 Task: Format the document by changing font styles, sizes, colors, and apply bullet points. Insert a table as well.
Action: Mouse moved to (725, 331)
Screenshot: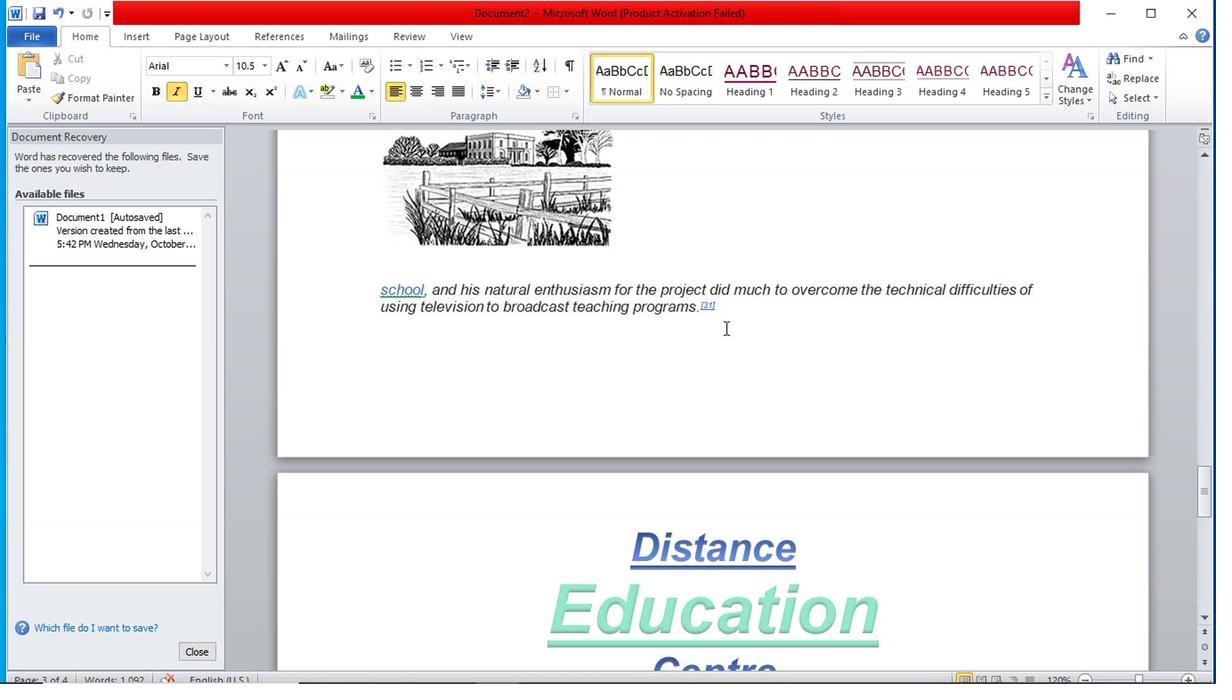 
Action: Mouse scrolled (725, 330) with delta (0, 0)
Screenshot: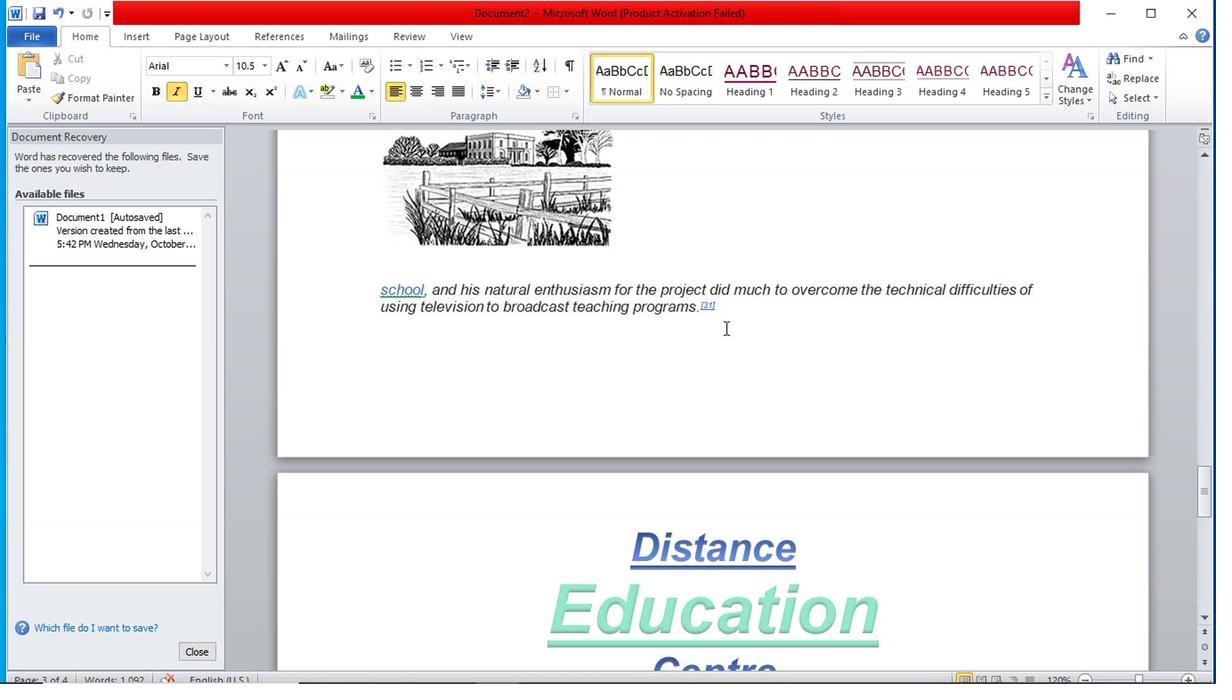 
Action: Mouse scrolled (725, 330) with delta (0, 0)
Screenshot: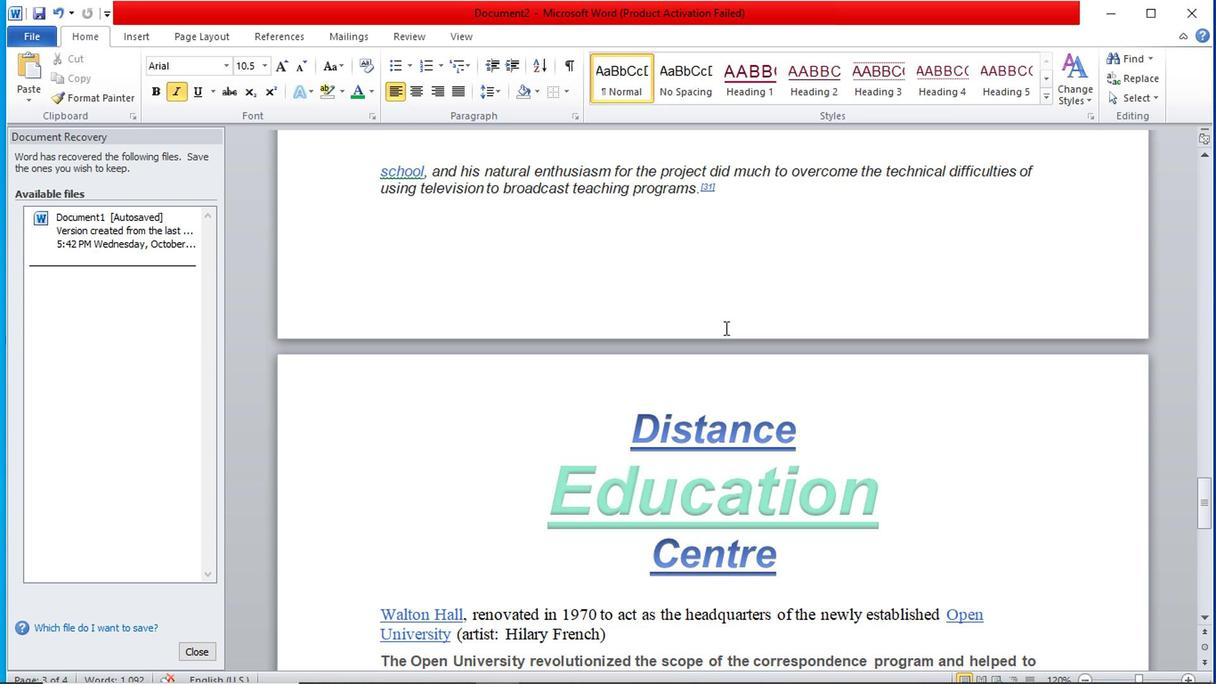 
Action: Mouse scrolled (725, 330) with delta (0, 0)
Screenshot: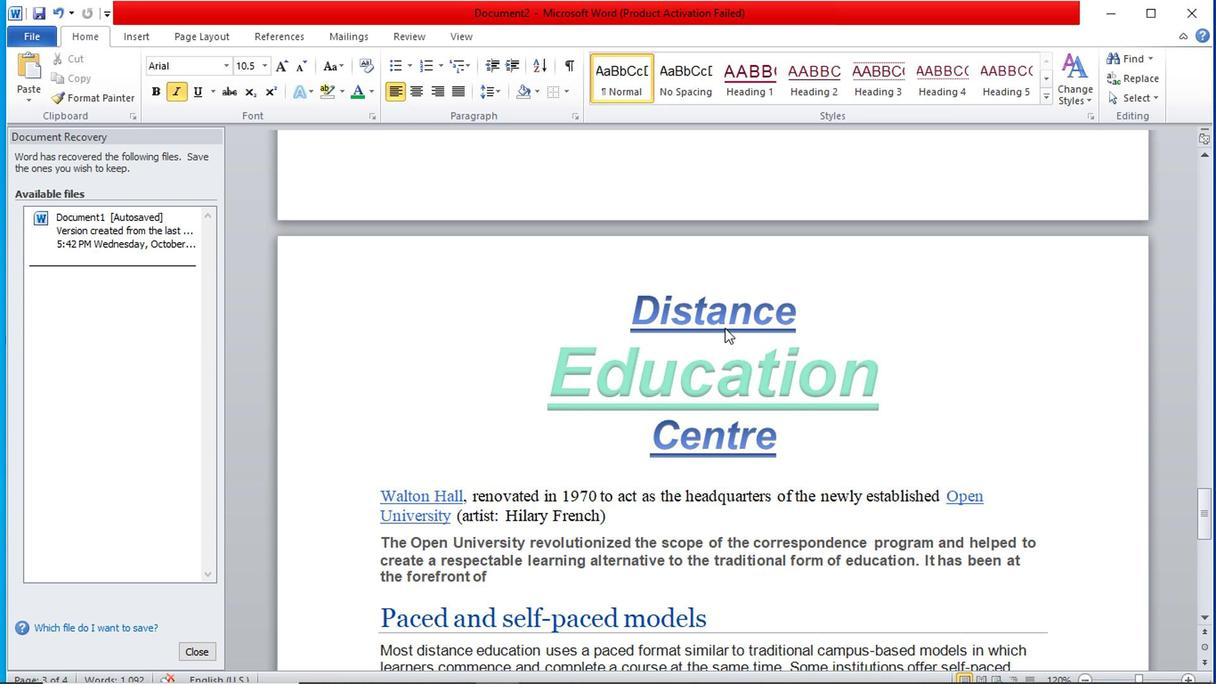 
Action: Mouse scrolled (725, 330) with delta (0, 0)
Screenshot: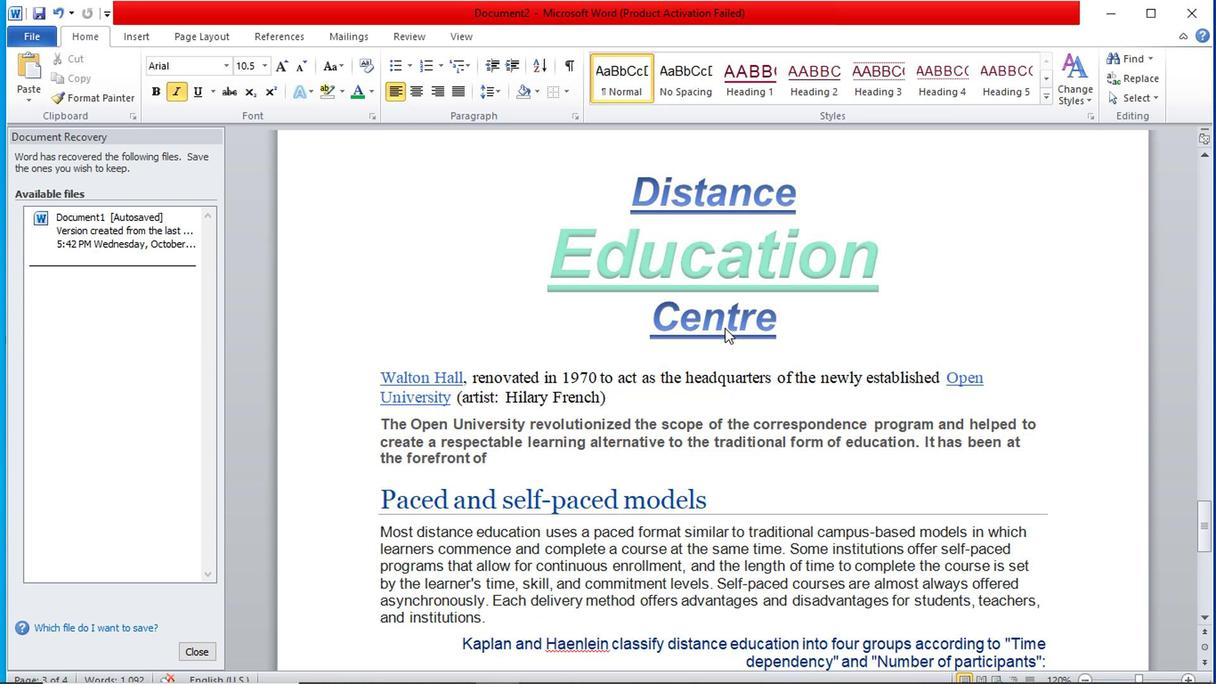 
Action: Mouse scrolled (725, 330) with delta (0, 0)
Screenshot: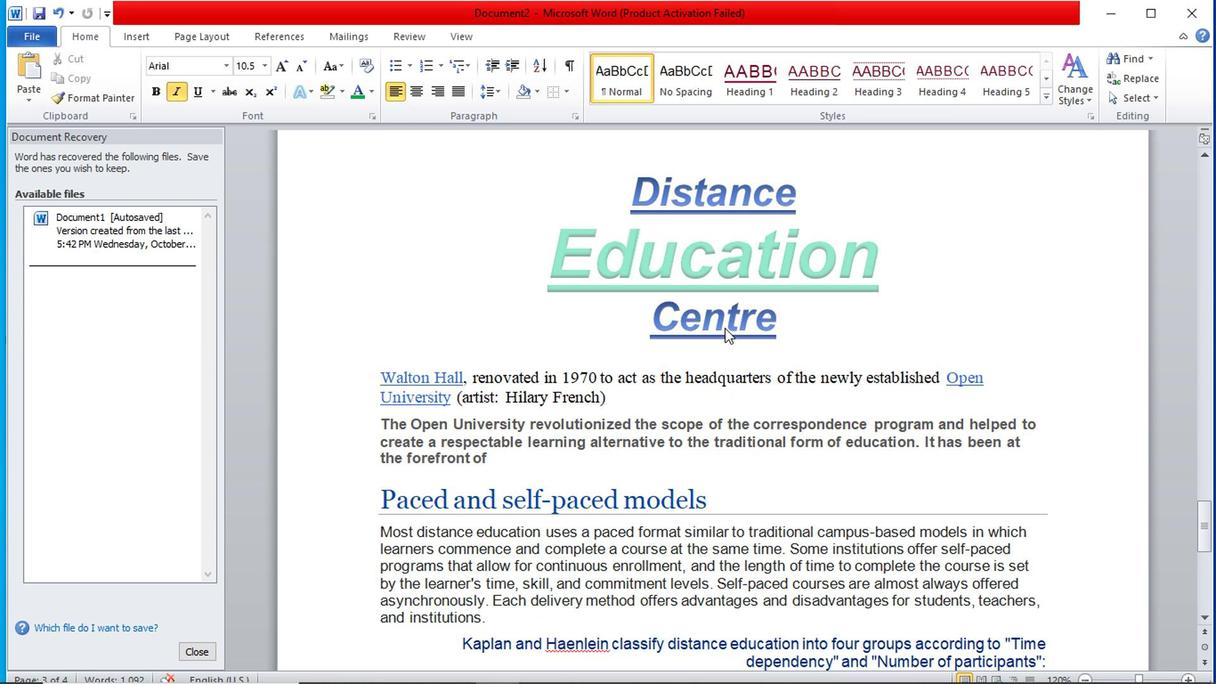 
Action: Mouse moved to (657, 359)
Screenshot: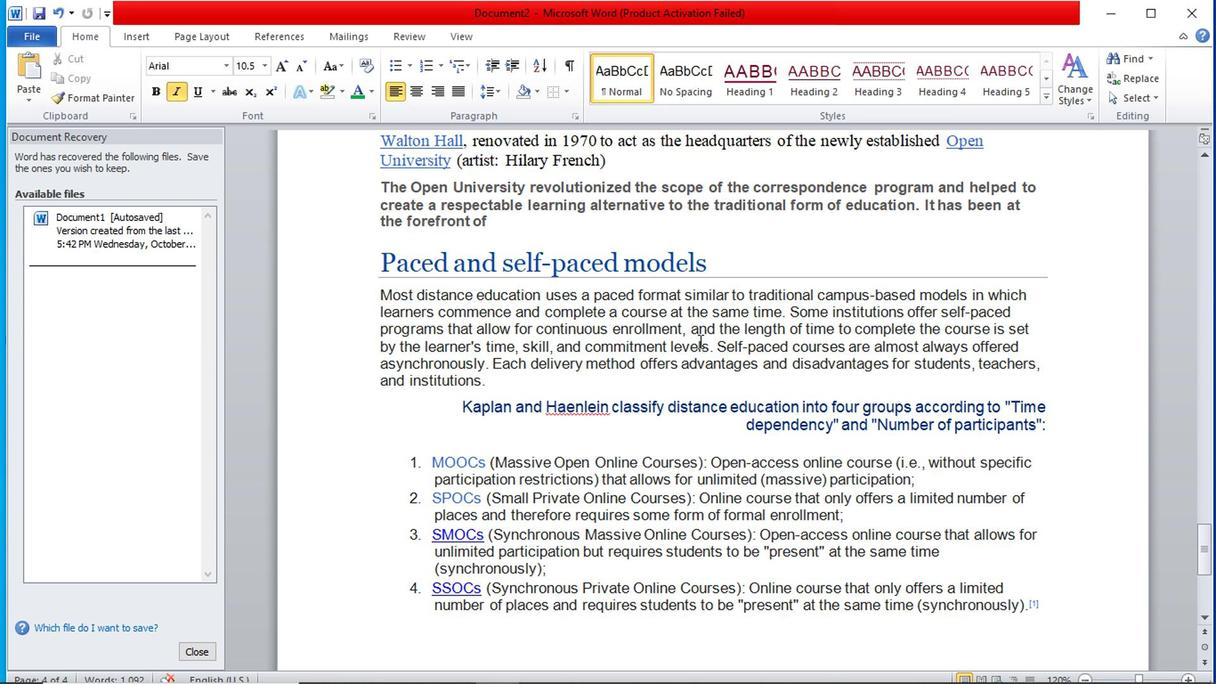 
Action: Mouse scrolled (657, 358) with delta (0, -1)
Screenshot: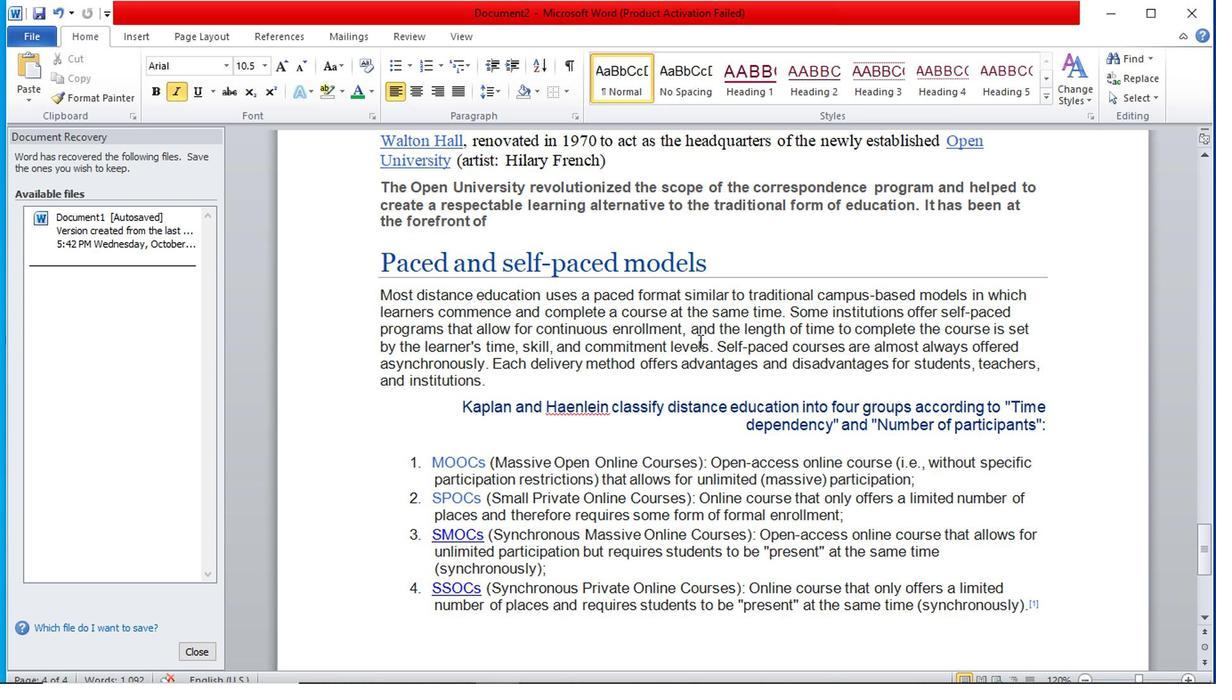 
Action: Mouse moved to (506, 271)
Screenshot: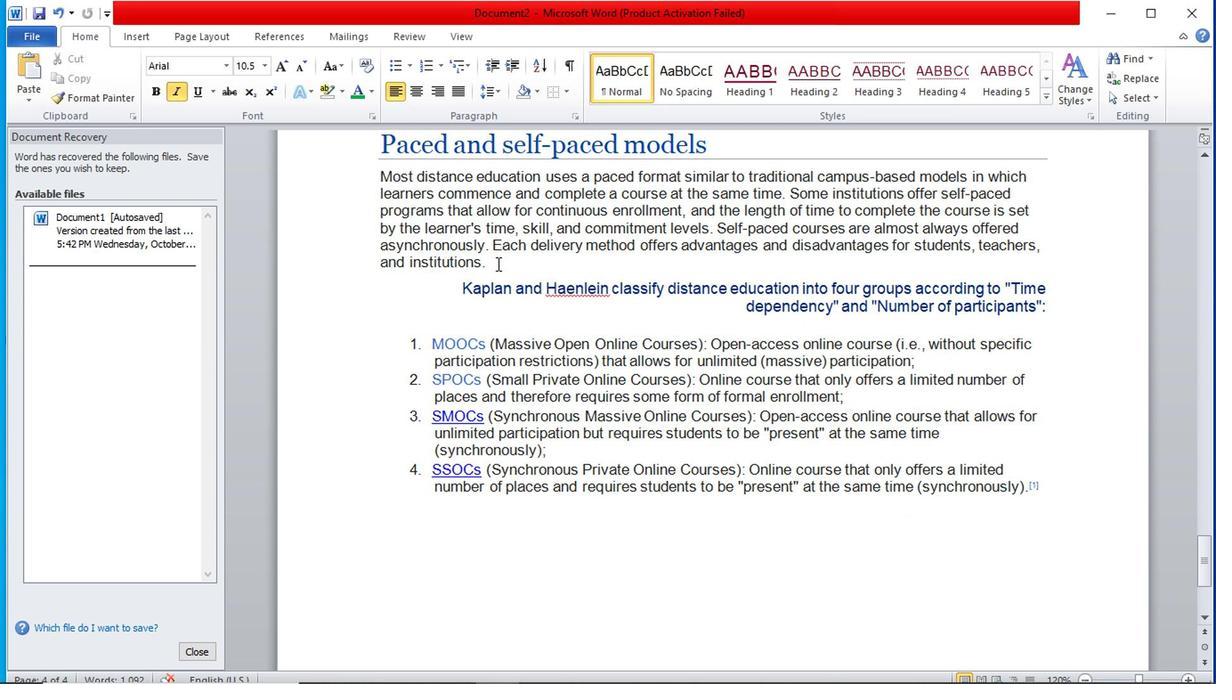 
Action: Mouse pressed left at (506, 271)
Screenshot: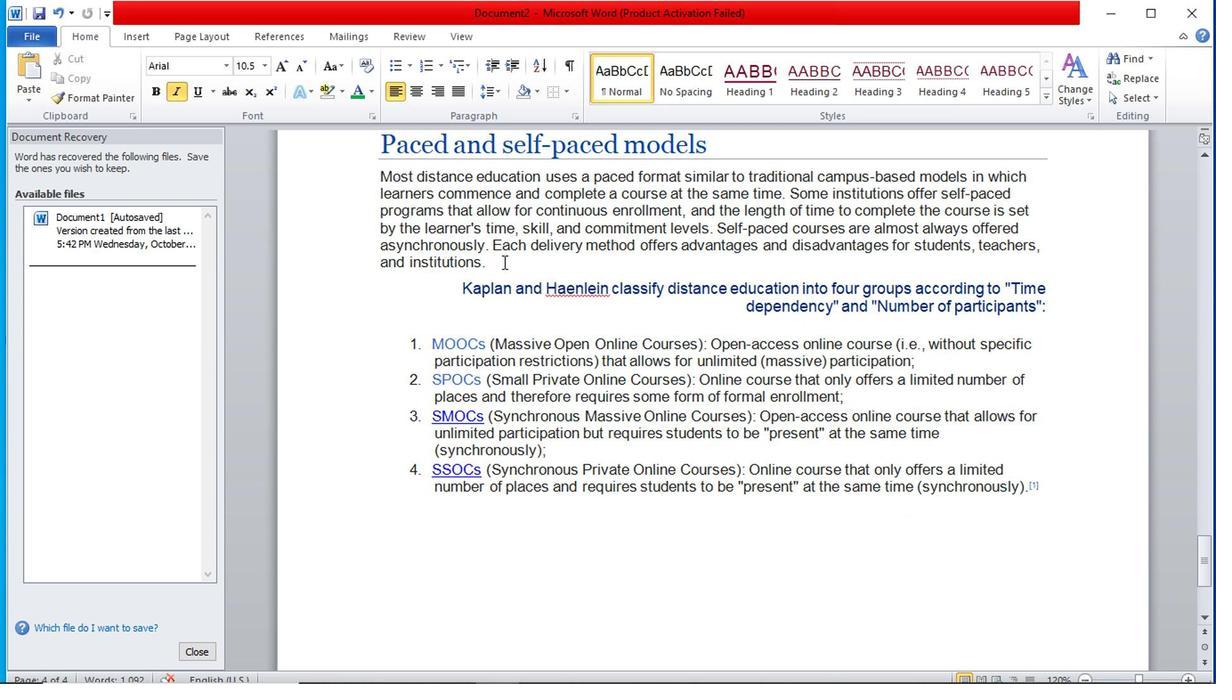 
Action: Key pressed <Key.enter>
Screenshot: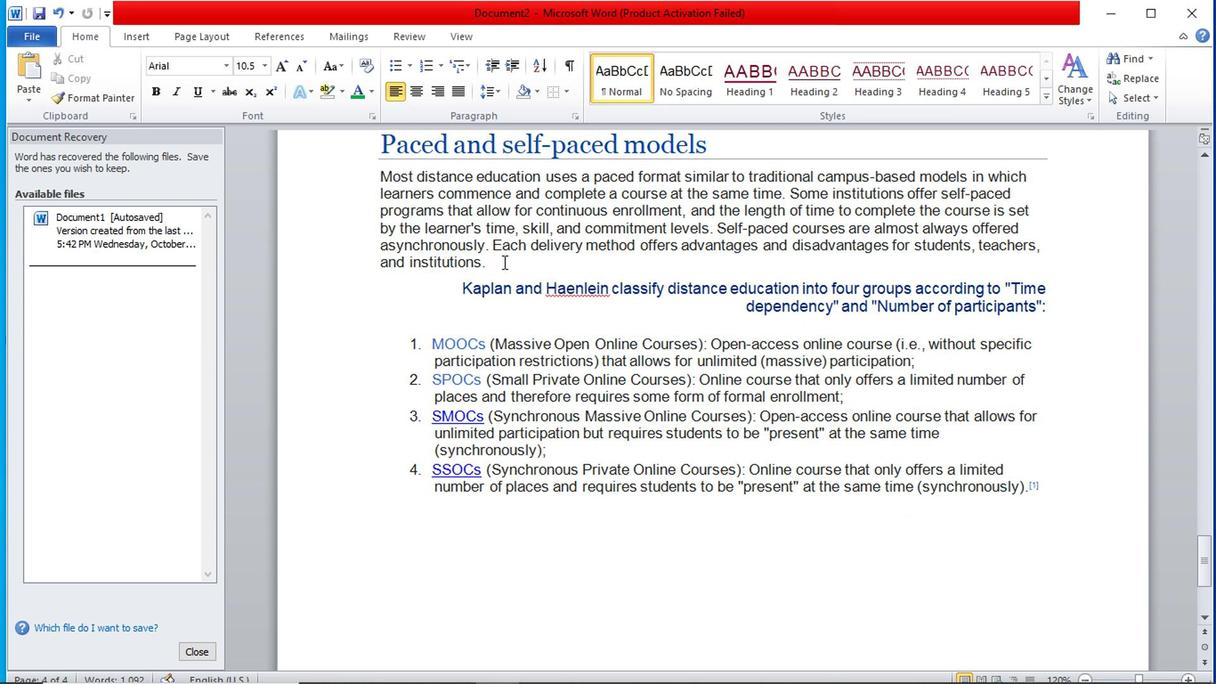 
Action: Mouse moved to (549, 300)
Screenshot: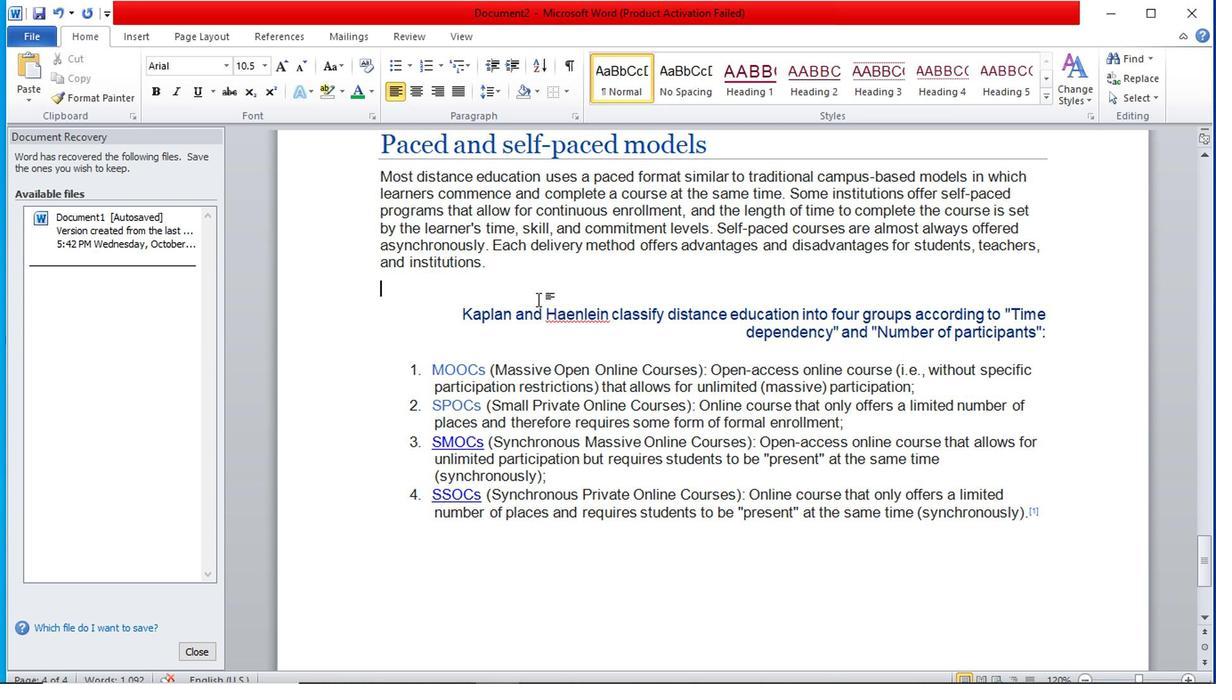 
Action: Key pressed <Key.backspace>
Screenshot: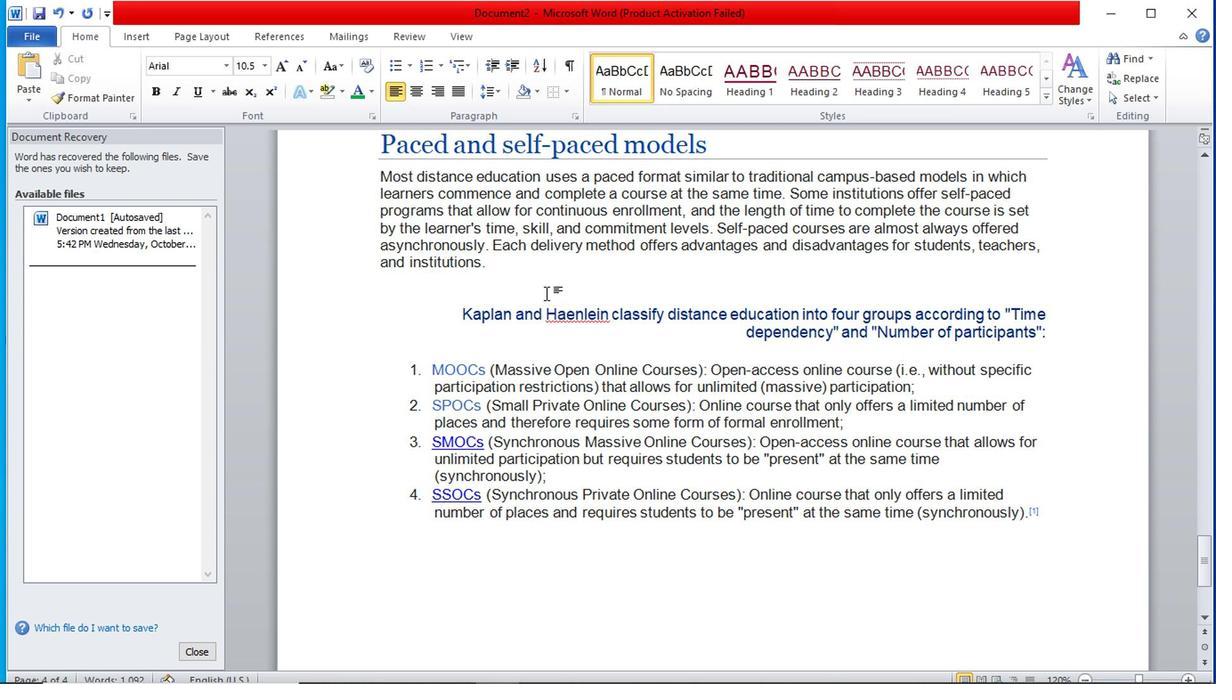 
Action: Mouse moved to (454, 289)
Screenshot: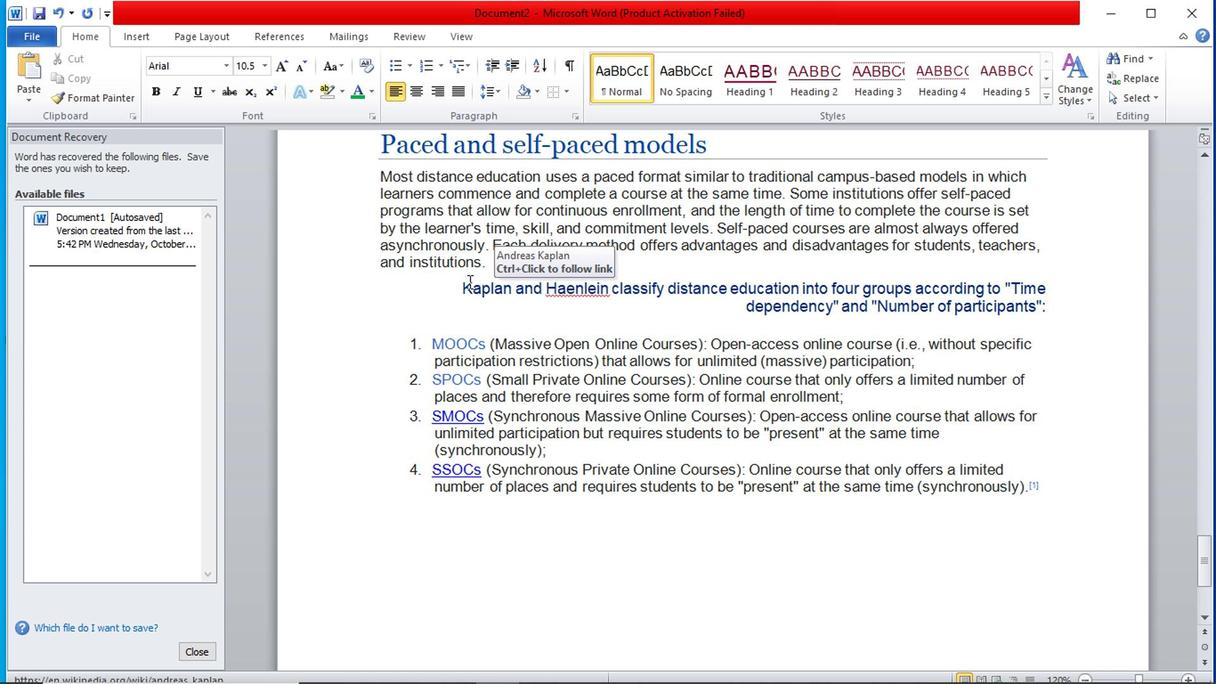
Action: Mouse pressed left at (454, 289)
Screenshot: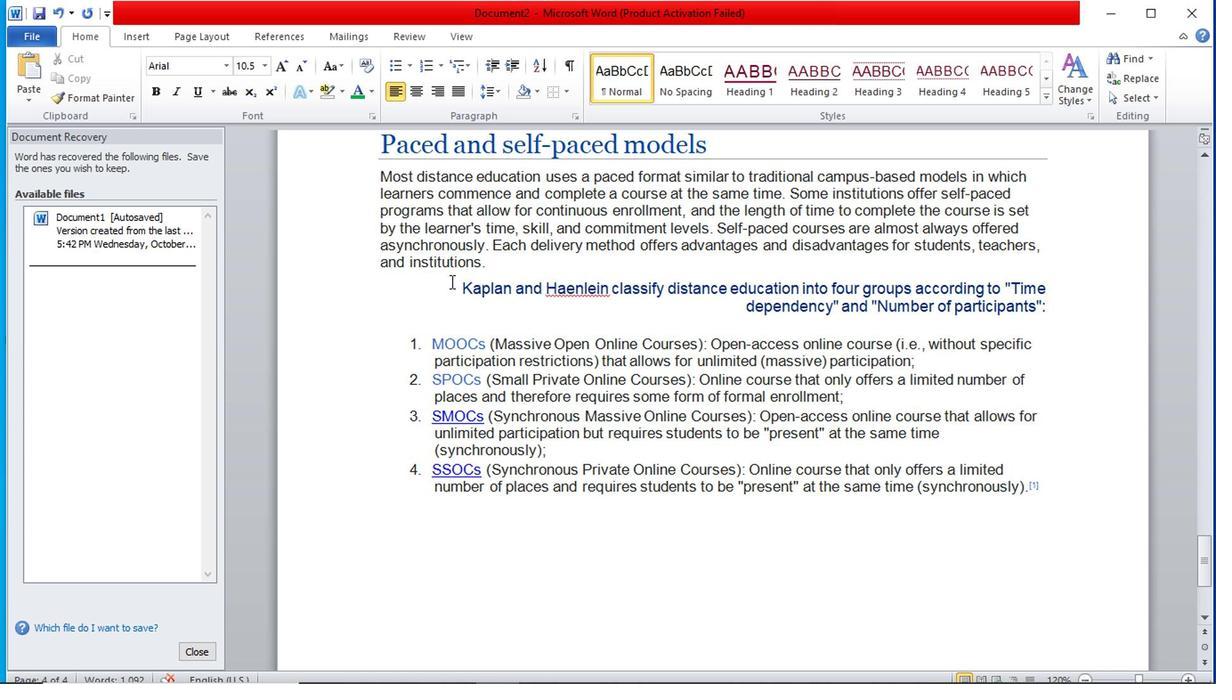 
Action: Mouse moved to (382, 112)
Screenshot: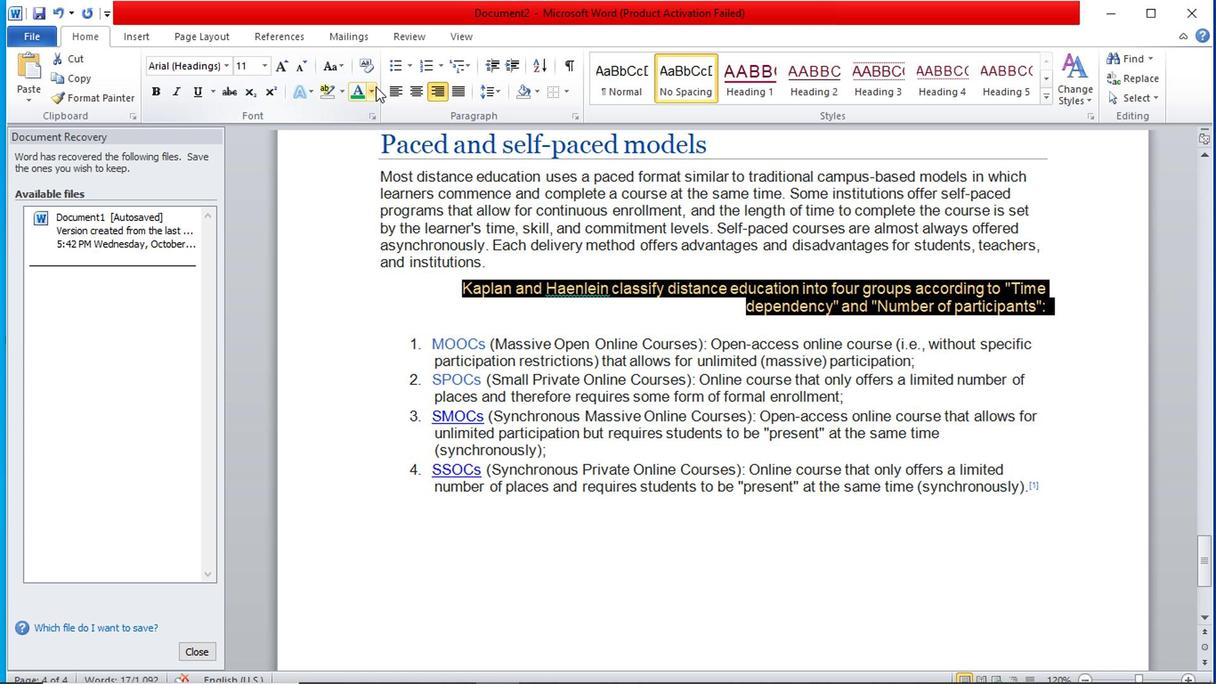 
Action: Mouse pressed left at (382, 112)
Screenshot: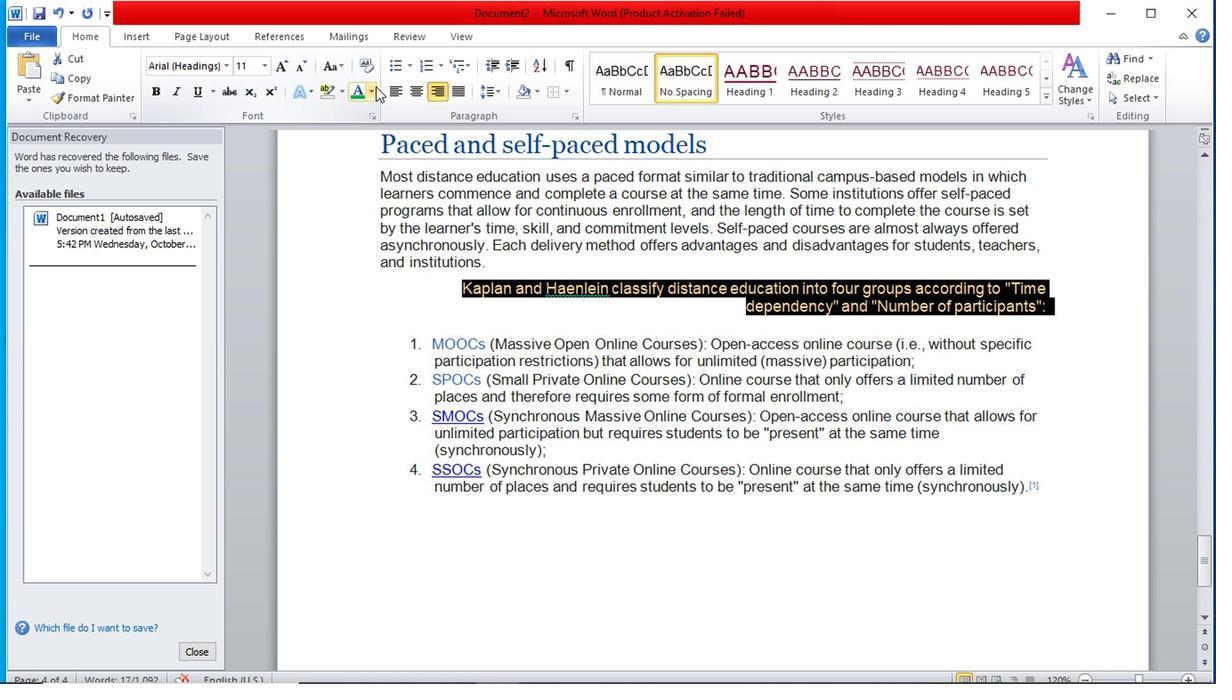 
Action: Mouse moved to (799, 109)
Screenshot: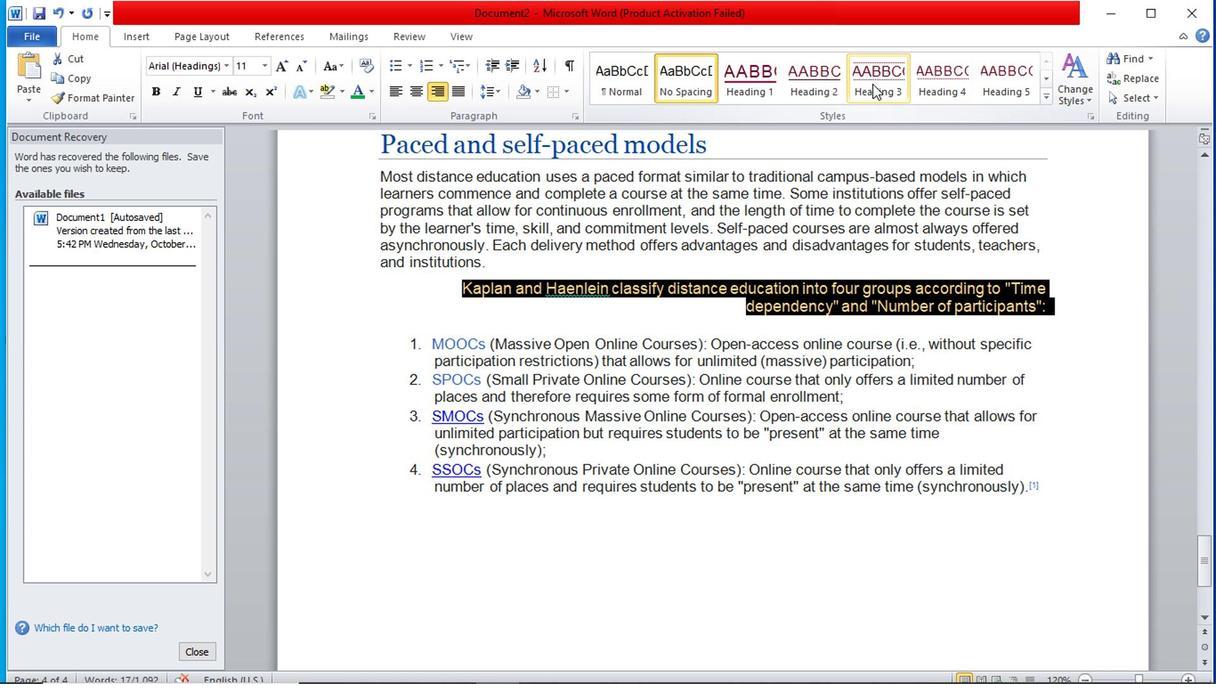 
Action: Mouse pressed left at (799, 109)
Screenshot: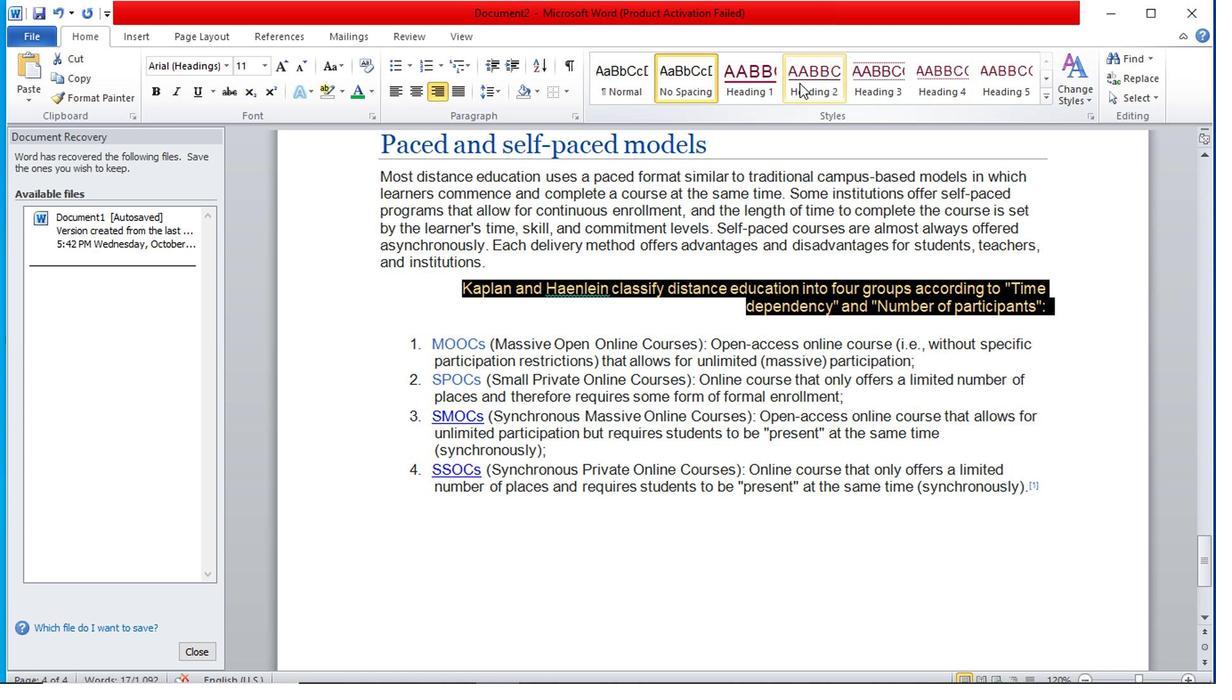 
Action: Mouse moved to (759, 115)
Screenshot: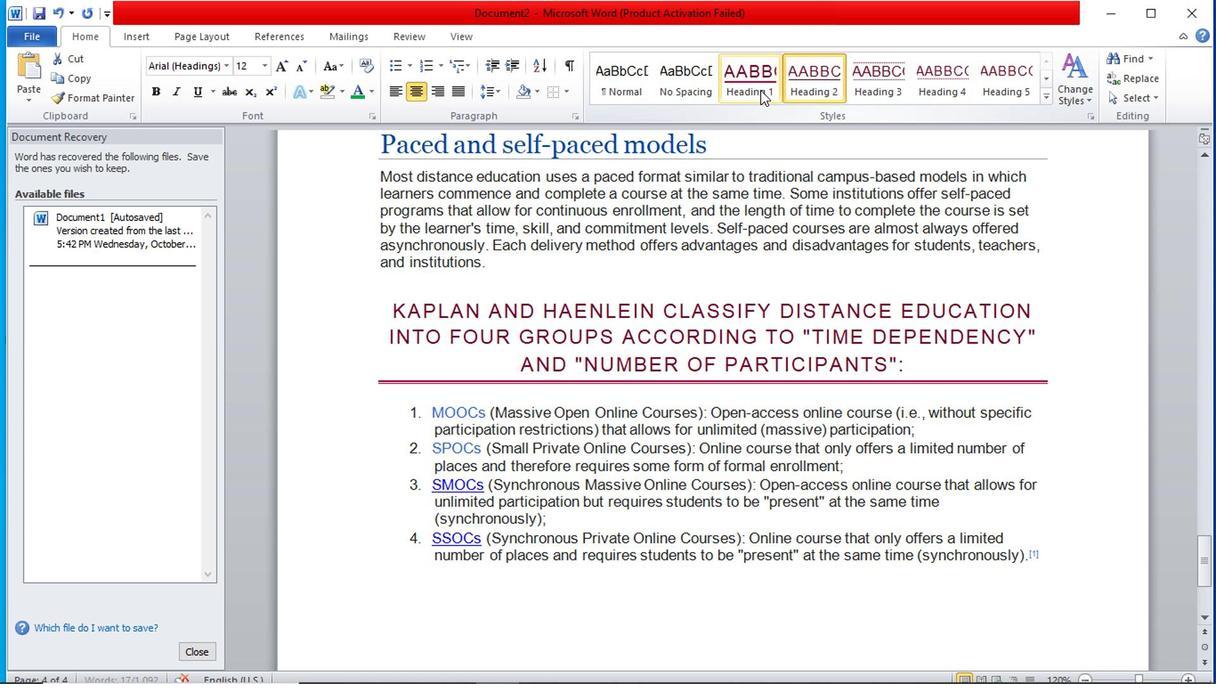 
Action: Mouse pressed left at (759, 115)
Screenshot: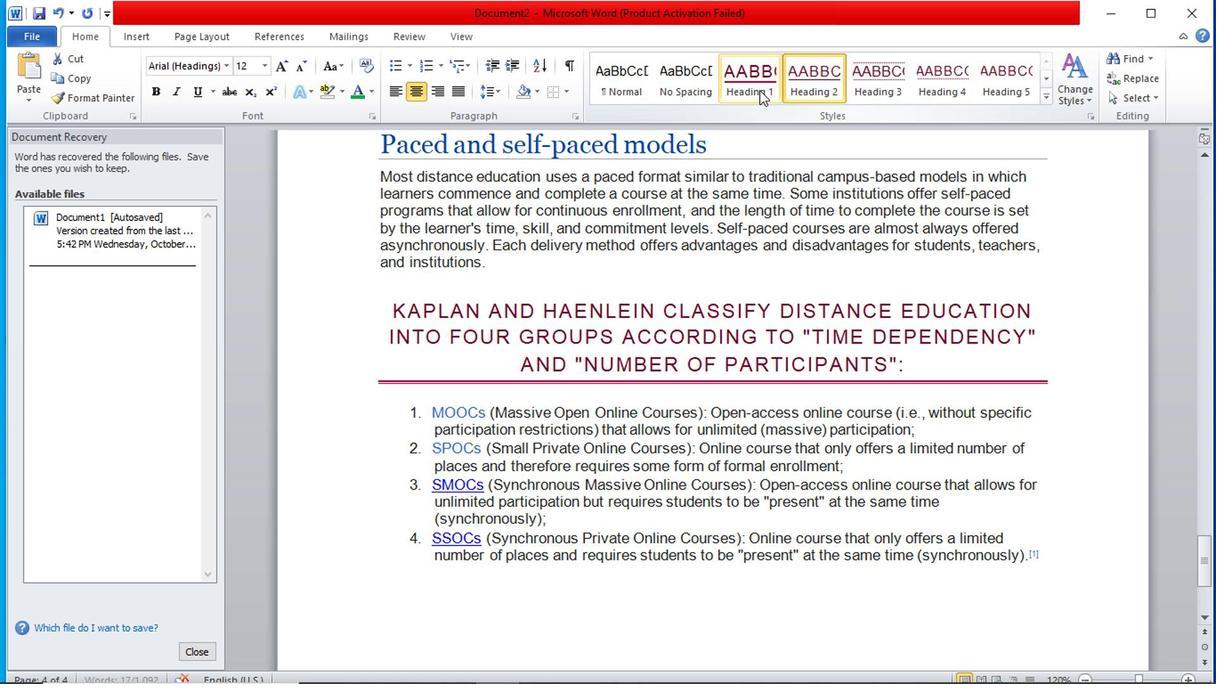 
Action: Mouse moved to (680, 113)
Screenshot: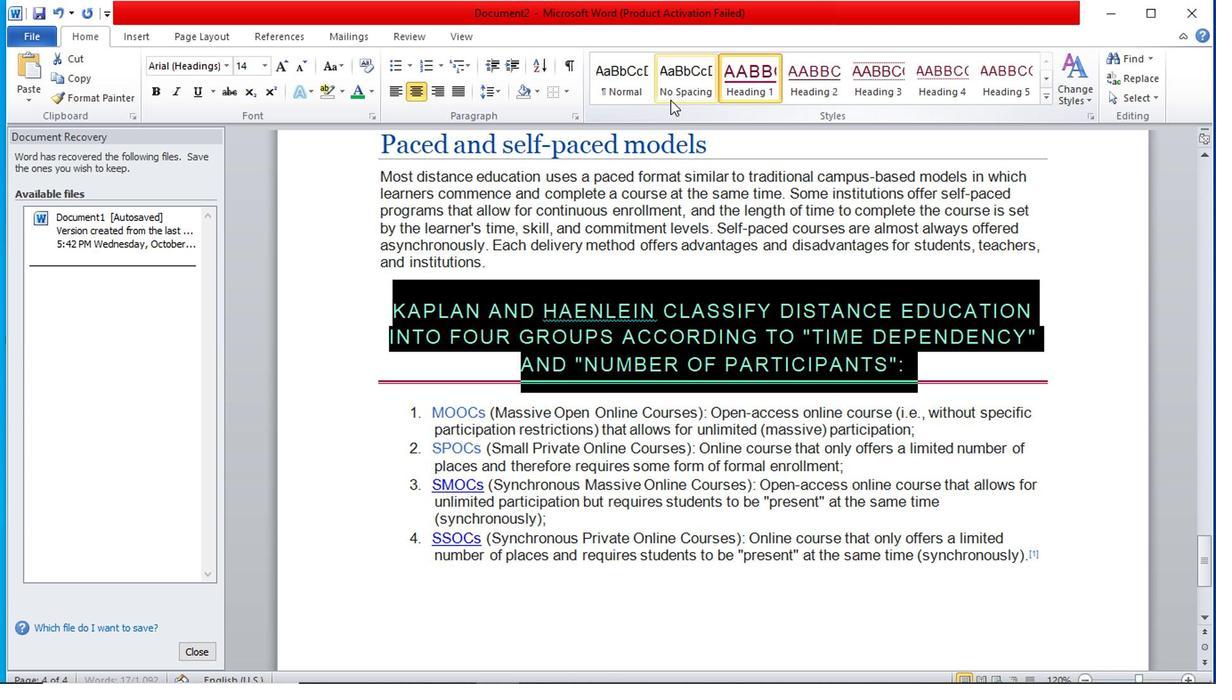 
Action: Mouse pressed left at (680, 113)
Screenshot: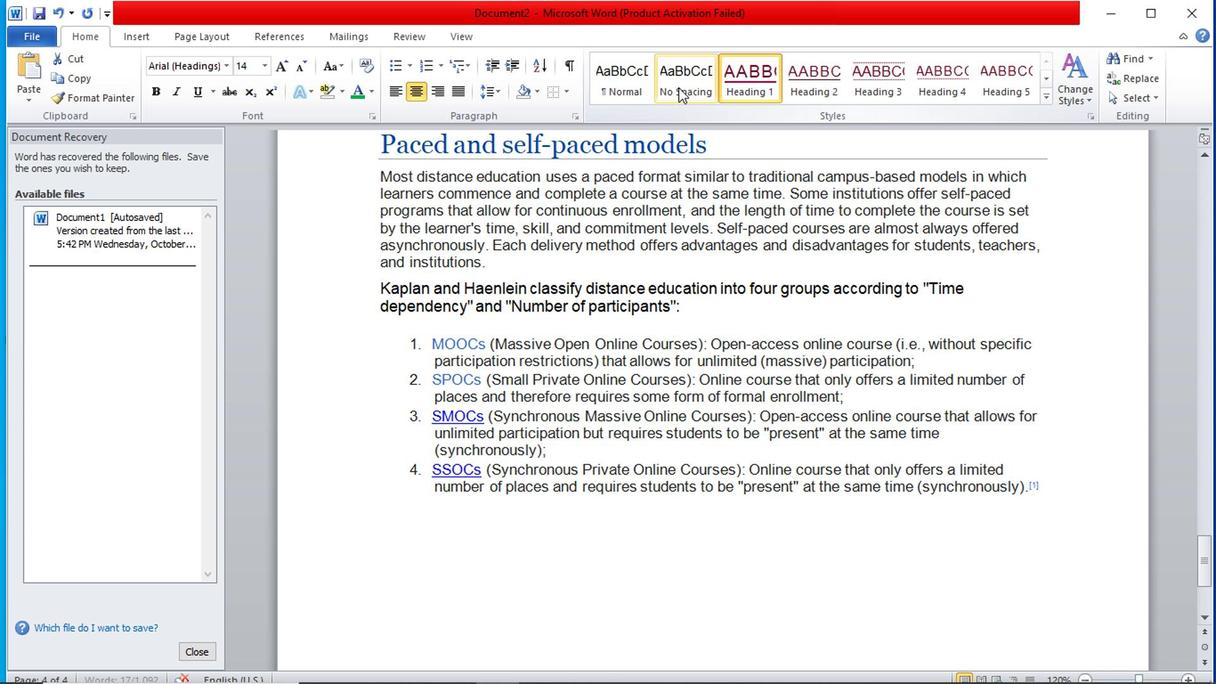 
Action: Mouse moved to (757, 118)
Screenshot: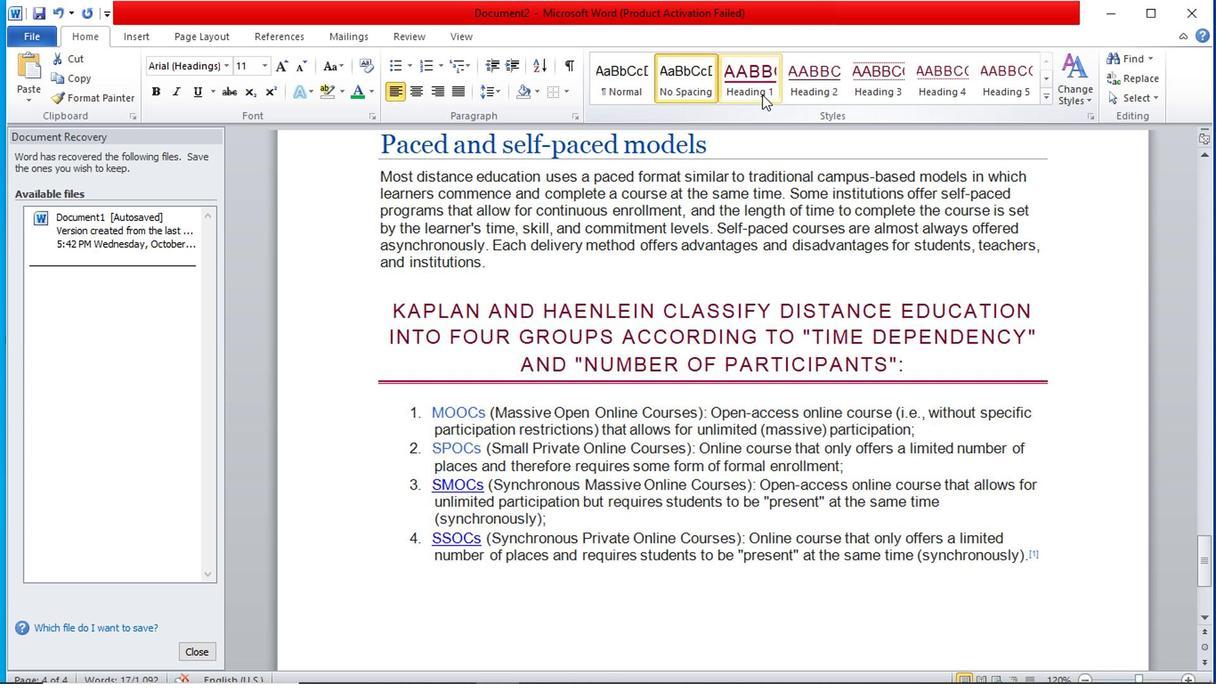 
Action: Mouse pressed left at (757, 118)
Screenshot: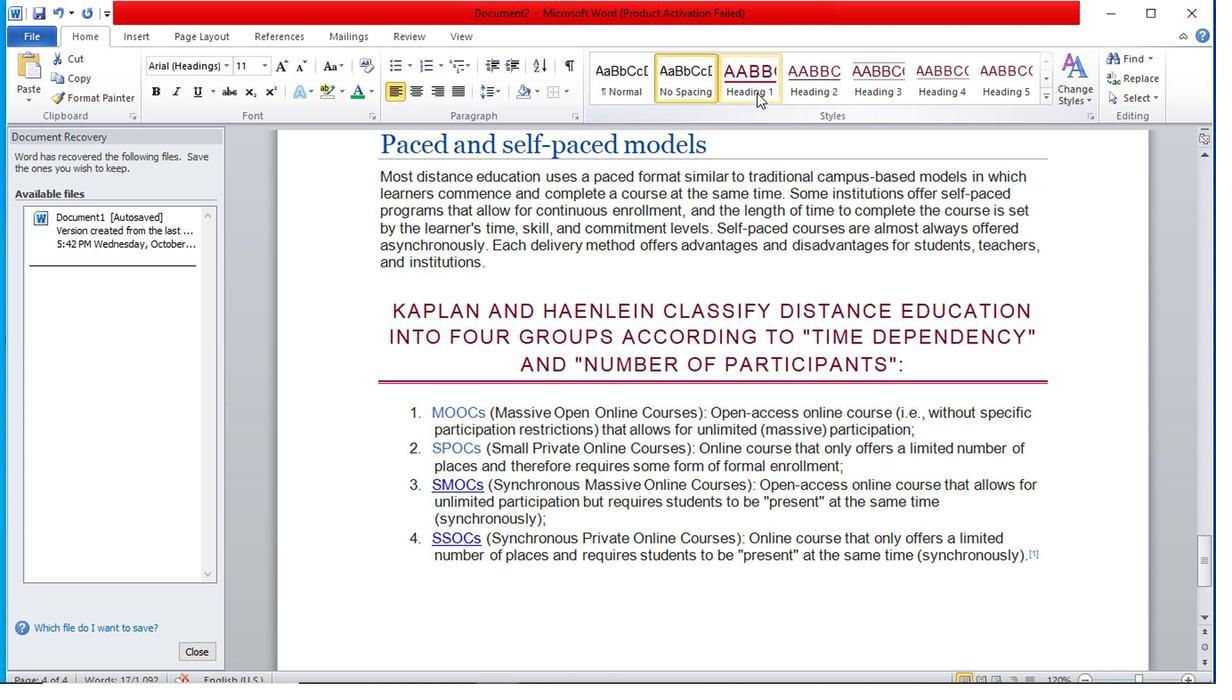 
Action: Mouse moved to (1065, 334)
Screenshot: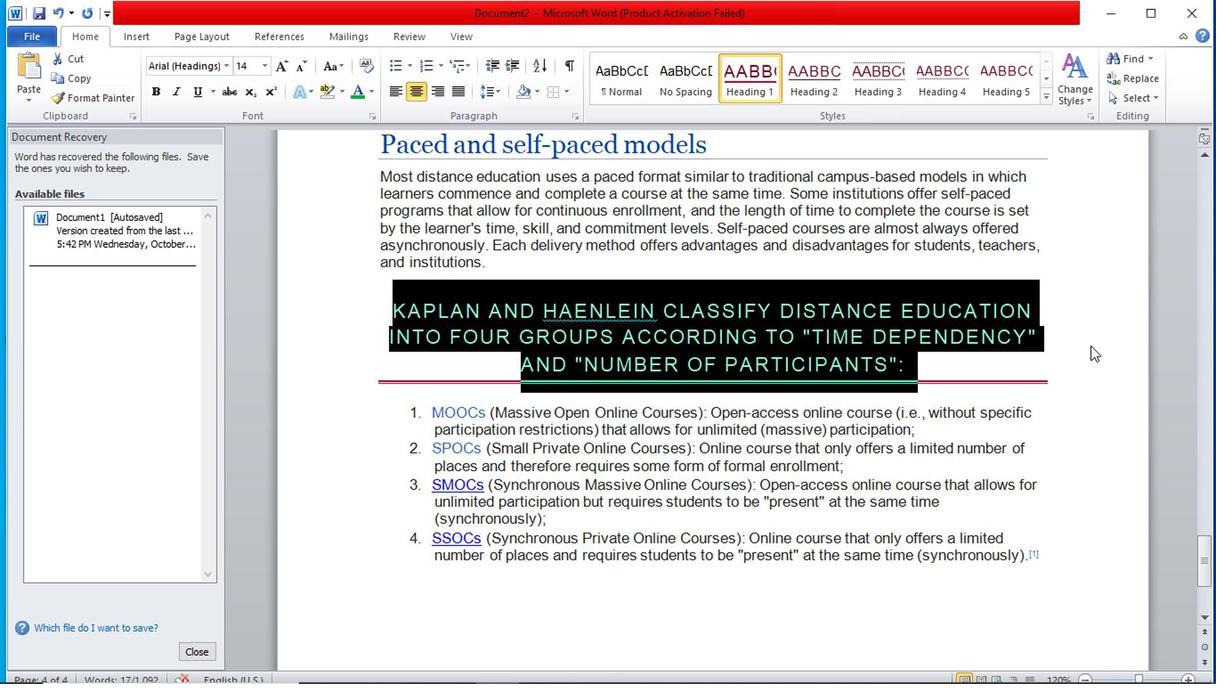 
Action: Mouse pressed left at (1065, 334)
Screenshot: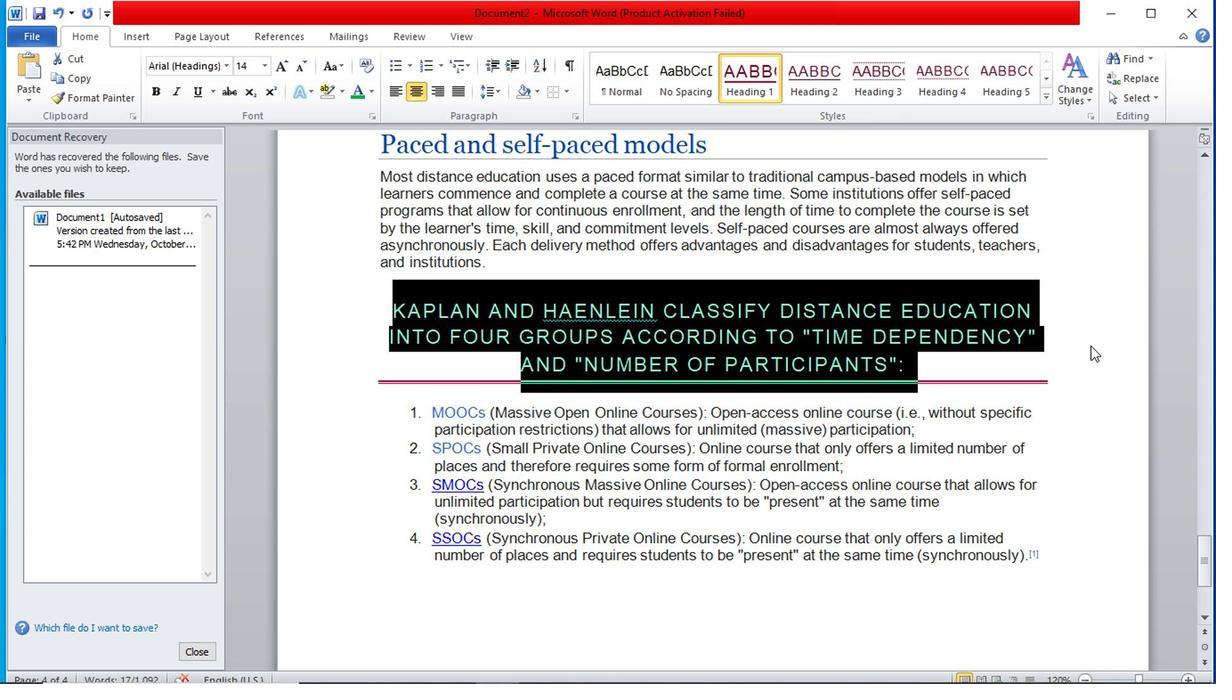 
Action: Mouse moved to (391, 312)
Screenshot: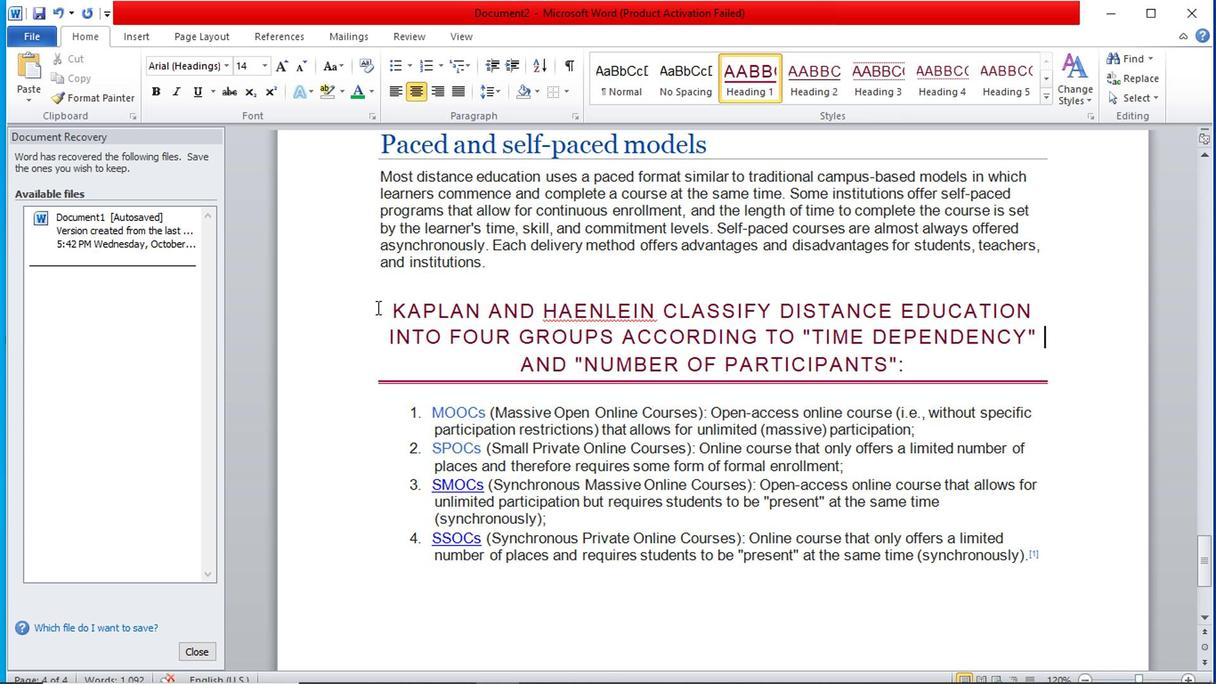 
Action: Mouse pressed left at (391, 312)
Screenshot: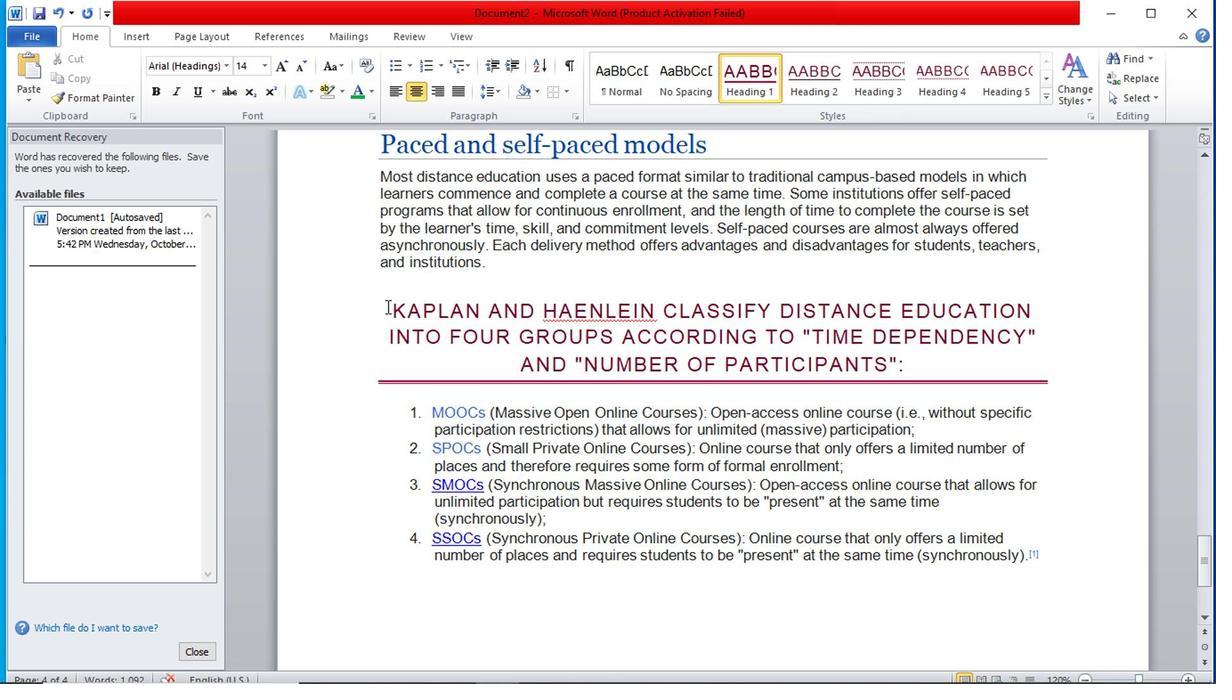 
Action: Mouse moved to (811, 101)
Screenshot: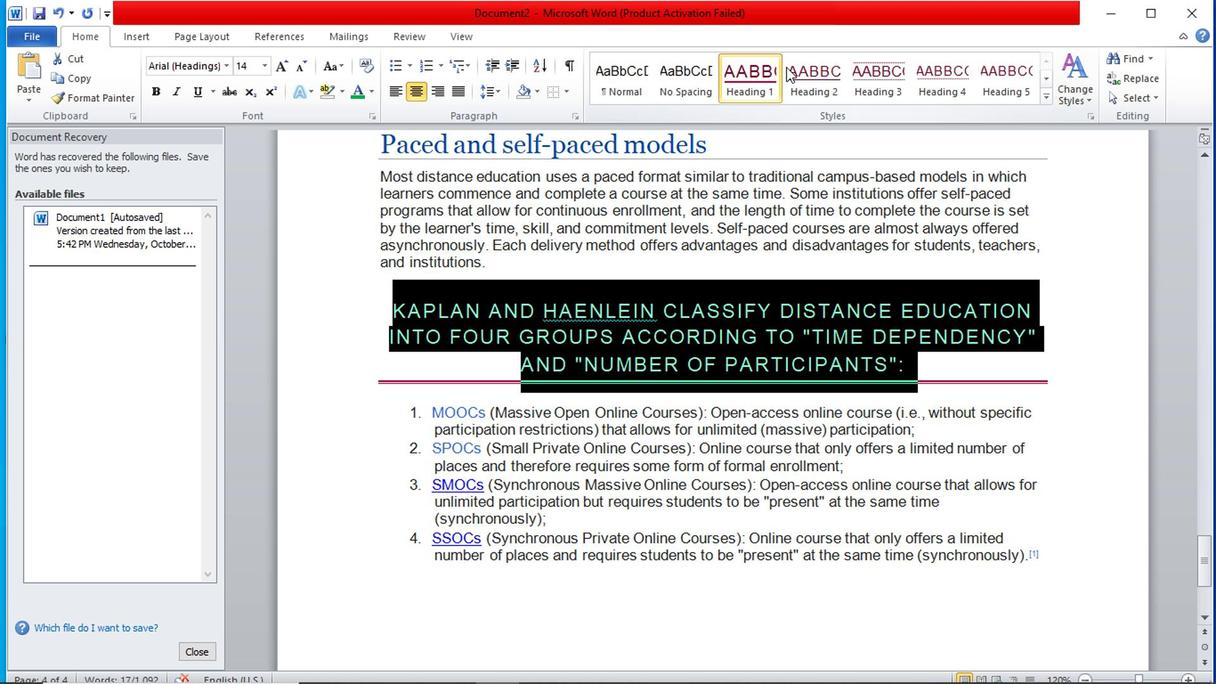 
Action: Mouse pressed left at (811, 101)
Screenshot: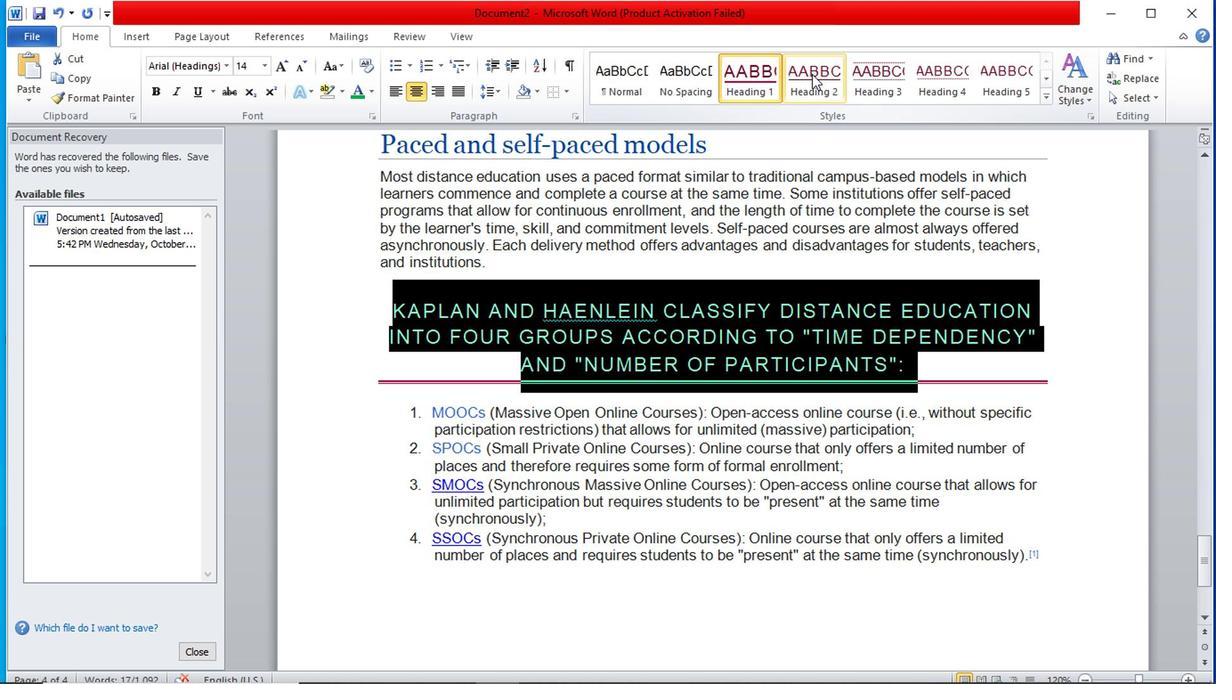 
Action: Mouse moved to (1043, 347)
Screenshot: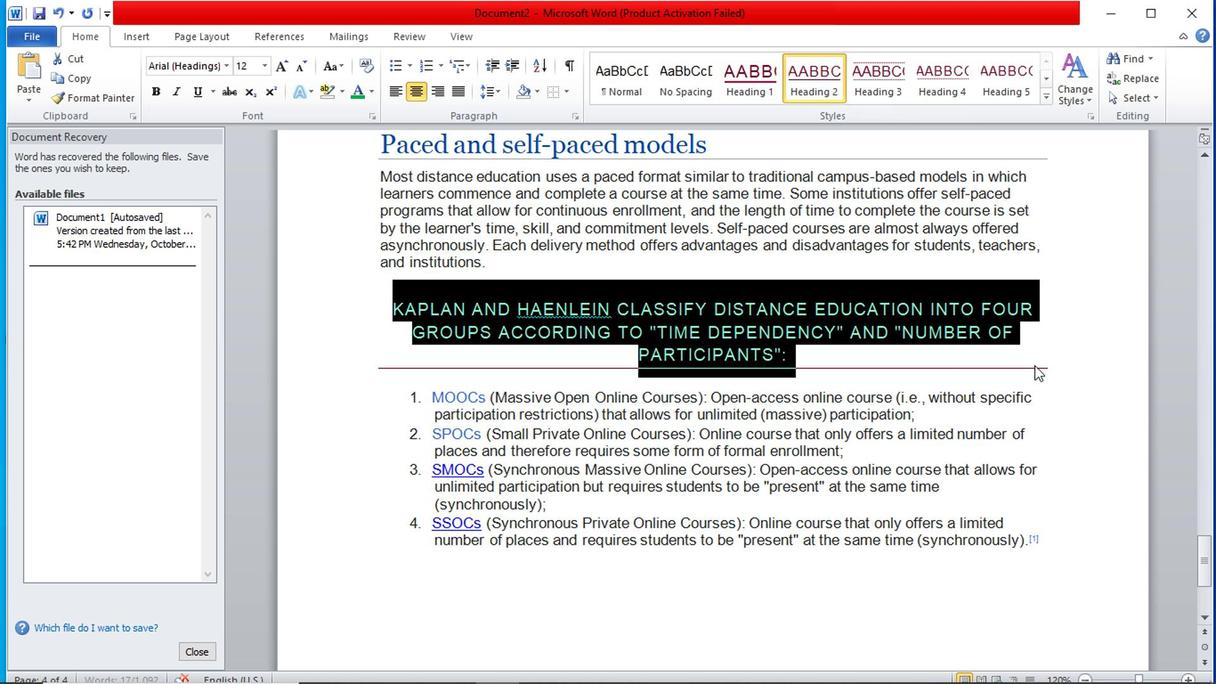 
Action: Mouse pressed left at (1043, 347)
Screenshot: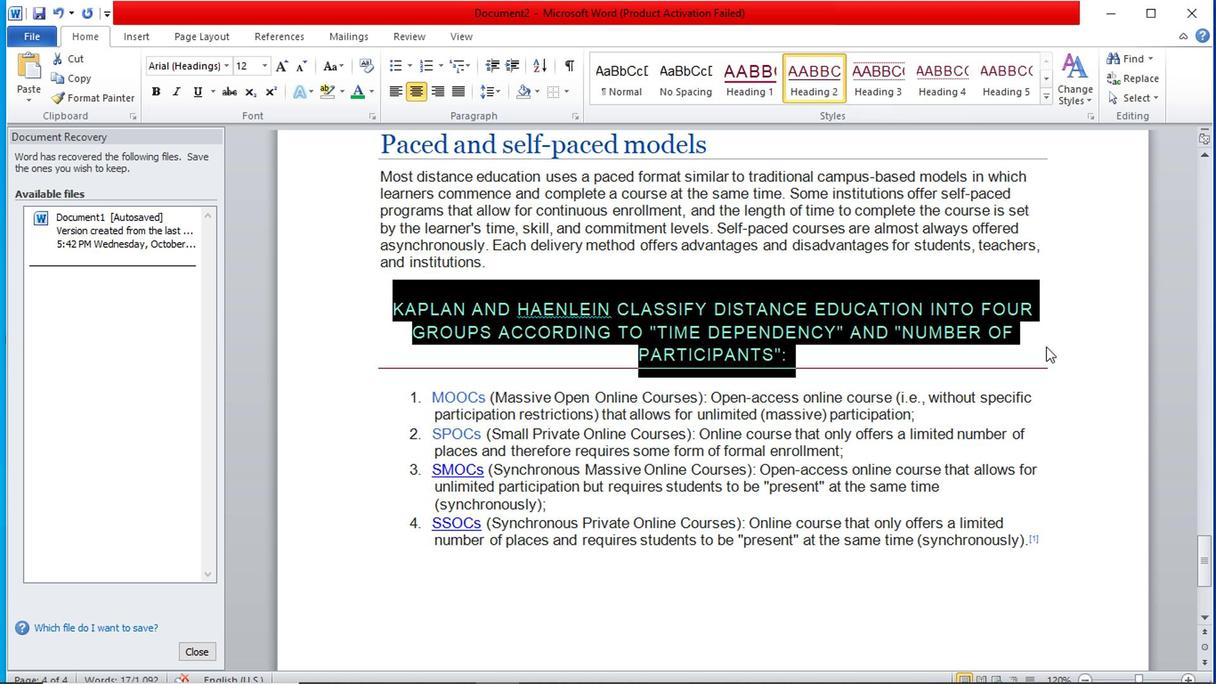 
Action: Mouse moved to (383, 313)
Screenshot: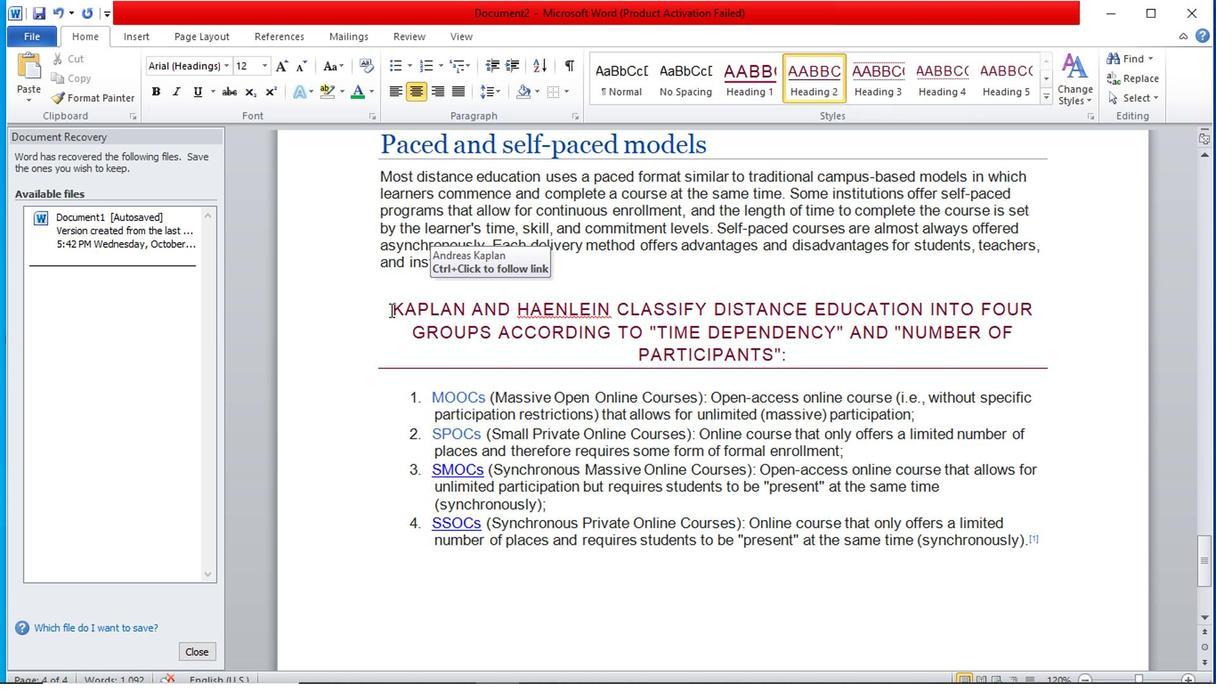 
Action: Mouse pressed left at (383, 313)
Screenshot: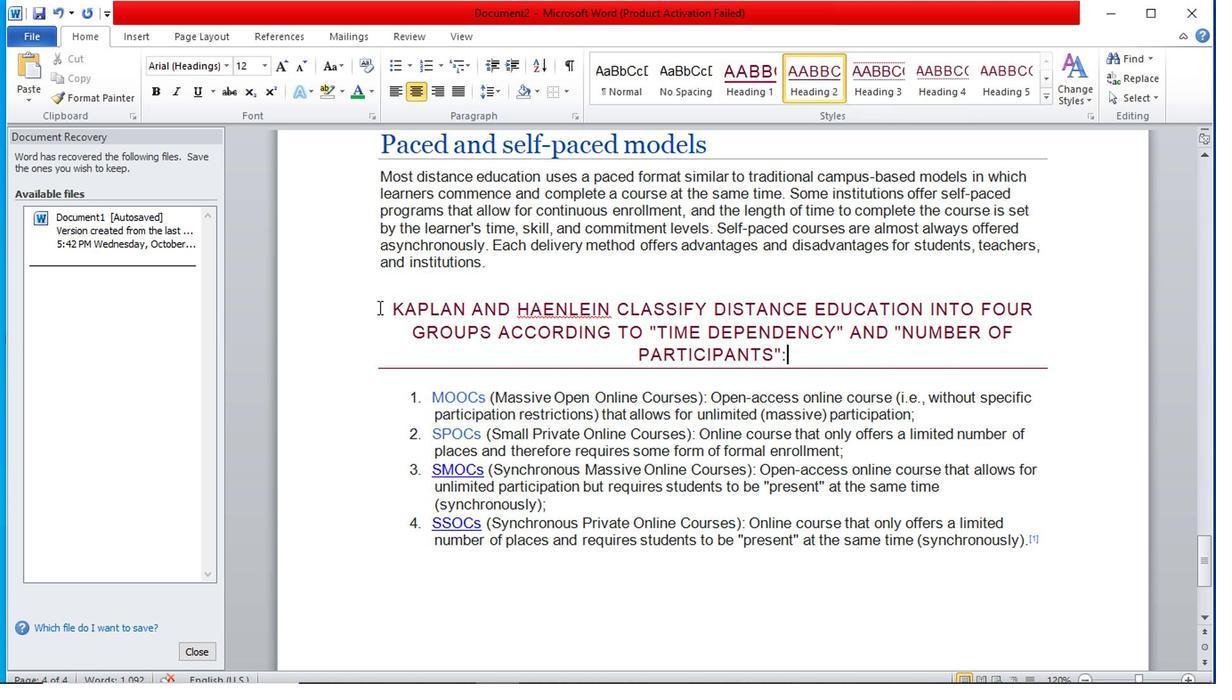 
Action: Mouse moved to (373, 351)
Screenshot: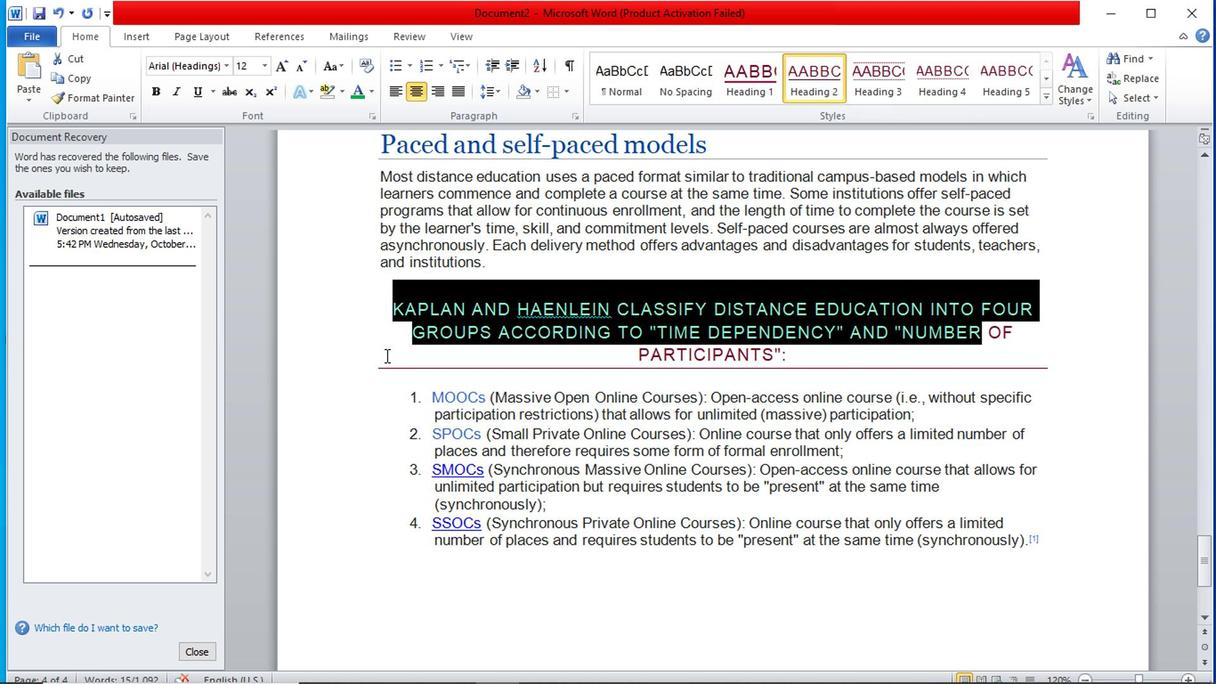 
Action: Mouse pressed left at (373, 351)
Screenshot: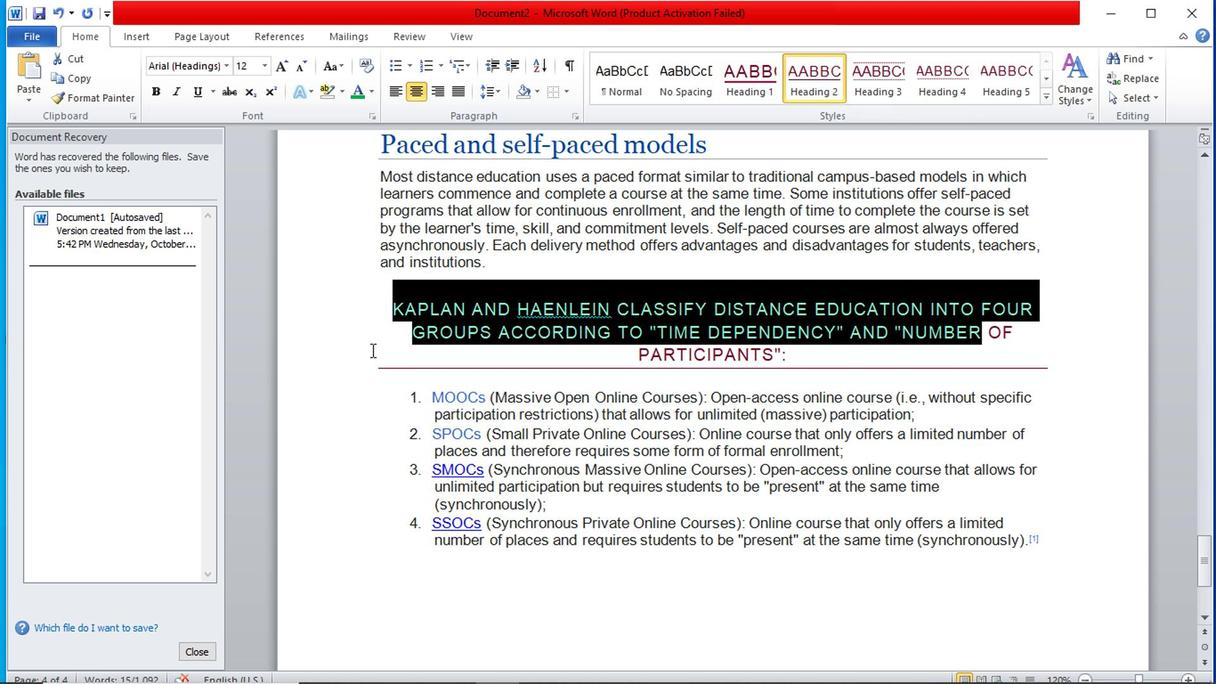 
Action: Mouse moved to (263, 297)
Screenshot: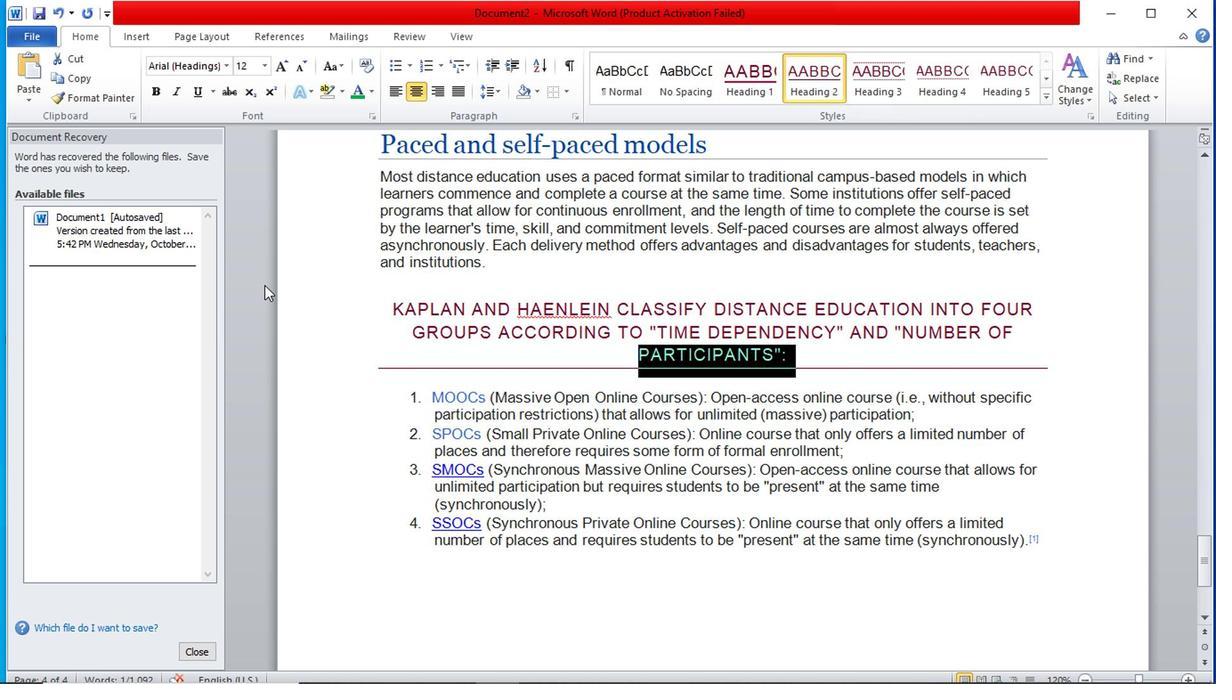 
Action: Mouse pressed left at (263, 297)
Screenshot: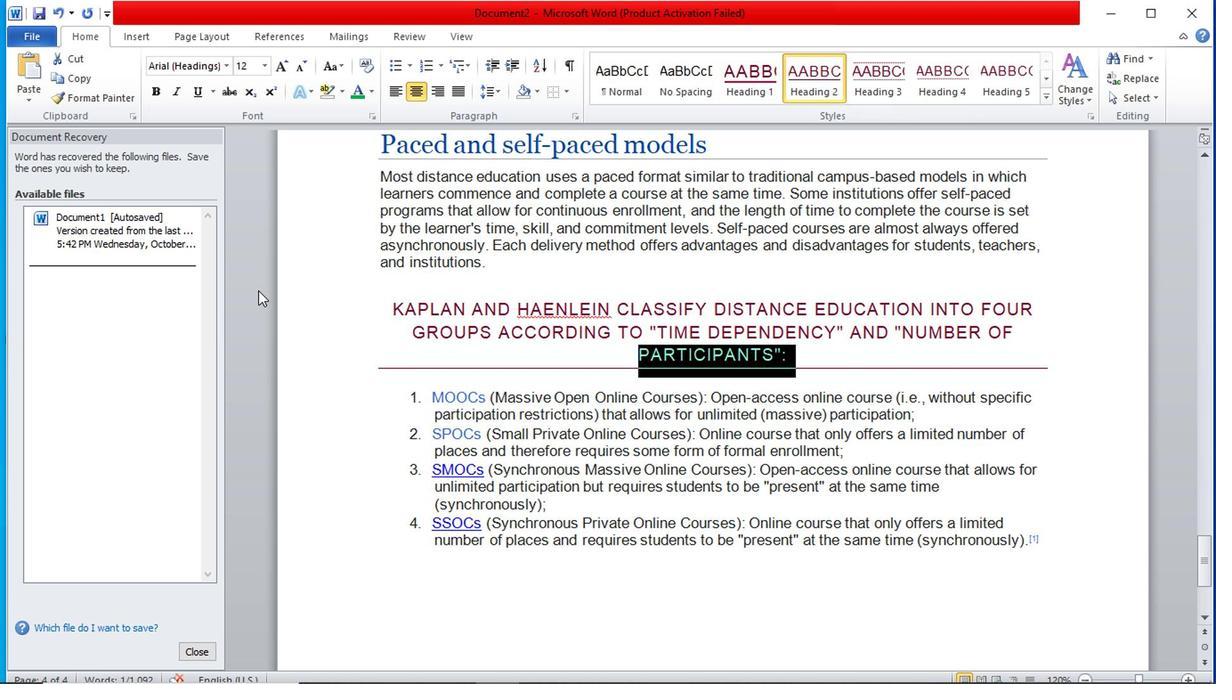 
Action: Mouse moved to (1147, 327)
Screenshot: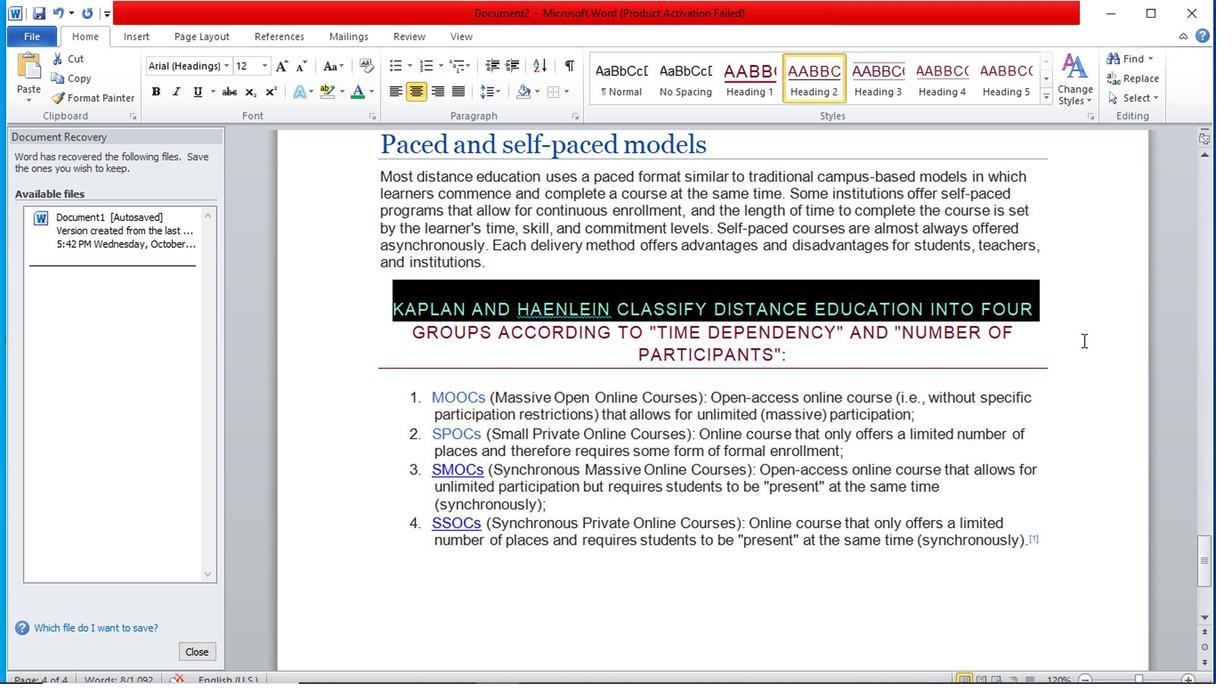 
Action: Mouse pressed left at (1147, 327)
Screenshot: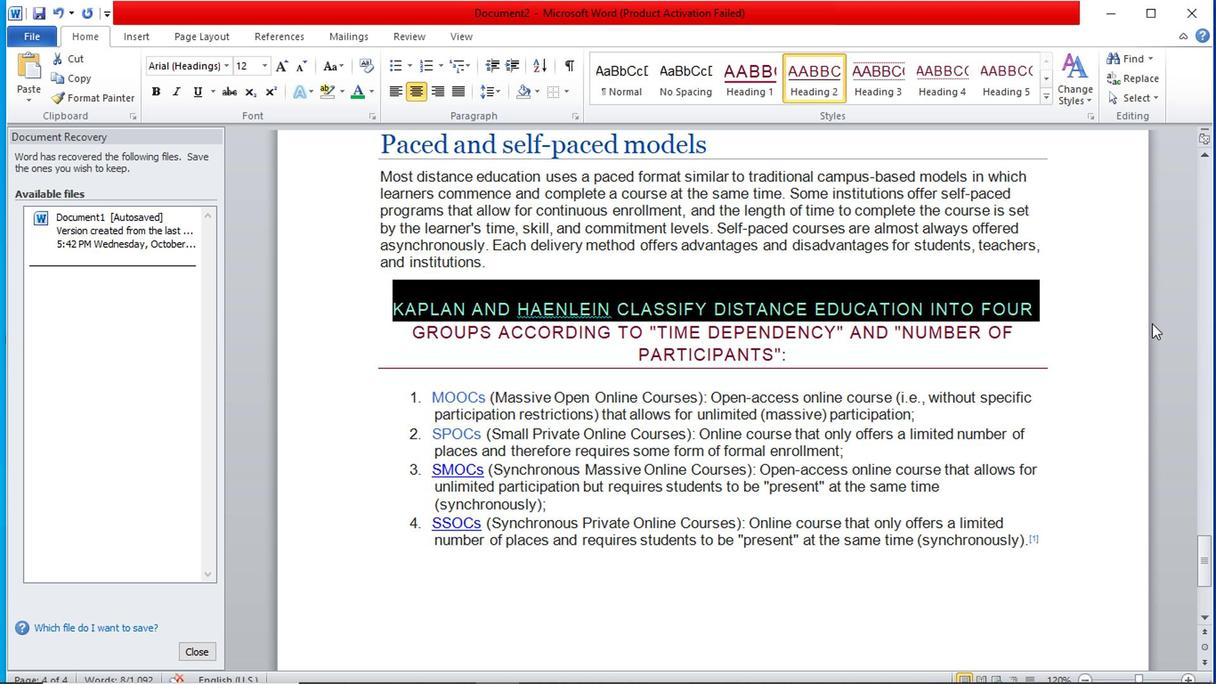 
Action: Mouse moved to (389, 316)
Screenshot: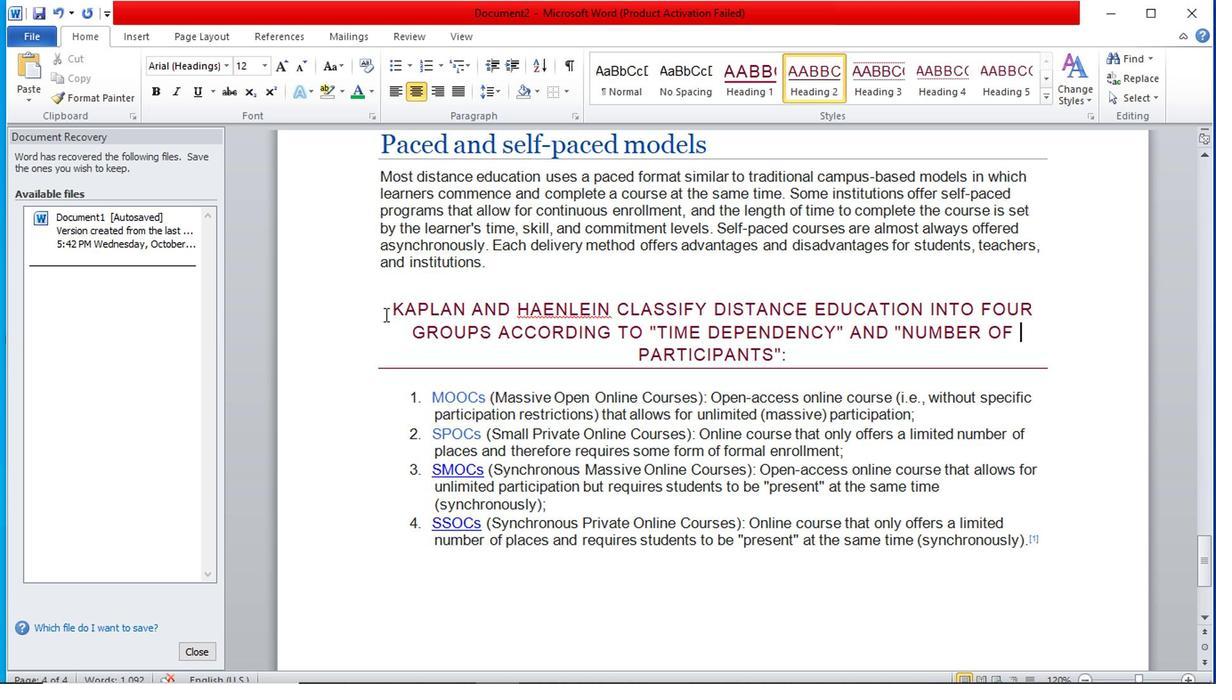 
Action: Mouse pressed left at (389, 316)
Screenshot: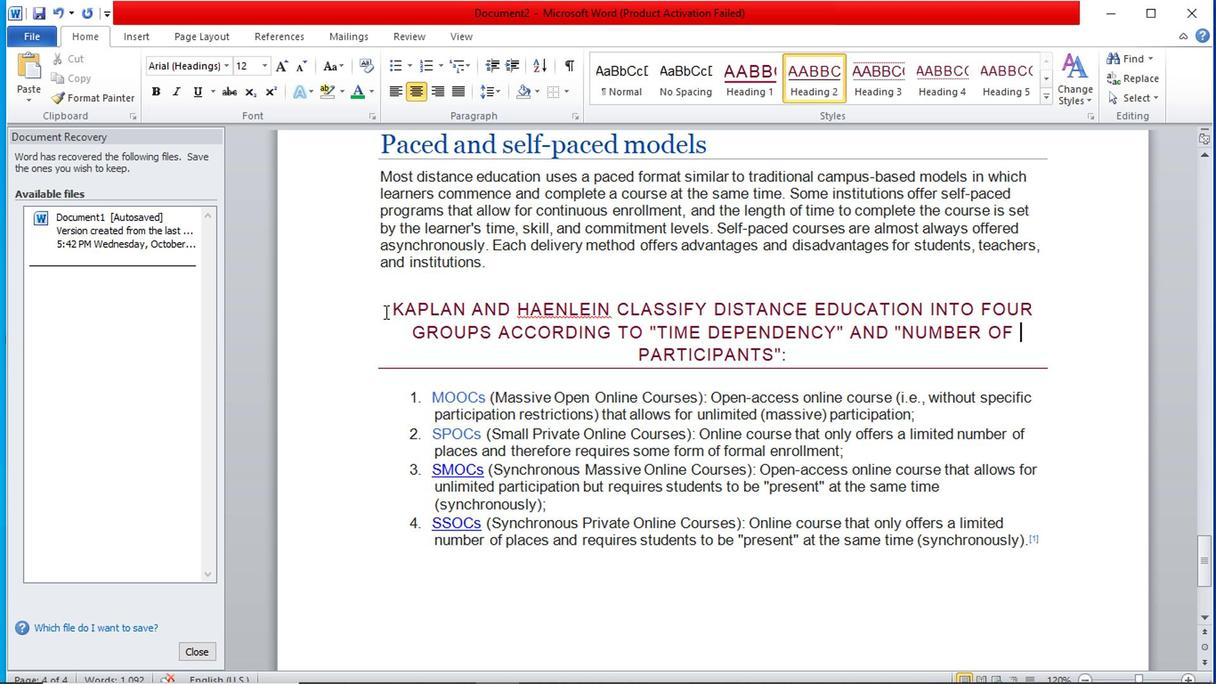 
Action: Mouse moved to (372, 115)
Screenshot: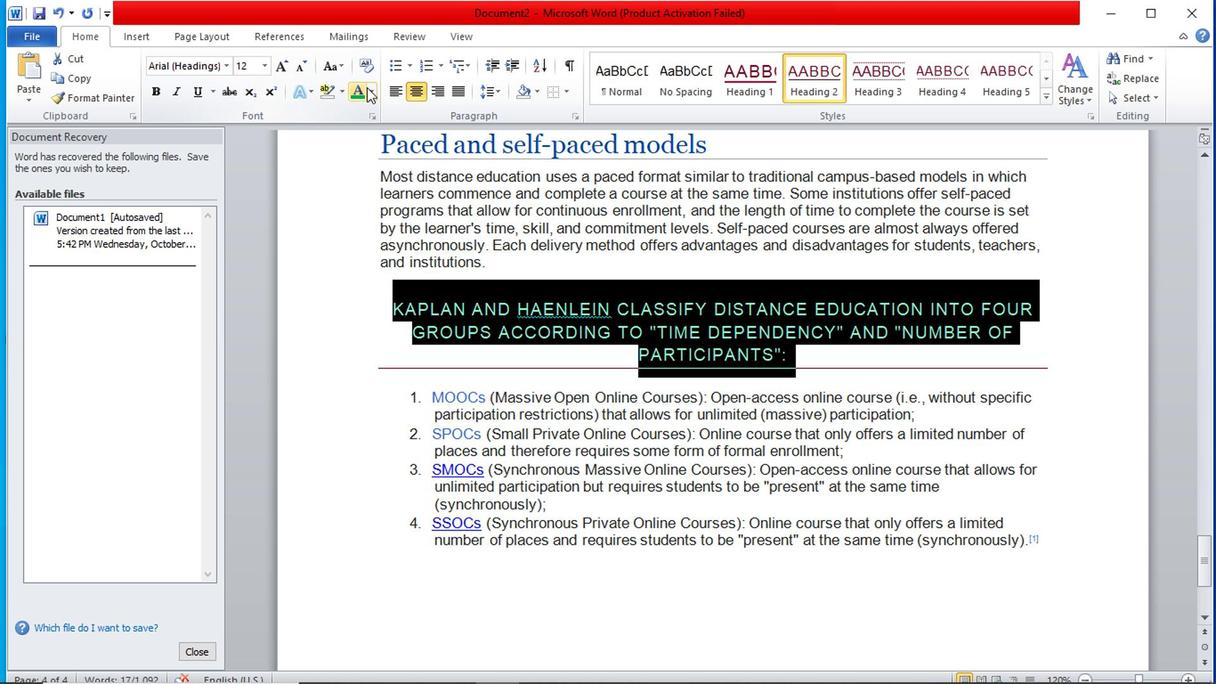 
Action: Mouse pressed left at (372, 115)
Screenshot: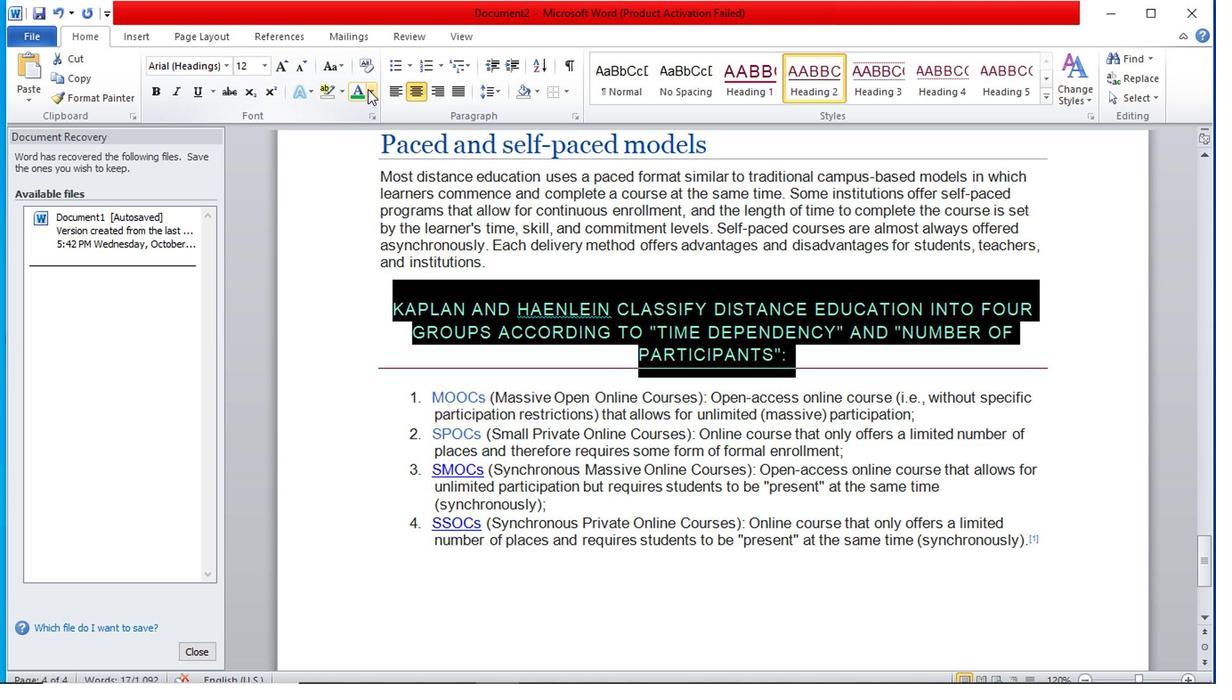 
Action: Mouse moved to (408, 282)
Screenshot: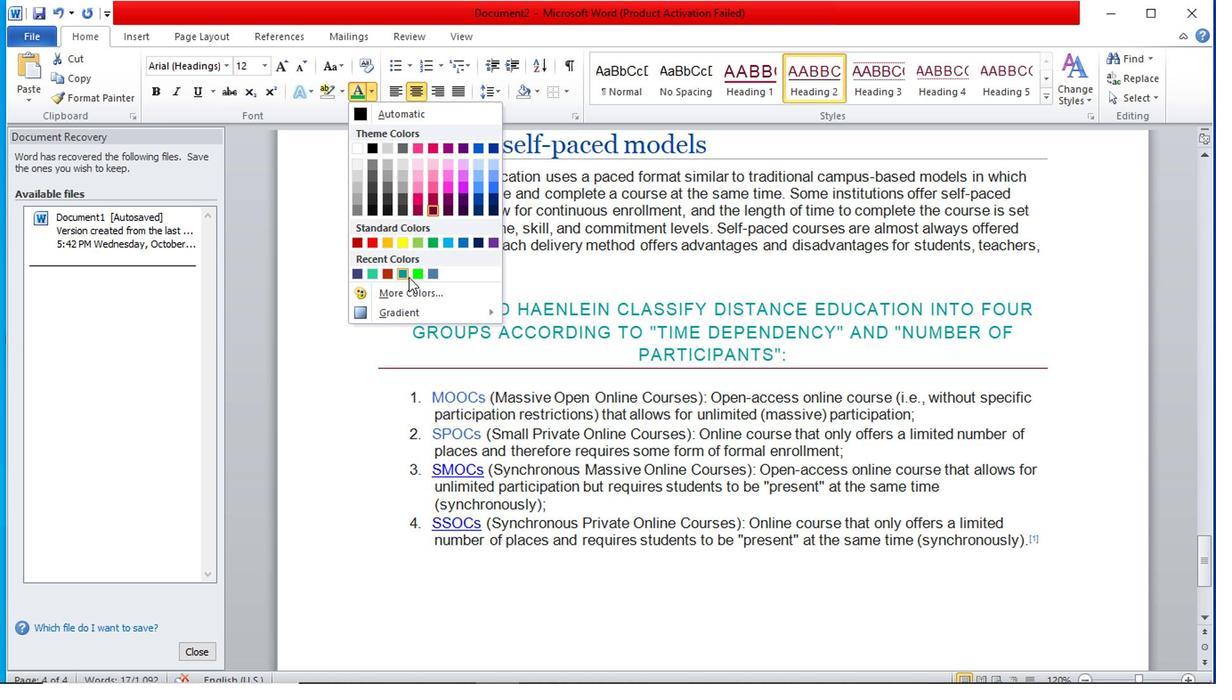 
Action: Mouse pressed left at (408, 282)
Screenshot: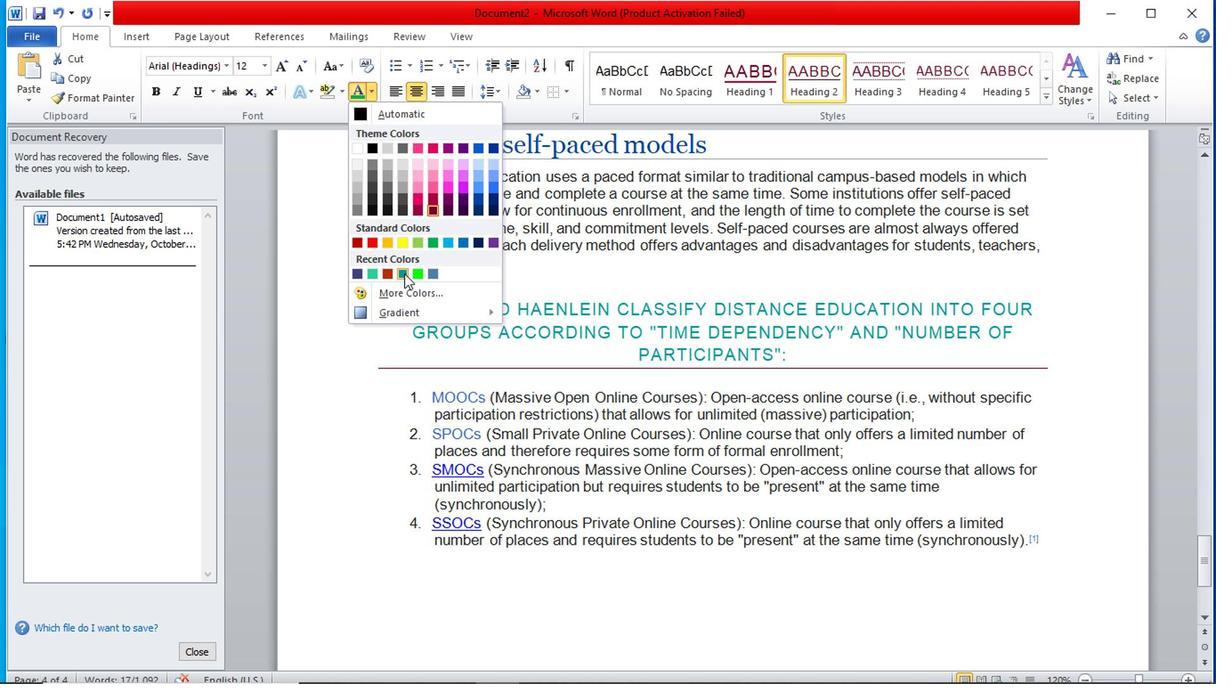 
Action: Mouse moved to (1095, 351)
Screenshot: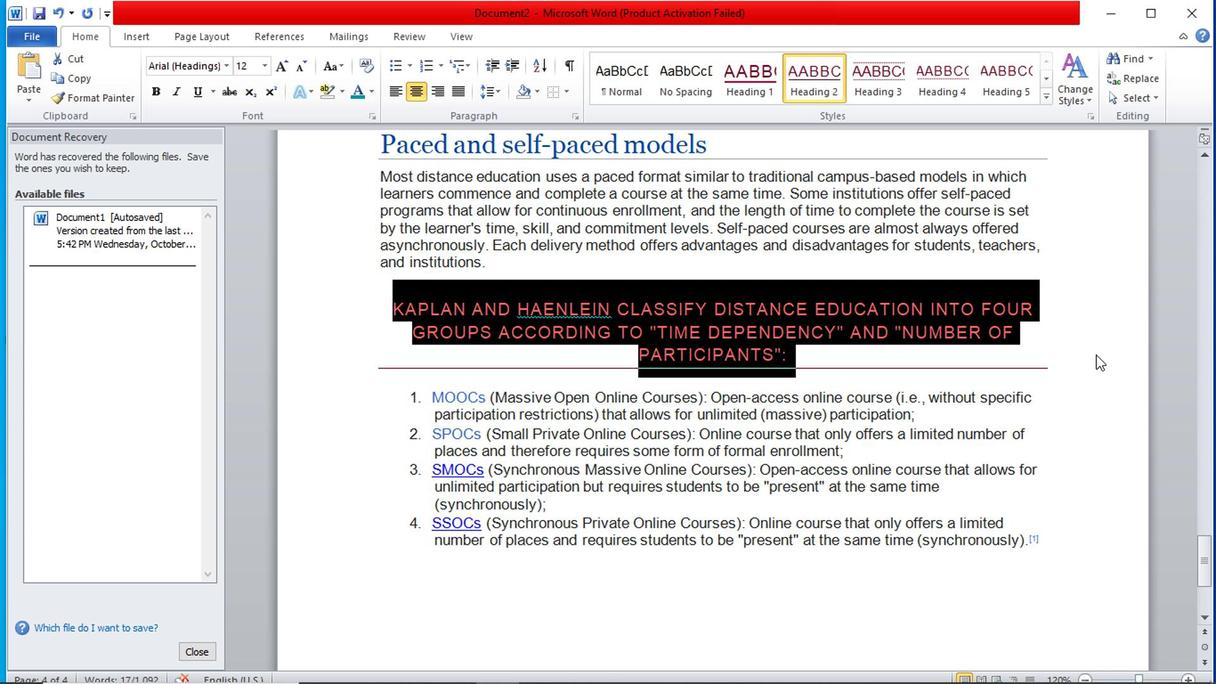 
Action: Mouse pressed left at (1095, 351)
Screenshot: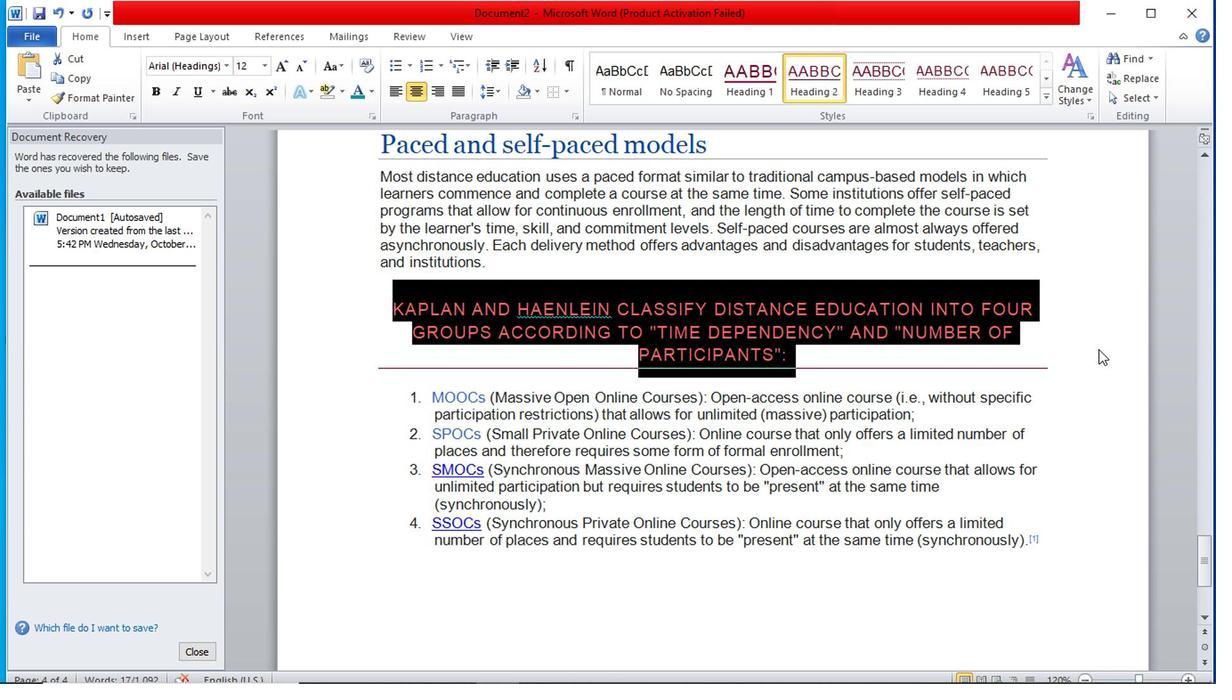 
Action: Mouse moved to (870, 365)
Screenshot: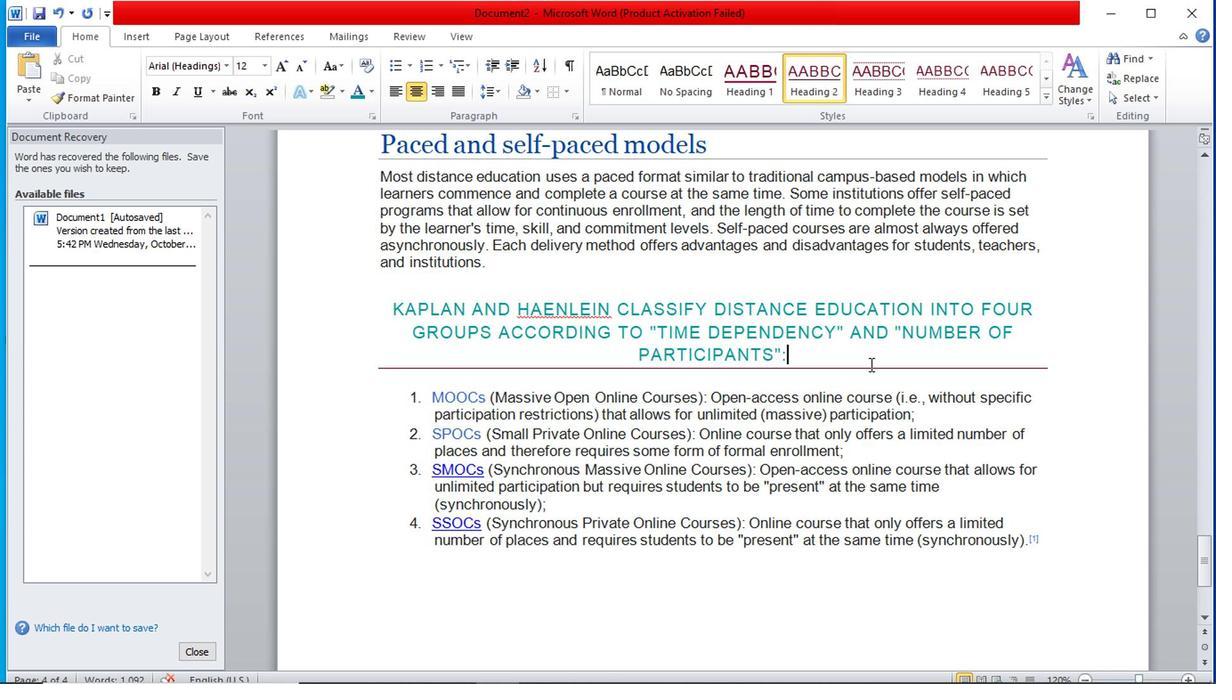 
Action: Mouse scrolled (870, 363) with delta (0, -1)
Screenshot: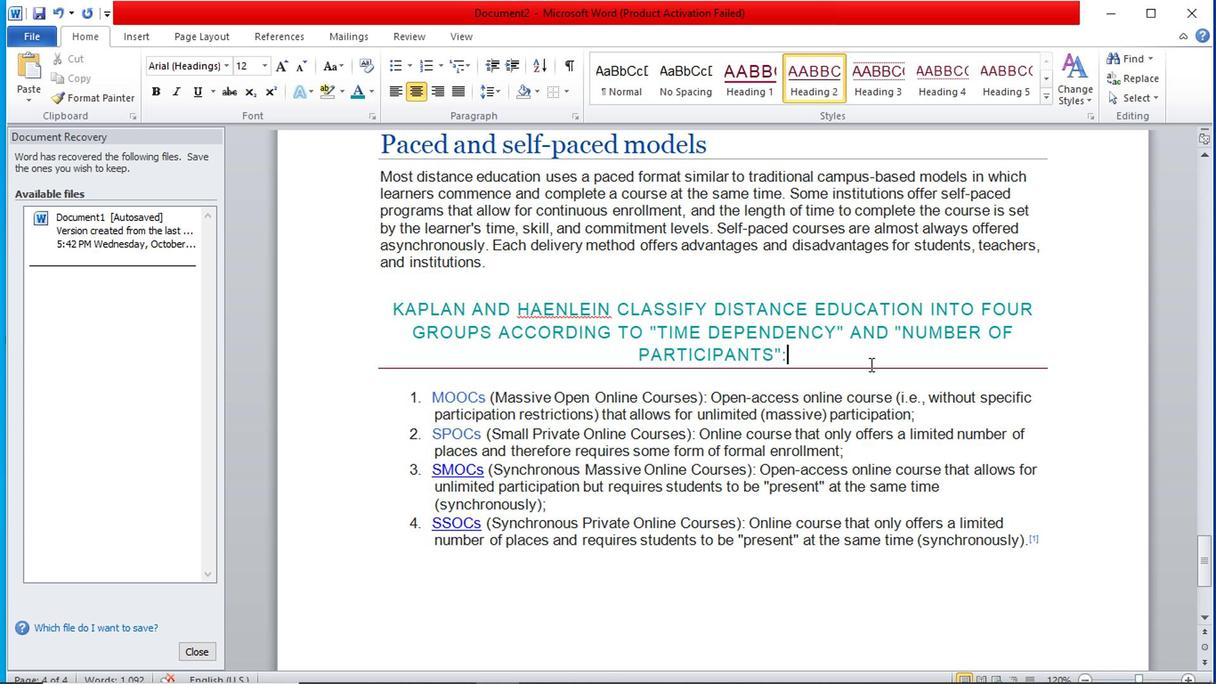 
Action: Mouse moved to (384, 202)
Screenshot: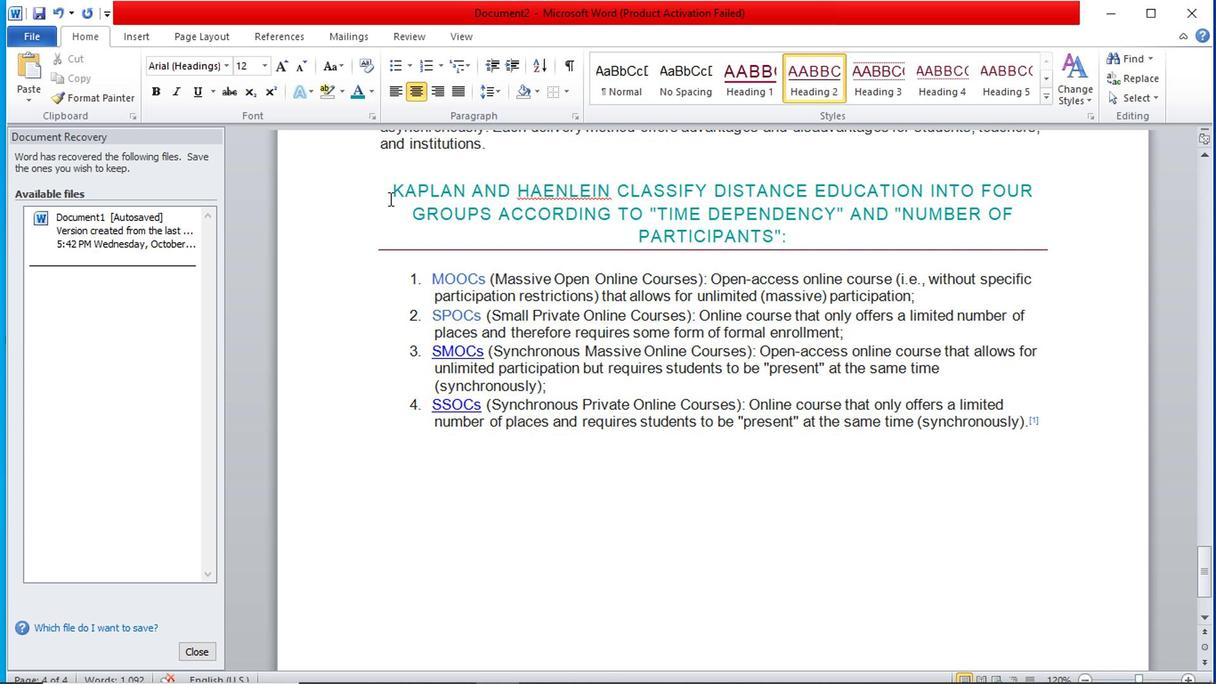 
Action: Mouse pressed left at (384, 202)
Screenshot: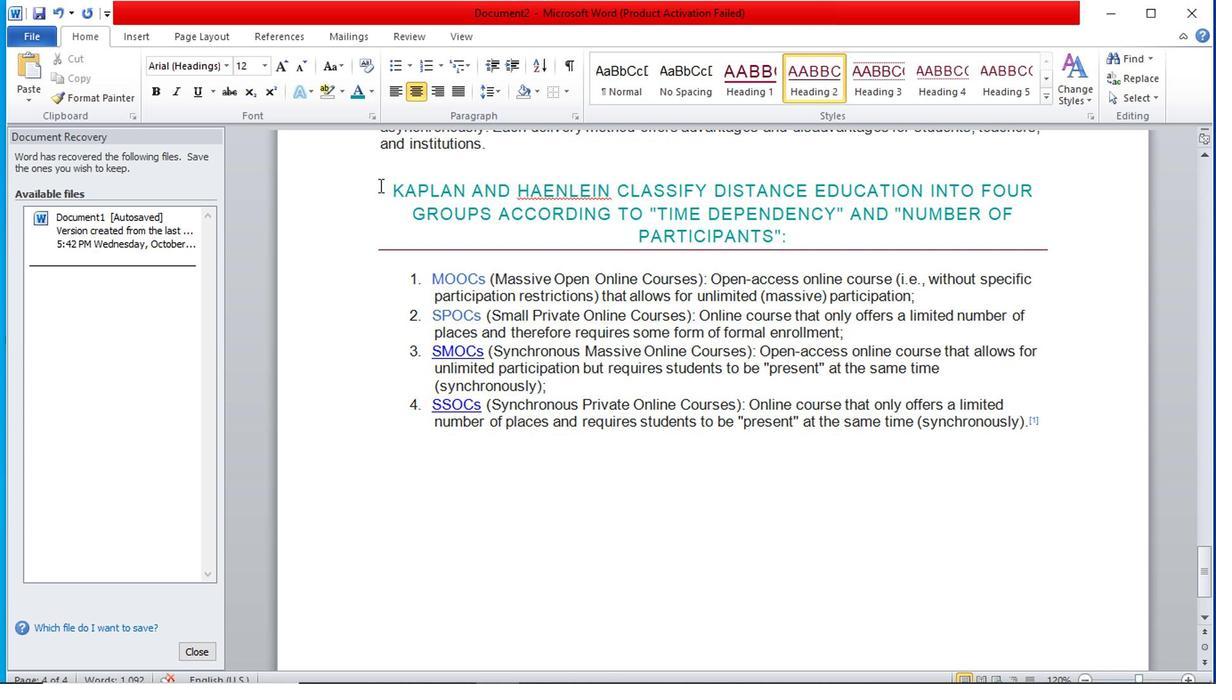 
Action: Mouse moved to (920, 119)
Screenshot: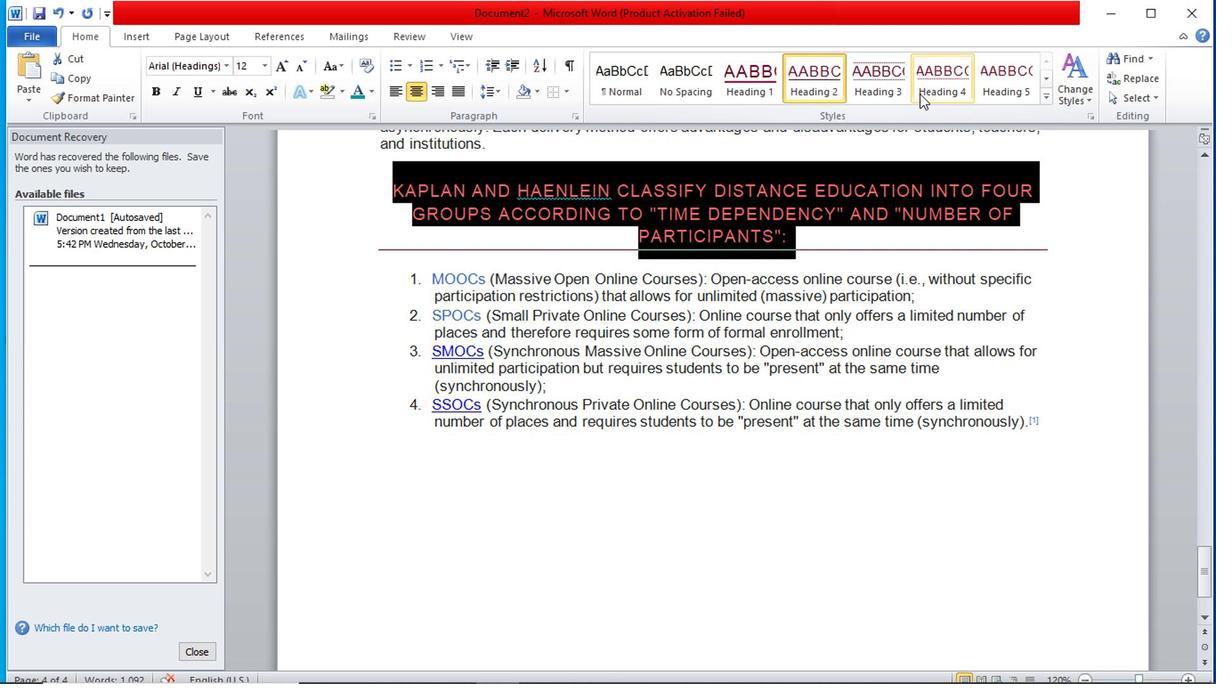 
Action: Mouse pressed left at (920, 119)
Screenshot: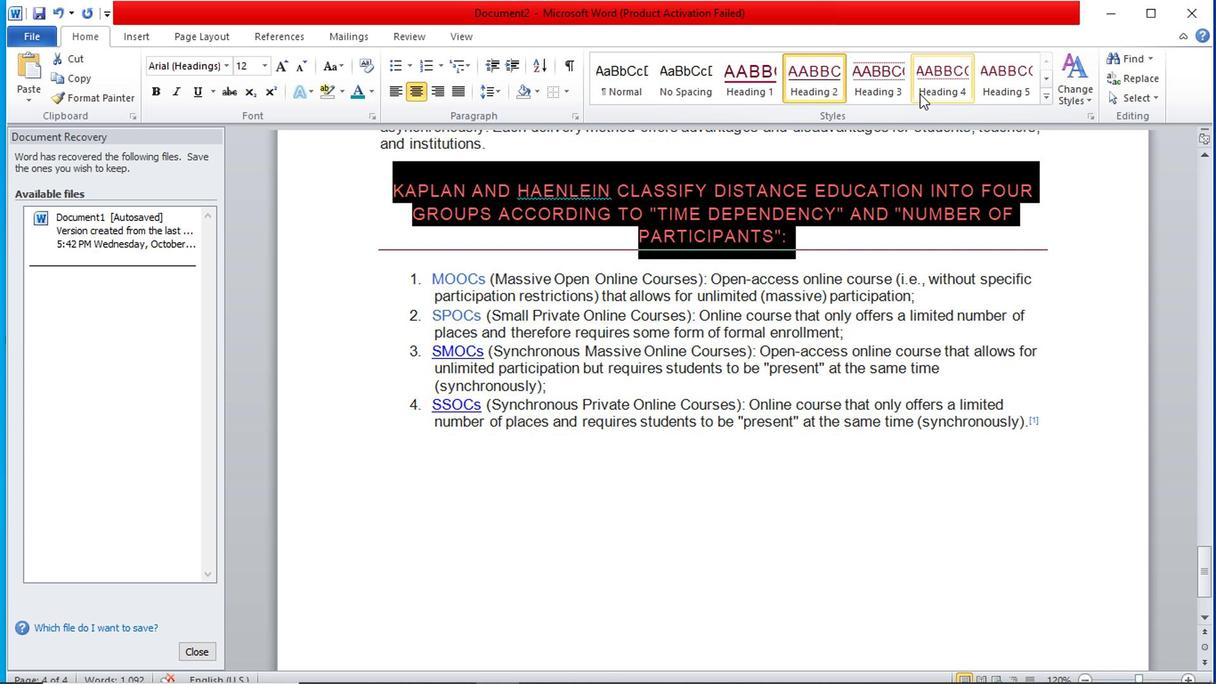 
Action: Mouse moved to (1060, 219)
Screenshot: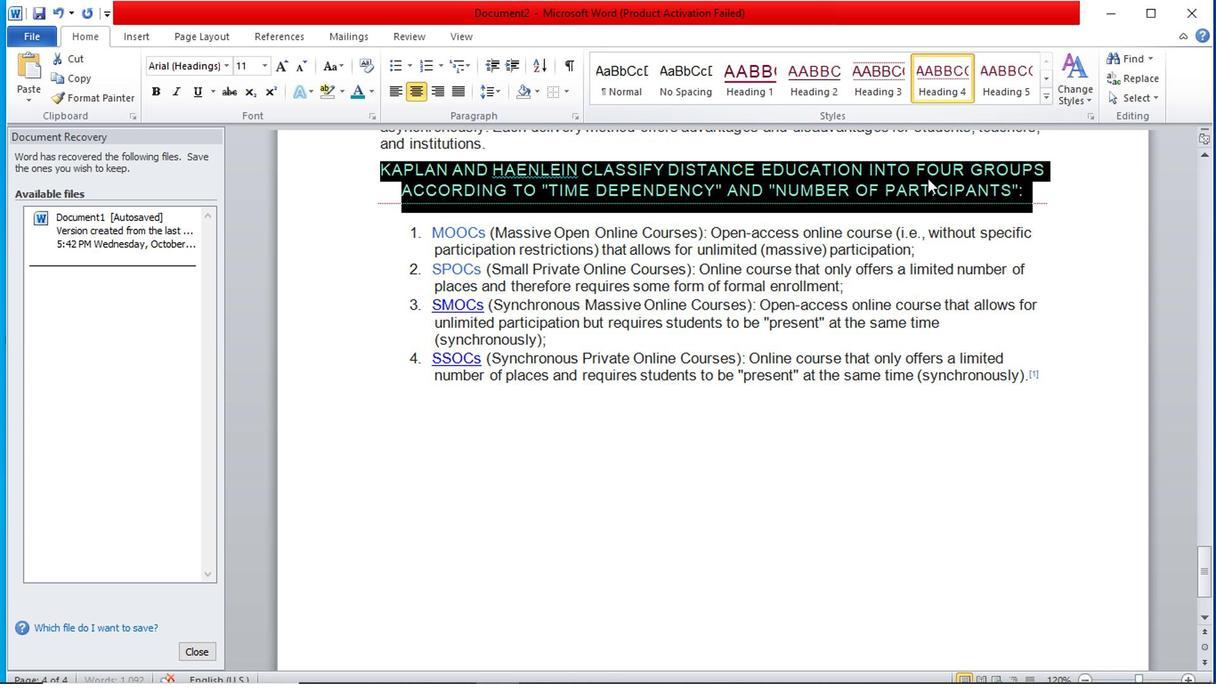 
Action: Mouse pressed left at (1060, 219)
Screenshot: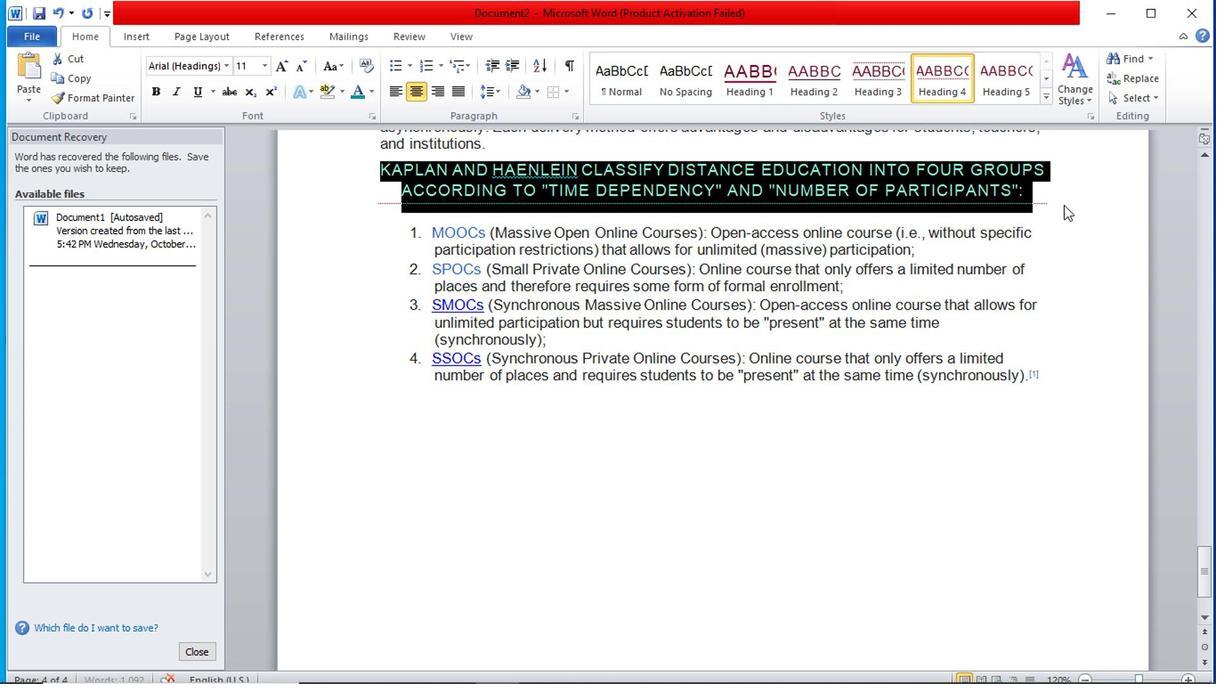
Action: Mouse moved to (465, 266)
Screenshot: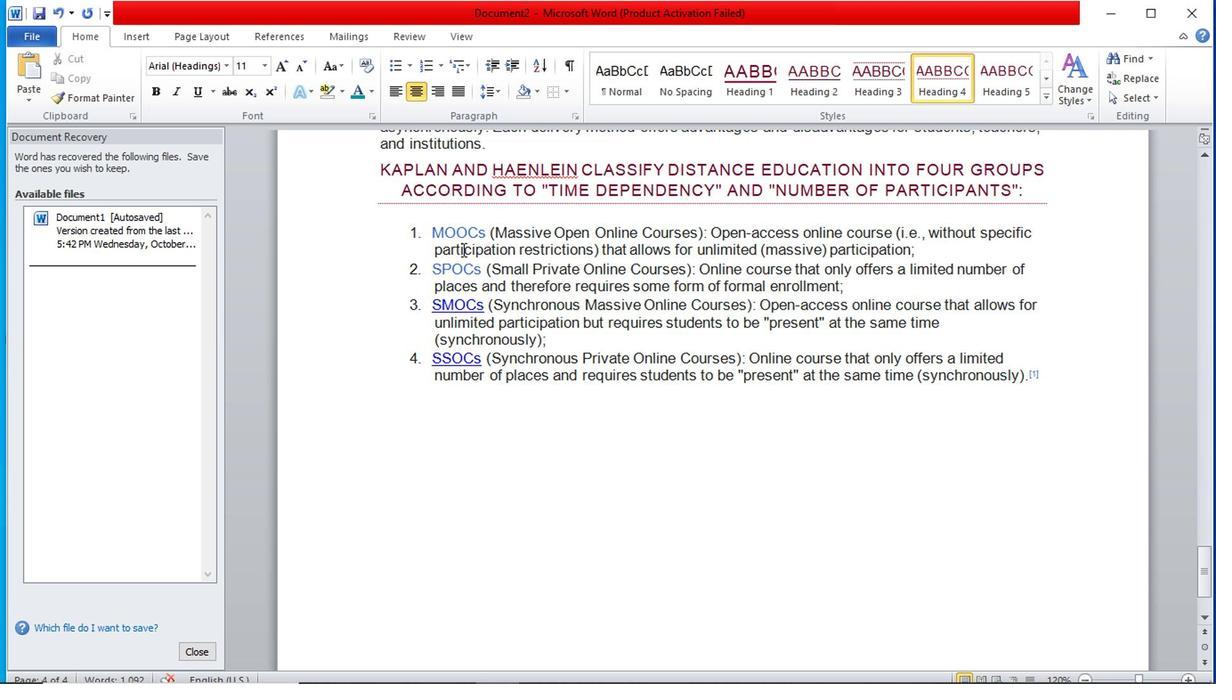
Action: Mouse scrolled (465, 266) with delta (0, 0)
Screenshot: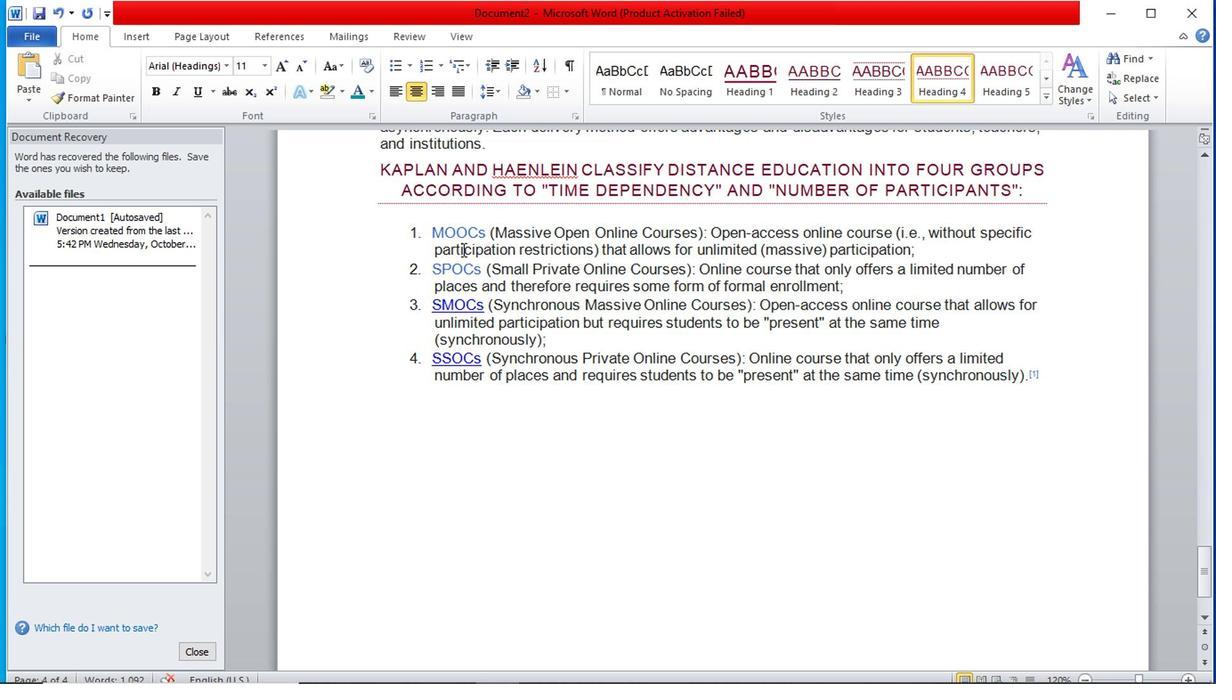 
Action: Mouse moved to (465, 268)
Screenshot: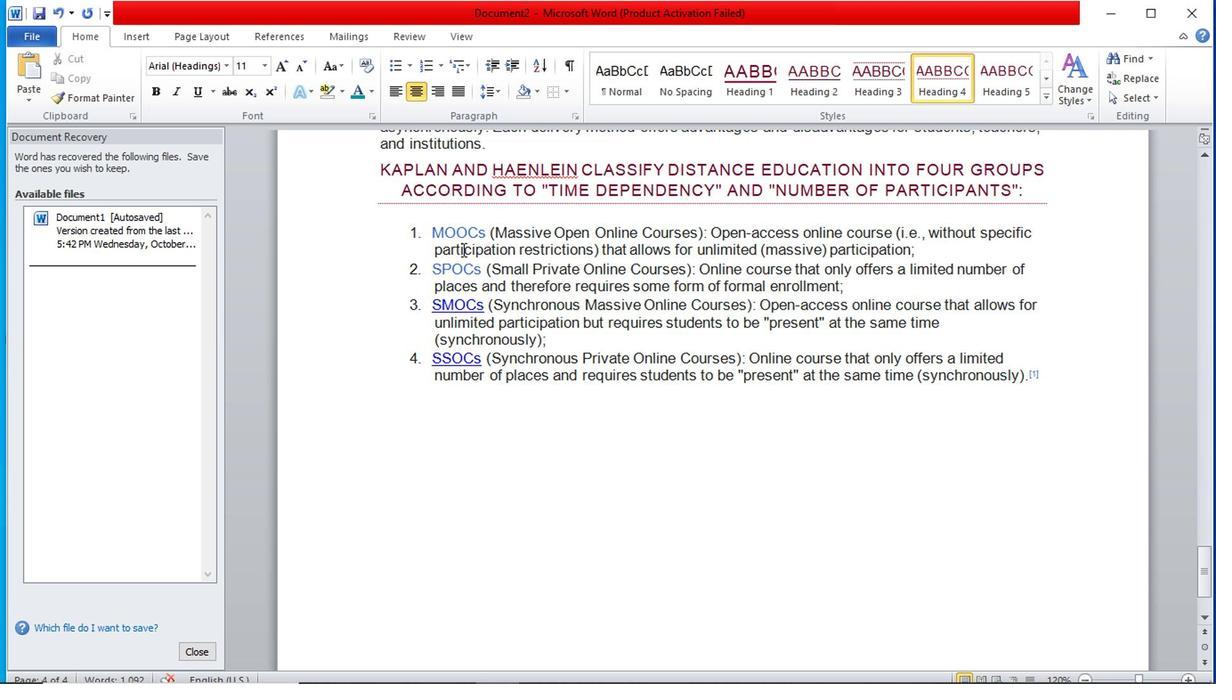 
Action: Mouse scrolled (465, 269) with delta (0, 0)
Screenshot: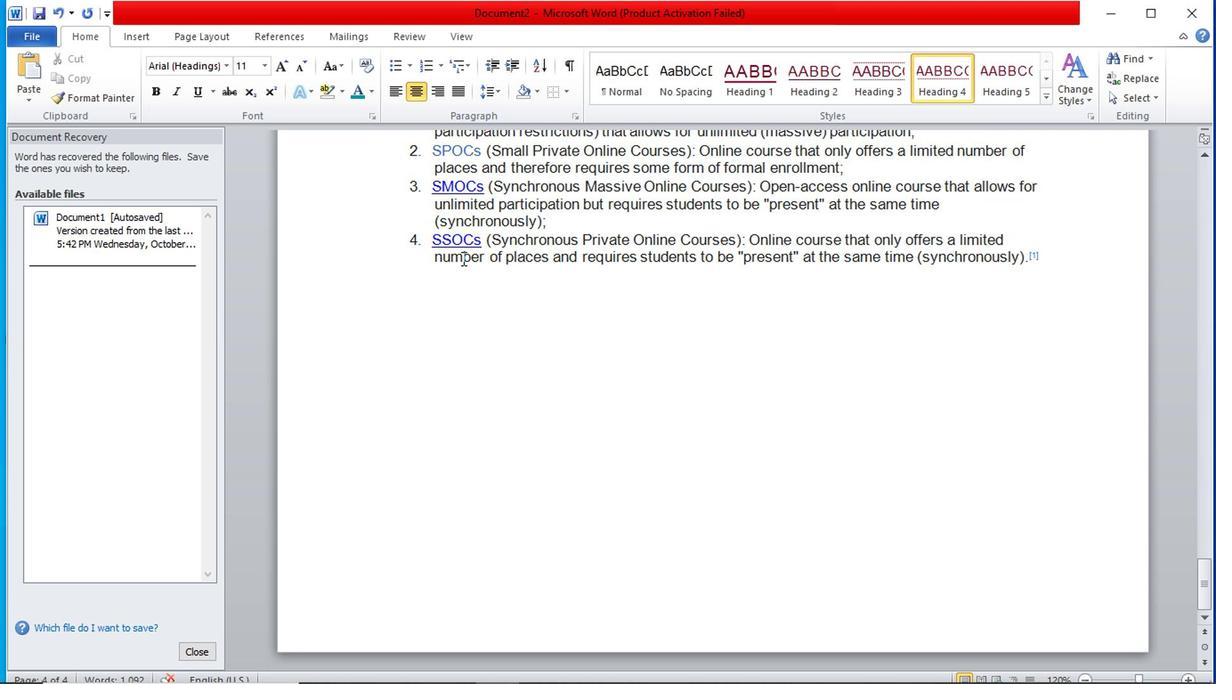 
Action: Mouse moved to (476, 266)
Screenshot: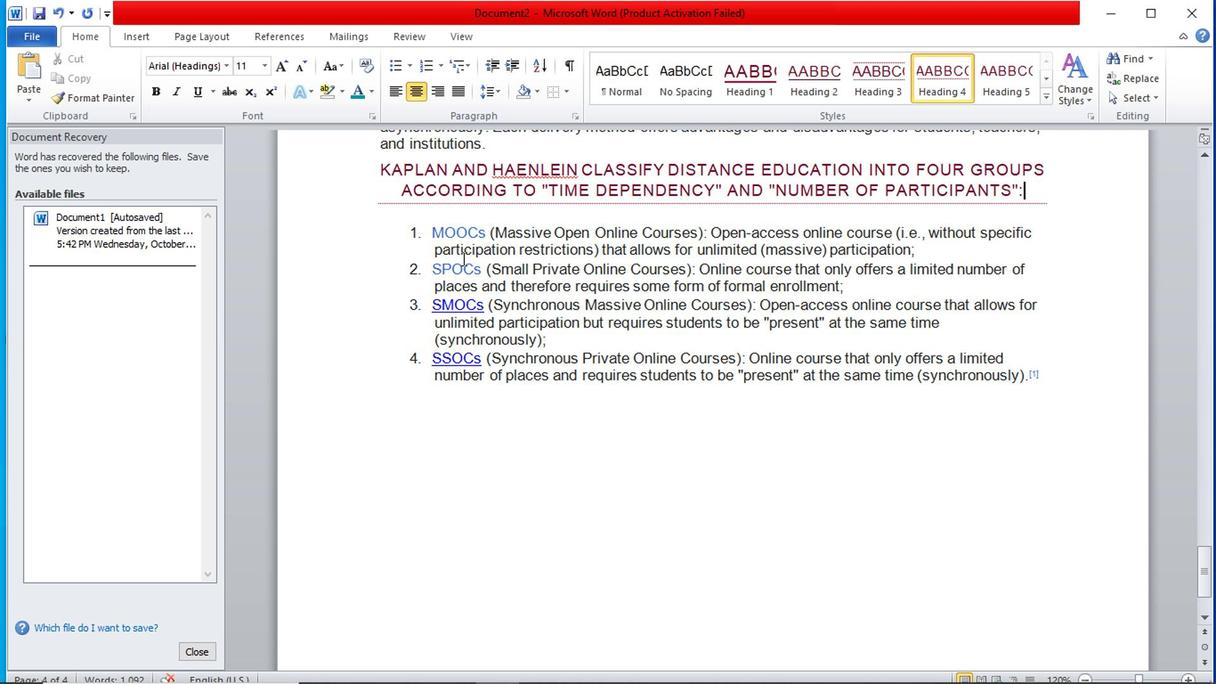 
Action: Mouse scrolled (476, 266) with delta (0, 0)
Screenshot: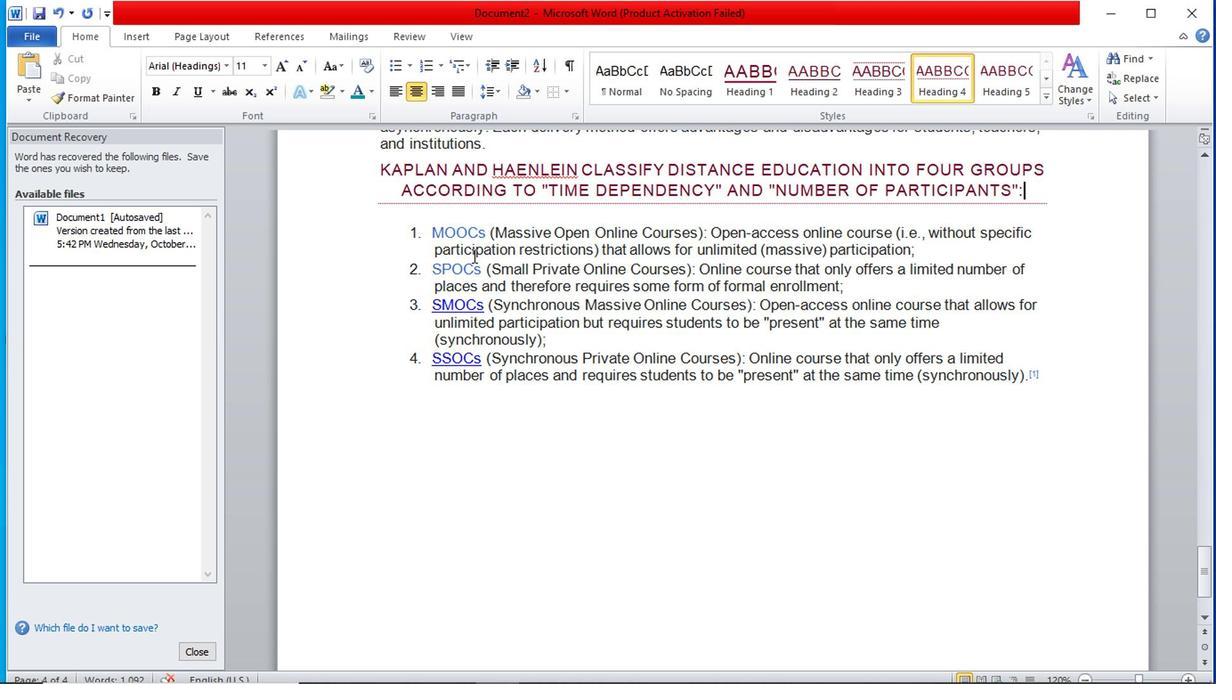
Action: Mouse moved to (505, 273)
Screenshot: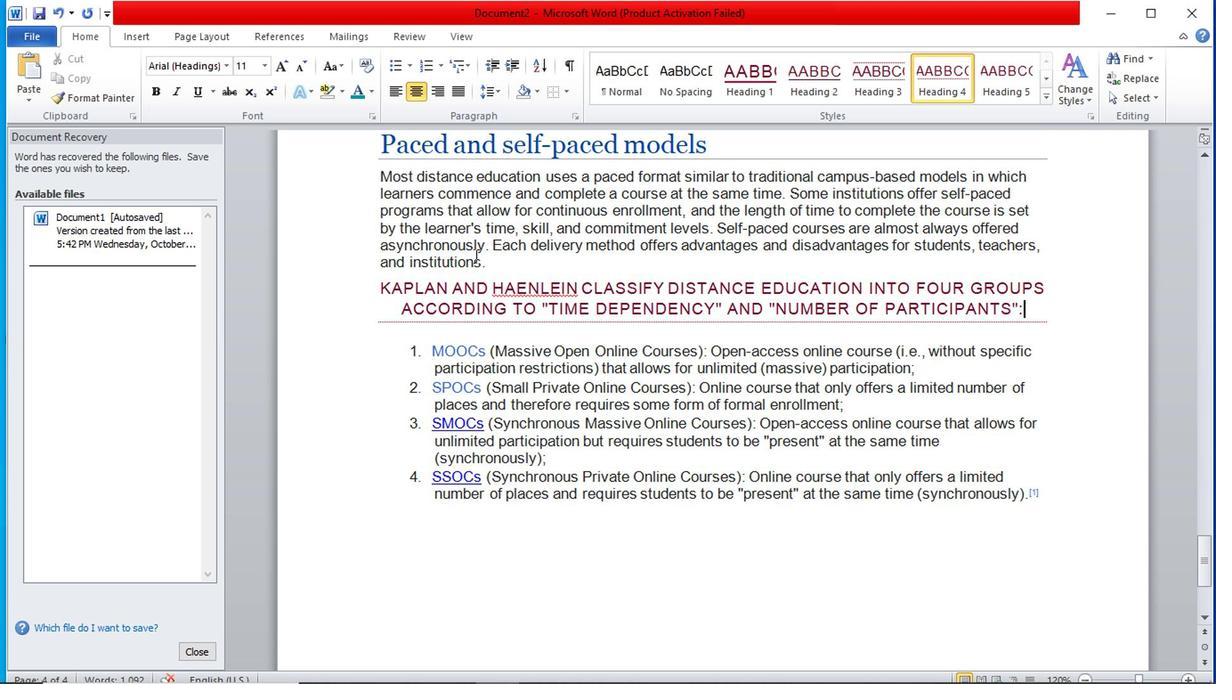 
Action: Mouse pressed left at (505, 273)
Screenshot: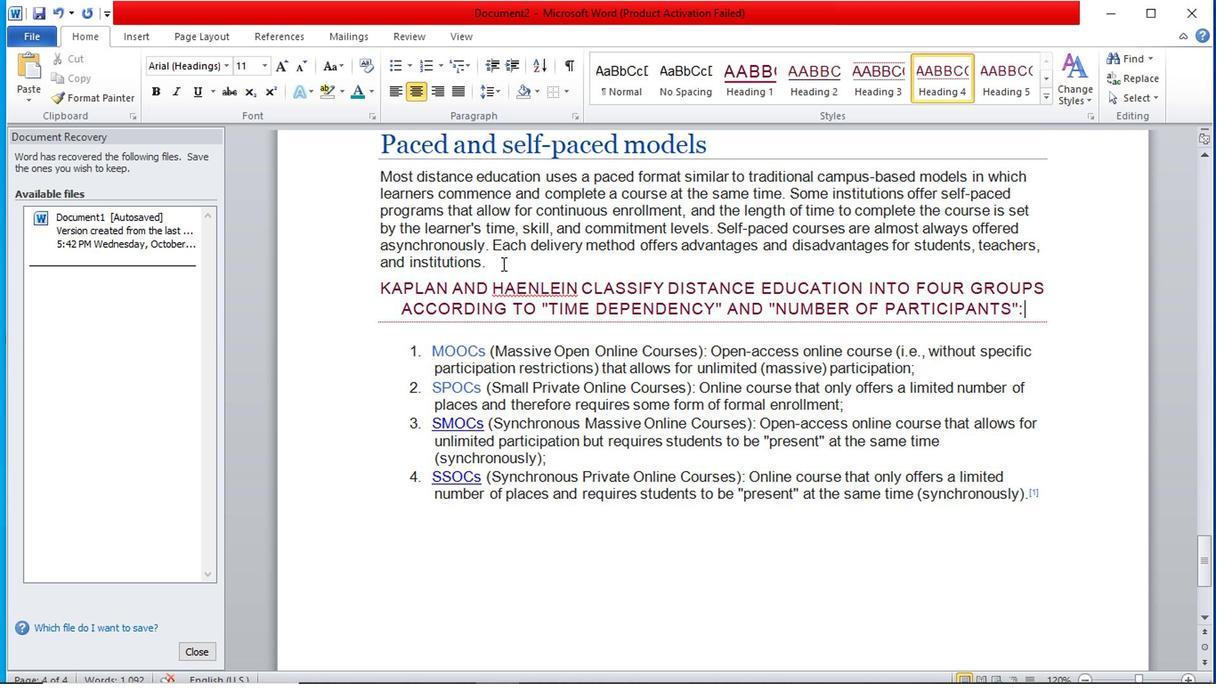 
Action: Key pressed <Key.enter>
Screenshot: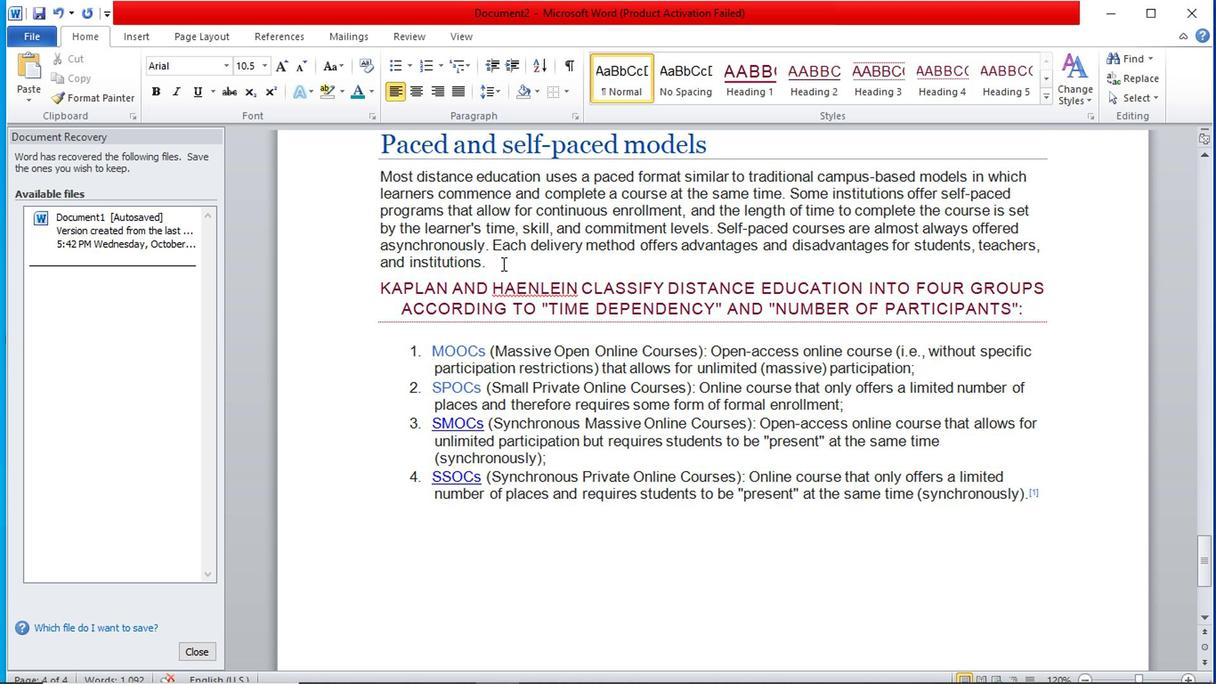 
Action: Mouse moved to (362, 319)
Screenshot: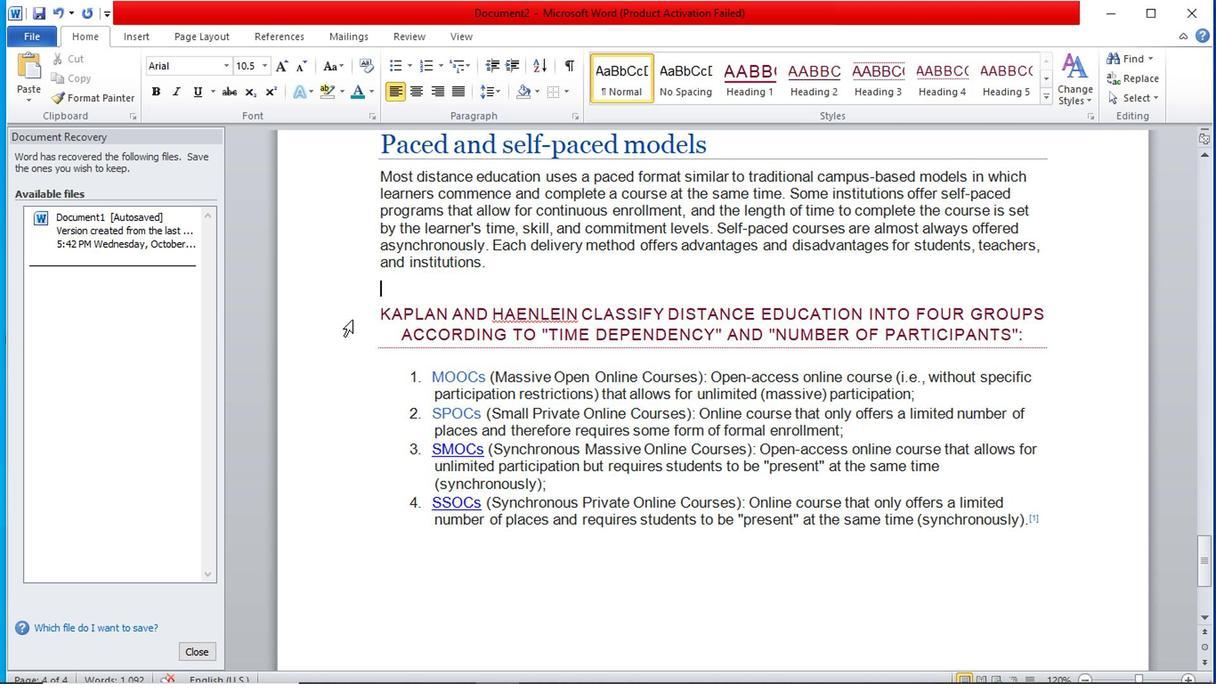 
Action: Mouse pressed left at (362, 319)
Screenshot: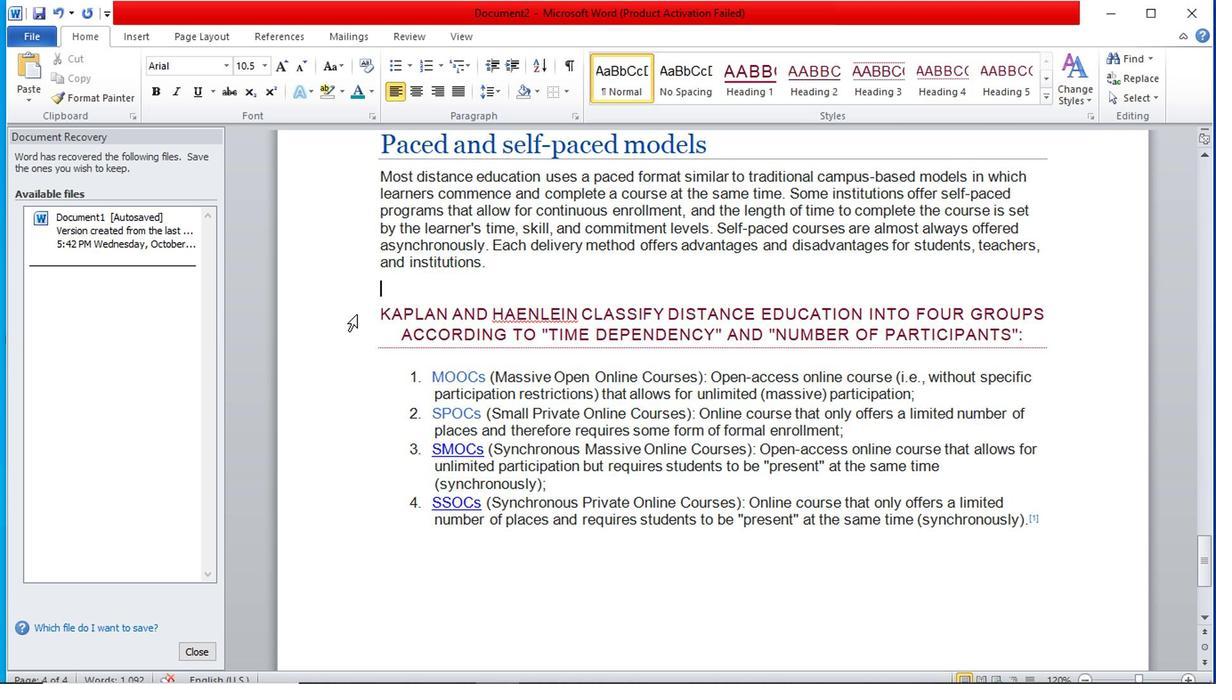 
Action: Mouse moved to (162, 115)
Screenshot: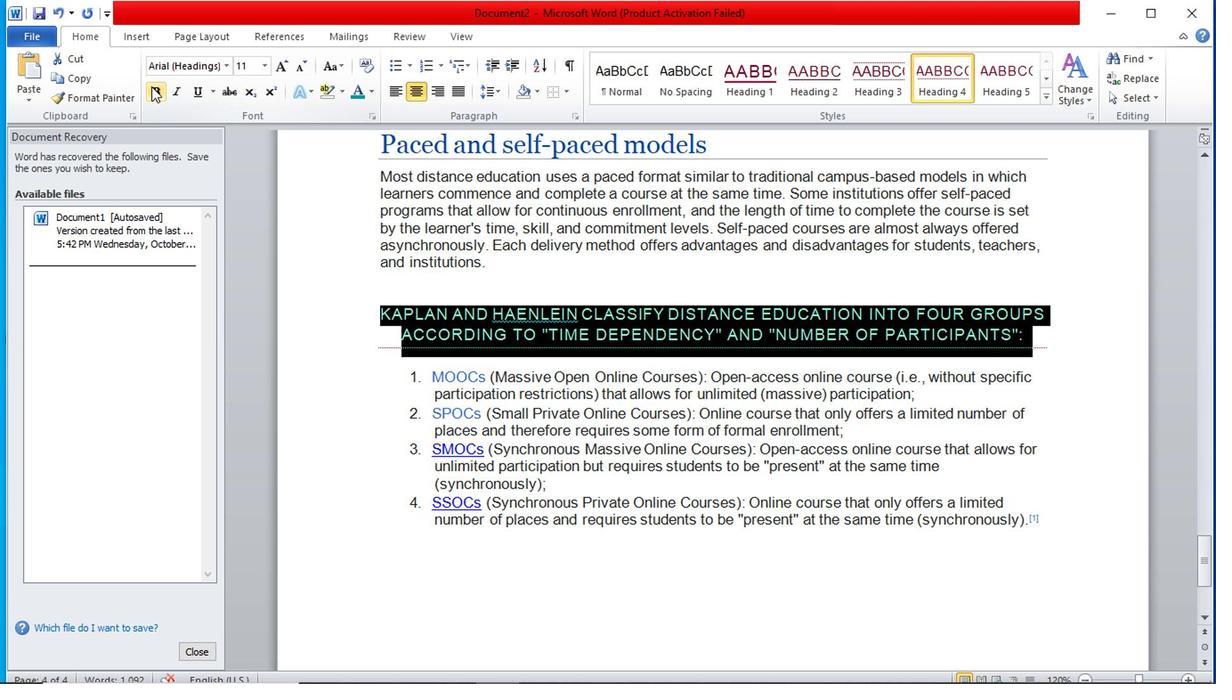 
Action: Mouse pressed left at (162, 115)
Screenshot: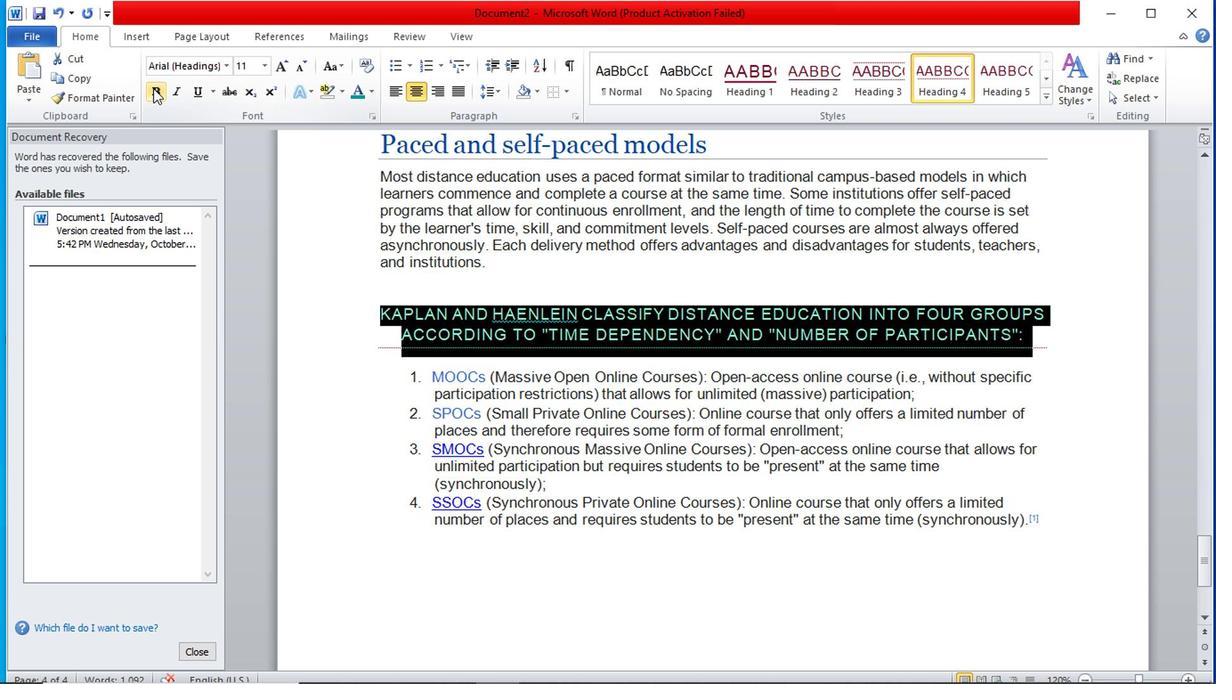 
Action: Mouse moved to (1032, 377)
Screenshot: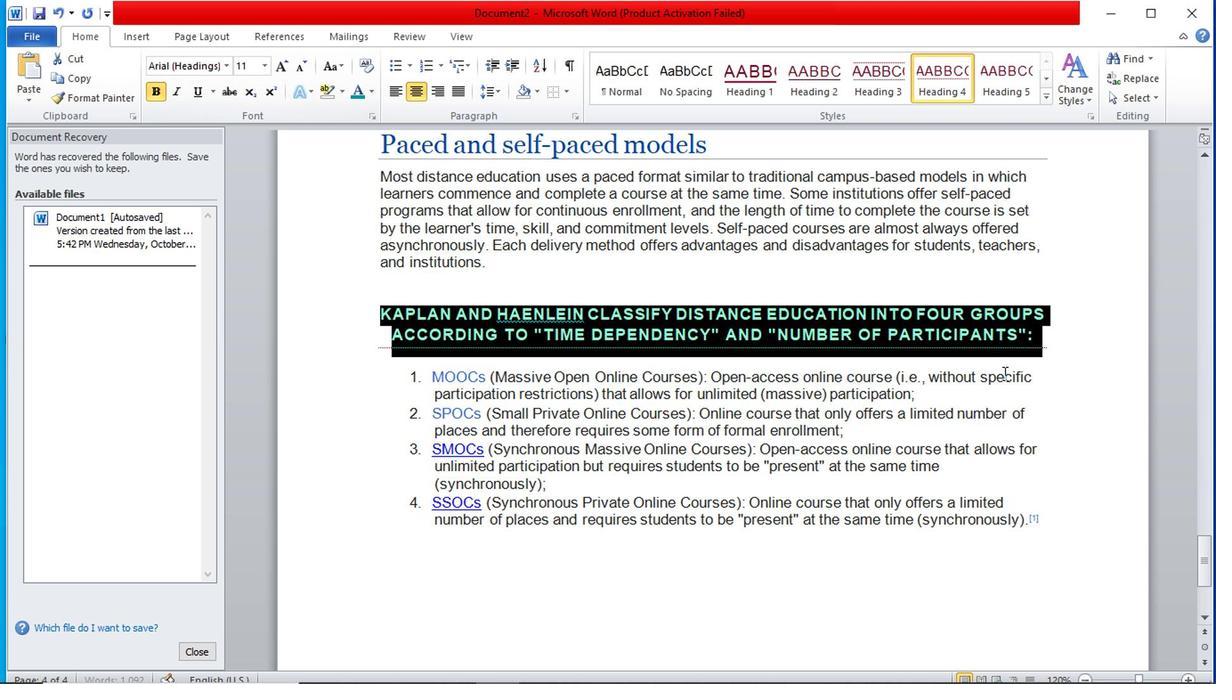 
Action: Mouse pressed left at (1032, 377)
Screenshot: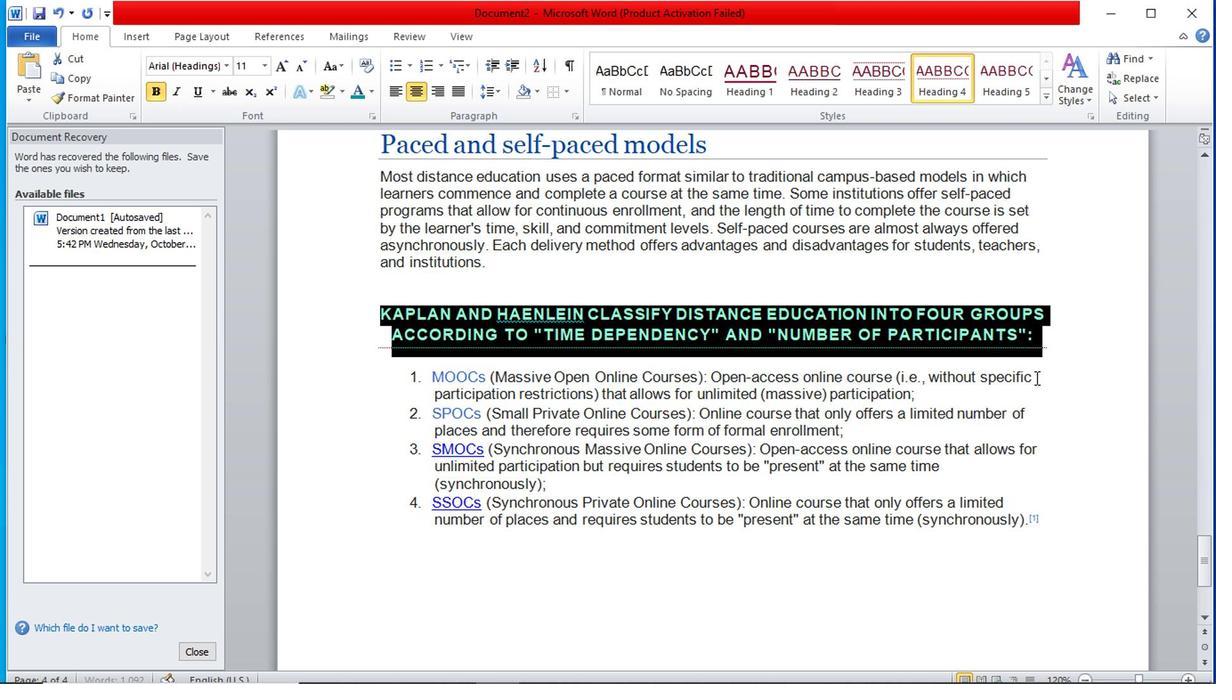 
Action: Mouse moved to (385, 318)
Screenshot: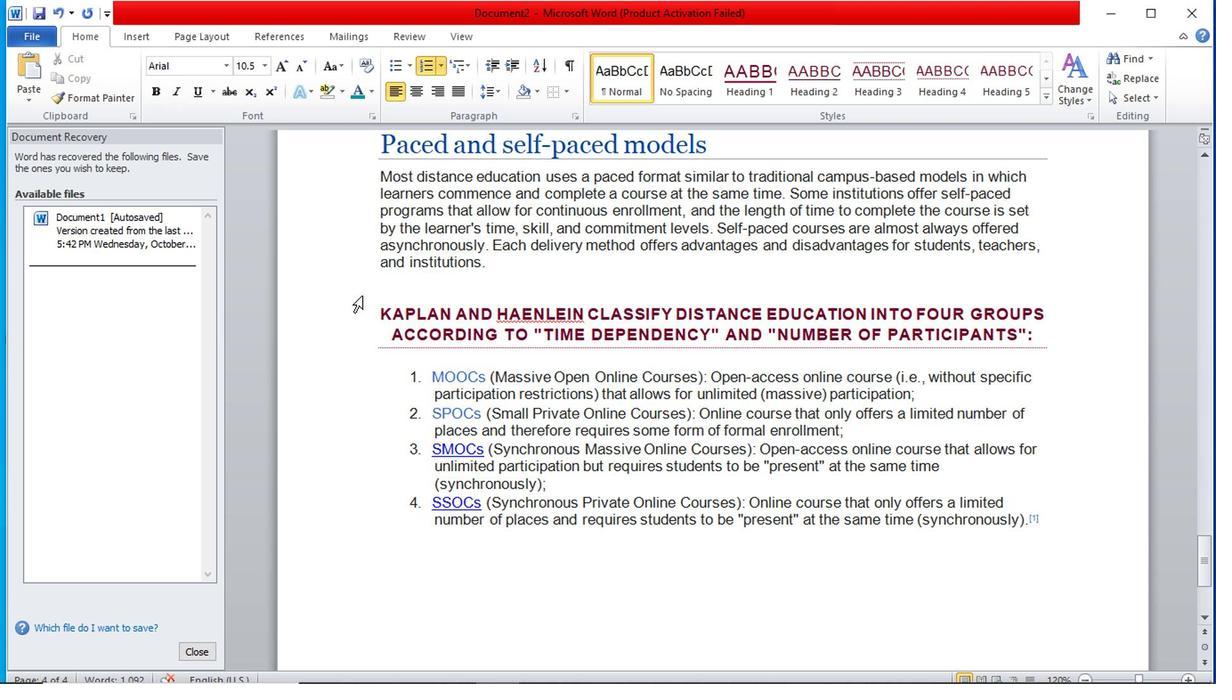 
Action: Mouse pressed left at (385, 318)
Screenshot: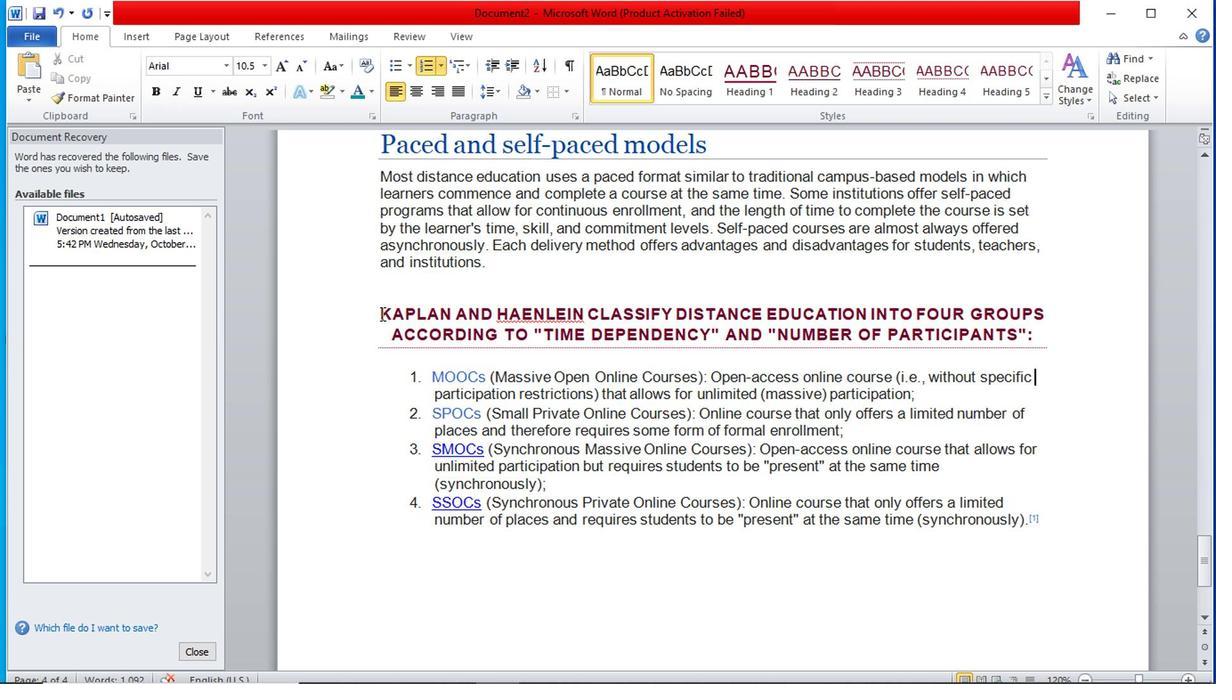 
Action: Mouse moved to (179, 122)
Screenshot: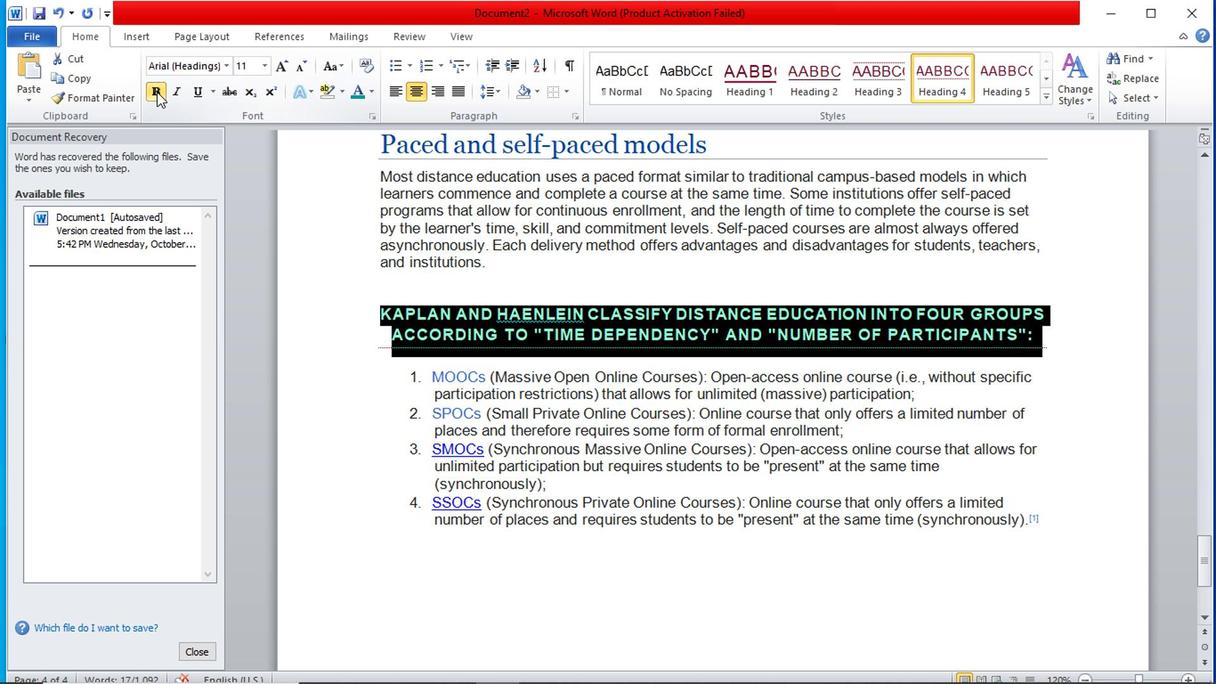 
Action: Mouse pressed left at (179, 122)
Screenshot: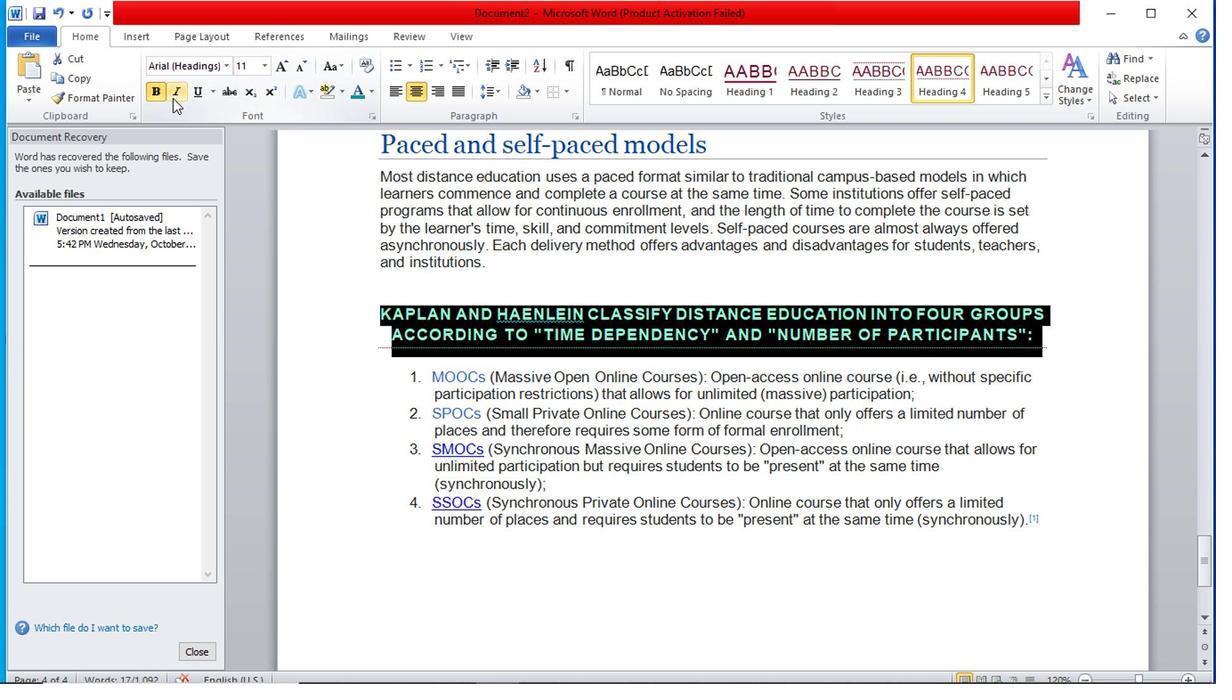 
Action: Mouse moved to (1031, 413)
Screenshot: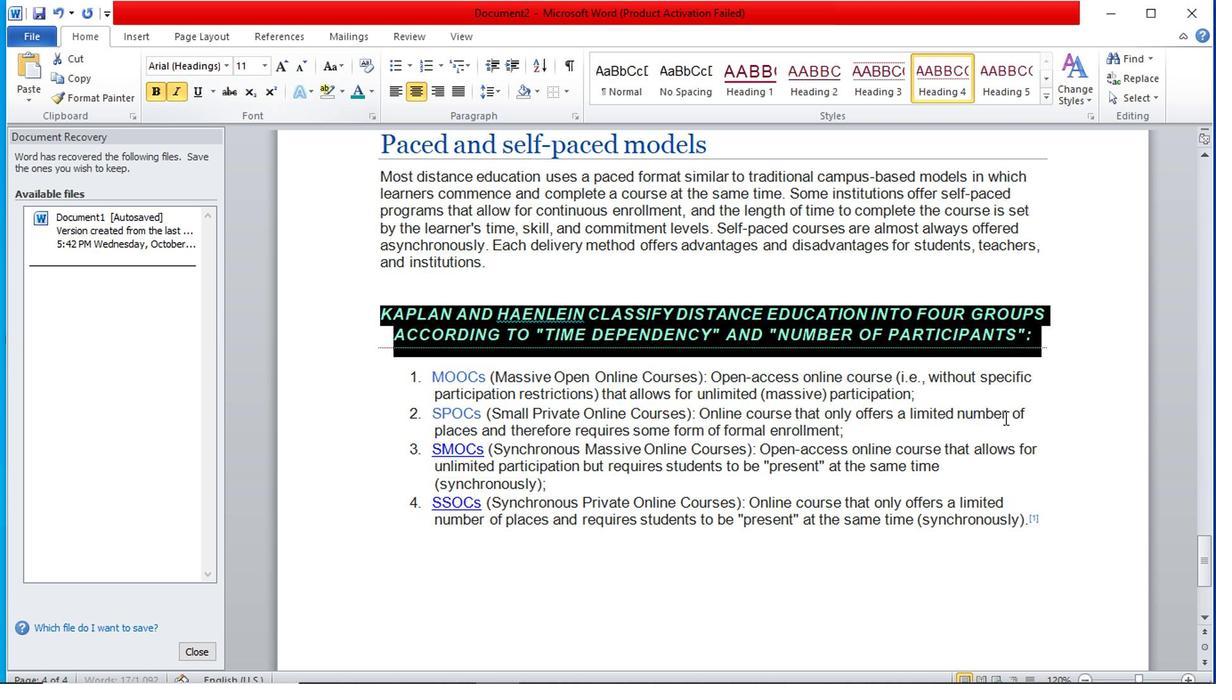 
Action: Mouse pressed left at (1031, 413)
Screenshot: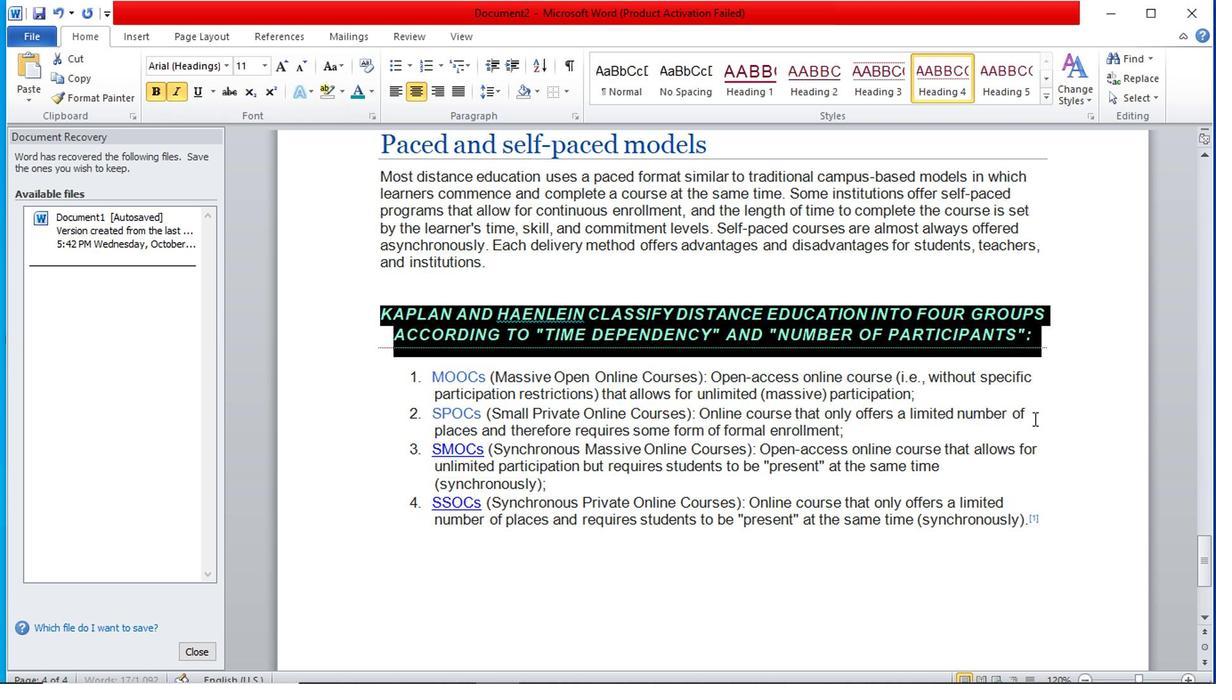 
Action: Mouse moved to (361, 313)
Screenshot: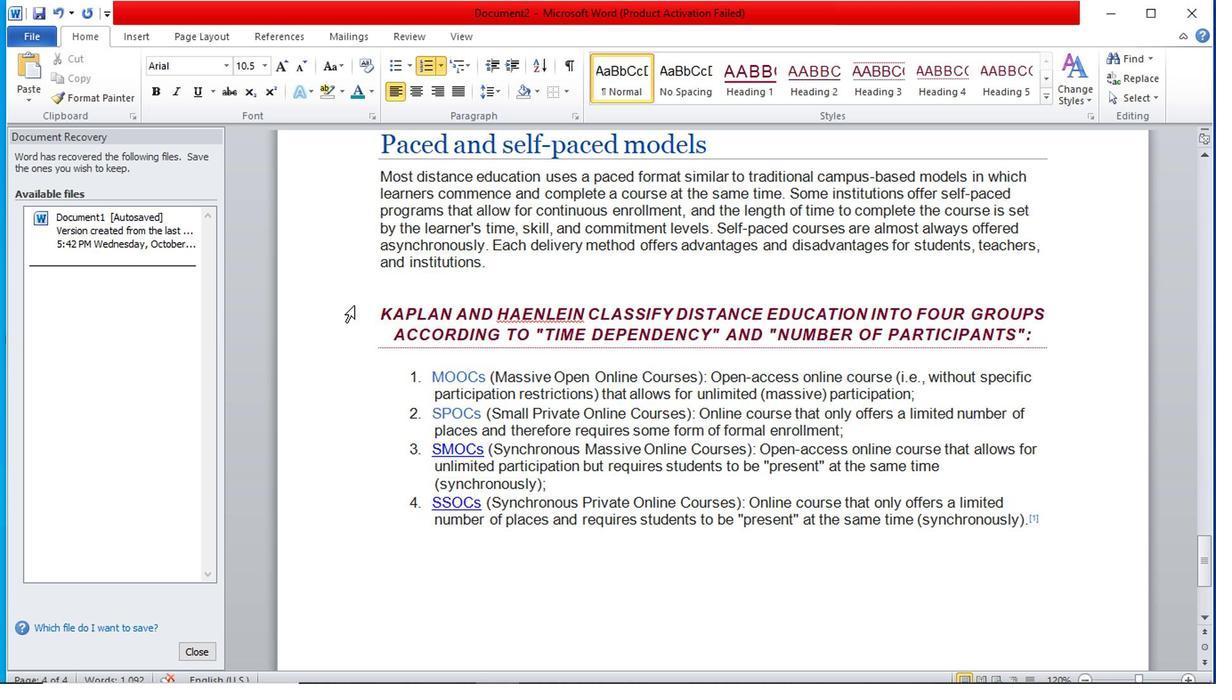 
Action: Mouse pressed left at (361, 313)
Screenshot: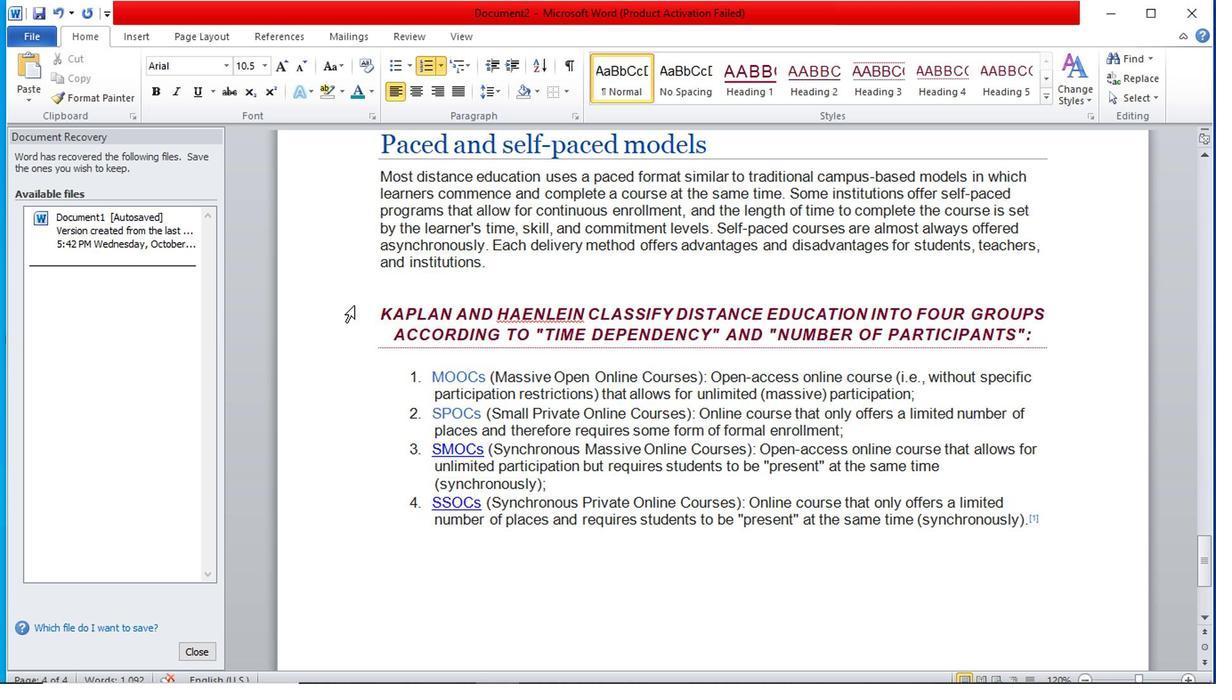 
Action: Mouse moved to (188, 122)
Screenshot: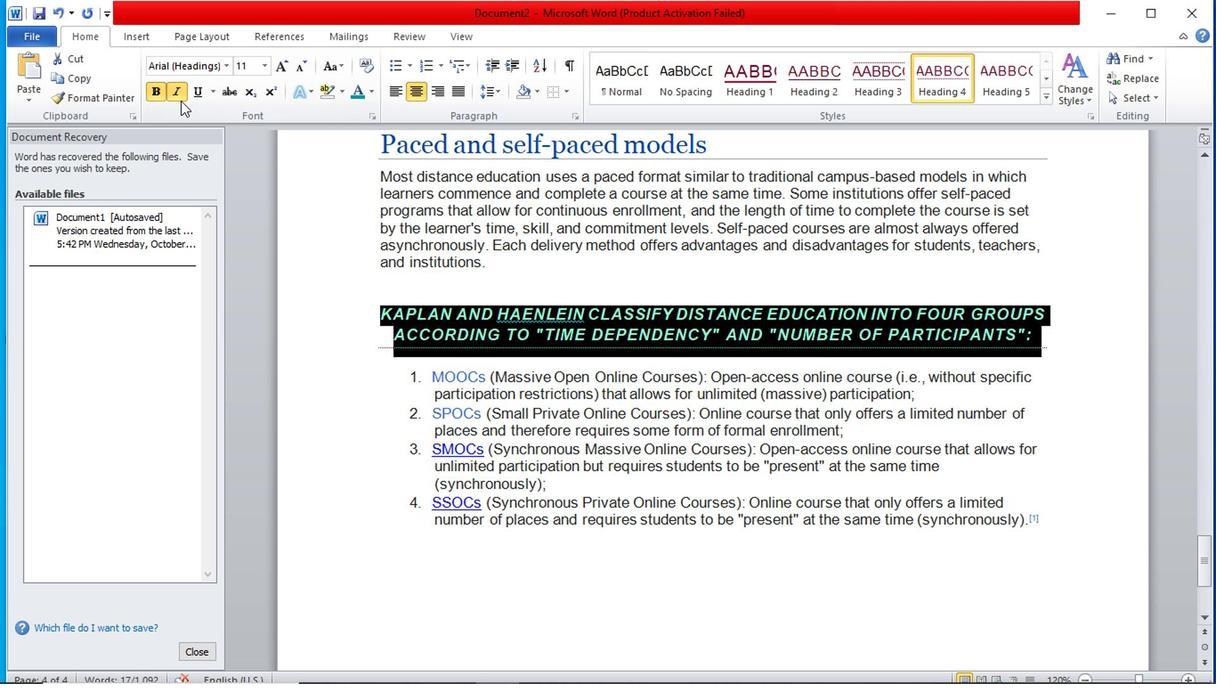 
Action: Mouse pressed left at (188, 122)
Screenshot: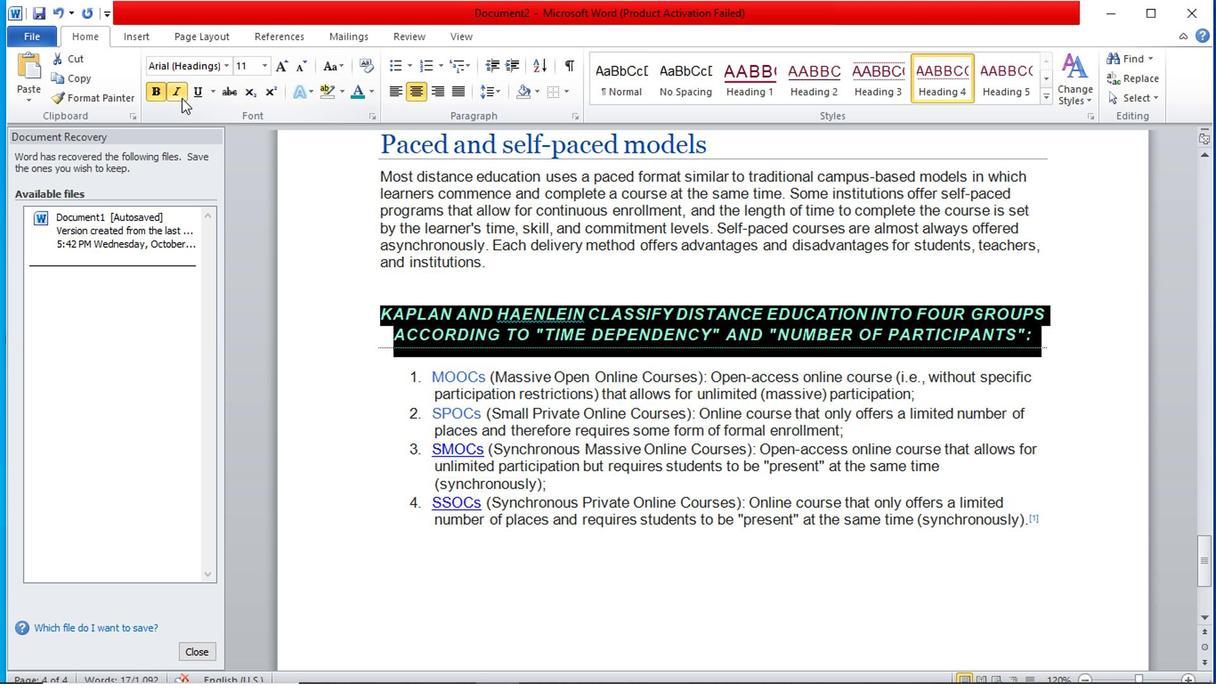 
Action: Mouse moved to (1059, 486)
Screenshot: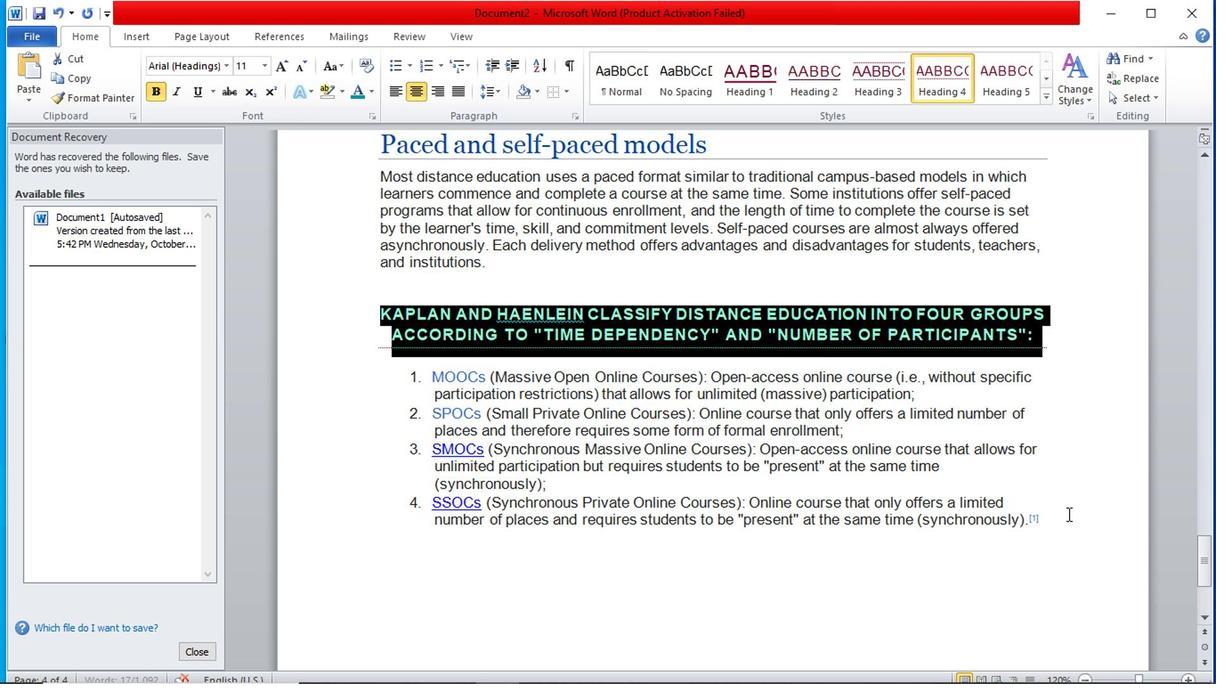 
Action: Mouse pressed left at (1059, 486)
Screenshot: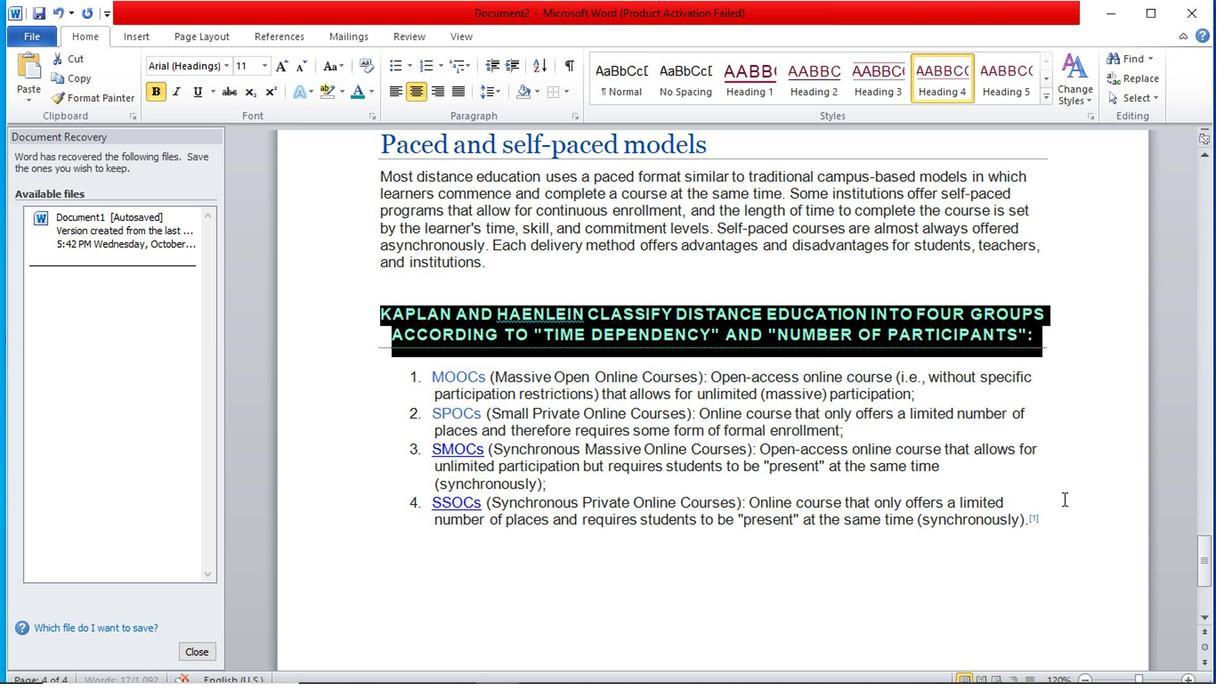 
Action: Mouse moved to (617, 341)
Screenshot: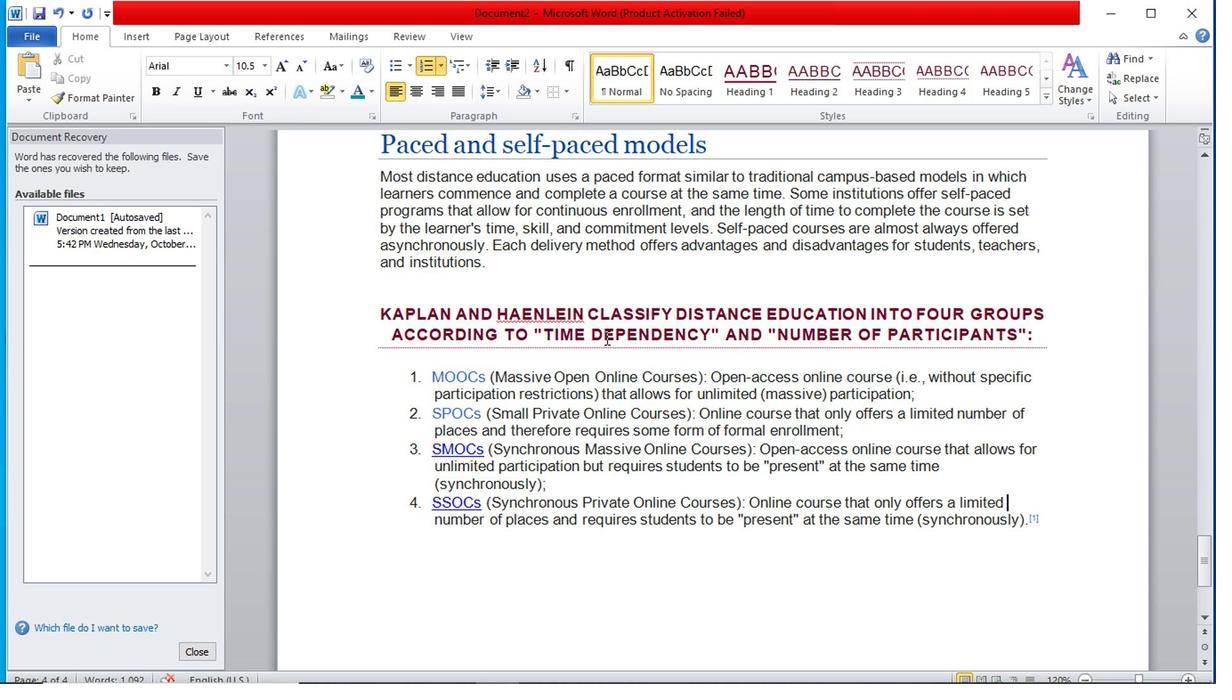 
Action: Mouse scrolled (617, 340) with delta (0, -1)
Screenshot: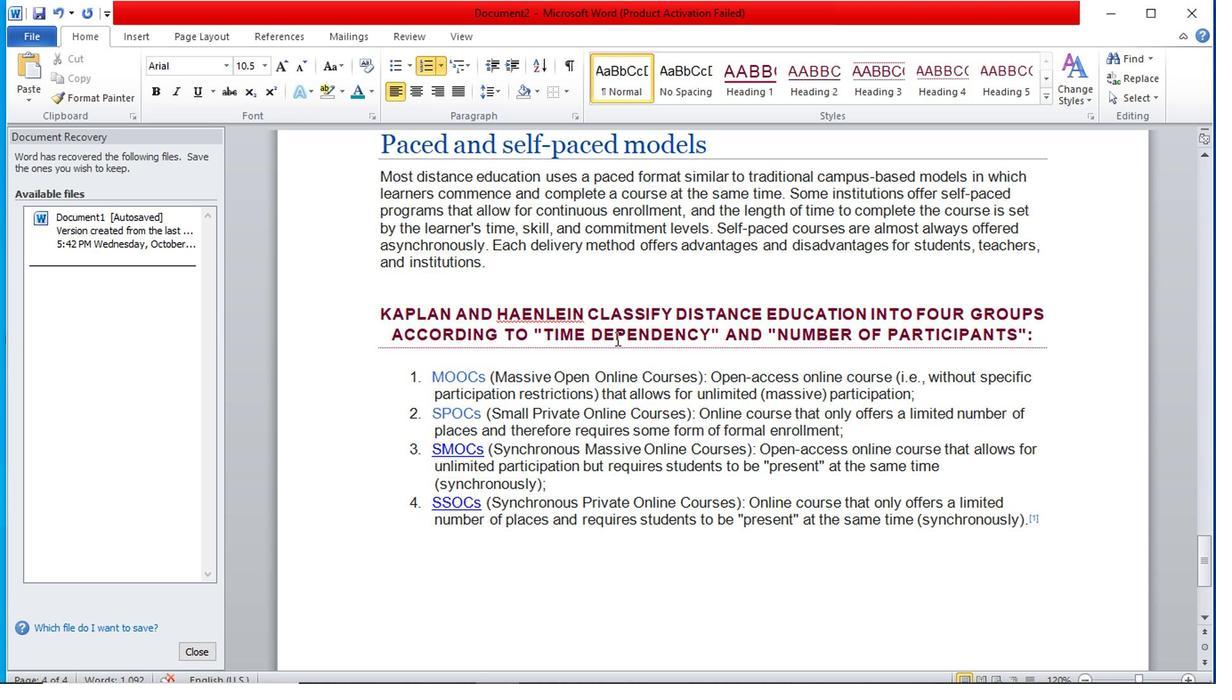 
Action: Mouse scrolled (617, 340) with delta (0, -1)
Screenshot: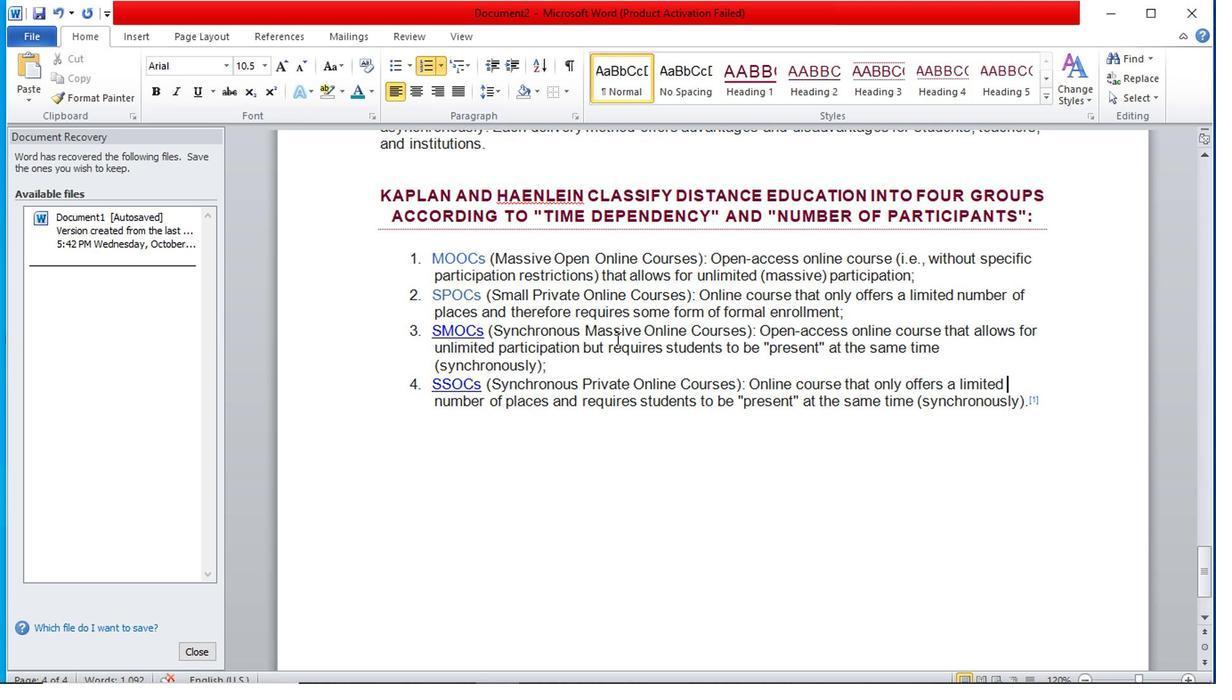 
Action: Mouse scrolled (617, 342) with delta (0, 0)
Screenshot: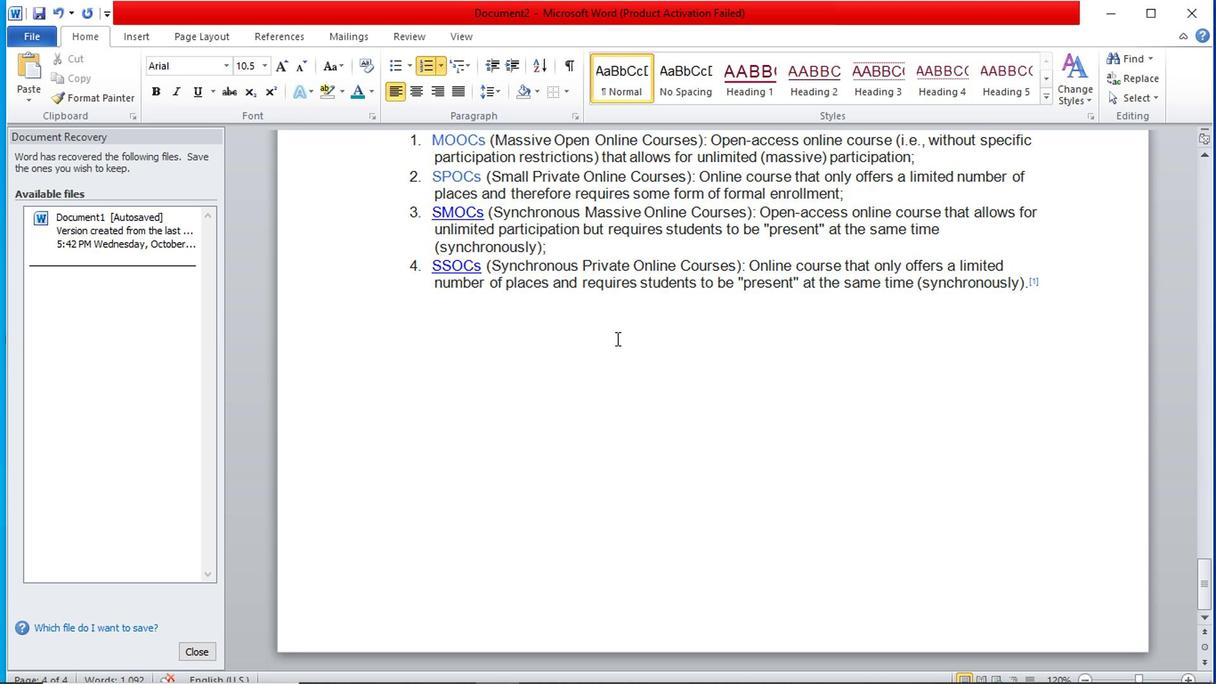 
Action: Mouse scrolled (617, 342) with delta (0, 0)
Screenshot: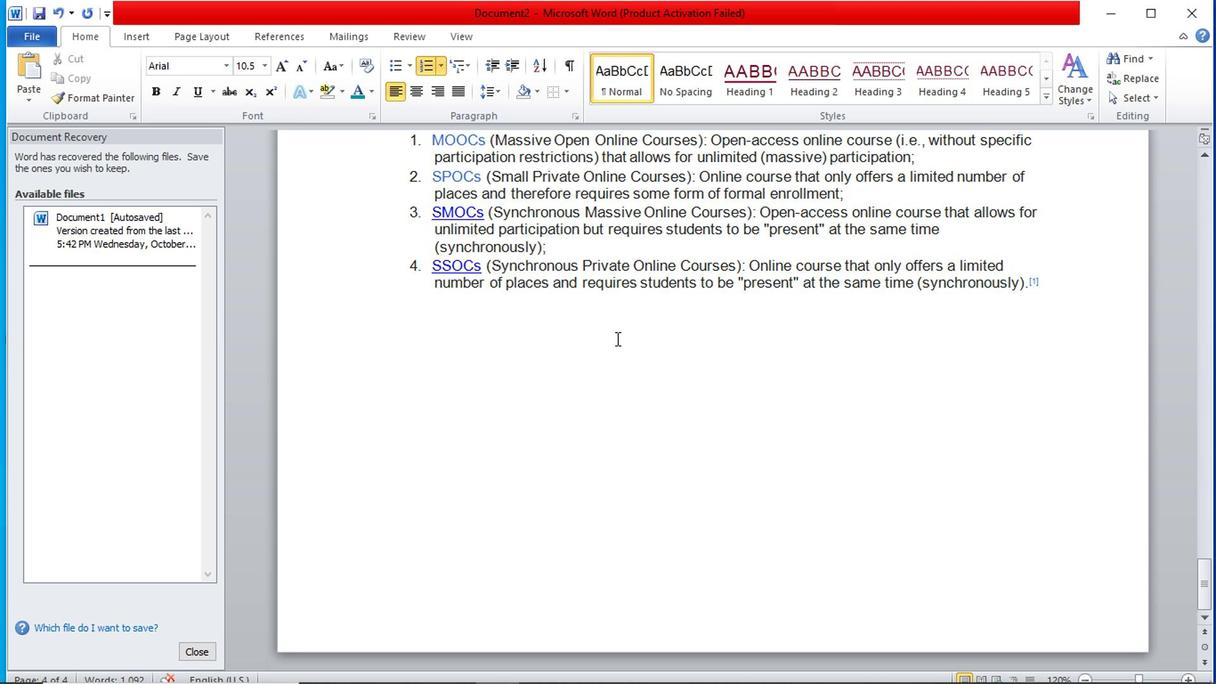
Action: Mouse moved to (841, 394)
Screenshot: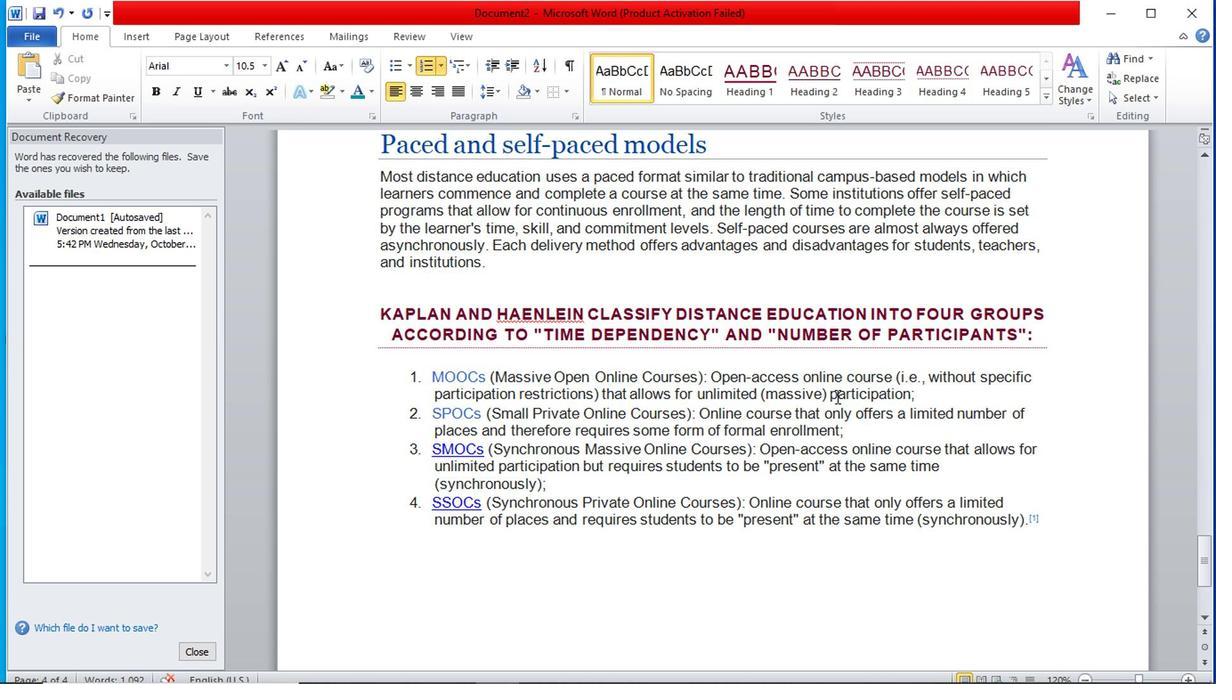 
Action: Mouse scrolled (841, 395) with delta (0, 0)
Screenshot: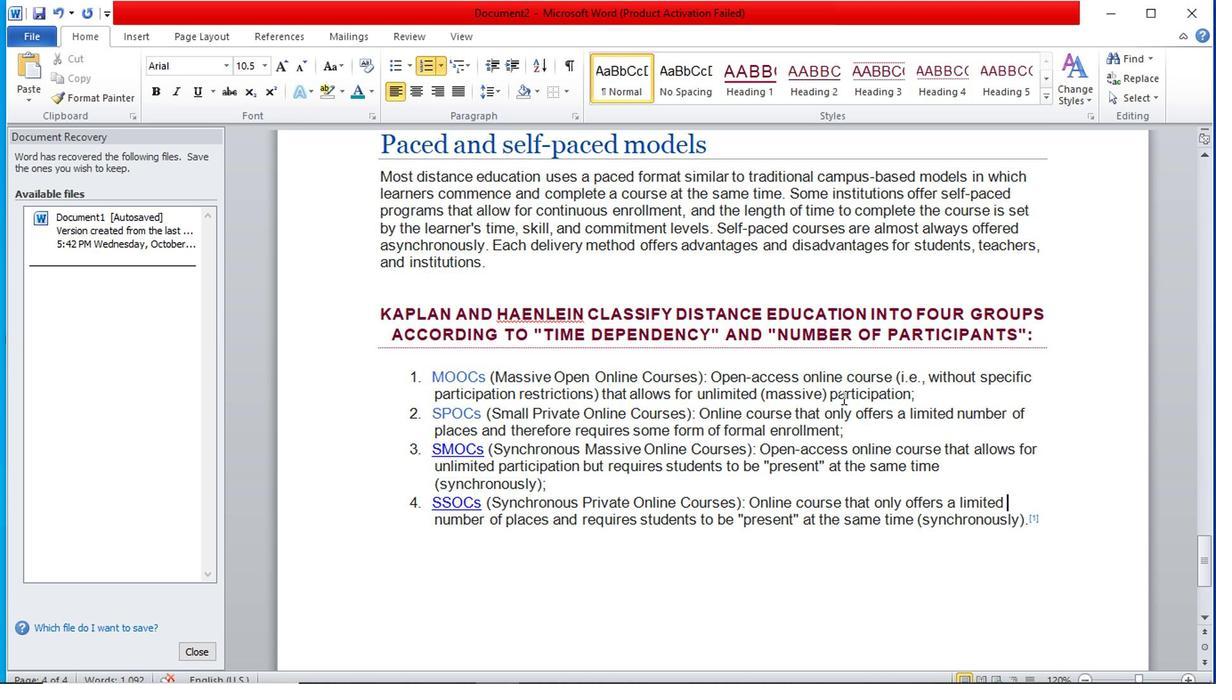 
Action: Mouse scrolled (841, 395) with delta (0, 0)
Screenshot: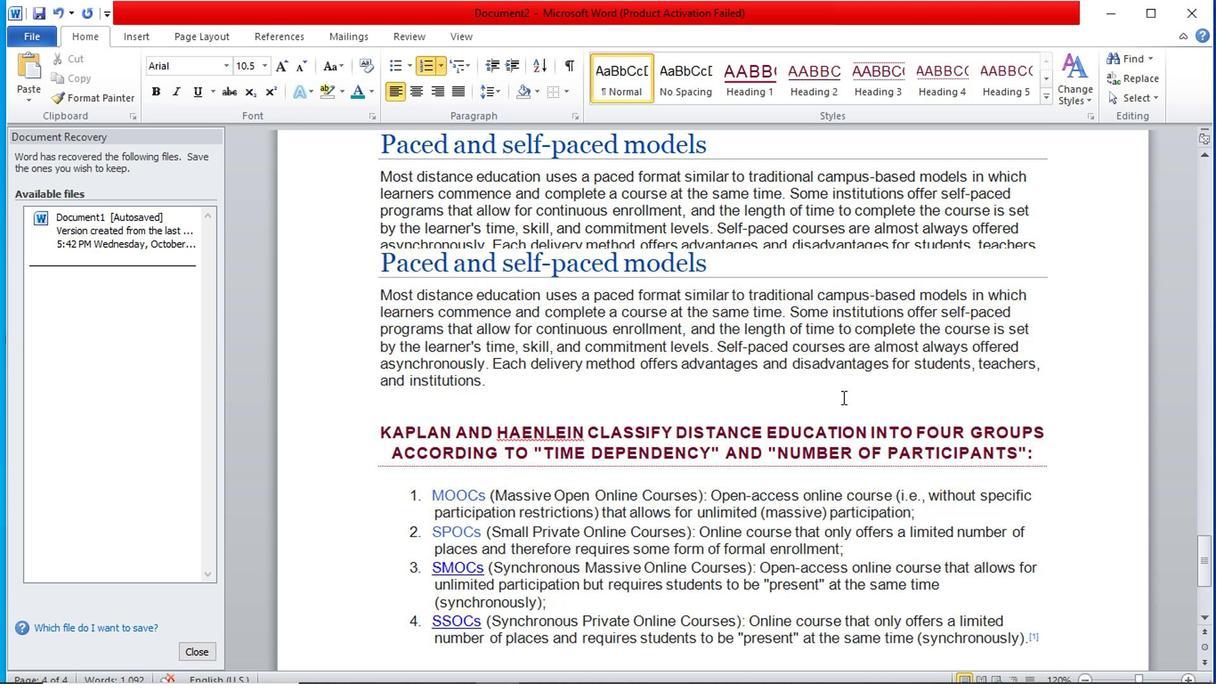 
Action: Mouse moved to (996, 446)
Screenshot: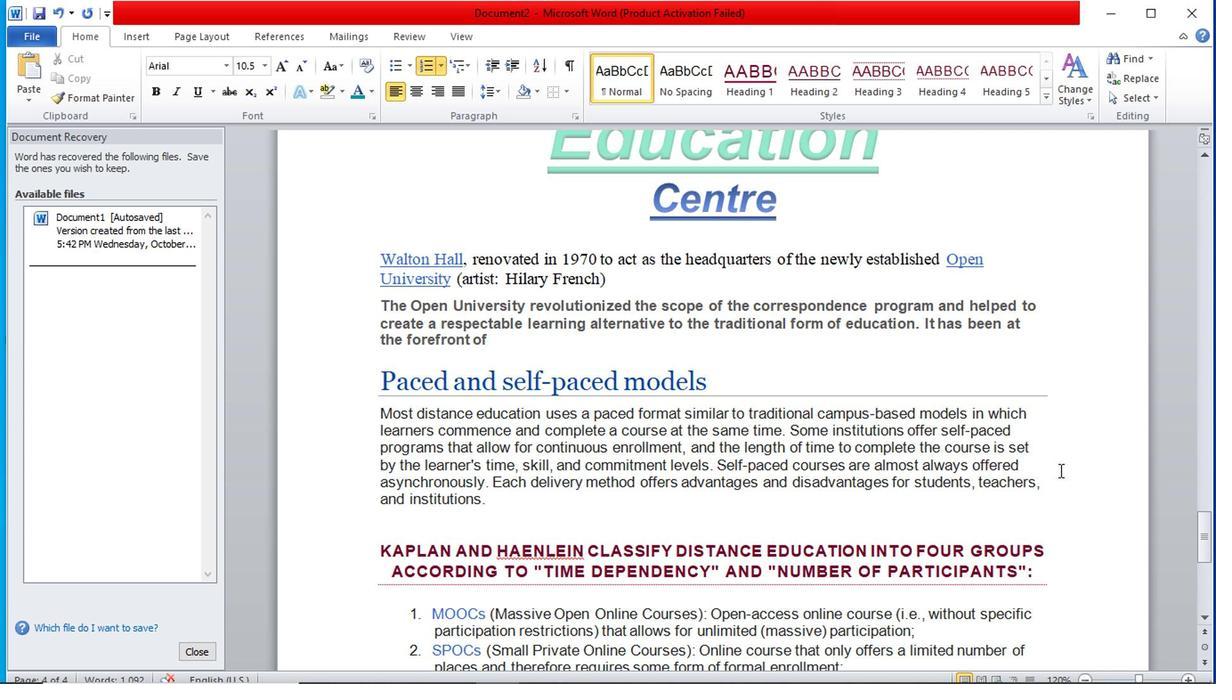 
Action: Mouse scrolled (996, 447) with delta (0, 1)
Screenshot: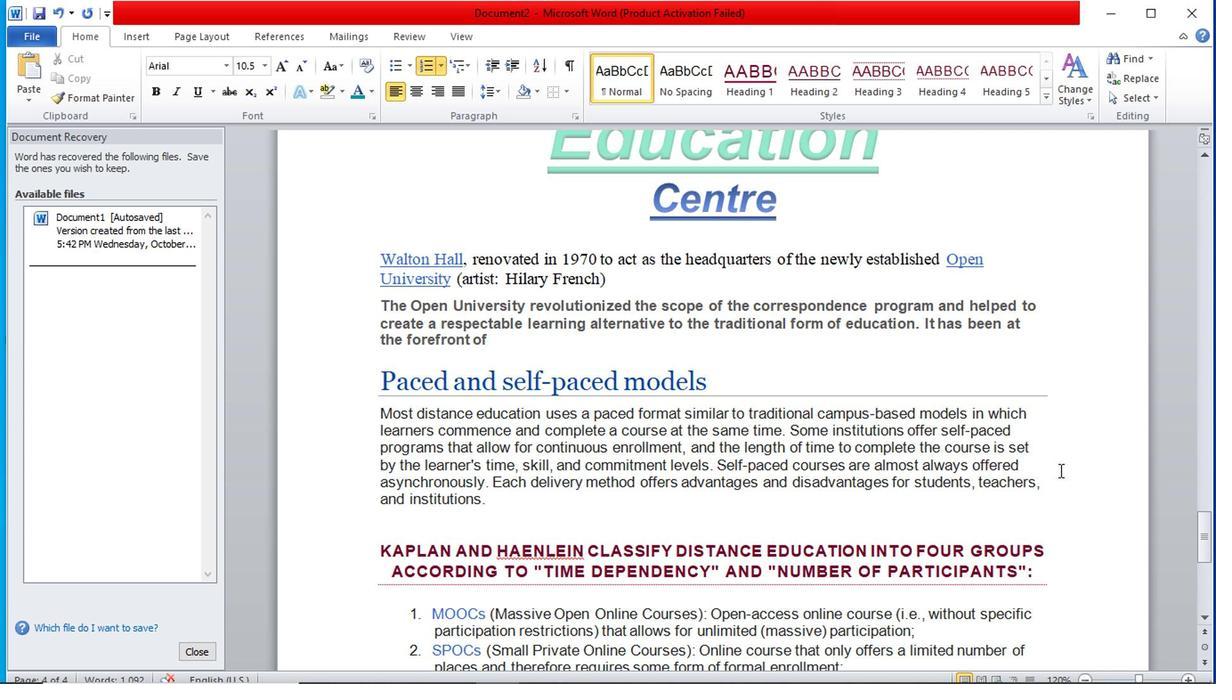 
Action: Mouse moved to (825, 363)
Screenshot: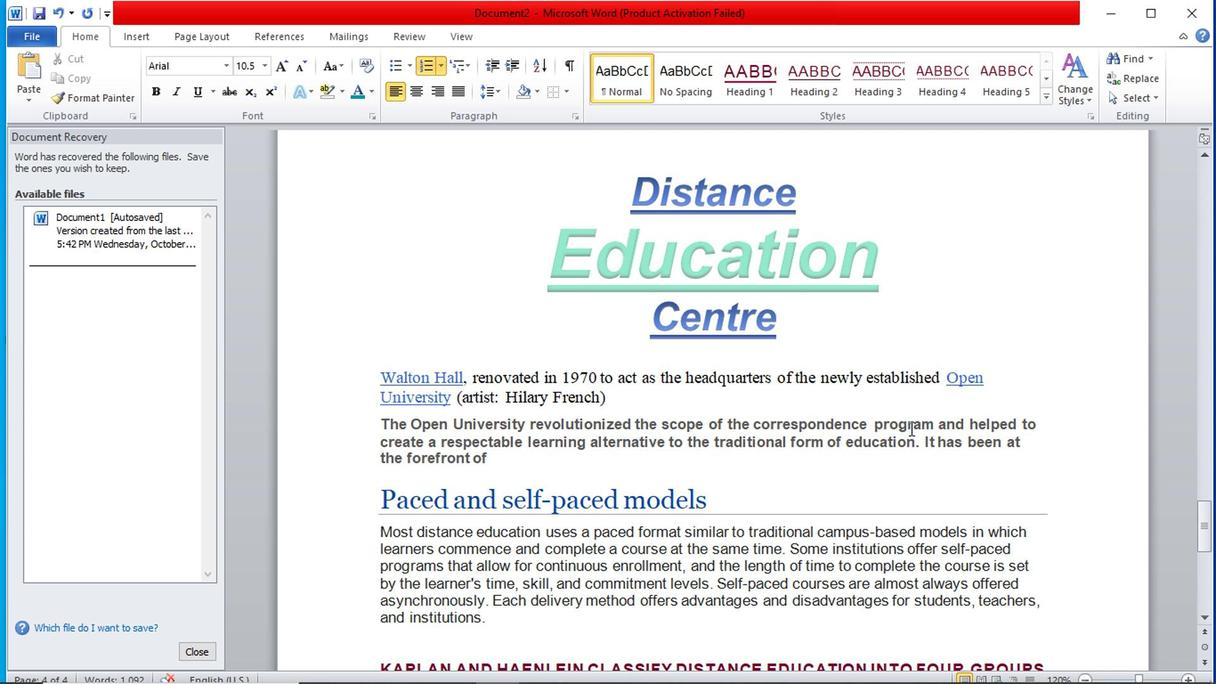 
Action: Mouse scrolled (825, 363) with delta (0, 0)
Screenshot: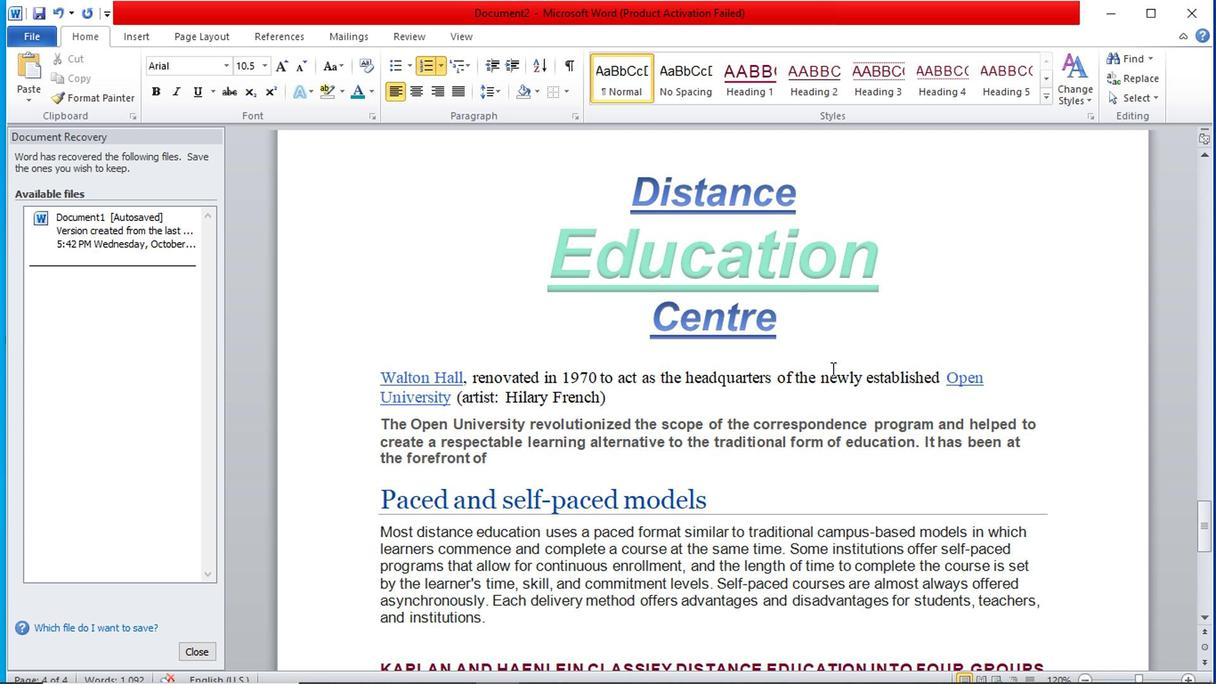 
Action: Mouse scrolled (825, 363) with delta (0, 0)
Screenshot: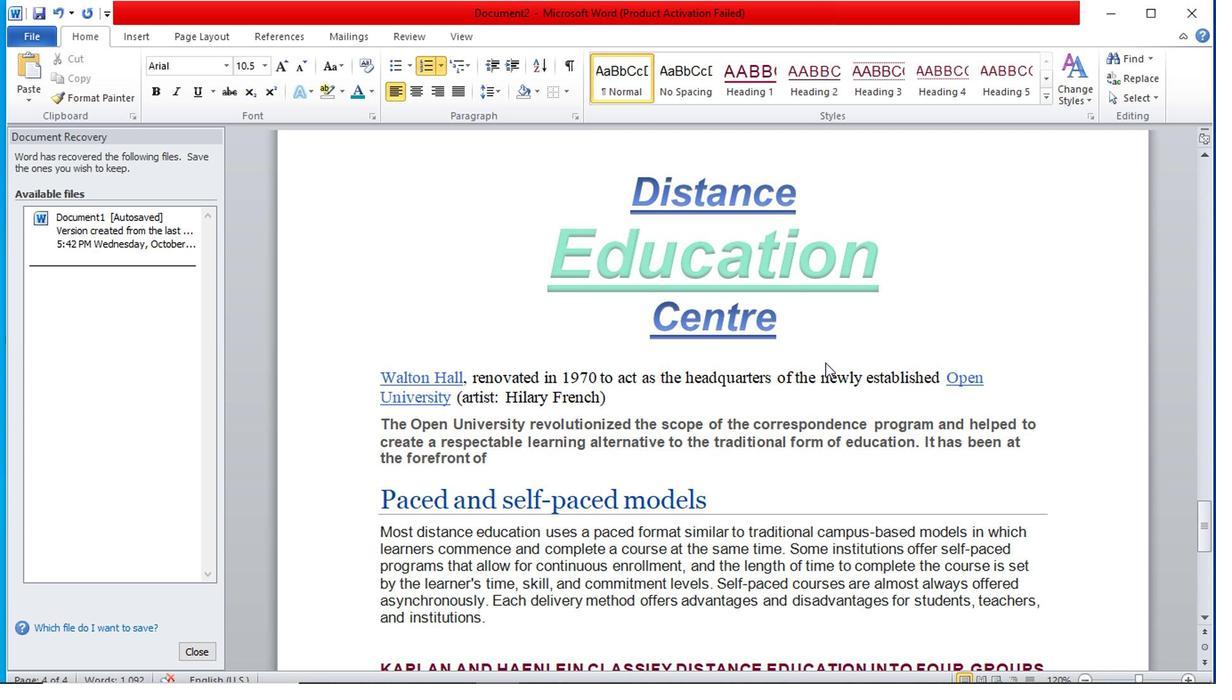 
Action: Mouse scrolled (825, 363) with delta (0, 0)
Screenshot: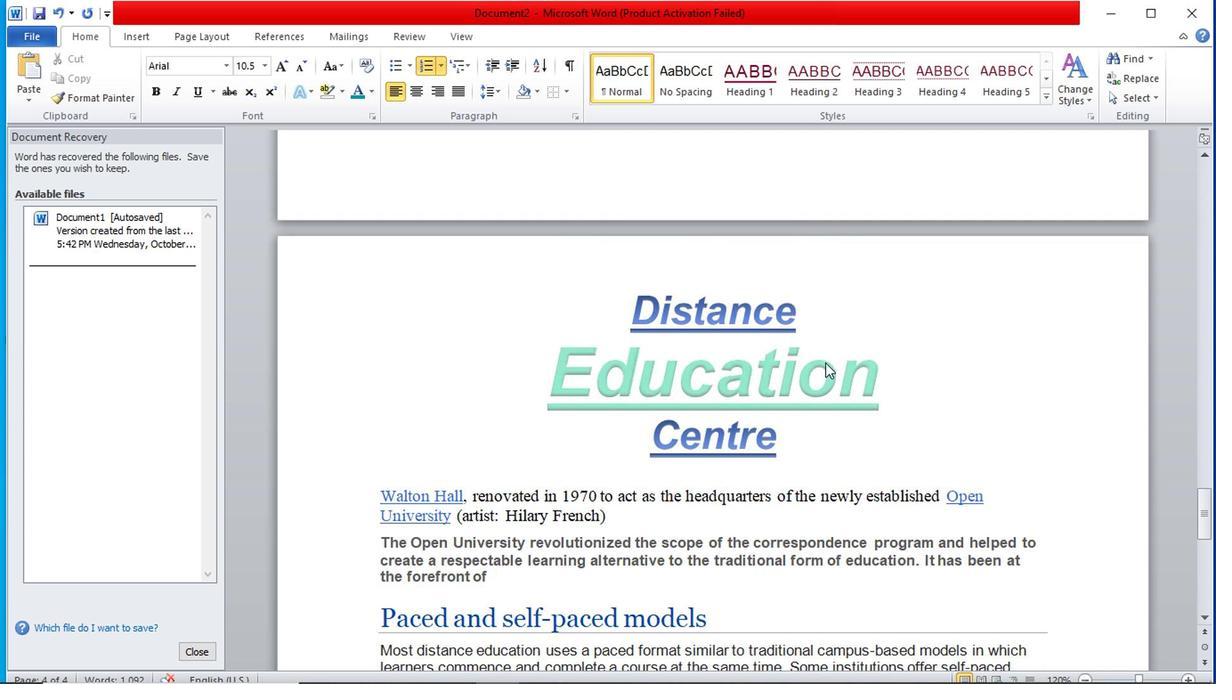 
Action: Mouse scrolled (825, 363) with delta (0, 0)
Screenshot: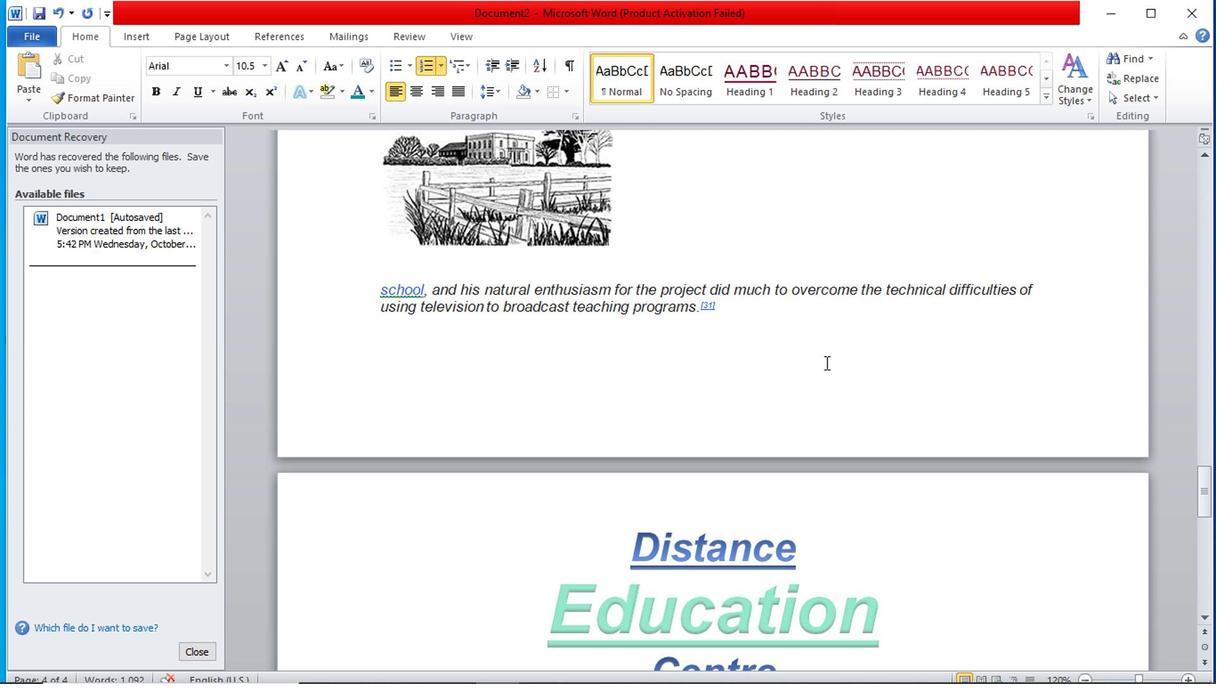 
Action: Mouse scrolled (825, 363) with delta (0, 0)
Screenshot: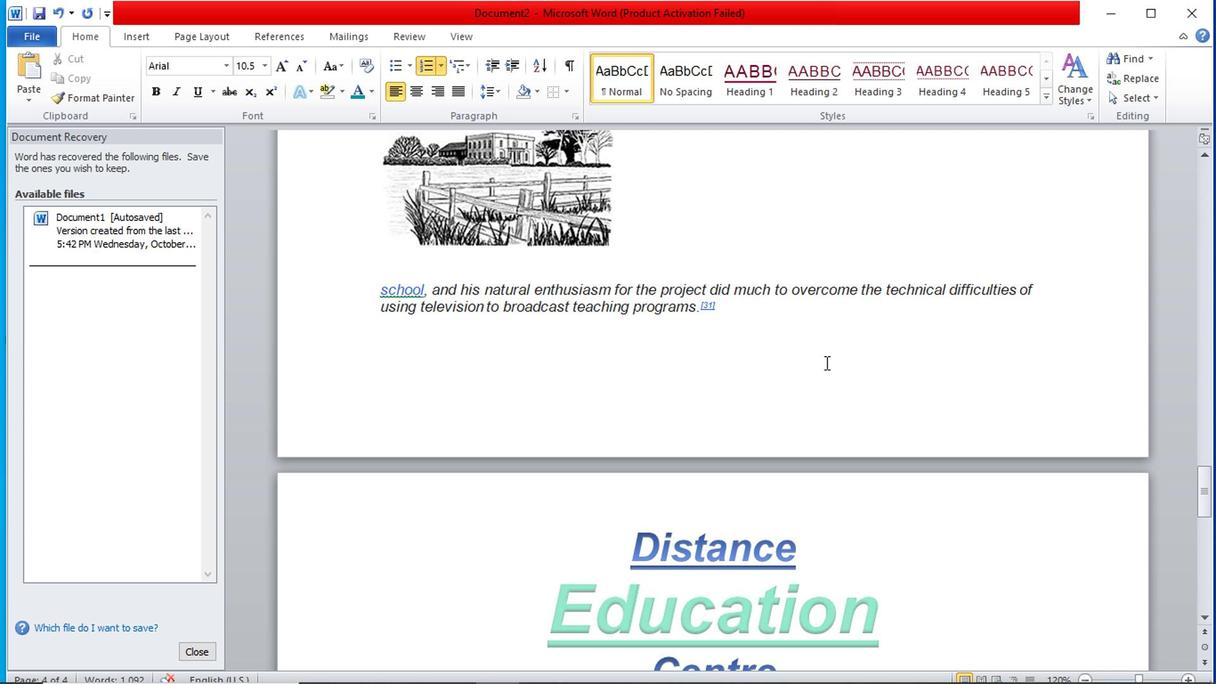 
Action: Mouse moved to (796, 398)
Screenshot: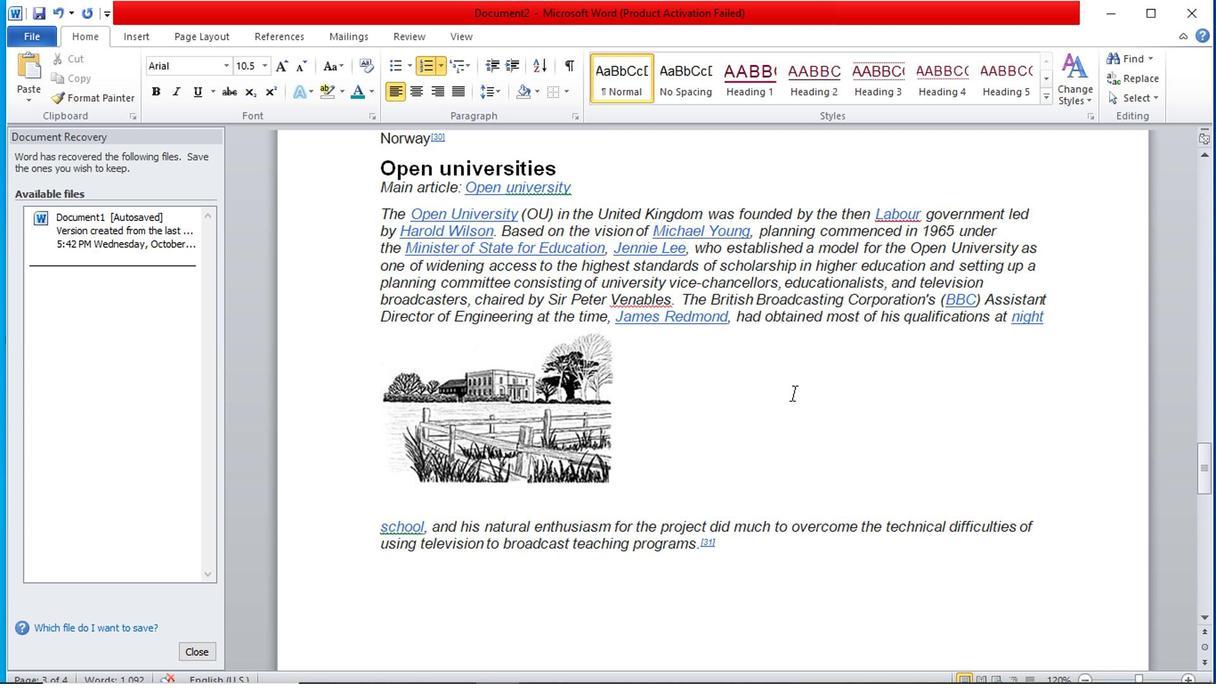 
Action: Mouse scrolled (796, 398) with delta (0, 0)
Screenshot: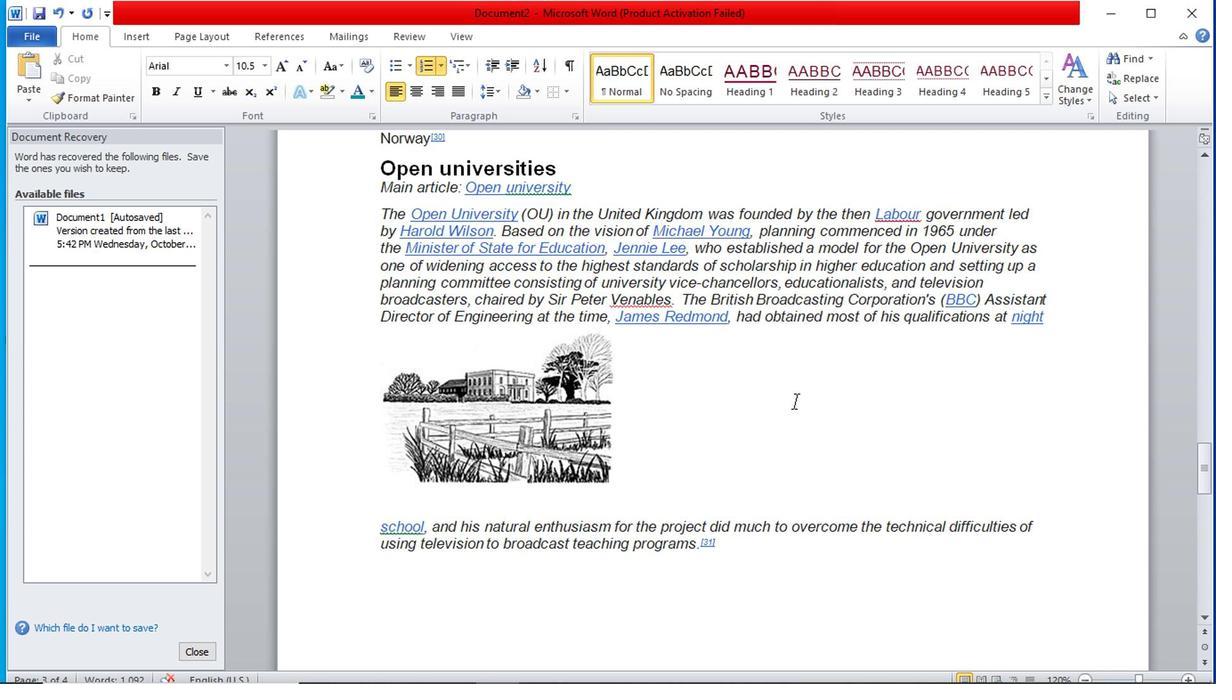 
Action: Mouse moved to (796, 398)
Screenshot: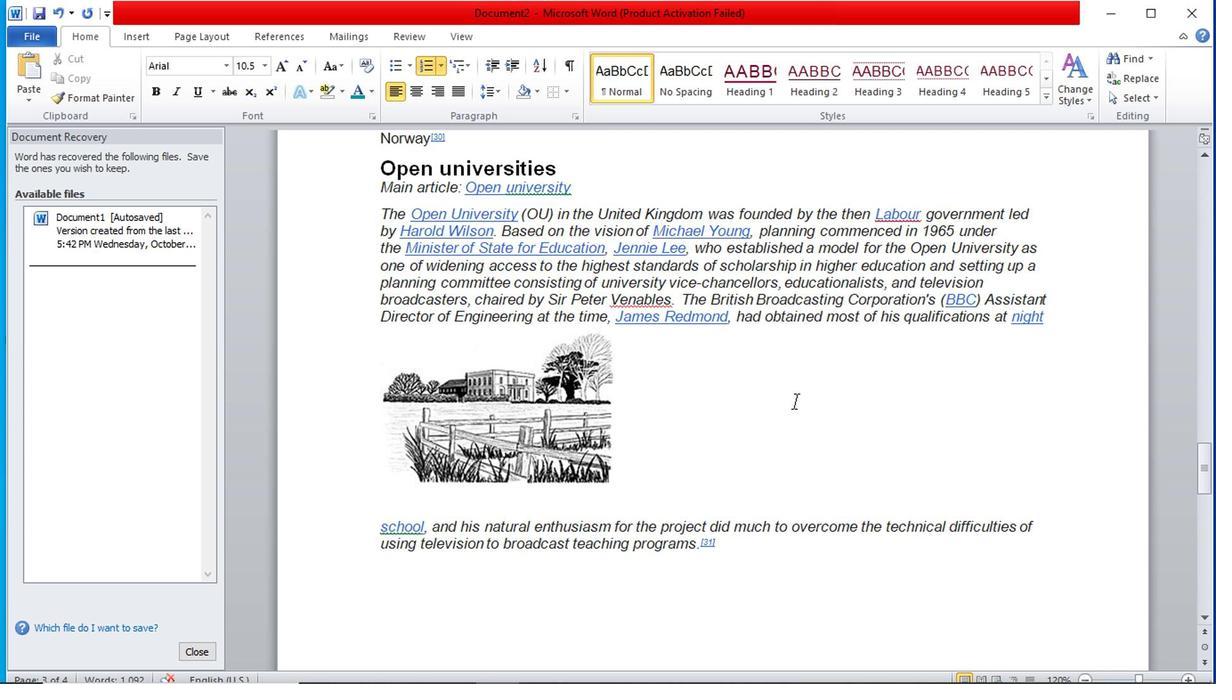 
Action: Mouse scrolled (796, 399) with delta (0, 1)
Screenshot: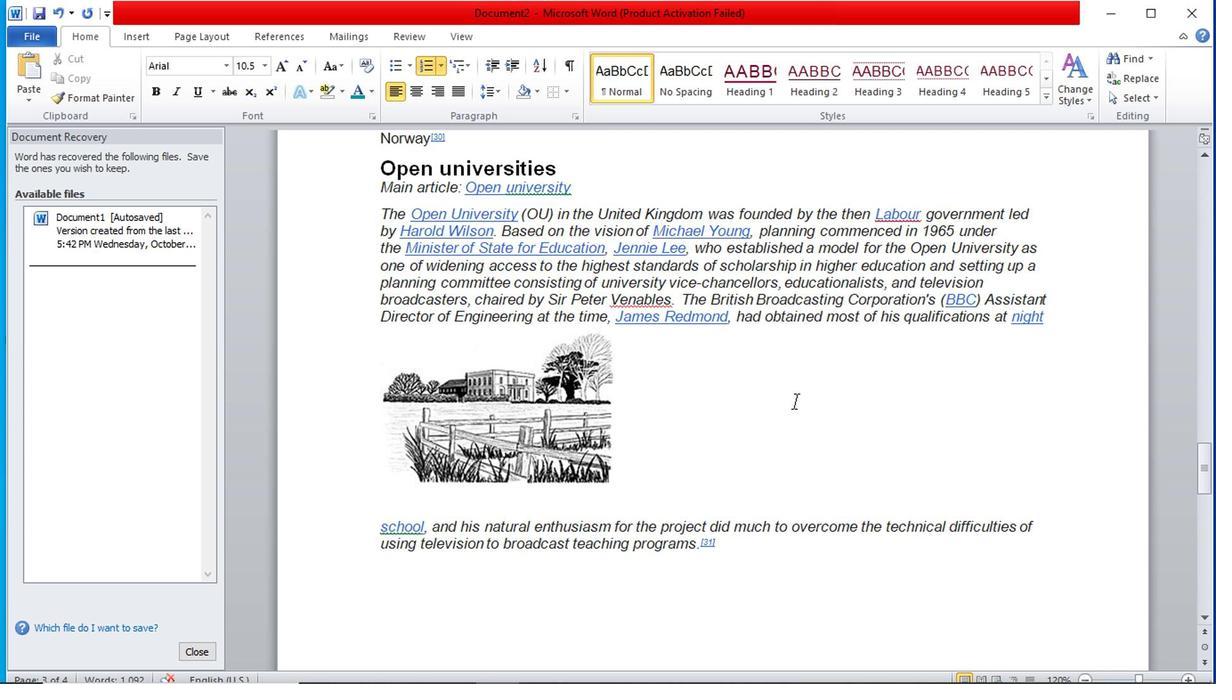 
Action: Mouse scrolled (796, 399) with delta (0, 1)
Screenshot: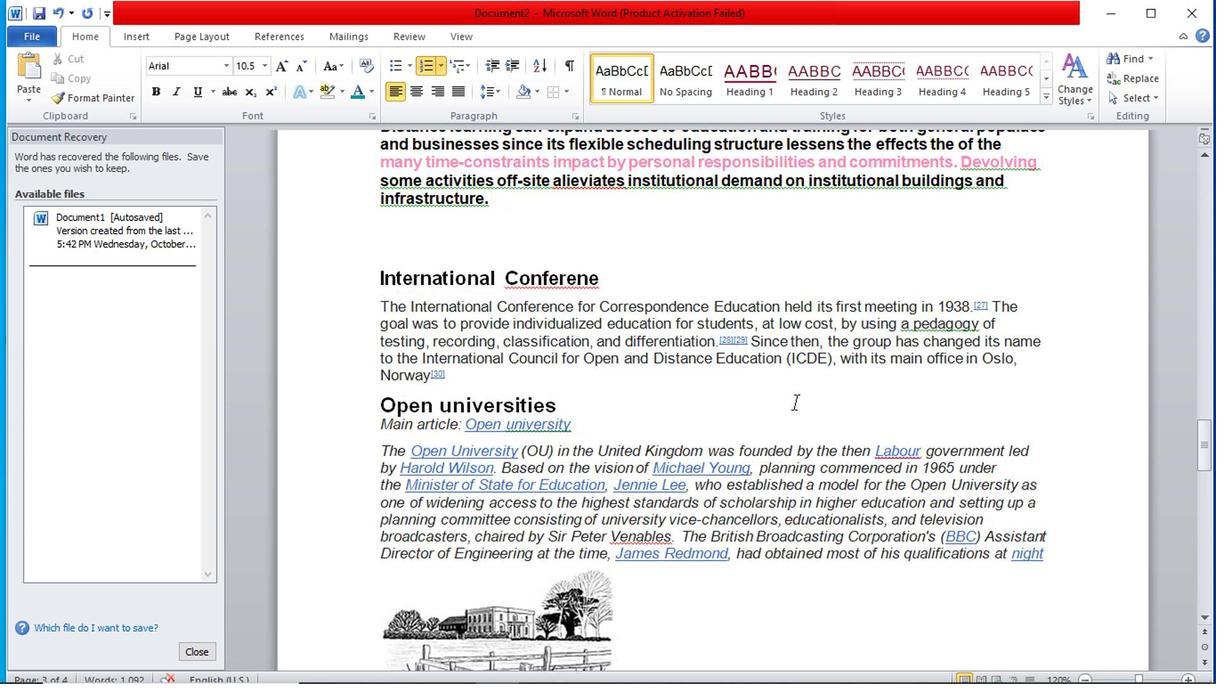 
Action: Mouse scrolled (796, 398) with delta (0, 0)
Screenshot: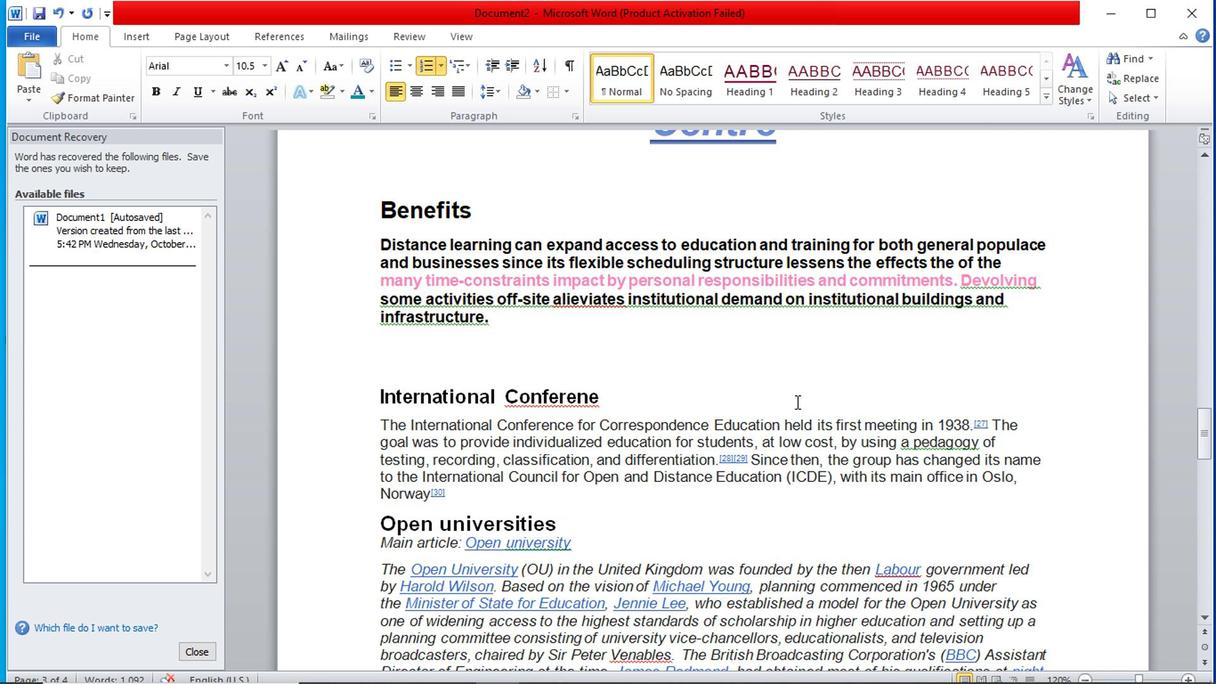
Action: Mouse scrolled (796, 398) with delta (0, 0)
Screenshot: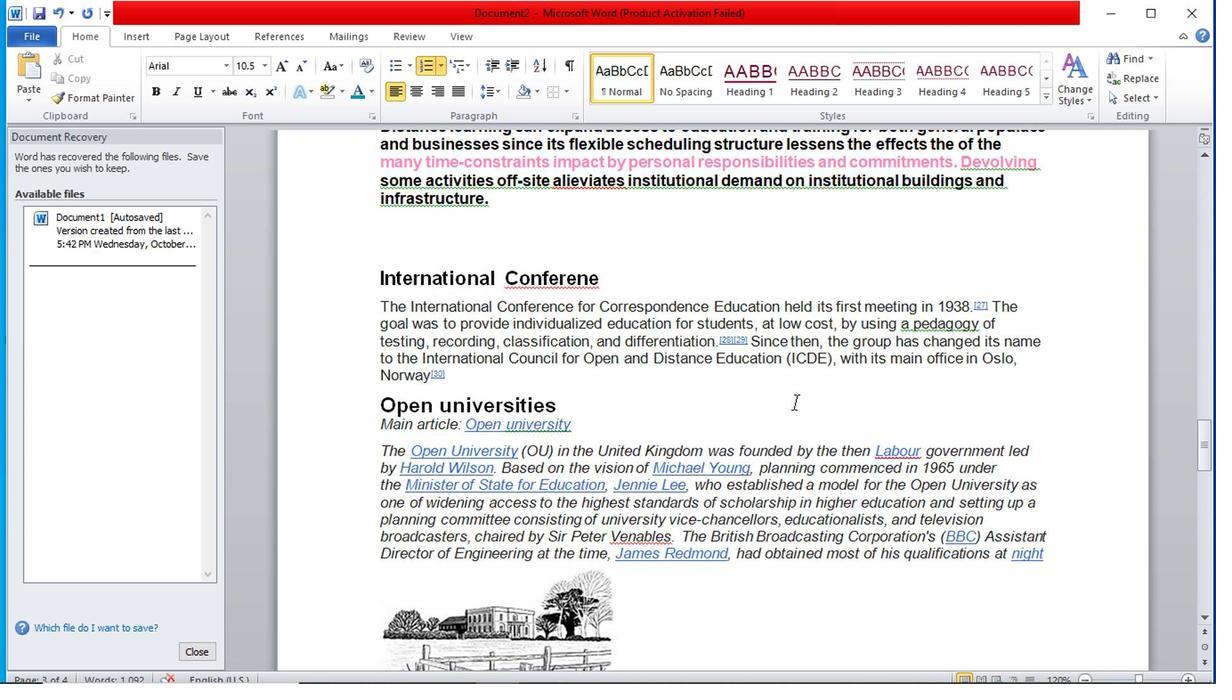 
Action: Mouse scrolled (796, 399) with delta (0, 1)
Screenshot: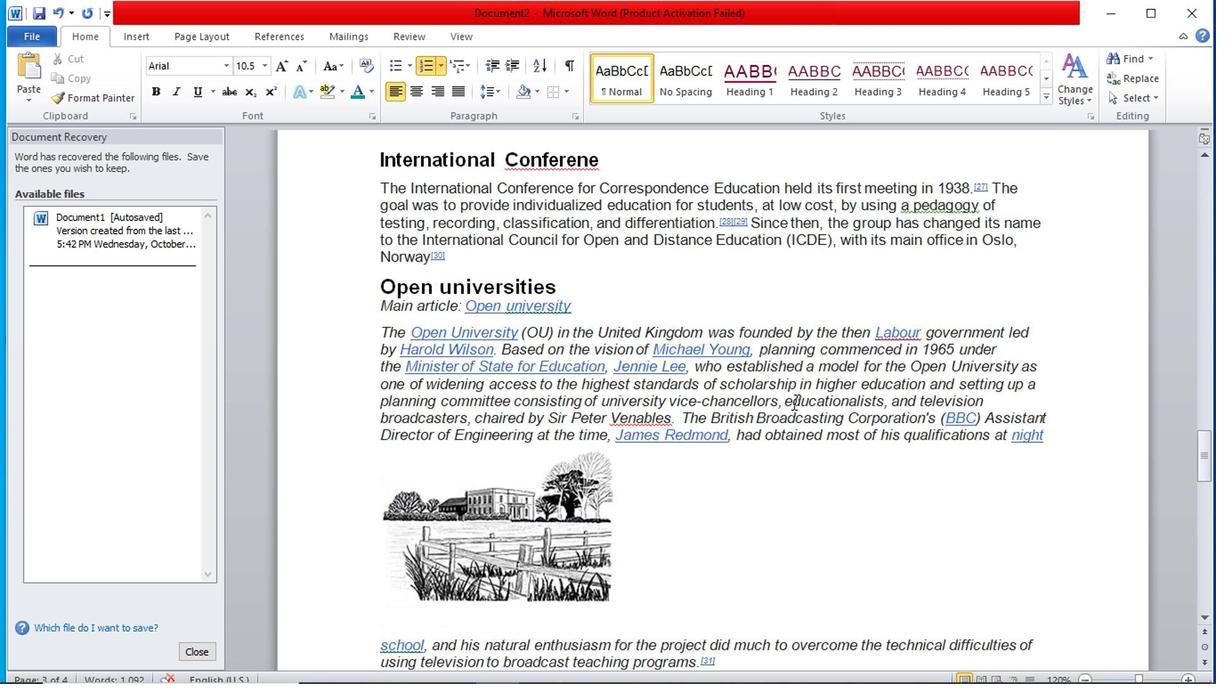 
Action: Mouse scrolled (796, 399) with delta (0, 1)
Screenshot: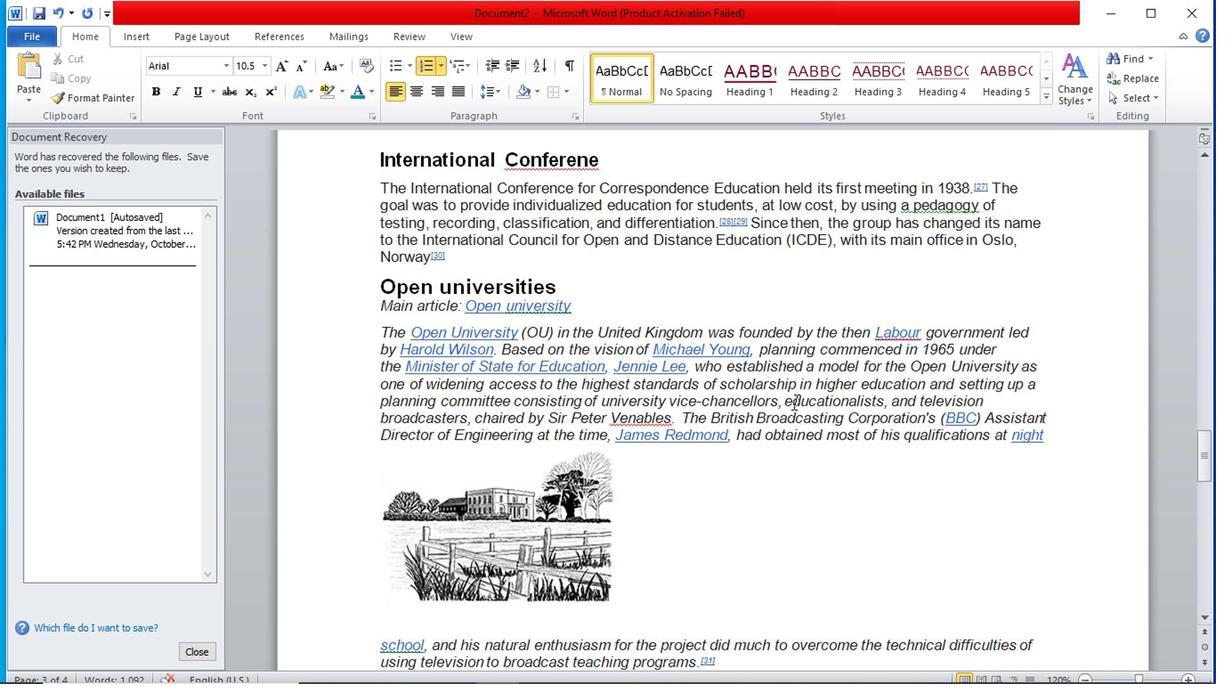 
Action: Mouse scrolled (796, 399) with delta (0, 1)
Screenshot: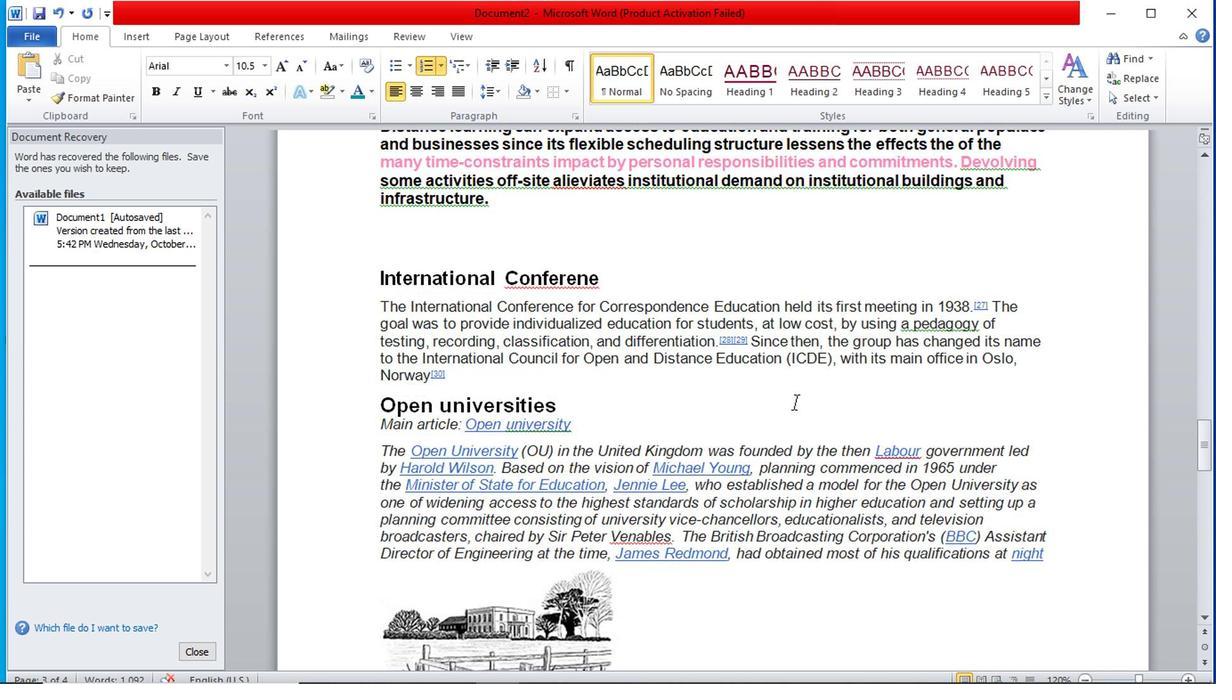 
Action: Mouse moved to (626, 504)
Screenshot: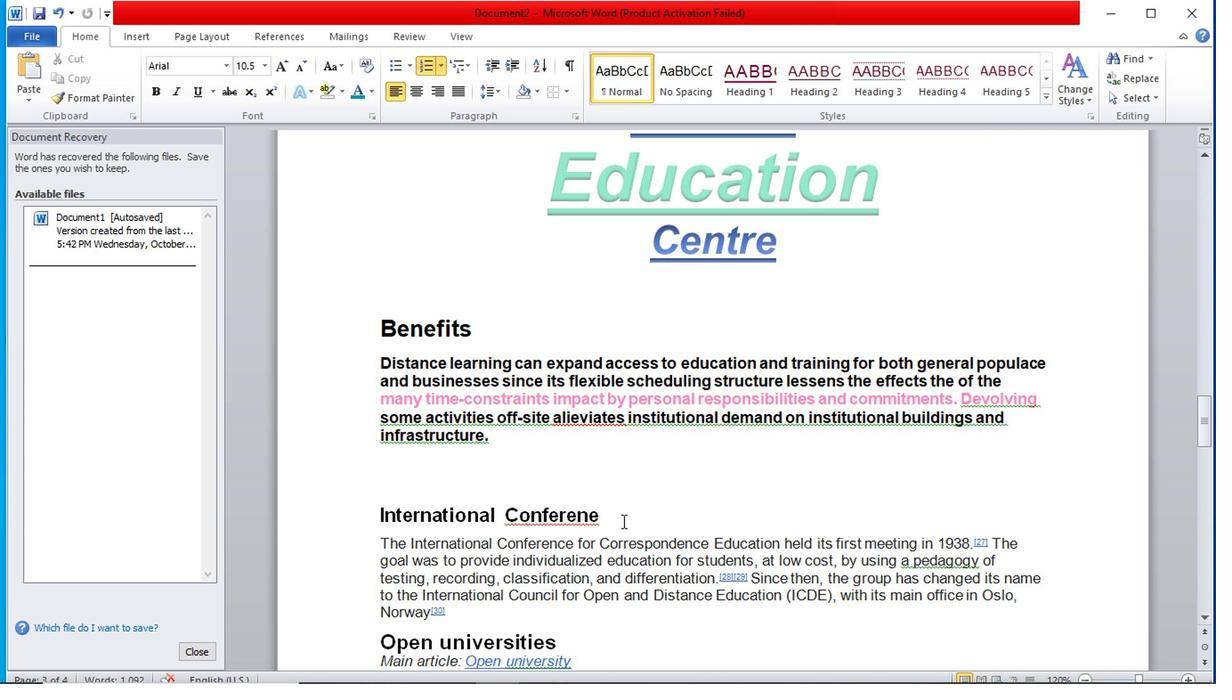 
Action: Mouse scrolled (626, 503) with delta (0, 0)
Screenshot: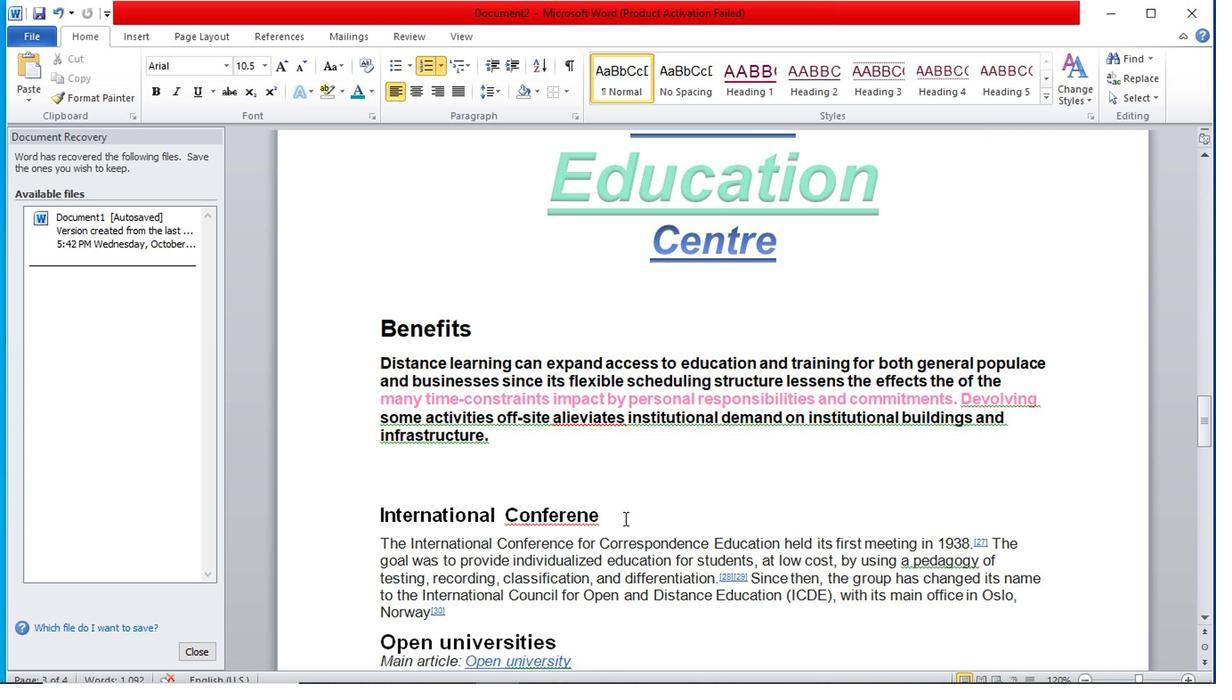 
Action: Mouse moved to (376, 385)
Screenshot: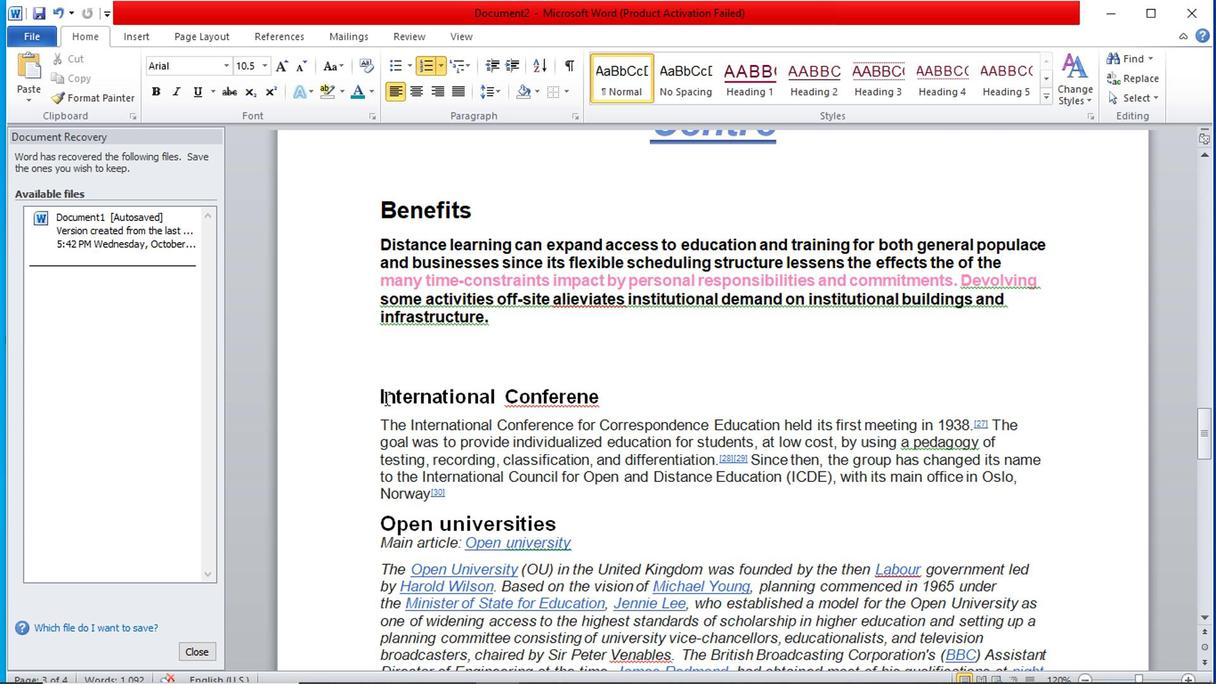 
Action: Mouse pressed left at (376, 385)
Screenshot: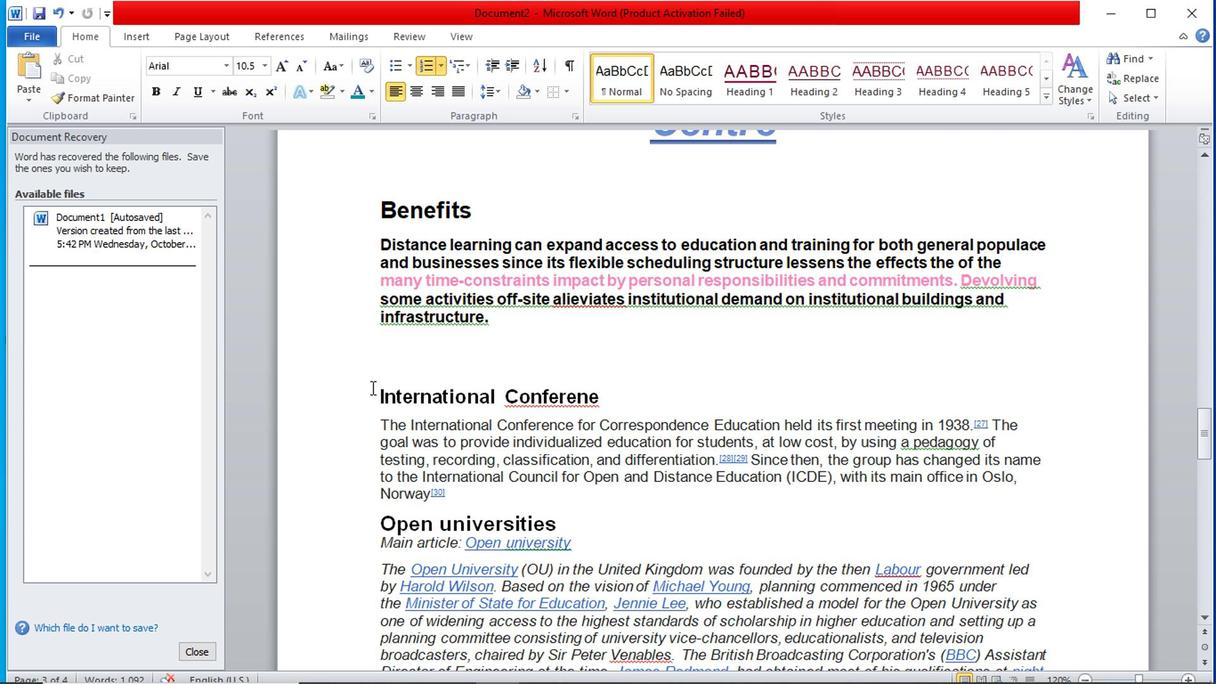 
Action: Mouse moved to (419, 89)
Screenshot: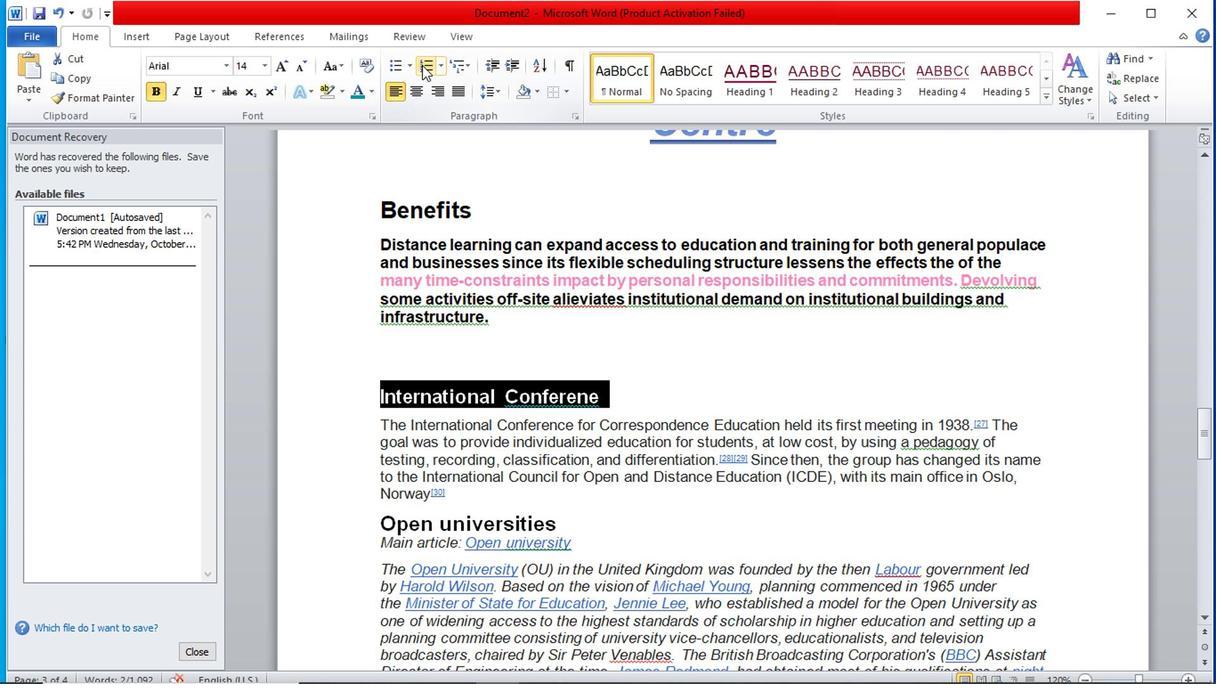 
Action: Mouse pressed left at (419, 89)
Screenshot: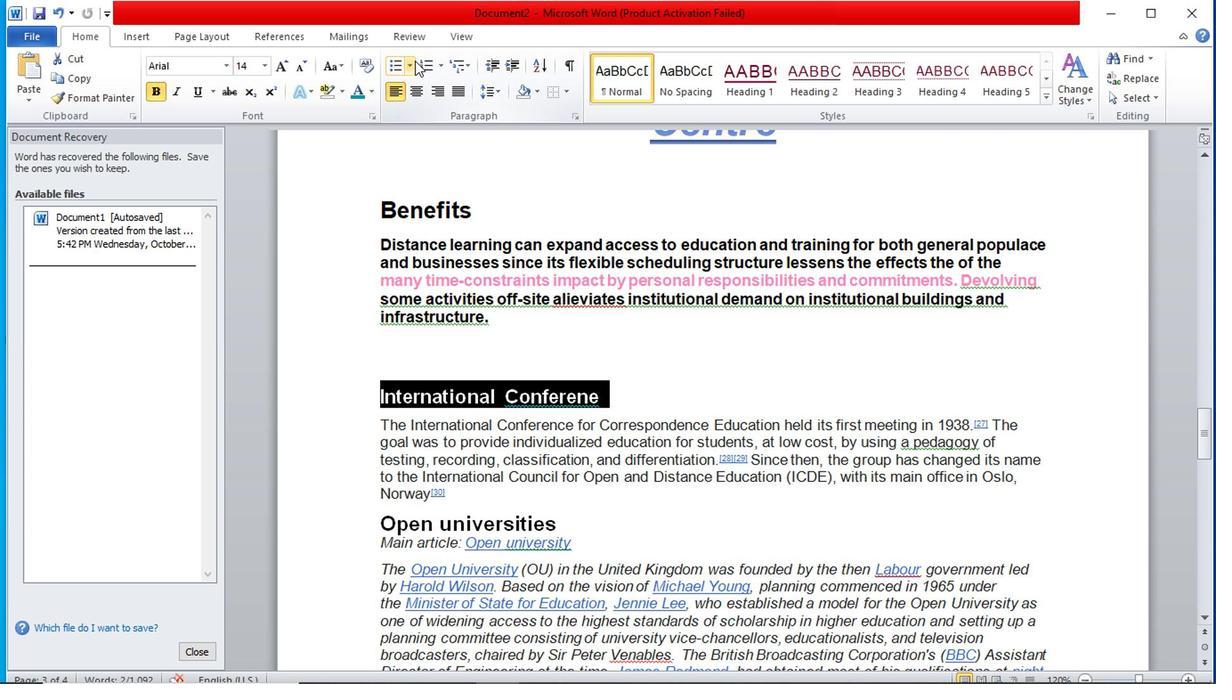 
Action: Mouse moved to (632, 138)
Screenshot: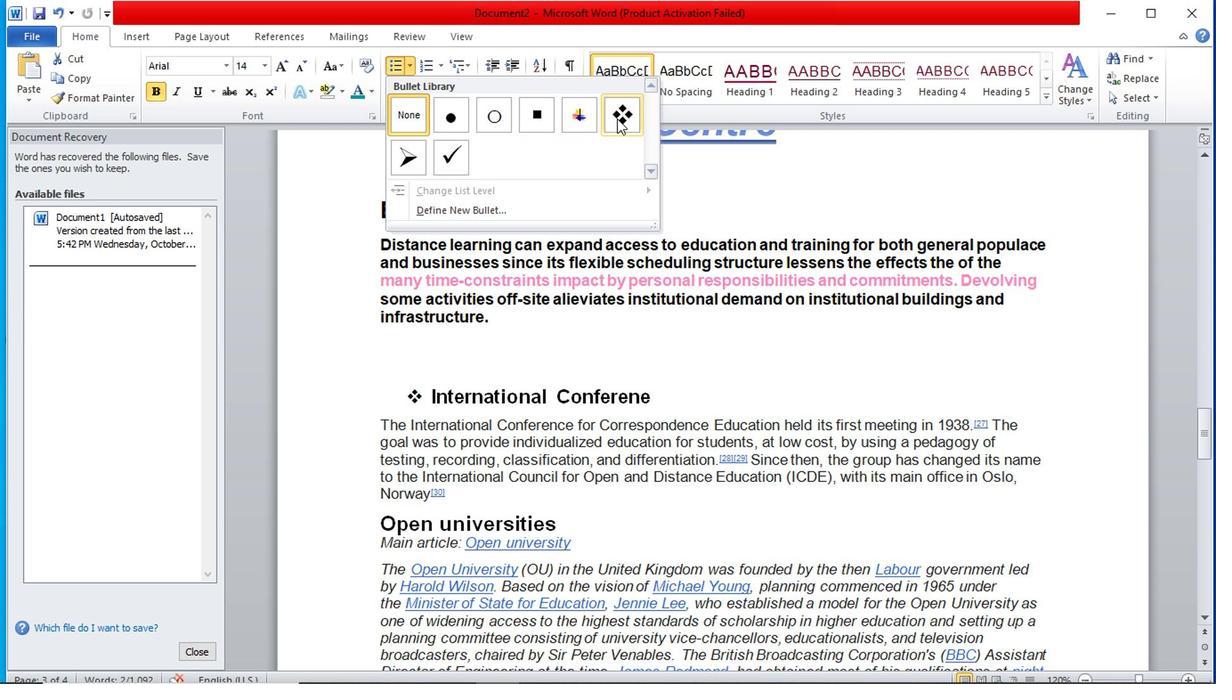
Action: Mouse pressed left at (632, 138)
Screenshot: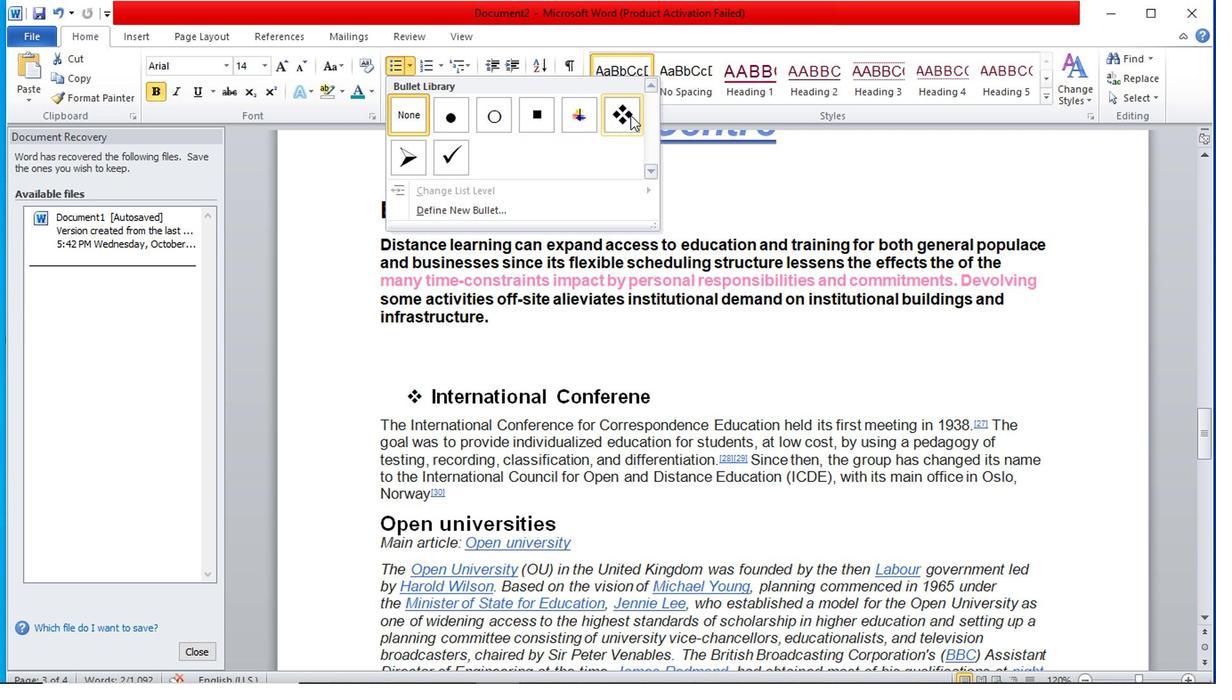 
Action: Mouse moved to (674, 378)
Screenshot: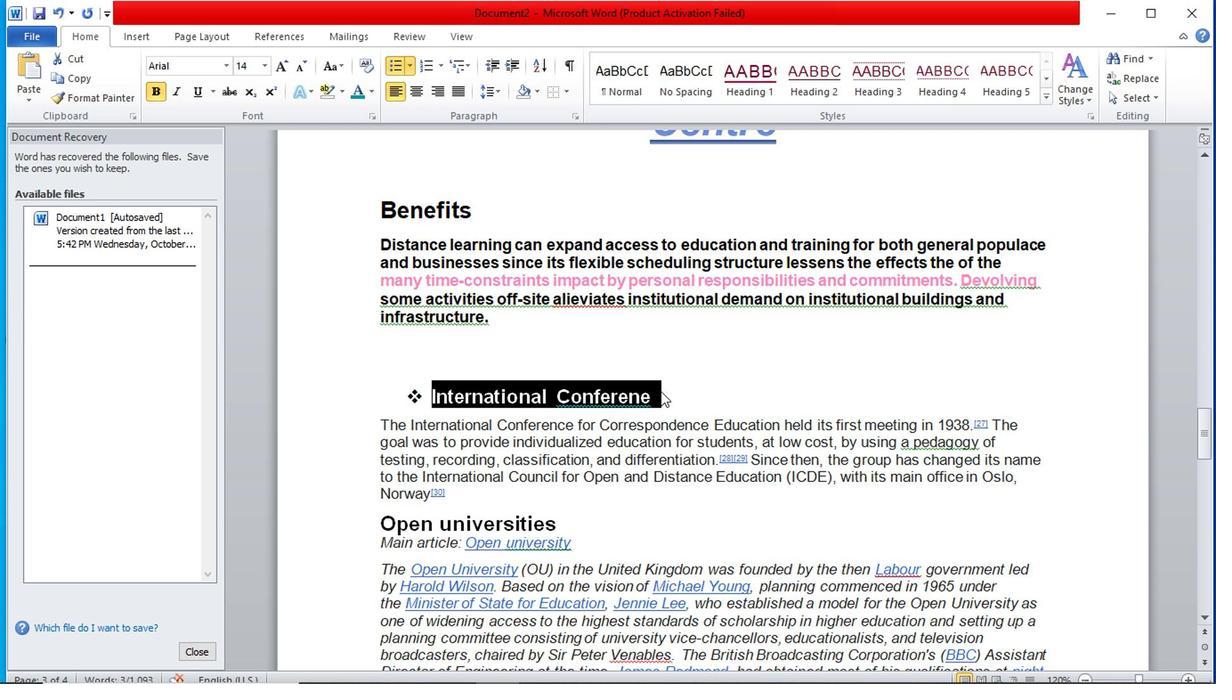 
Action: Mouse pressed left at (674, 378)
Screenshot: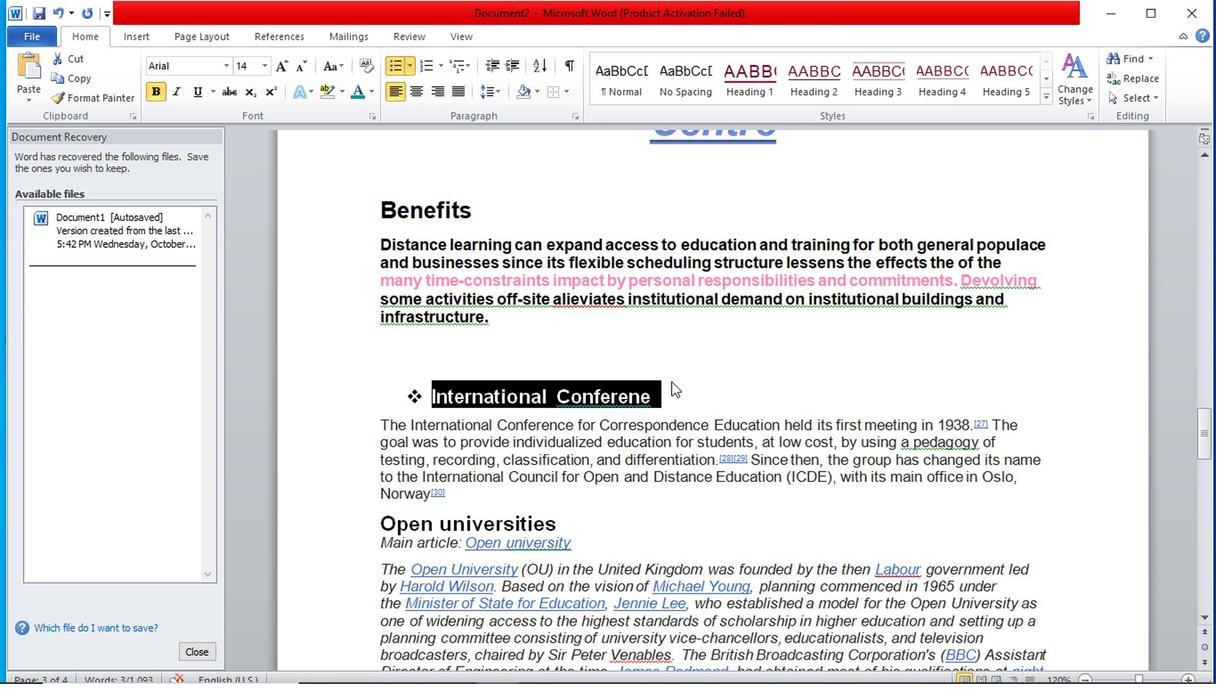 
Action: Mouse moved to (417, 383)
Screenshot: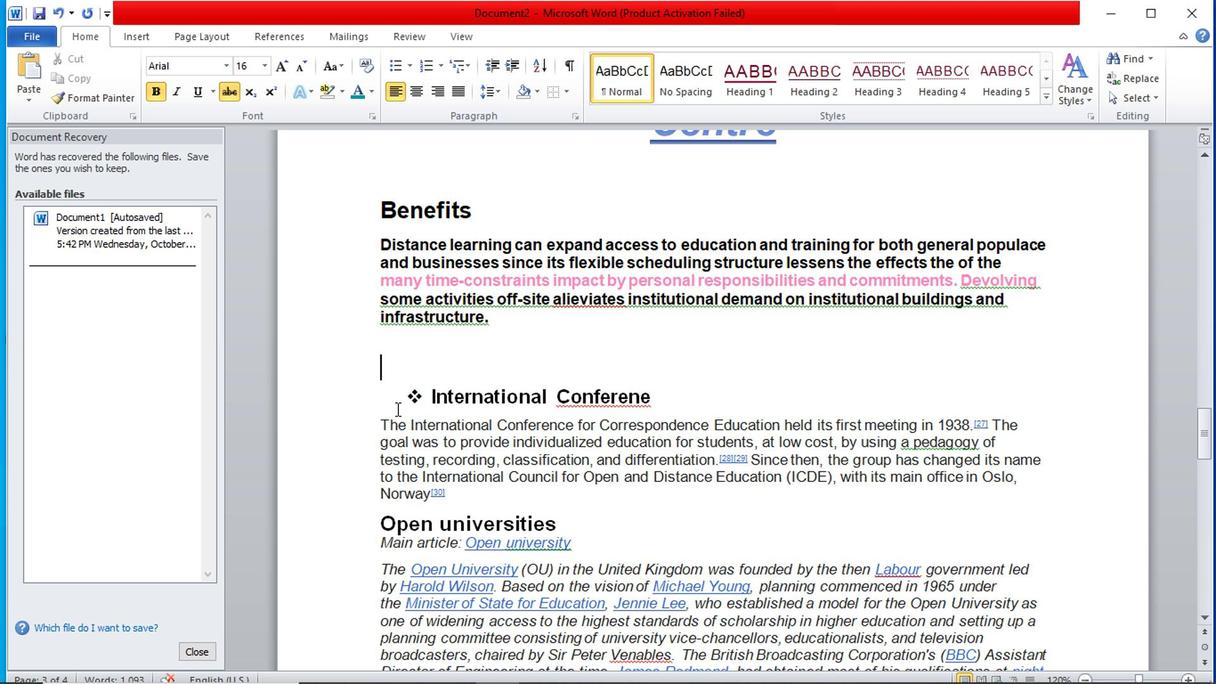 
Action: Mouse scrolled (417, 382) with delta (0, 0)
Screenshot: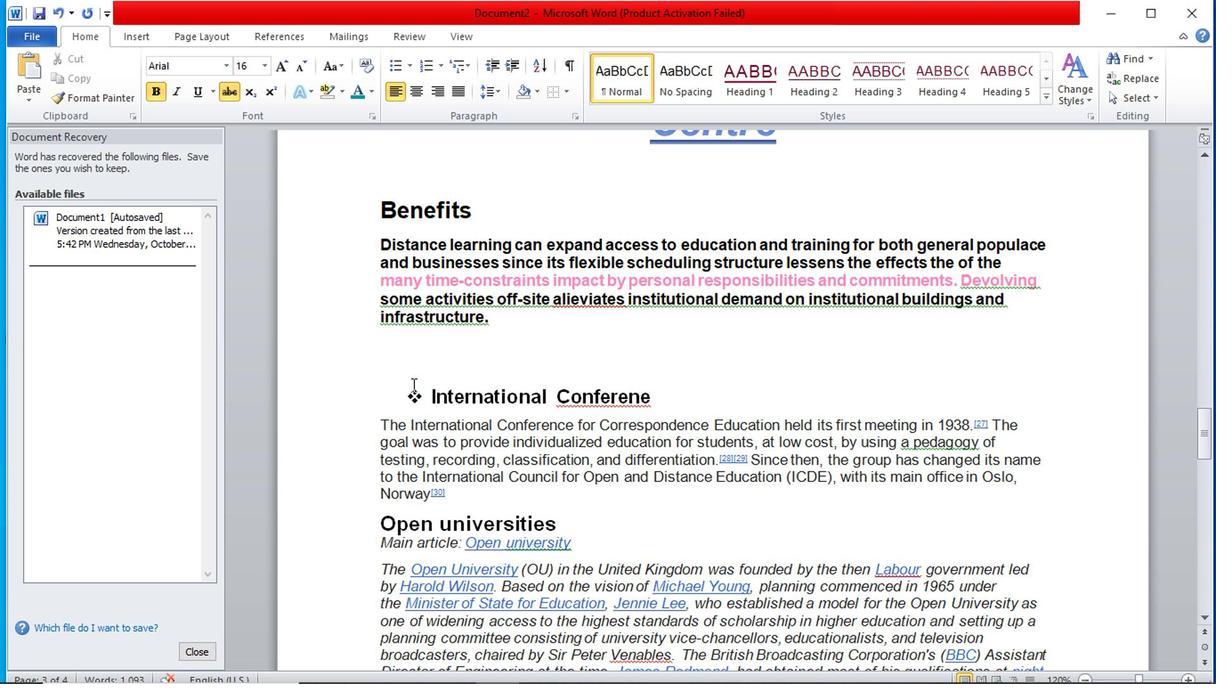 
Action: Mouse moved to (379, 397)
Screenshot: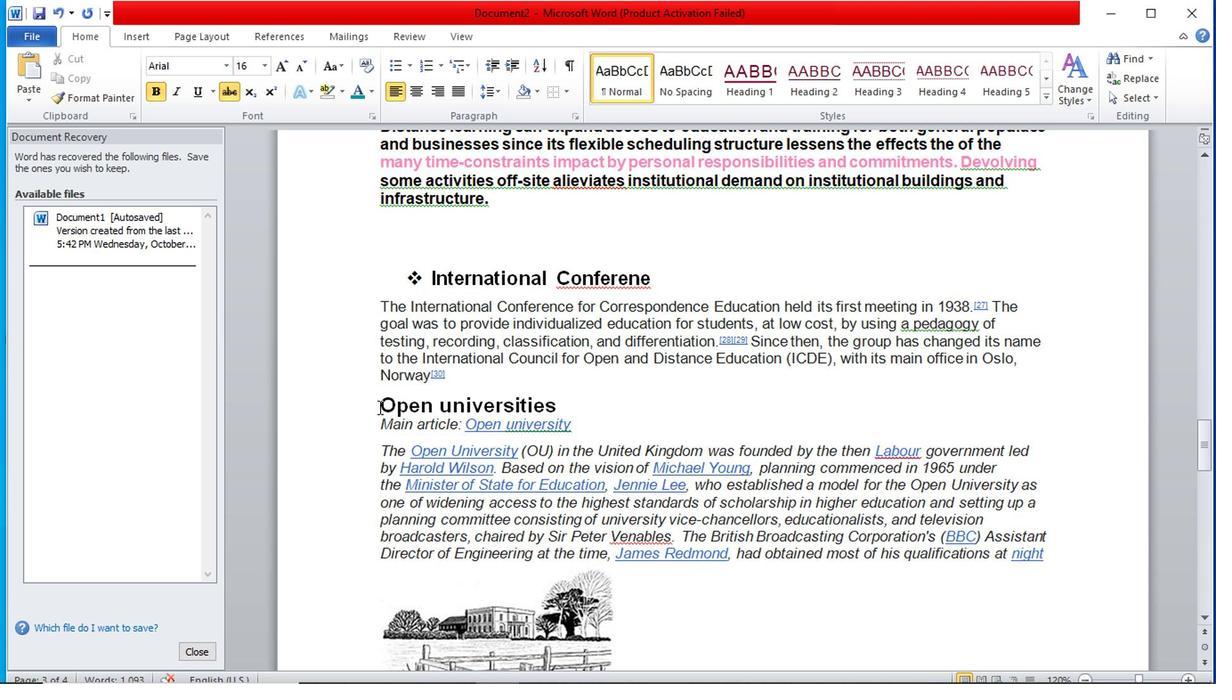 
Action: Mouse pressed left at (379, 397)
Screenshot: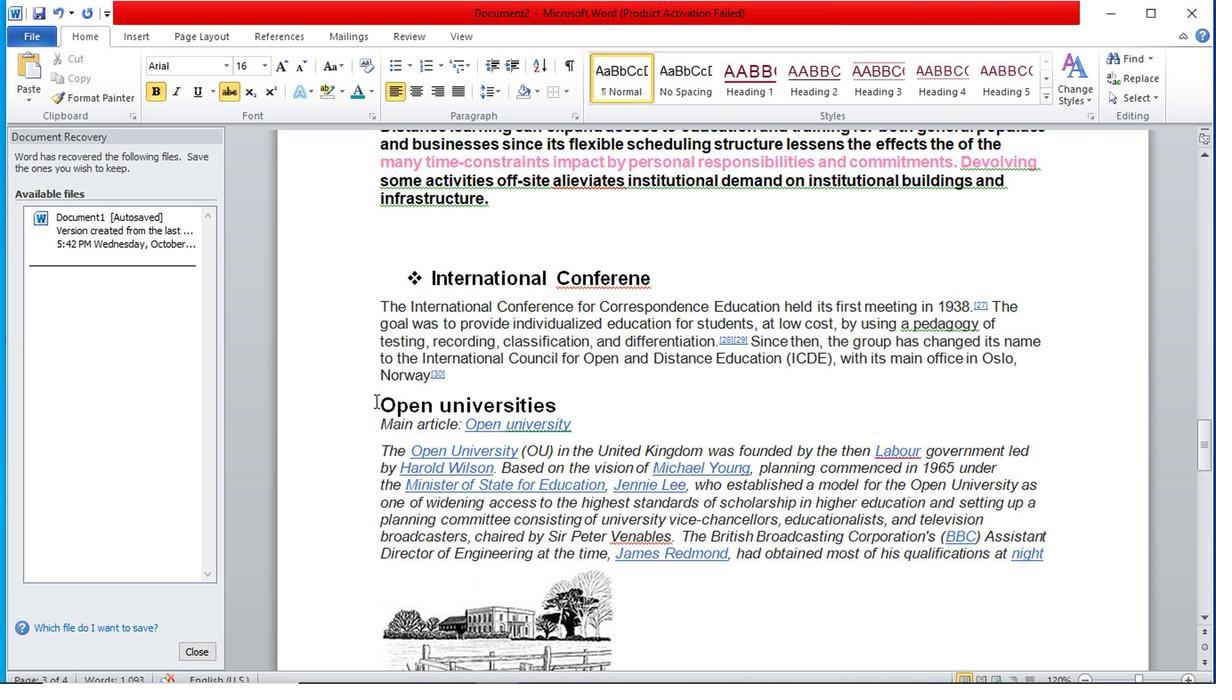 
Action: Mouse moved to (426, 93)
Screenshot: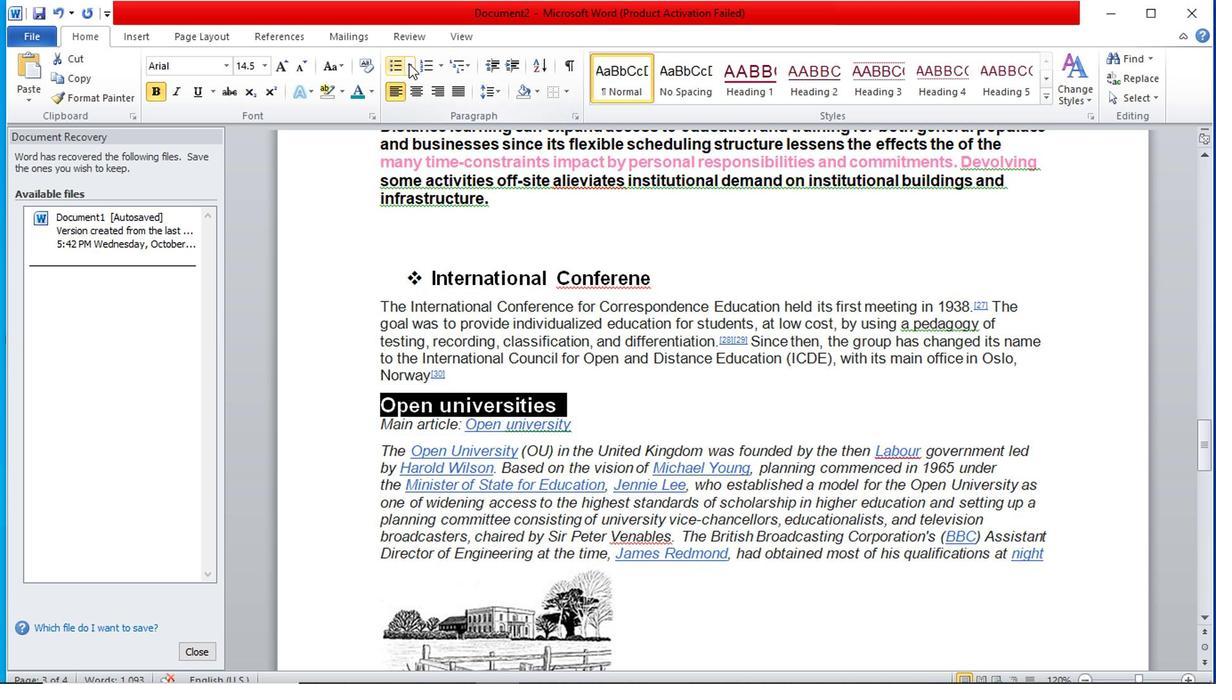 
Action: Mouse pressed left at (426, 93)
Screenshot: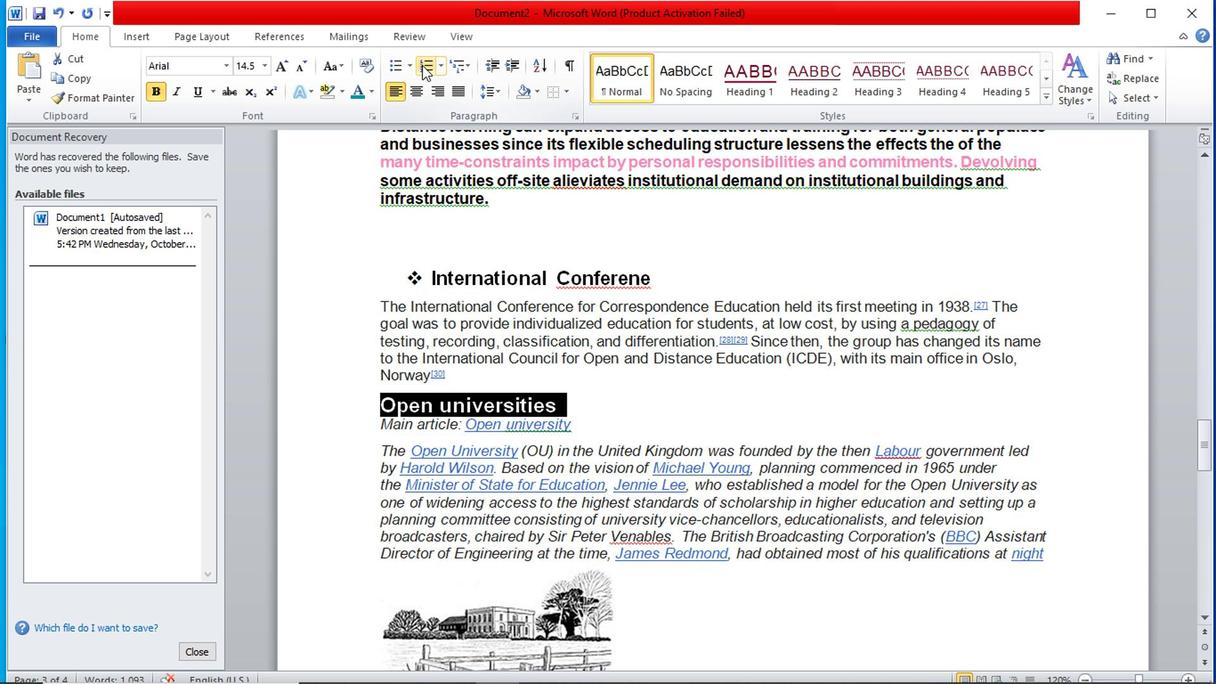 
Action: Mouse moved to (413, 96)
Screenshot: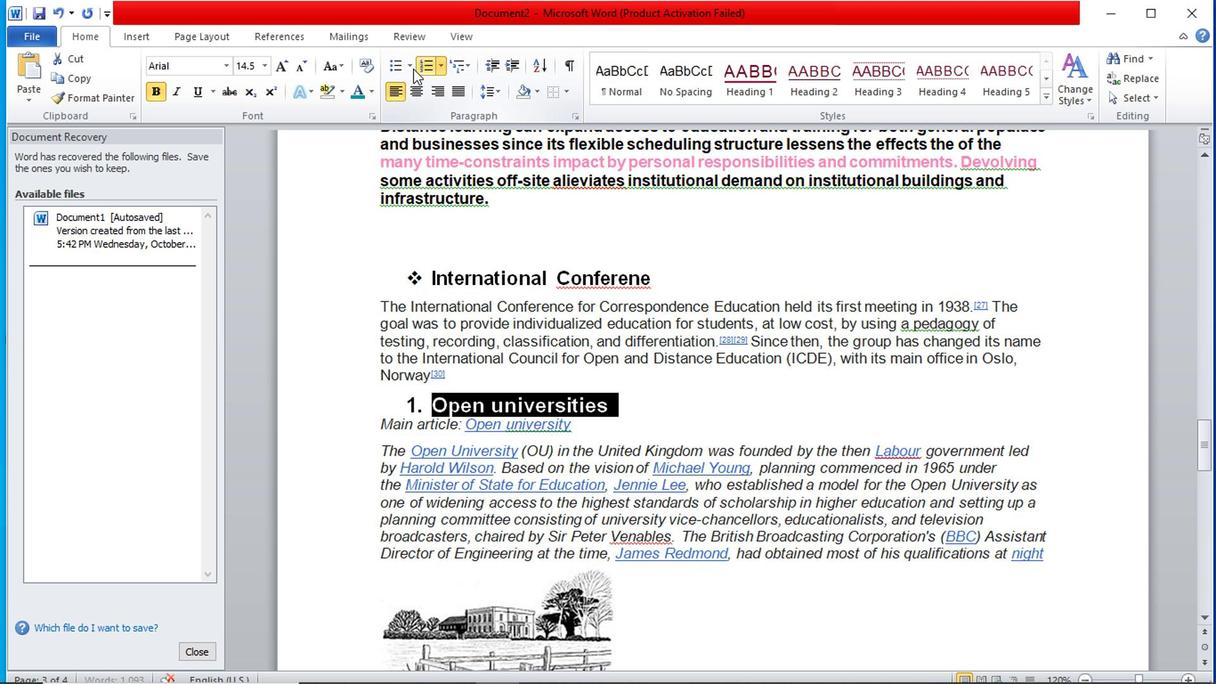 
Action: Mouse pressed left at (413, 96)
Screenshot: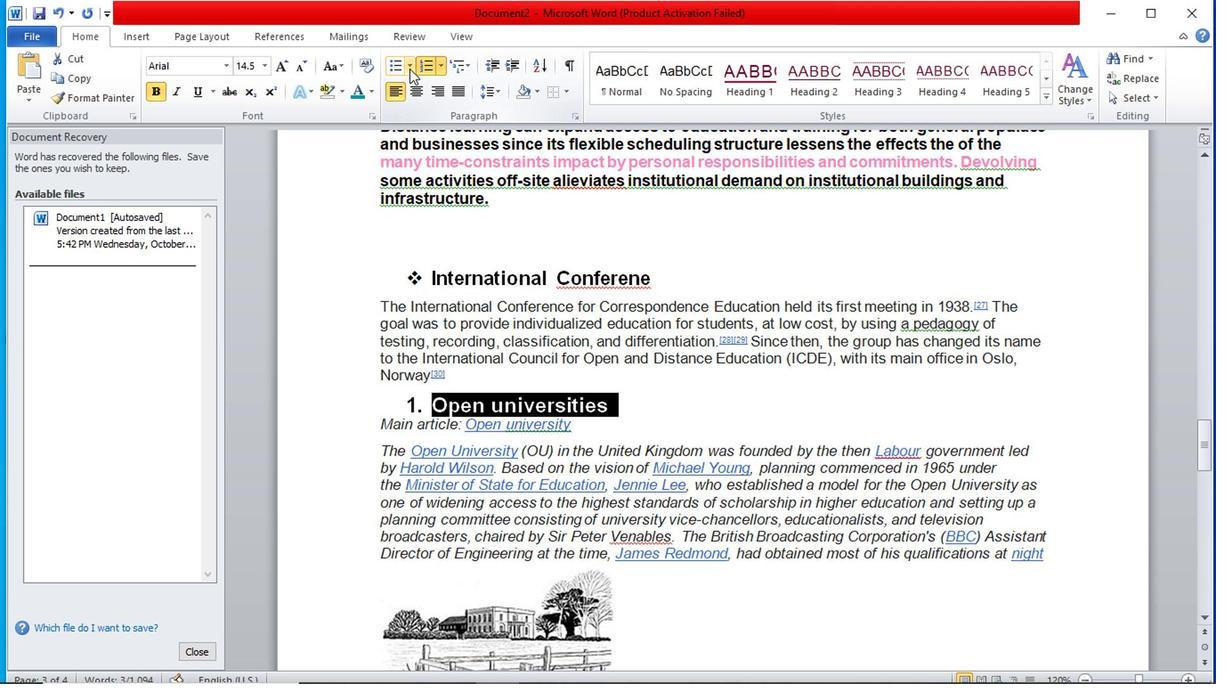 
Action: Mouse moved to (621, 194)
Screenshot: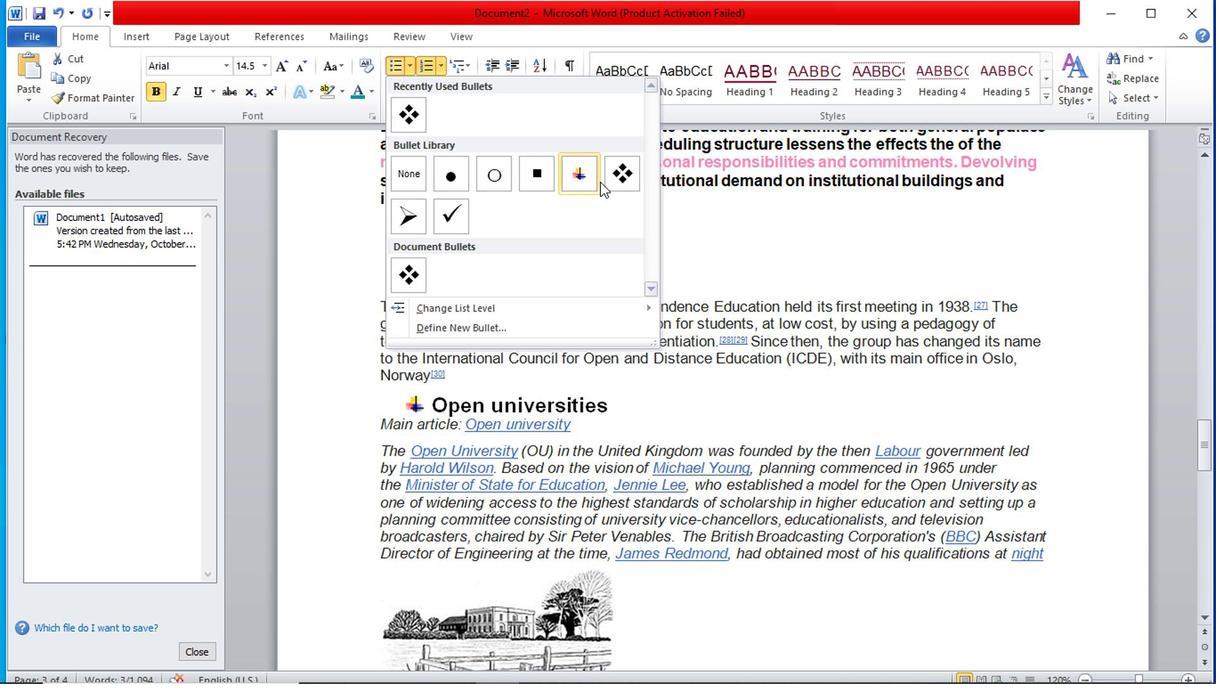 
Action: Mouse pressed left at (621, 194)
Screenshot: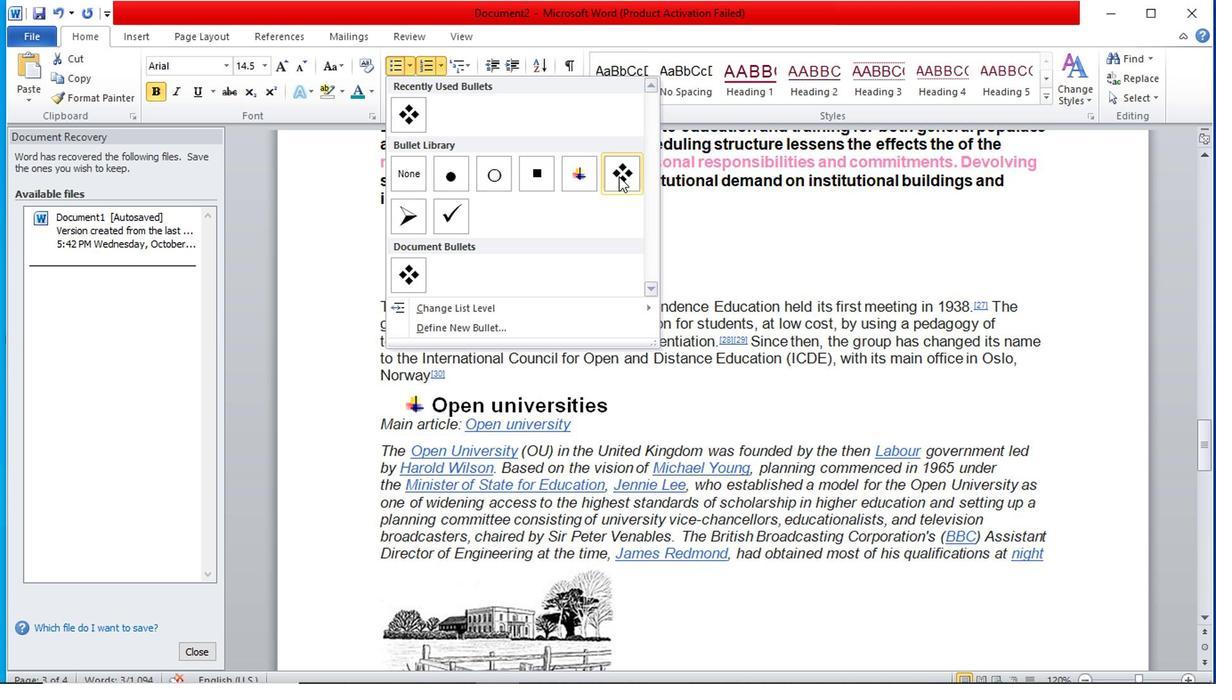 
Action: Mouse moved to (687, 408)
Screenshot: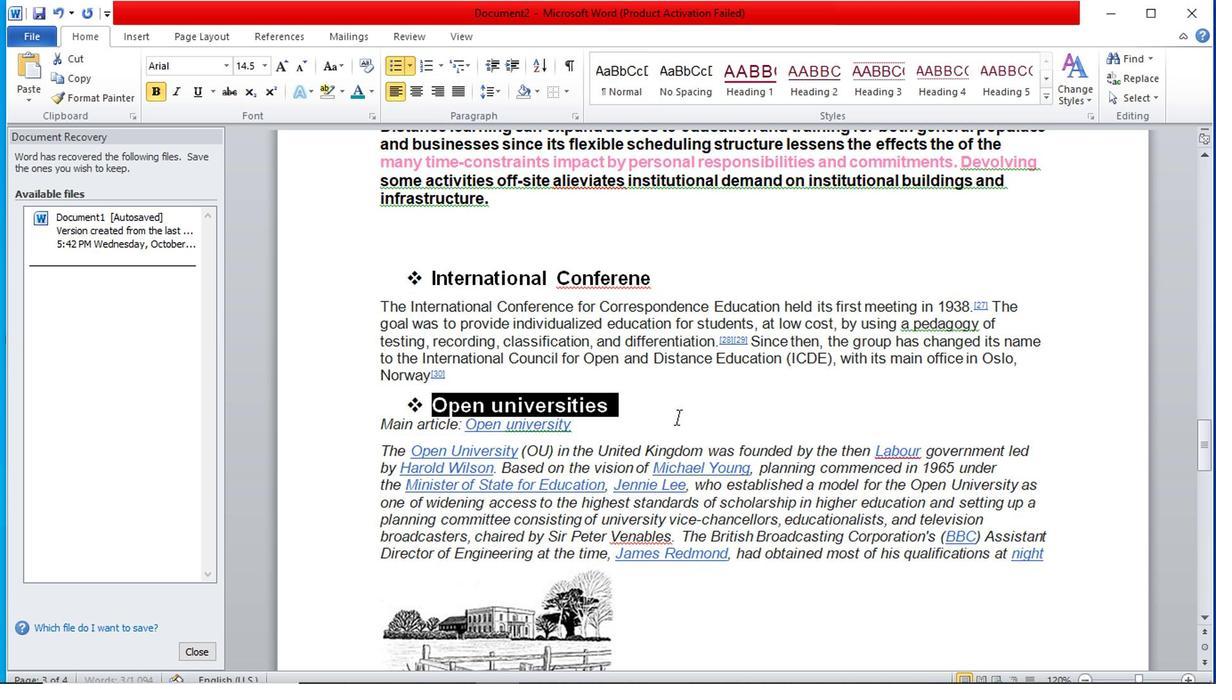 
Action: Mouse pressed left at (687, 408)
Screenshot: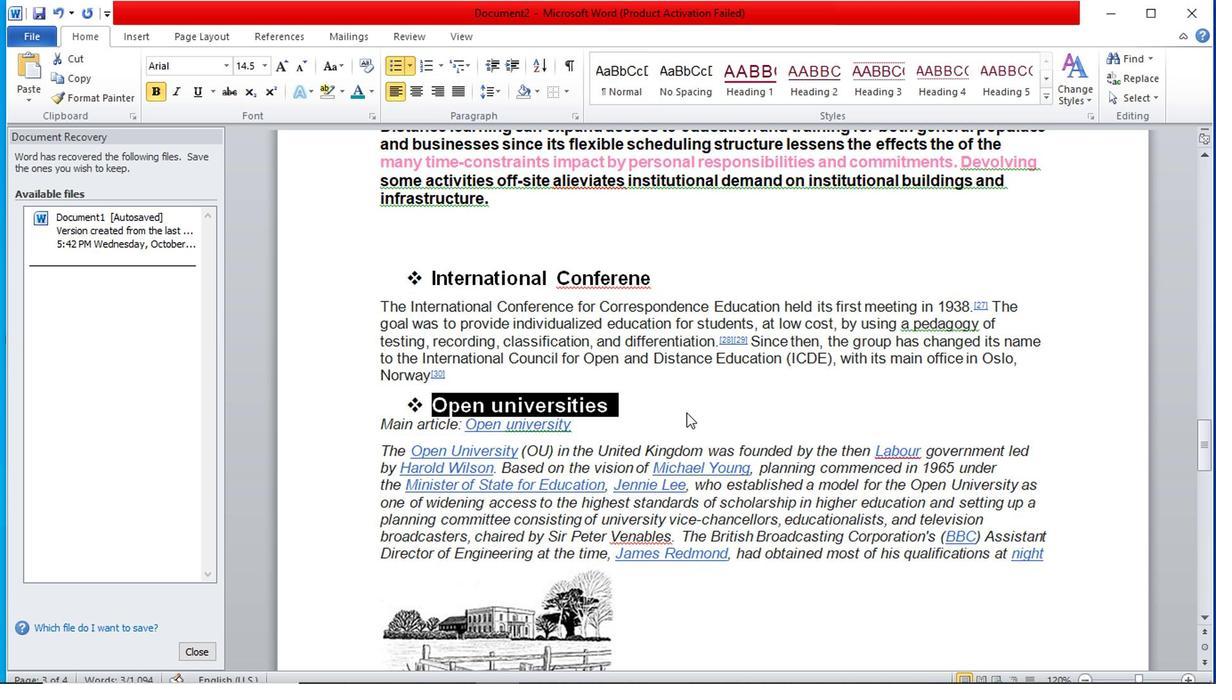 
Action: Mouse moved to (418, 365)
Screenshot: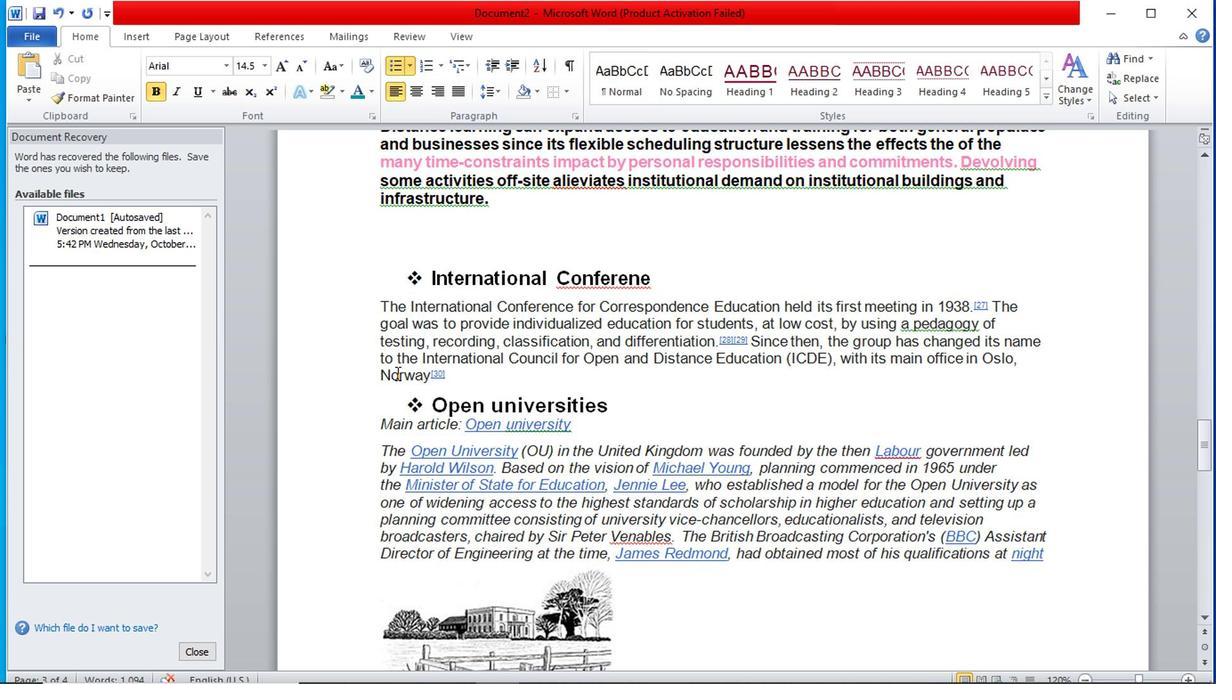 
Action: Mouse scrolled (418, 365) with delta (0, 0)
Screenshot: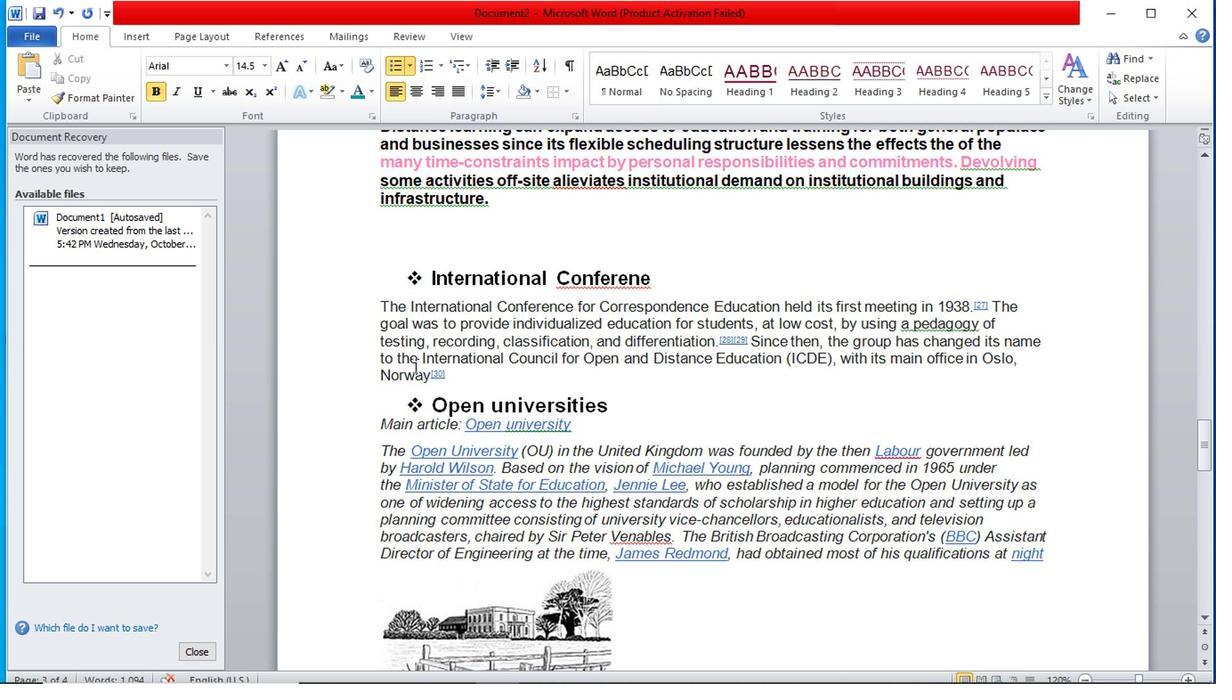 
Action: Mouse moved to (622, 331)
Screenshot: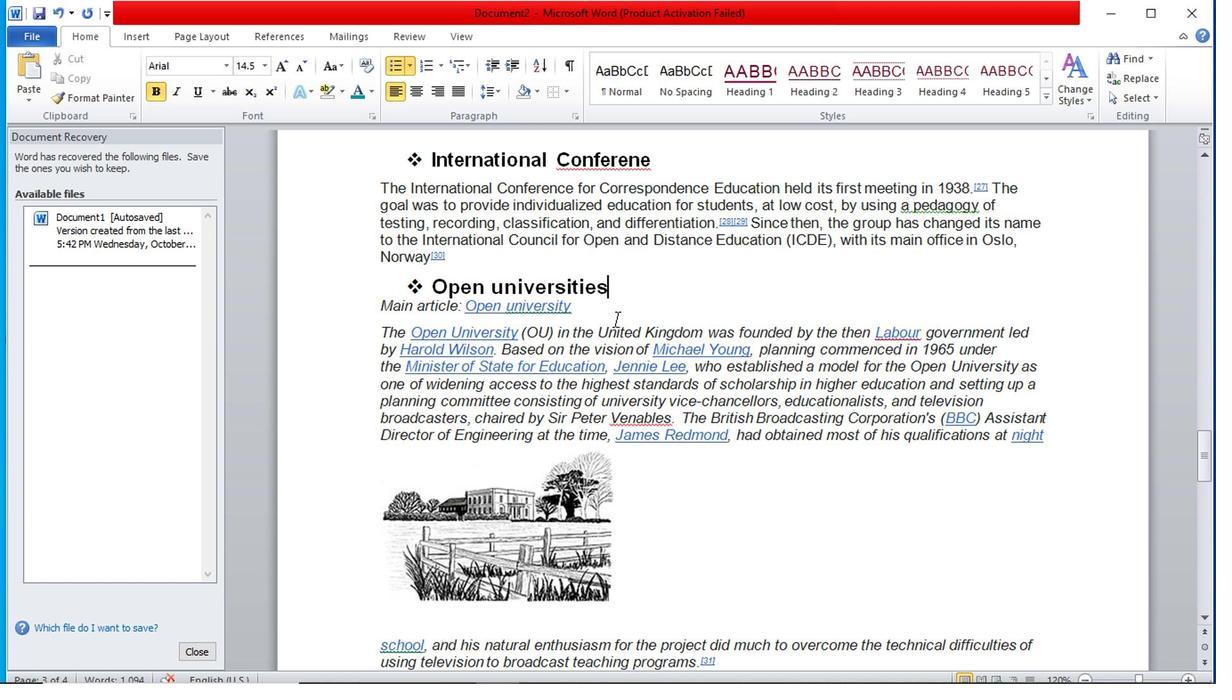 
Action: Mouse scrolled (622, 330) with delta (0, 0)
Screenshot: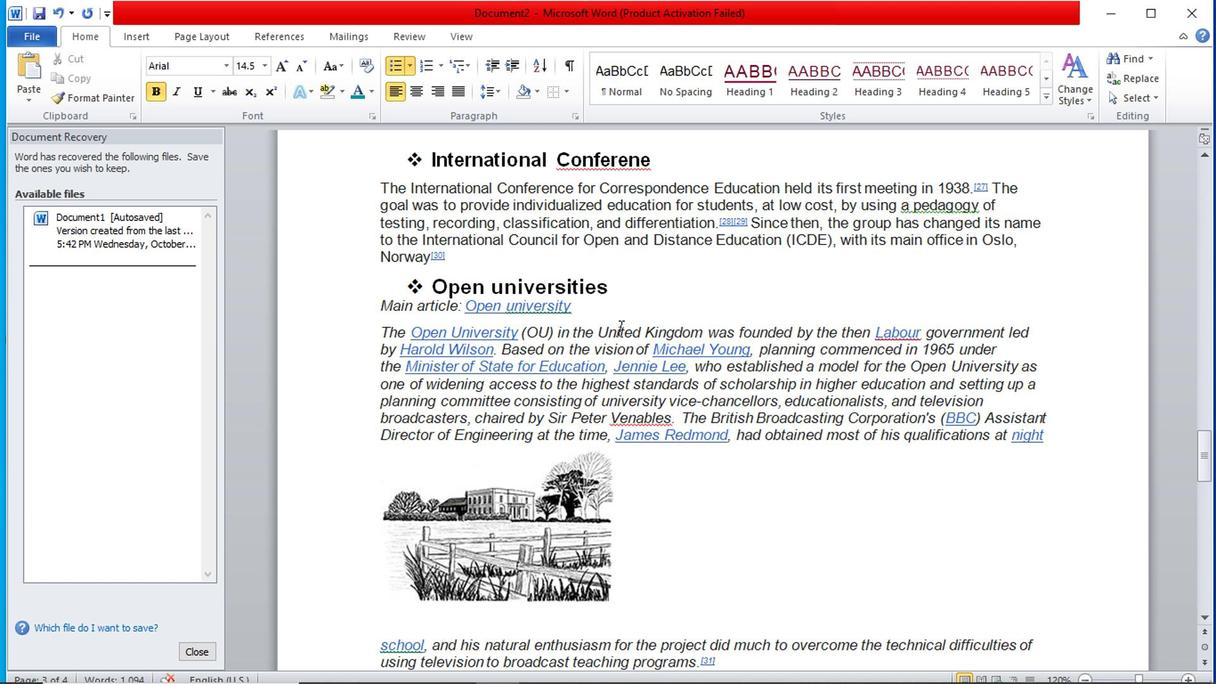 
Action: Mouse moved to (598, 297)
Screenshot: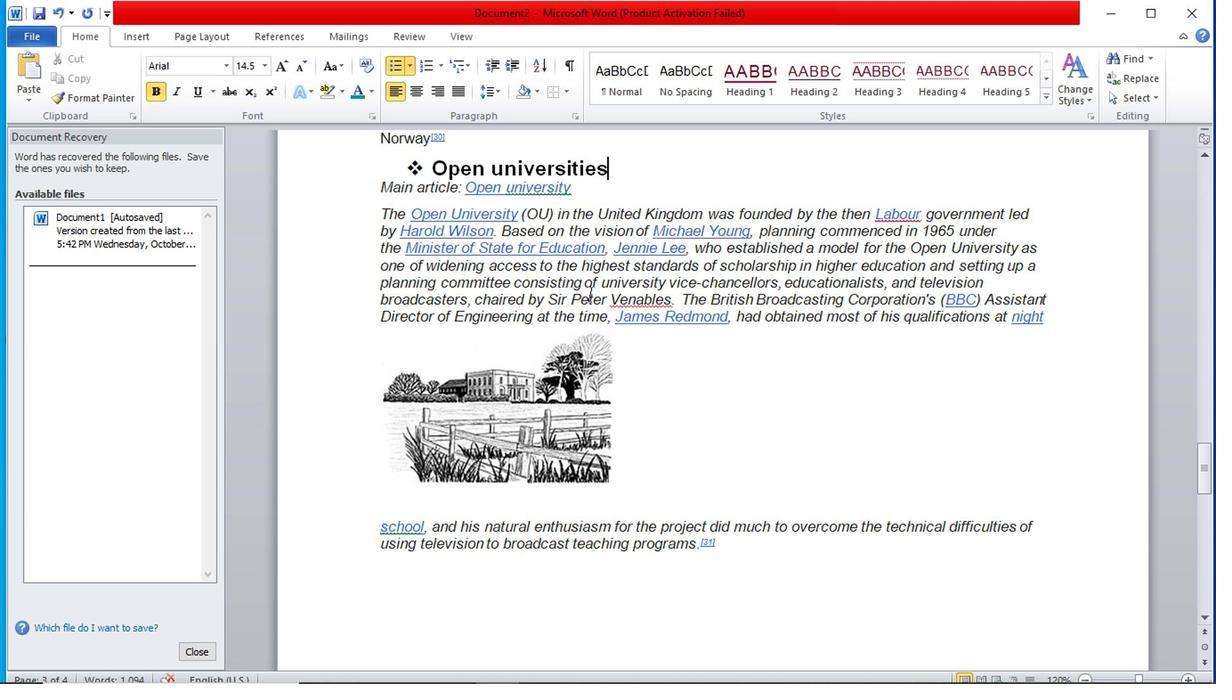 
Action: Mouse scrolled (598, 298) with delta (0, 0)
Screenshot: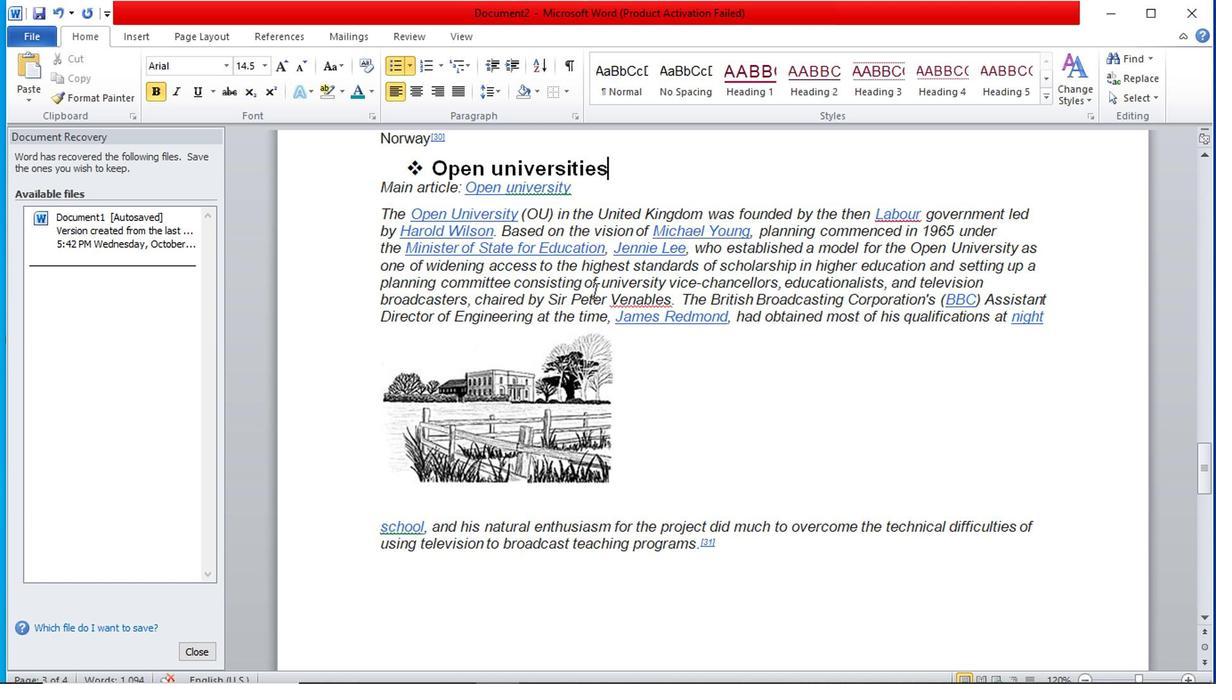 
Action: Mouse moved to (376, 312)
Screenshot: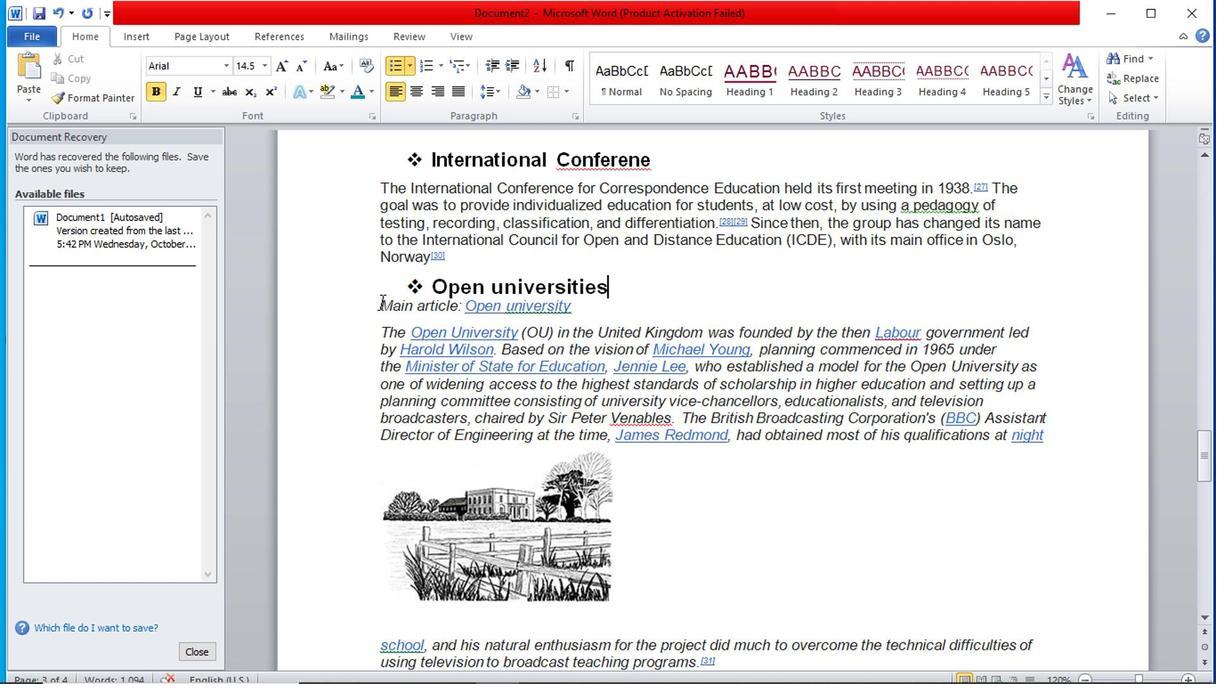 
Action: Mouse pressed left at (376, 312)
Screenshot: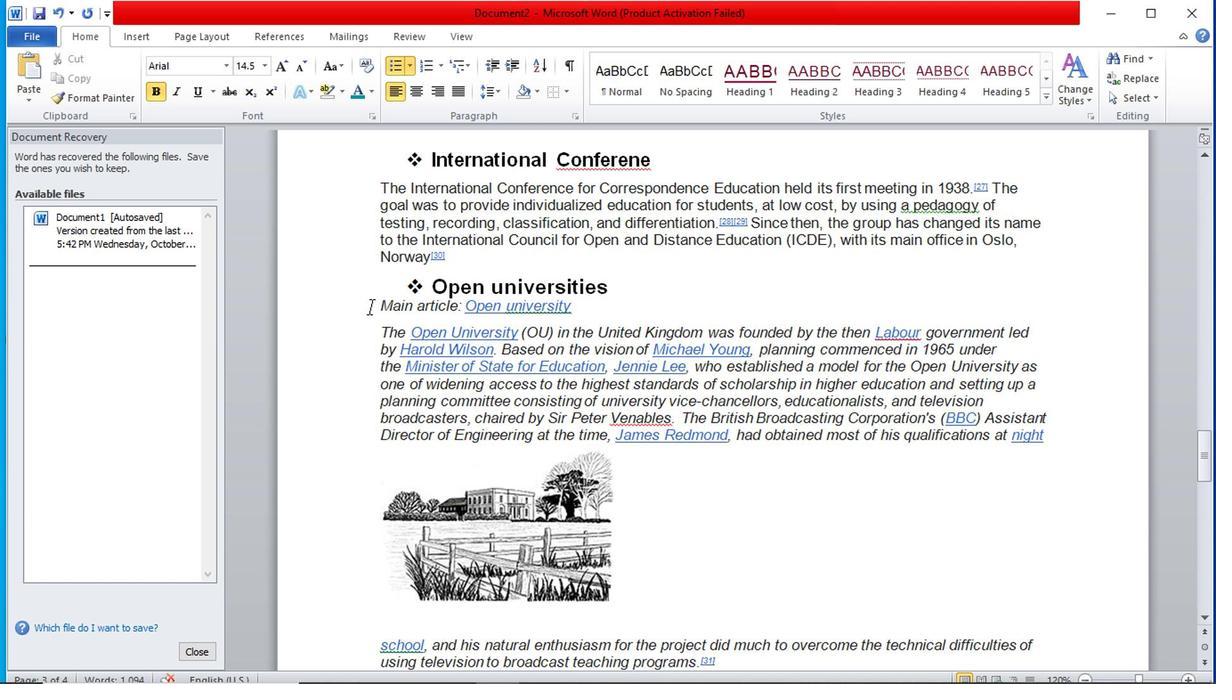 
Action: Mouse moved to (166, 121)
Screenshot: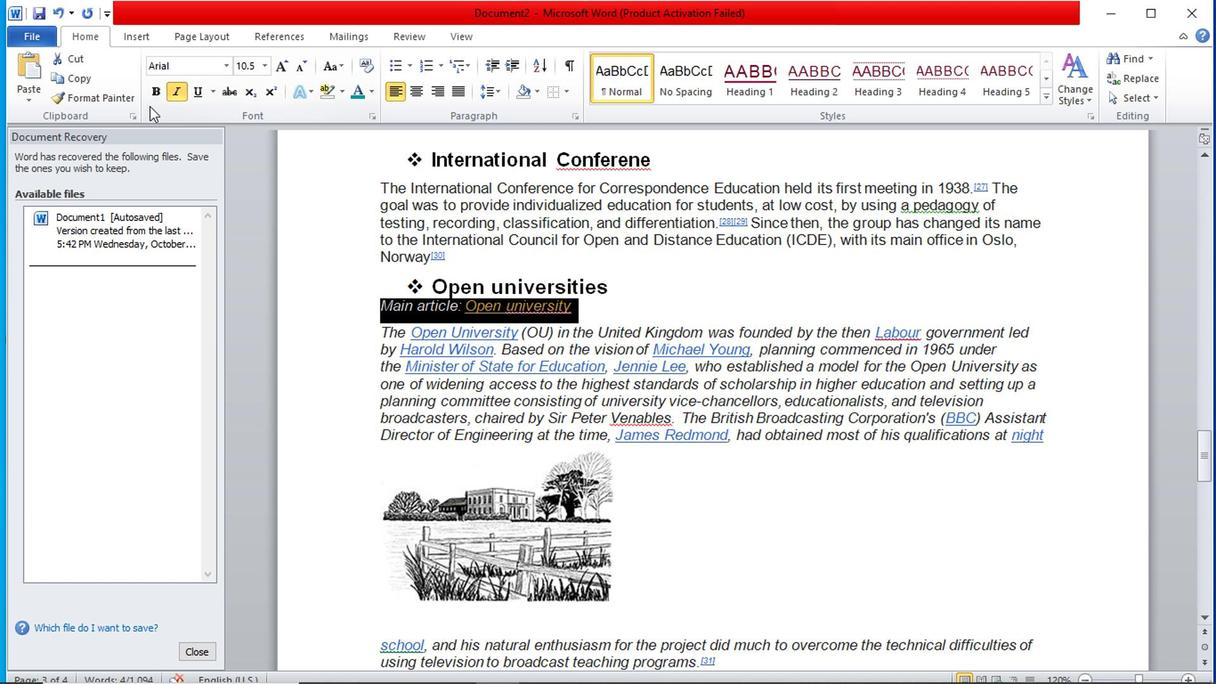 
Action: Mouse pressed left at (166, 121)
Screenshot: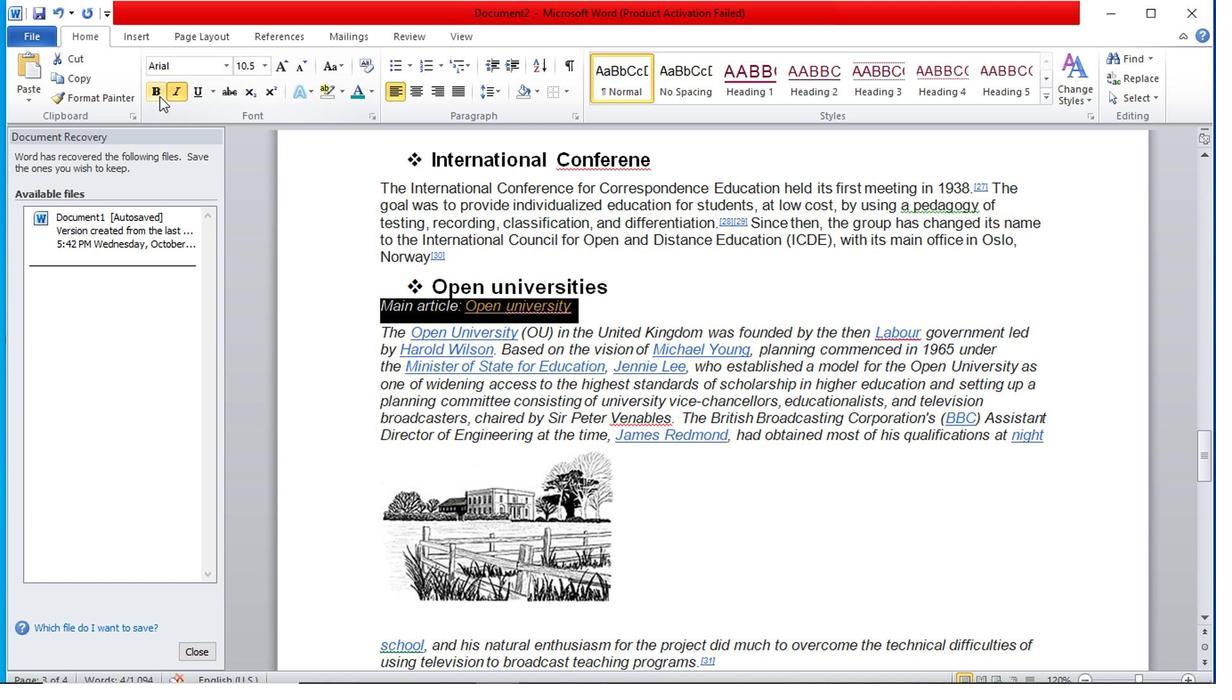 
Action: Mouse moved to (632, 300)
Screenshot: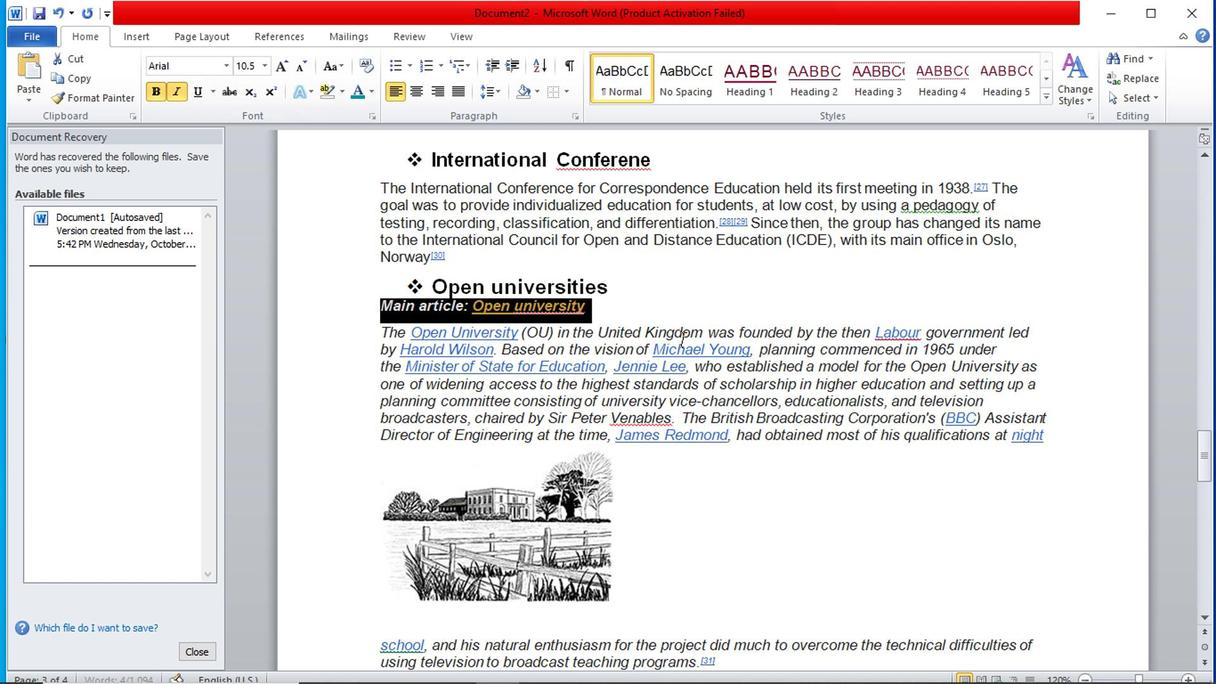 
Action: Mouse pressed left at (632, 300)
Screenshot: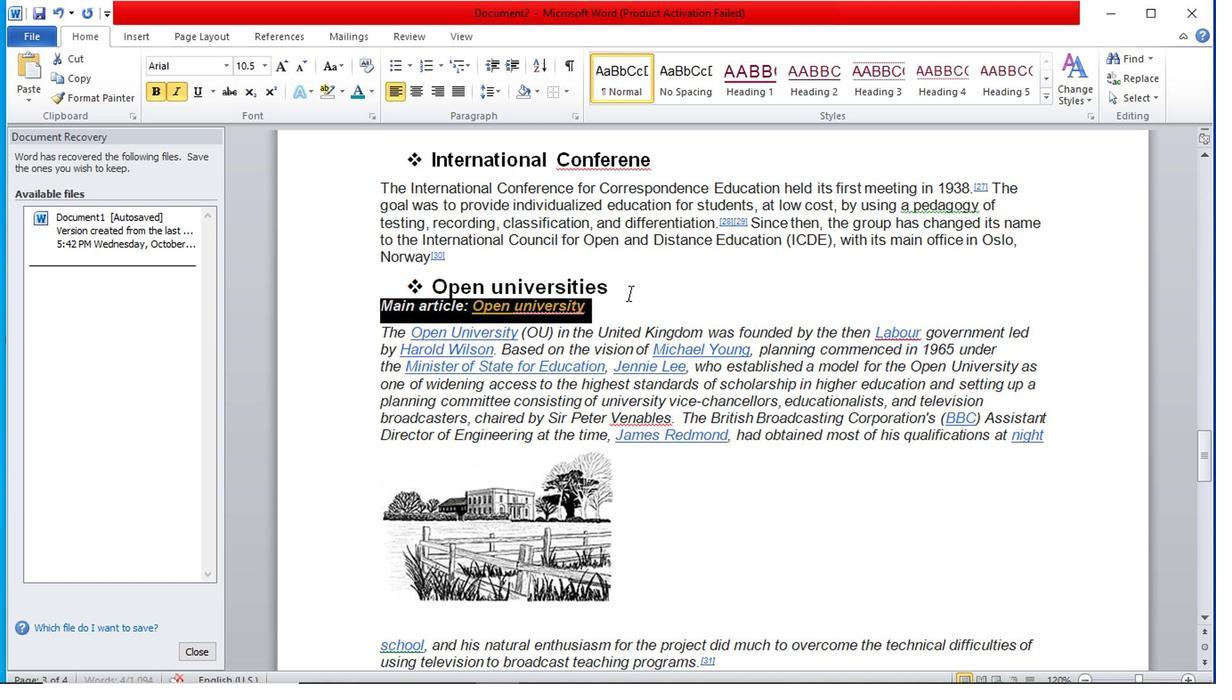 
Action: Mouse moved to (555, 318)
Screenshot: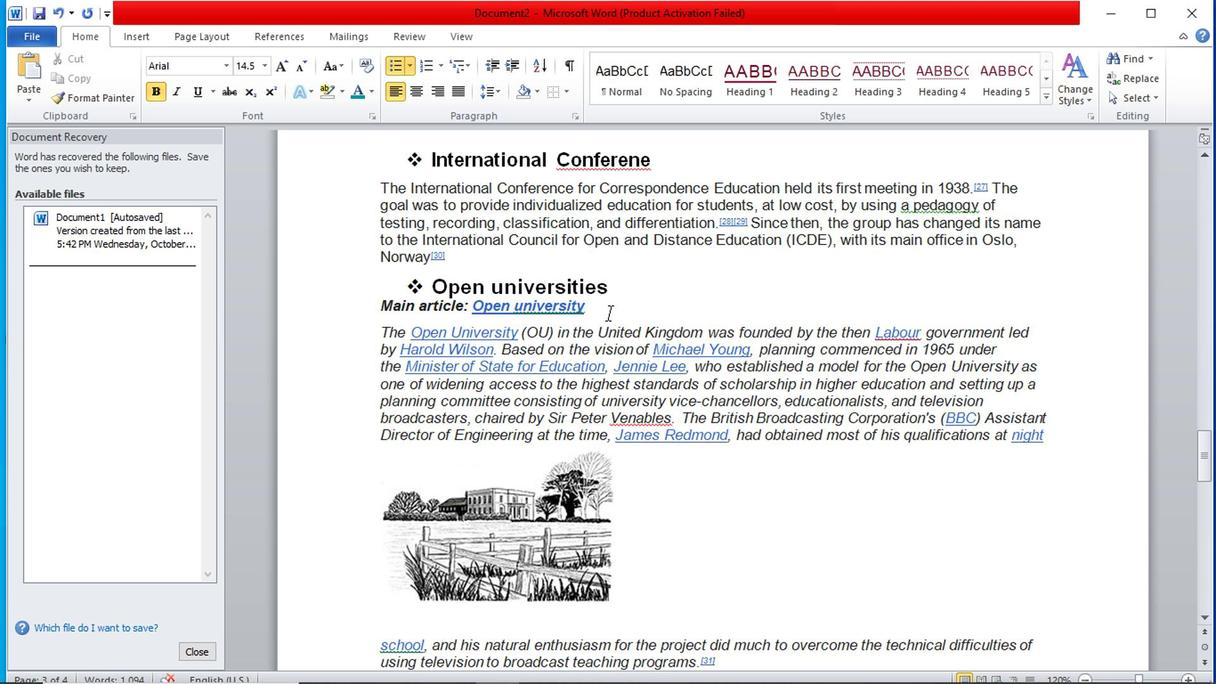 
Action: Mouse pressed left at (555, 318)
Screenshot: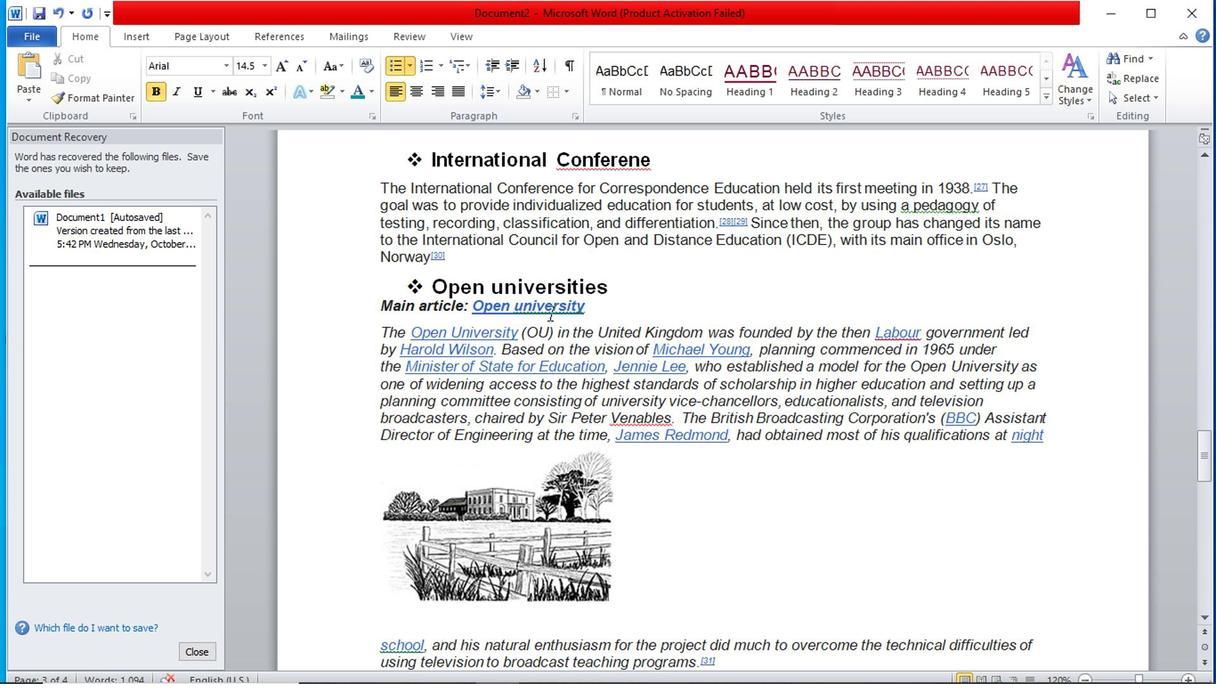 
Action: Mouse moved to (420, 116)
Screenshot: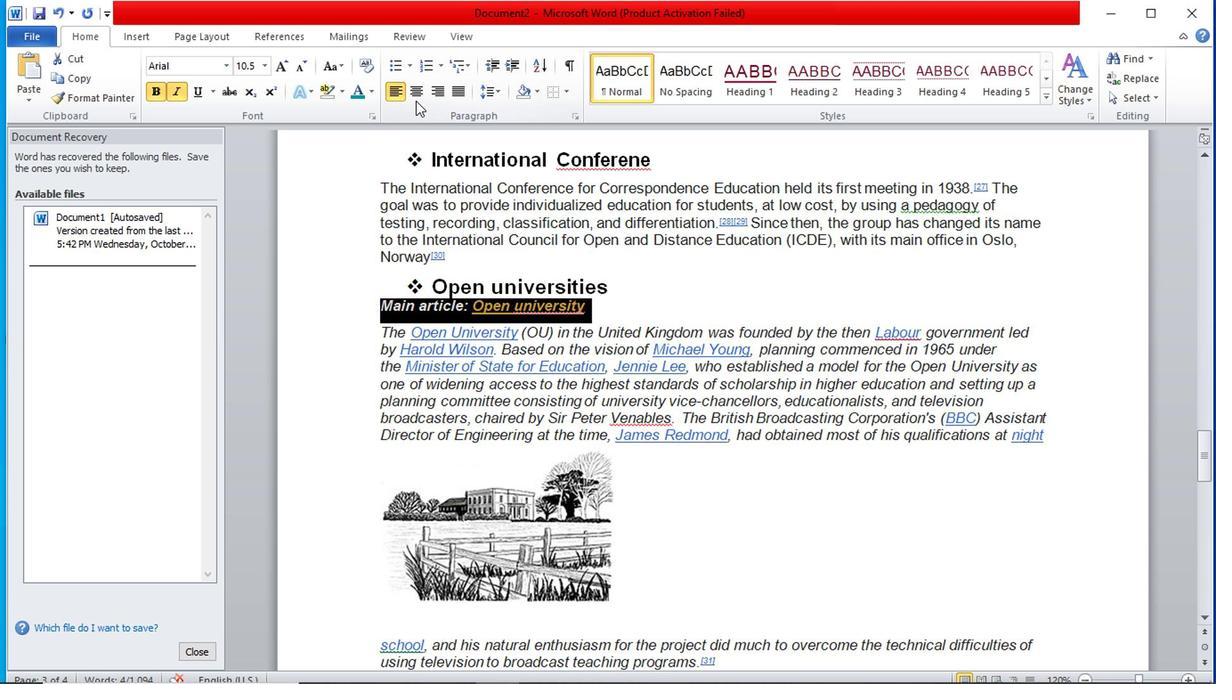 
Action: Mouse pressed left at (420, 116)
Screenshot: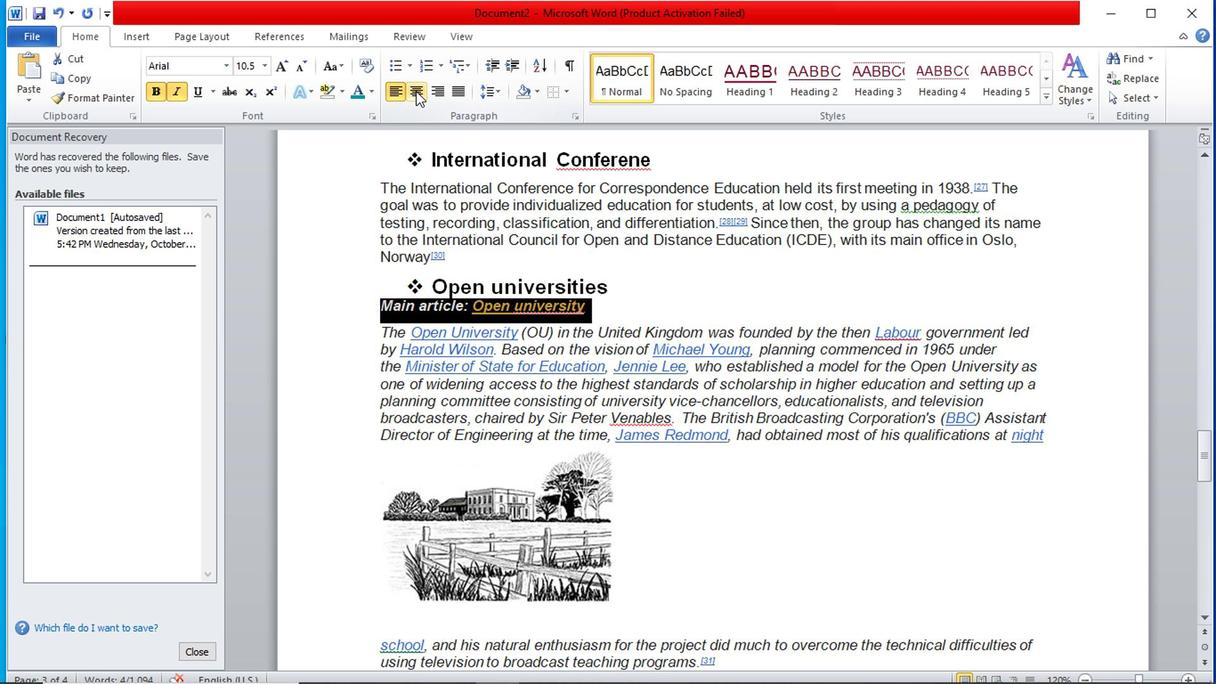
Action: Mouse moved to (430, 116)
Screenshot: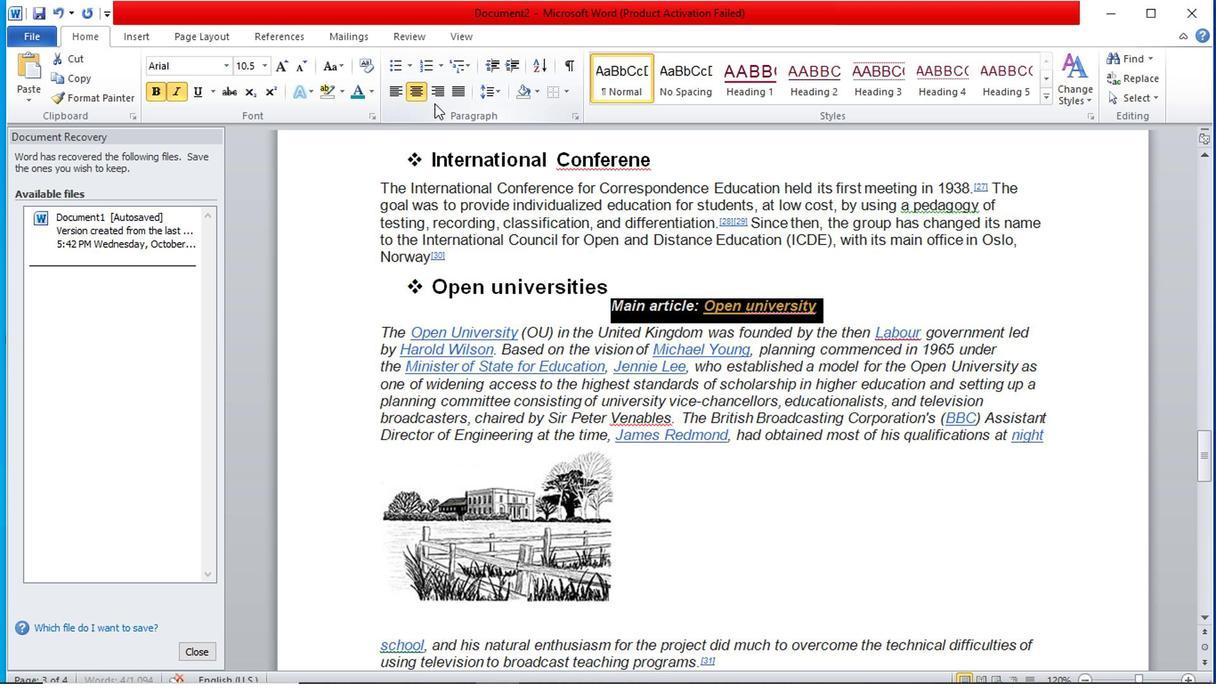 
Action: Mouse pressed left at (430, 116)
Screenshot: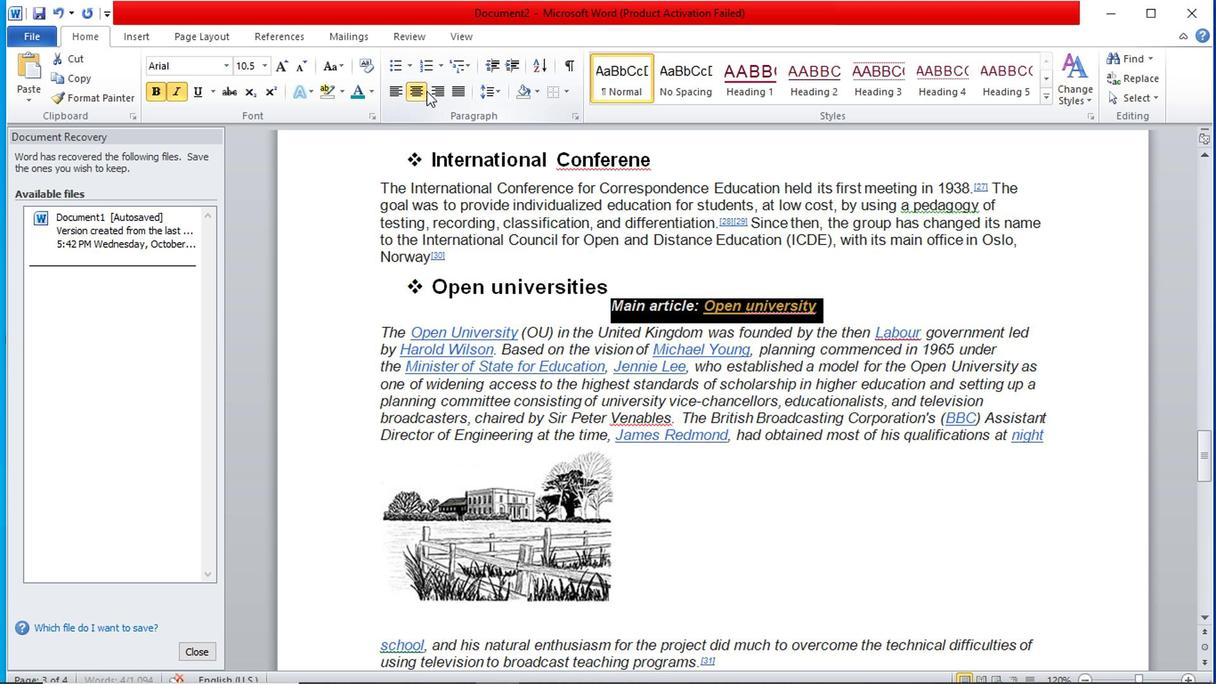 
Action: Mouse moved to (659, 288)
Screenshot: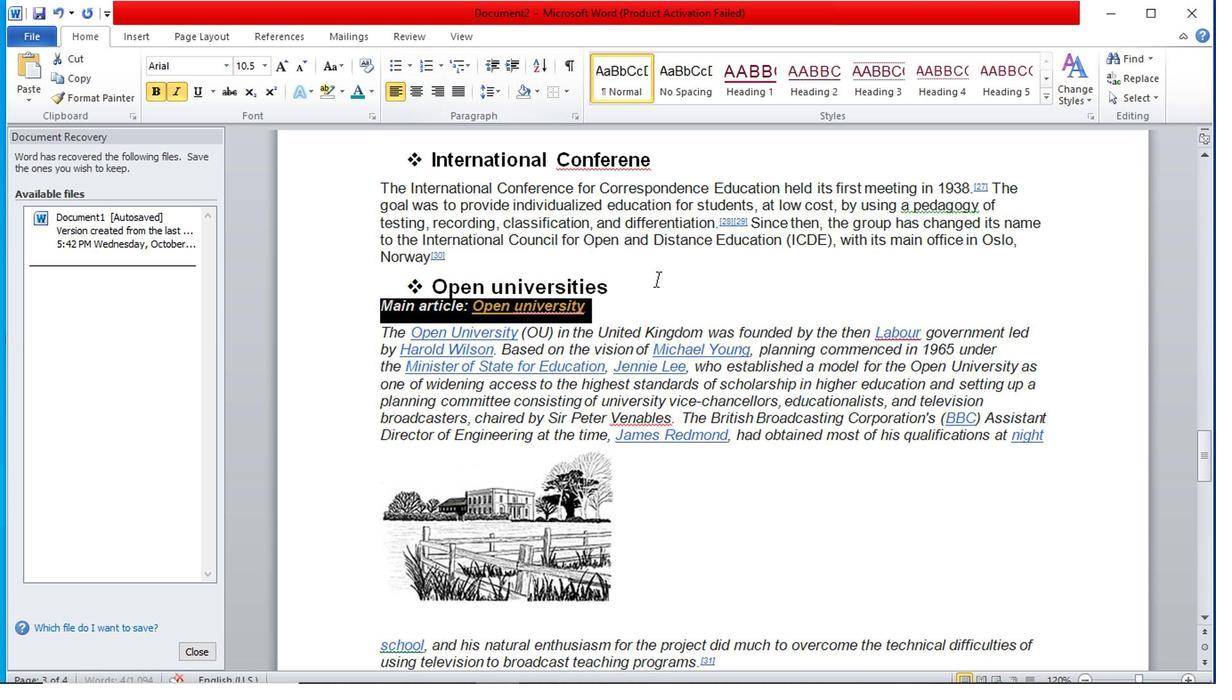 
Action: Mouse pressed left at (659, 288)
Screenshot: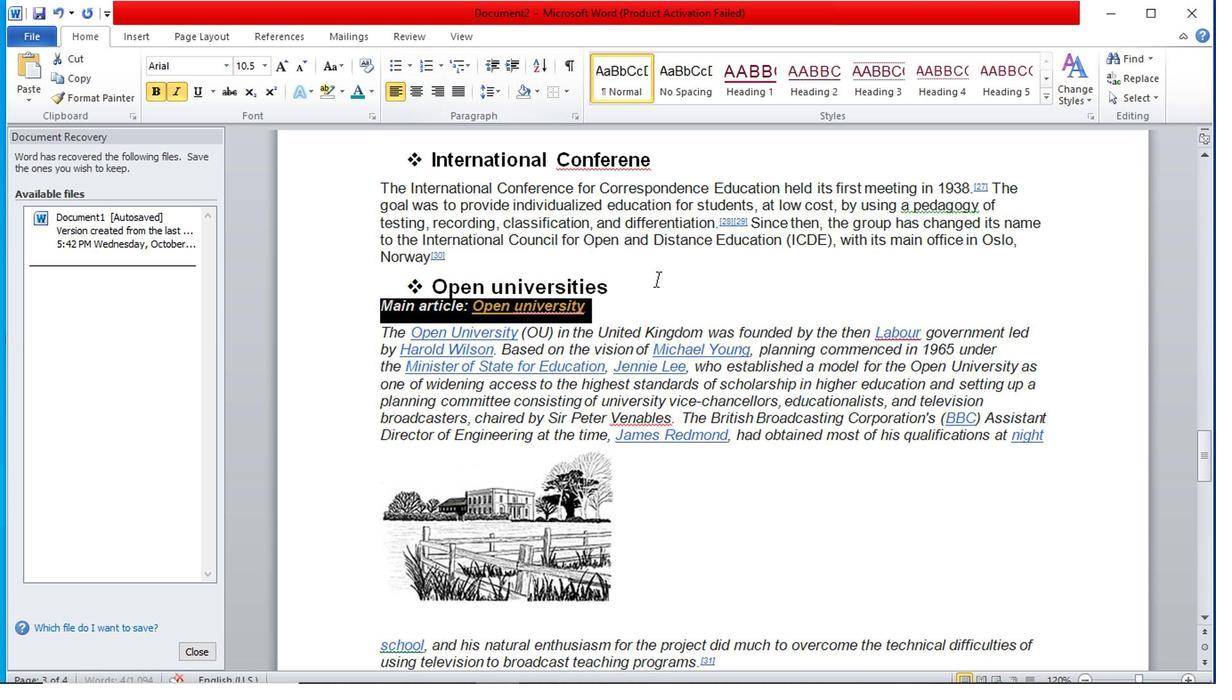 
Action: Mouse moved to (694, 379)
Screenshot: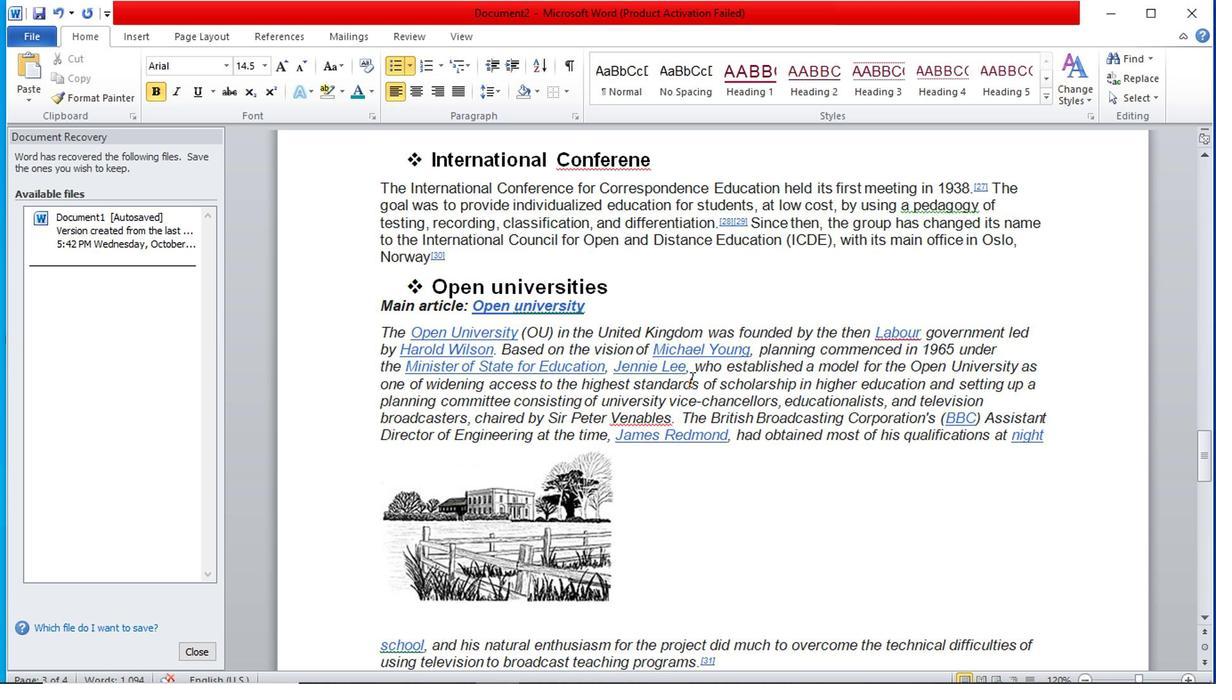 
Action: Mouse scrolled (694, 380) with delta (0, 0)
Screenshot: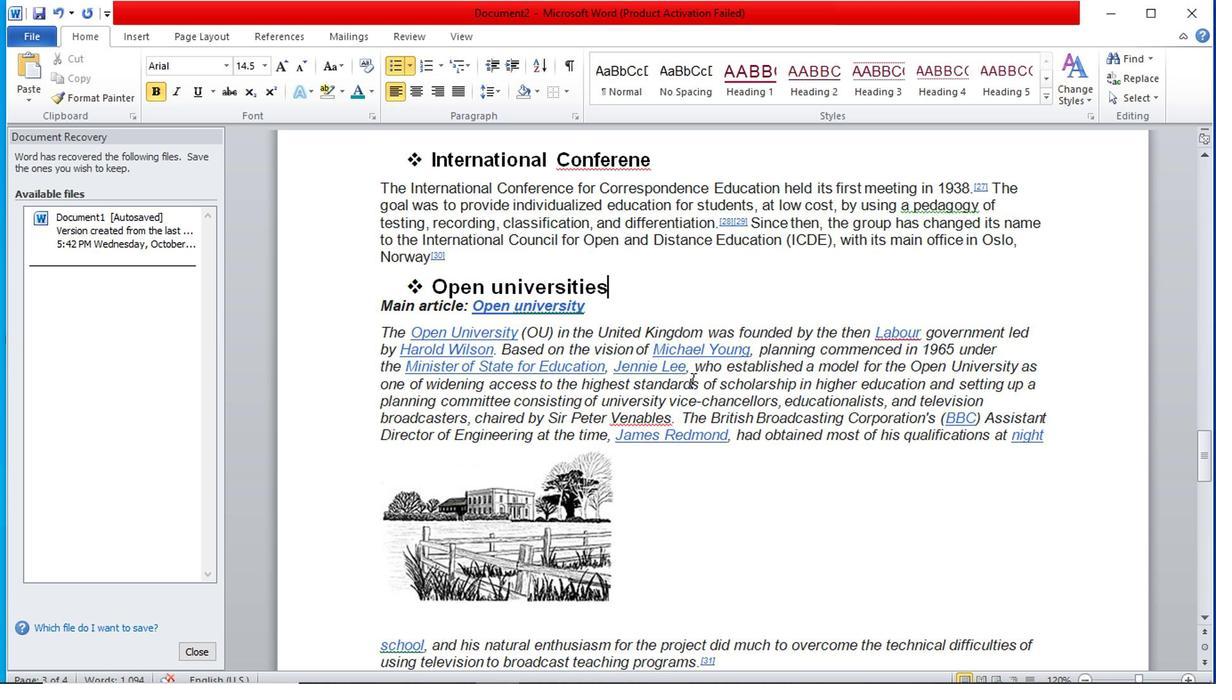 
Action: Mouse moved to (408, 399)
Screenshot: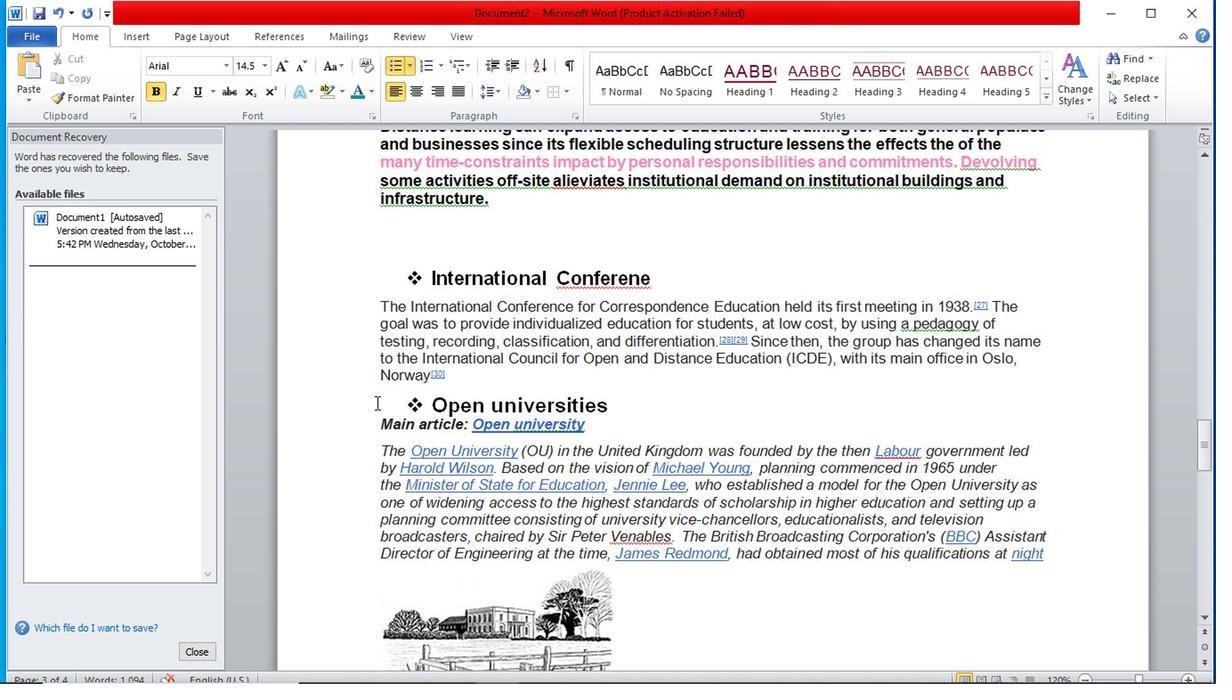 
Action: Mouse pressed left at (408, 399)
Screenshot: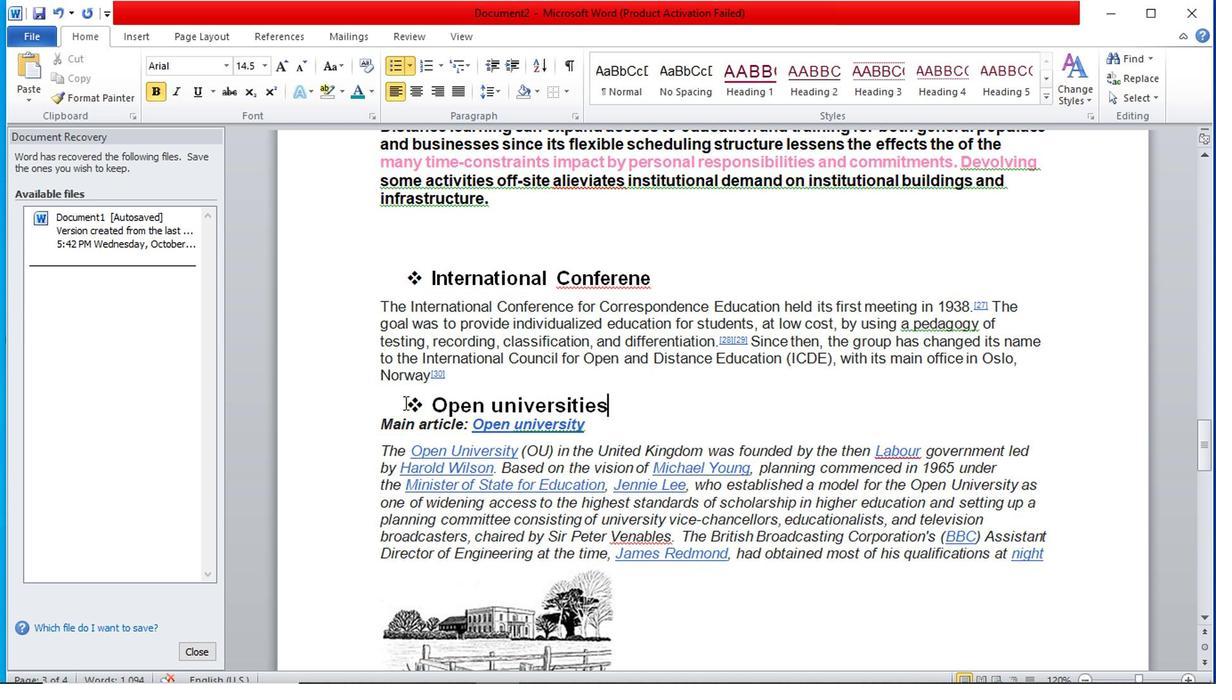 
Action: Mouse moved to (392, 112)
Screenshot: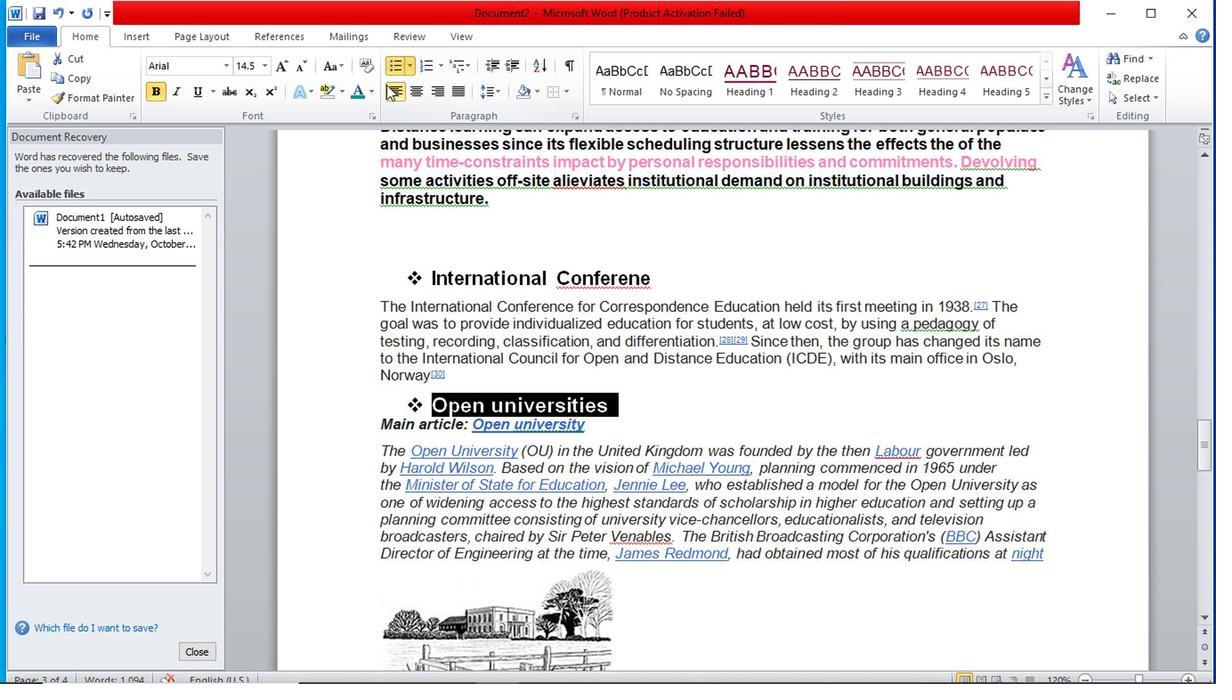 
Action: Mouse pressed left at (392, 112)
Screenshot: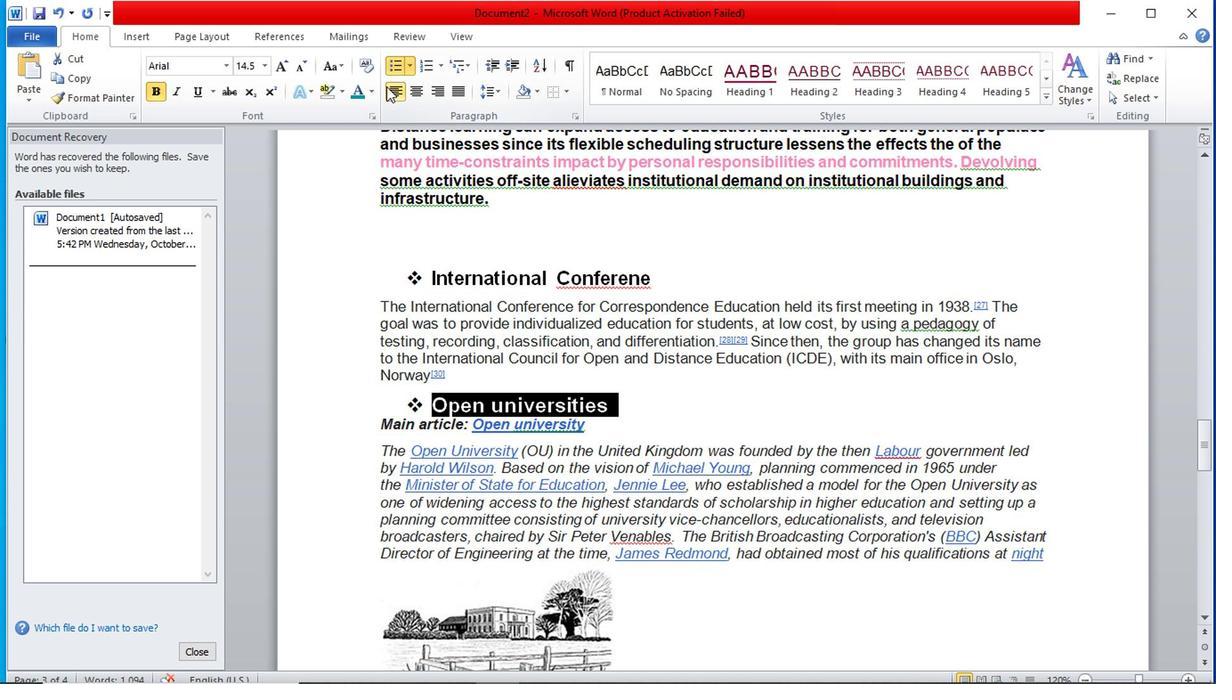 
Action: Mouse moved to (418, 114)
Screenshot: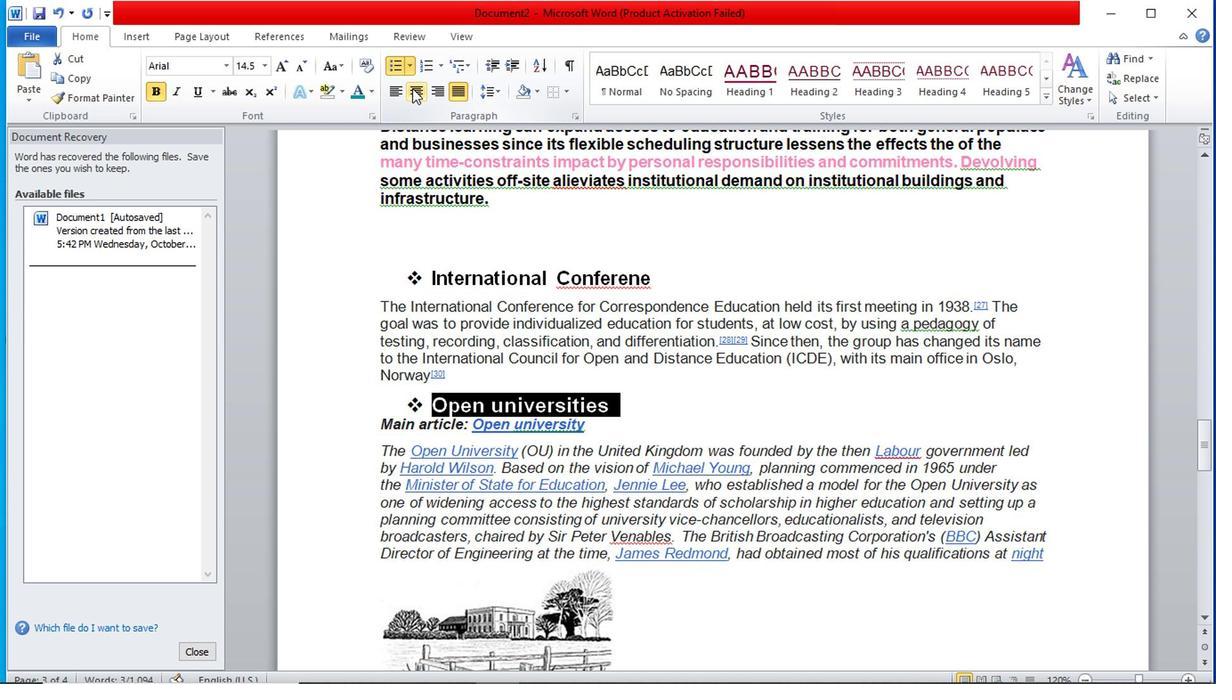 
Action: Mouse pressed left at (418, 114)
Screenshot: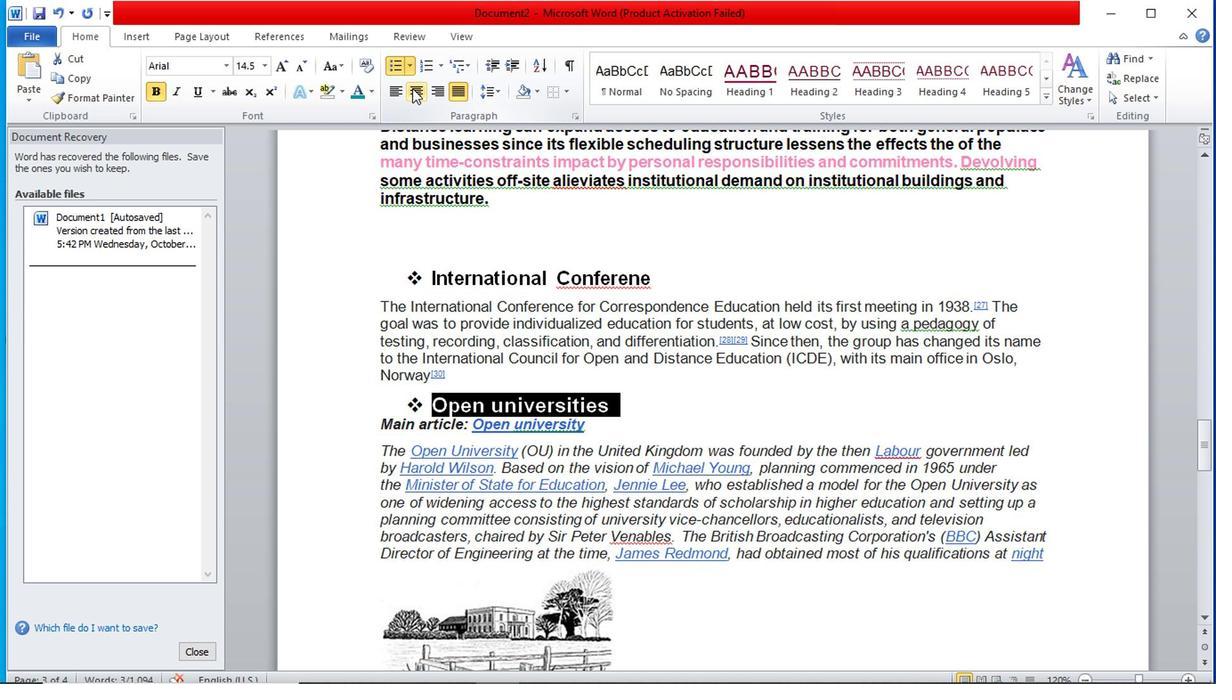 
Action: Mouse moved to (442, 113)
Screenshot: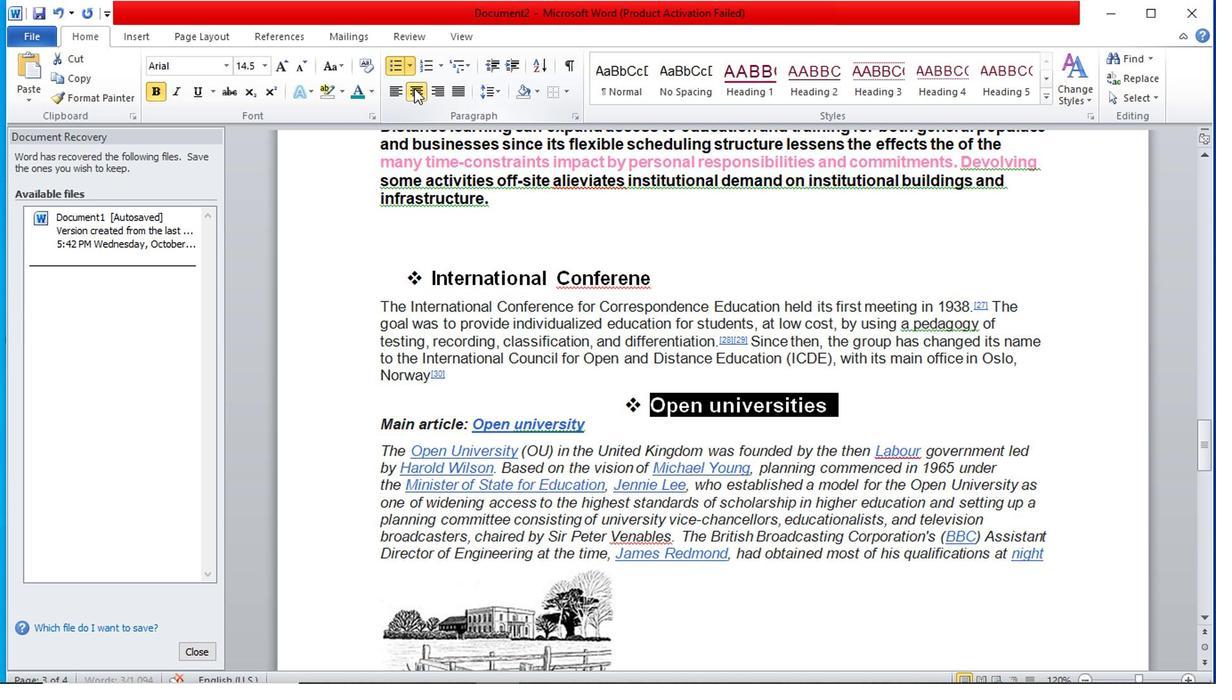
Action: Mouse pressed left at (442, 113)
Screenshot: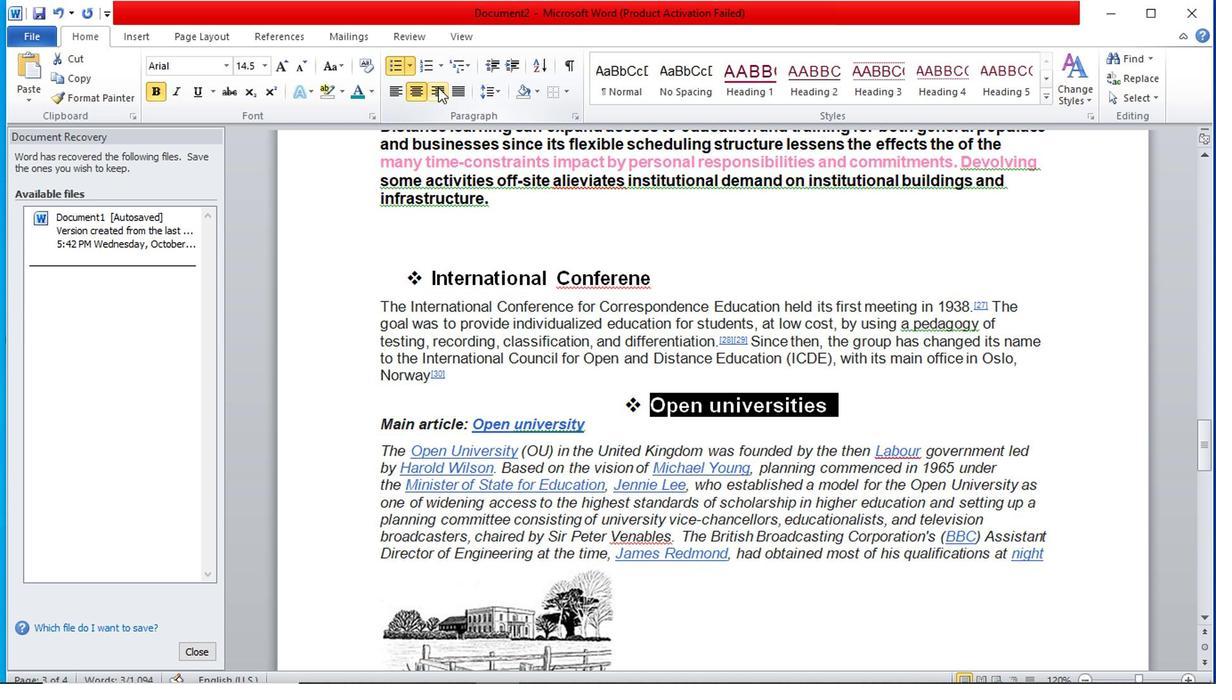 
Action: Mouse moved to (404, 119)
Screenshot: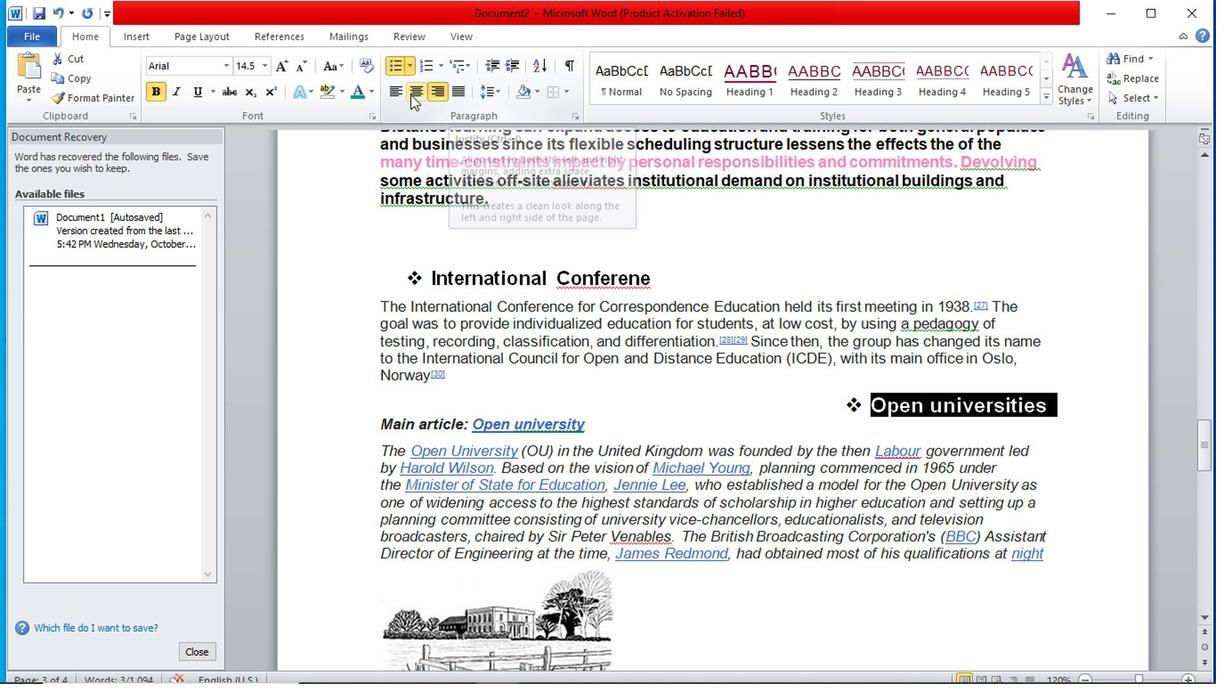 
Action: Mouse pressed left at (404, 119)
Screenshot: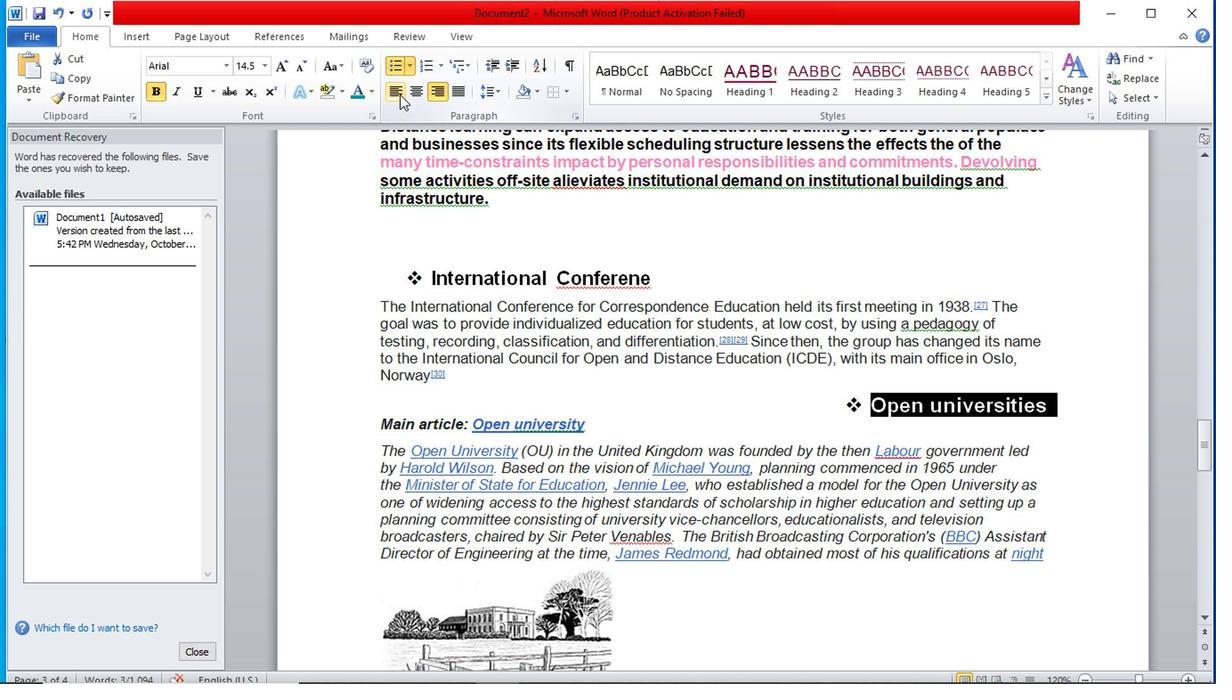 
Action: Mouse moved to (695, 396)
Screenshot: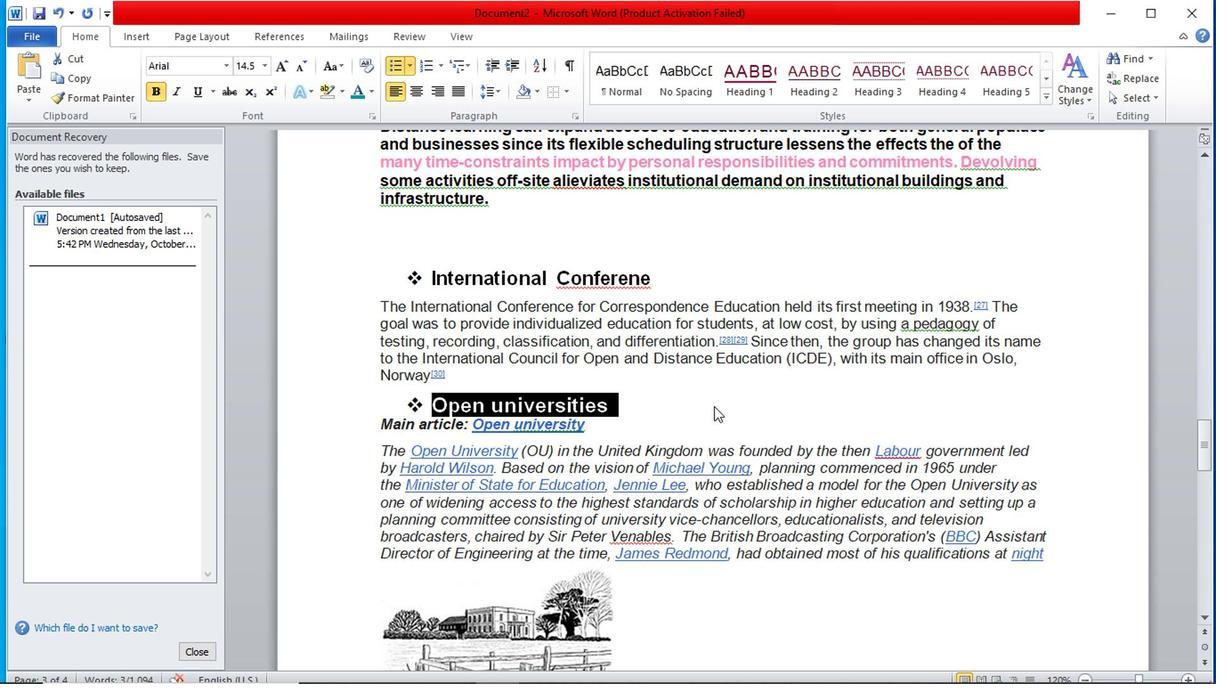 
Action: Mouse pressed left at (695, 396)
Screenshot: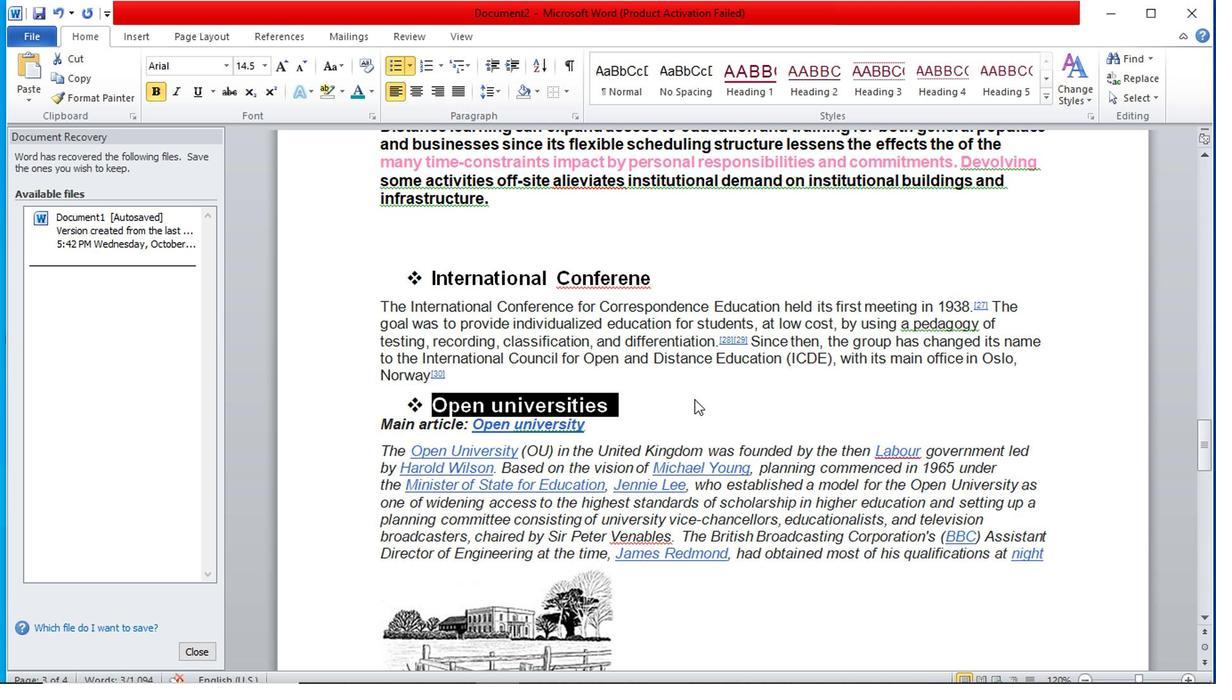 
Action: Mouse moved to (950, 465)
Screenshot: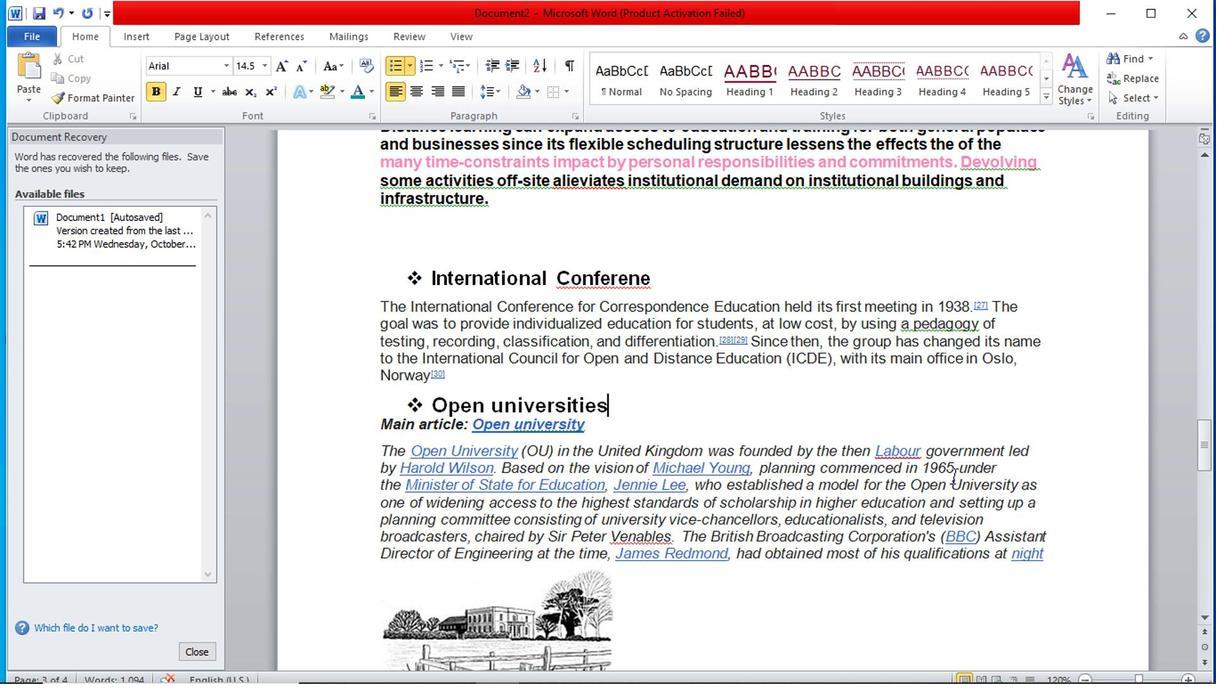
Action: Mouse scrolled (950, 465) with delta (0, 0)
Screenshot: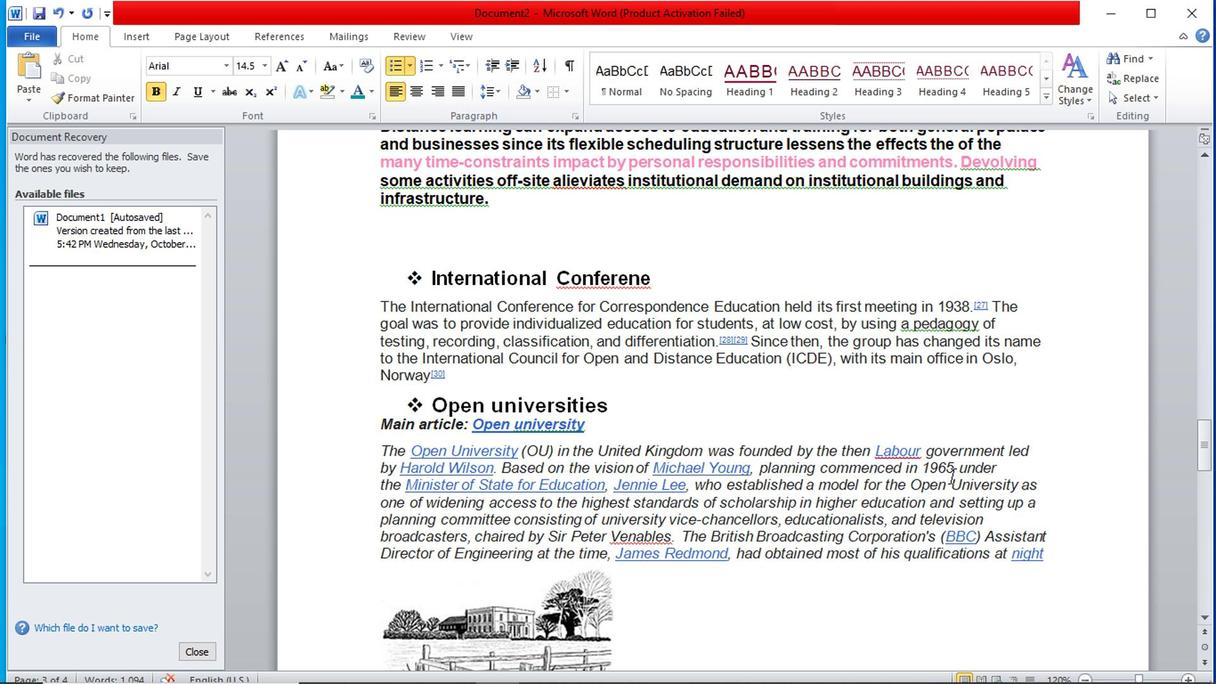
Action: Mouse moved to (654, 365)
Screenshot: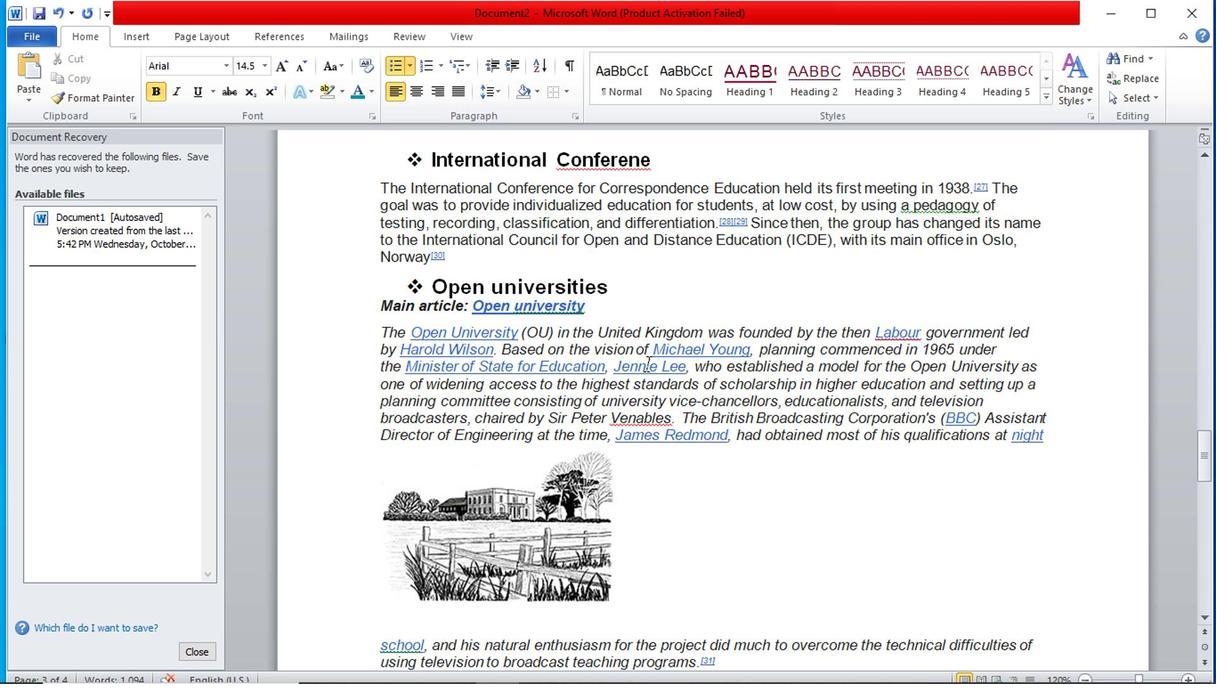 
Action: Mouse scrolled (654, 365) with delta (0, 0)
Screenshot: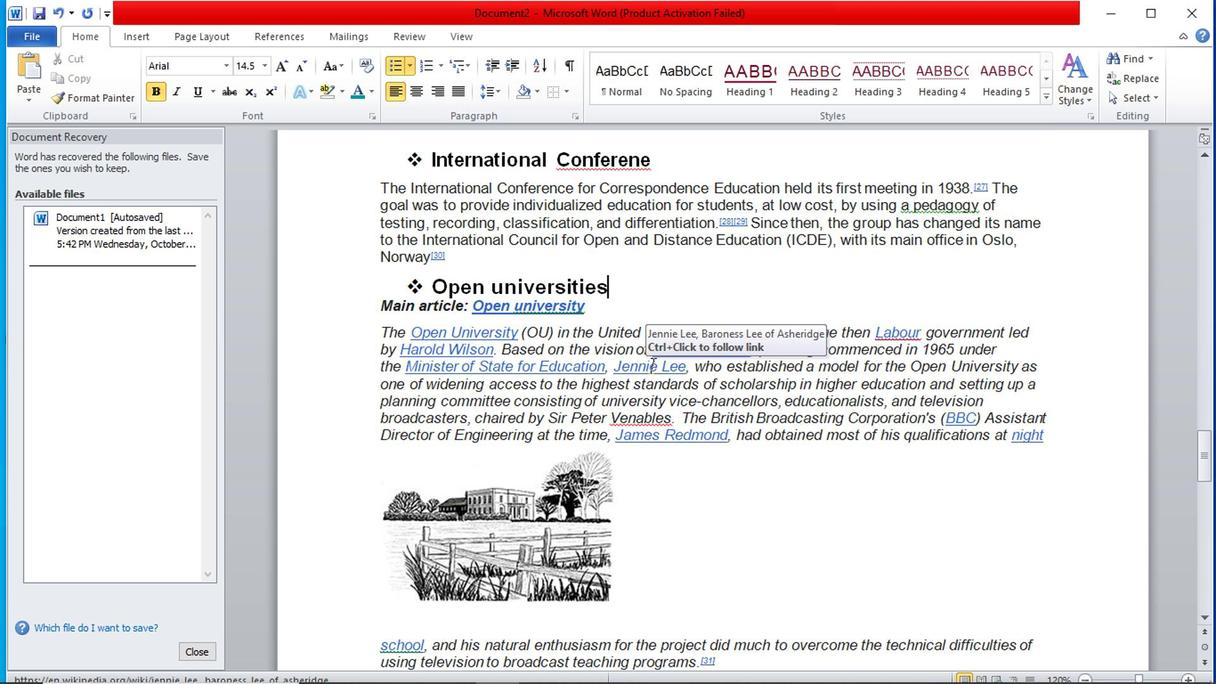 
Action: Mouse moved to (752, 354)
Screenshot: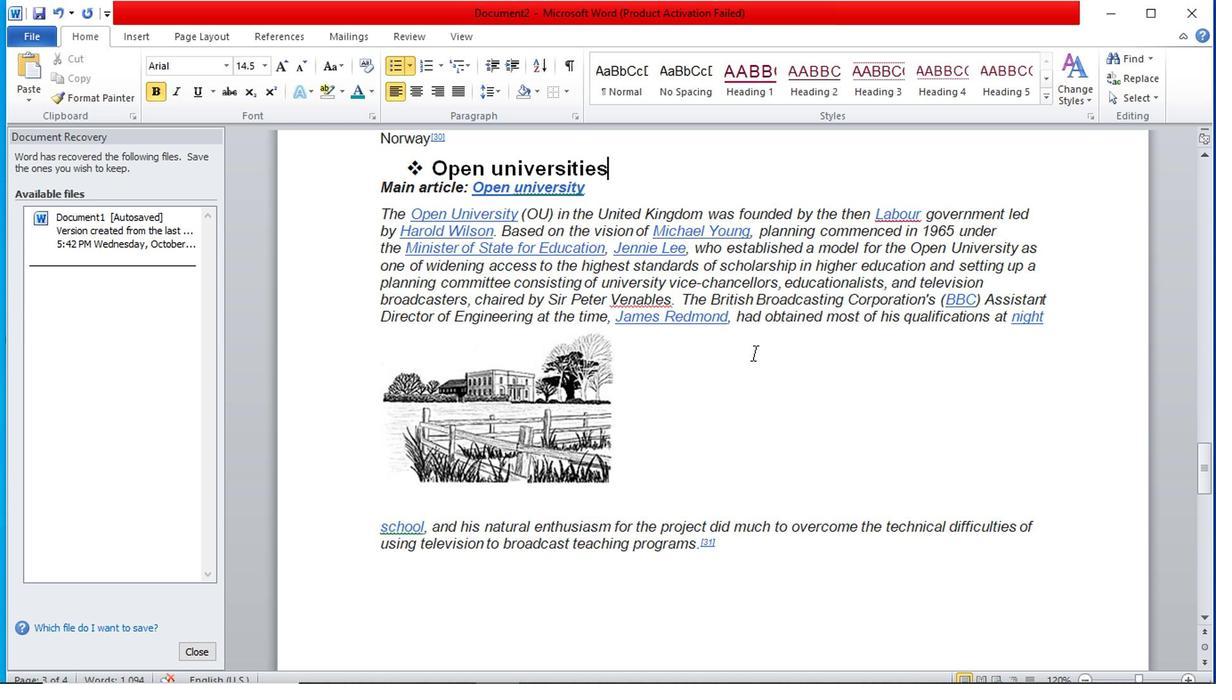 
Action: Mouse scrolled (752, 353) with delta (0, 0)
Screenshot: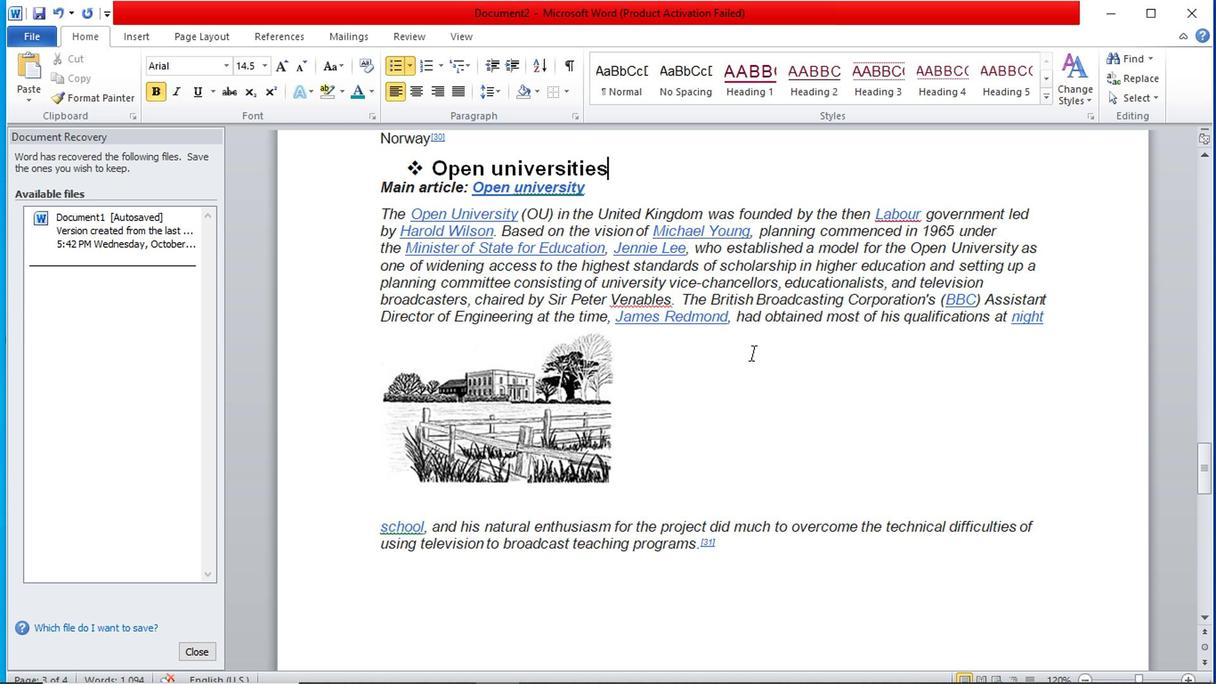 
Action: Mouse moved to (377, 404)
Screenshot: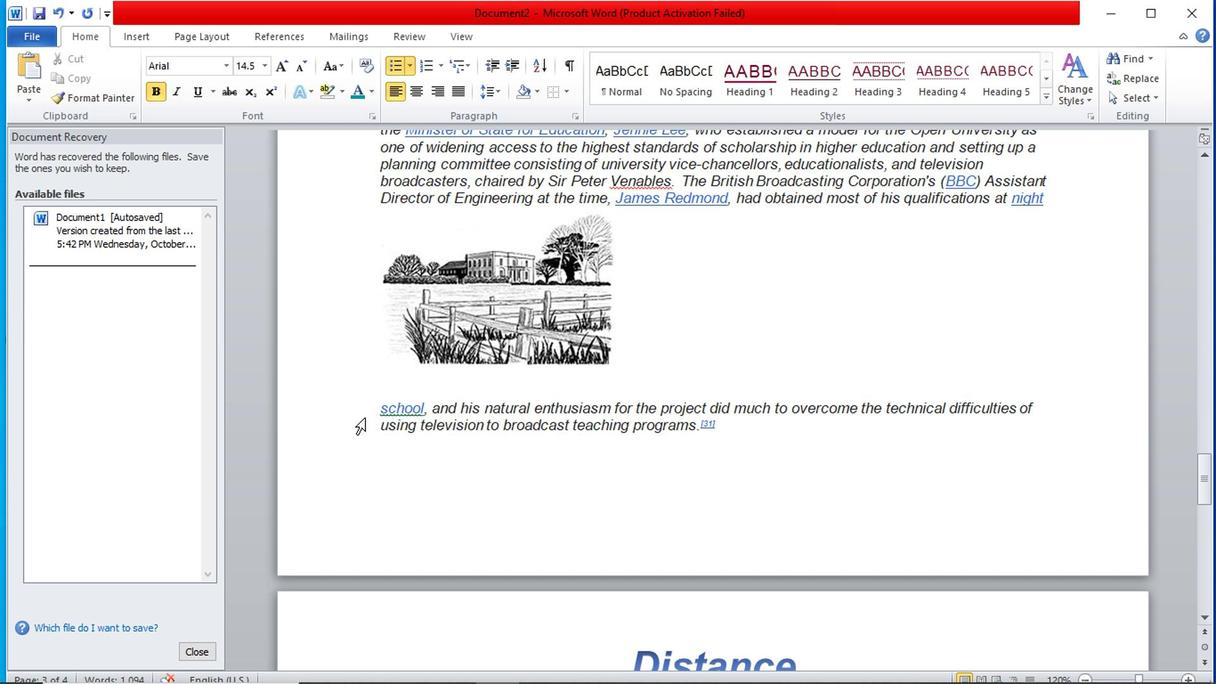 
Action: Mouse pressed left at (377, 404)
Screenshot: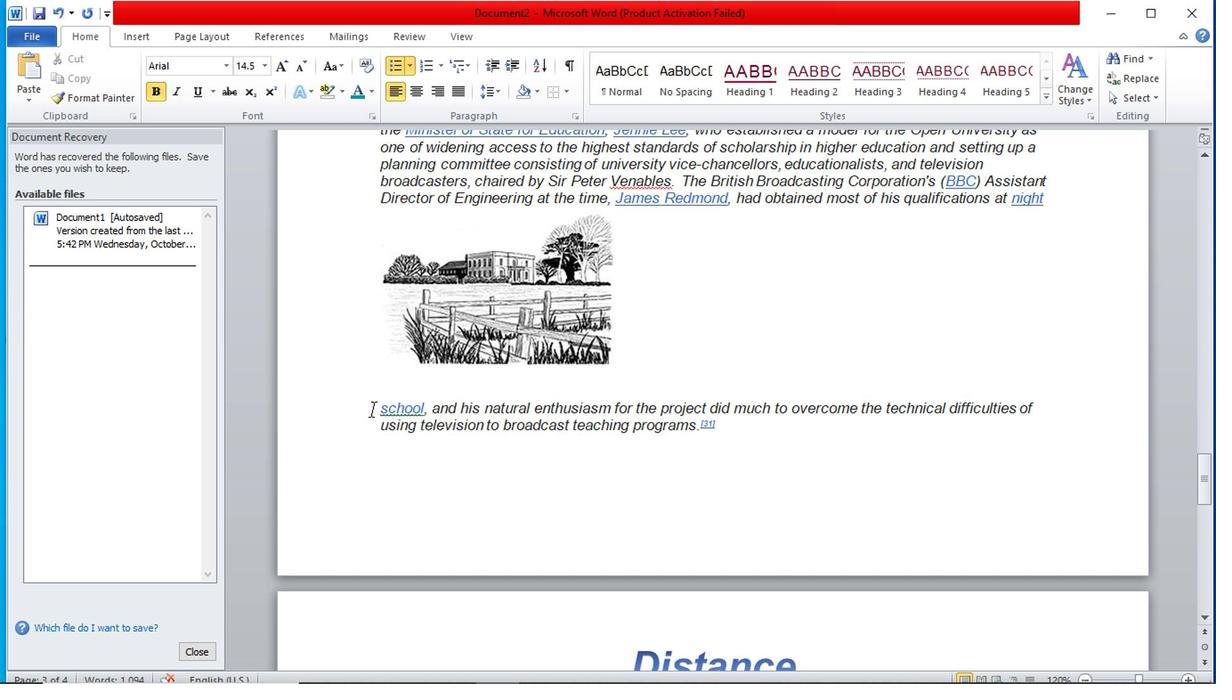 
Action: Mouse moved to (721, 351)
Screenshot: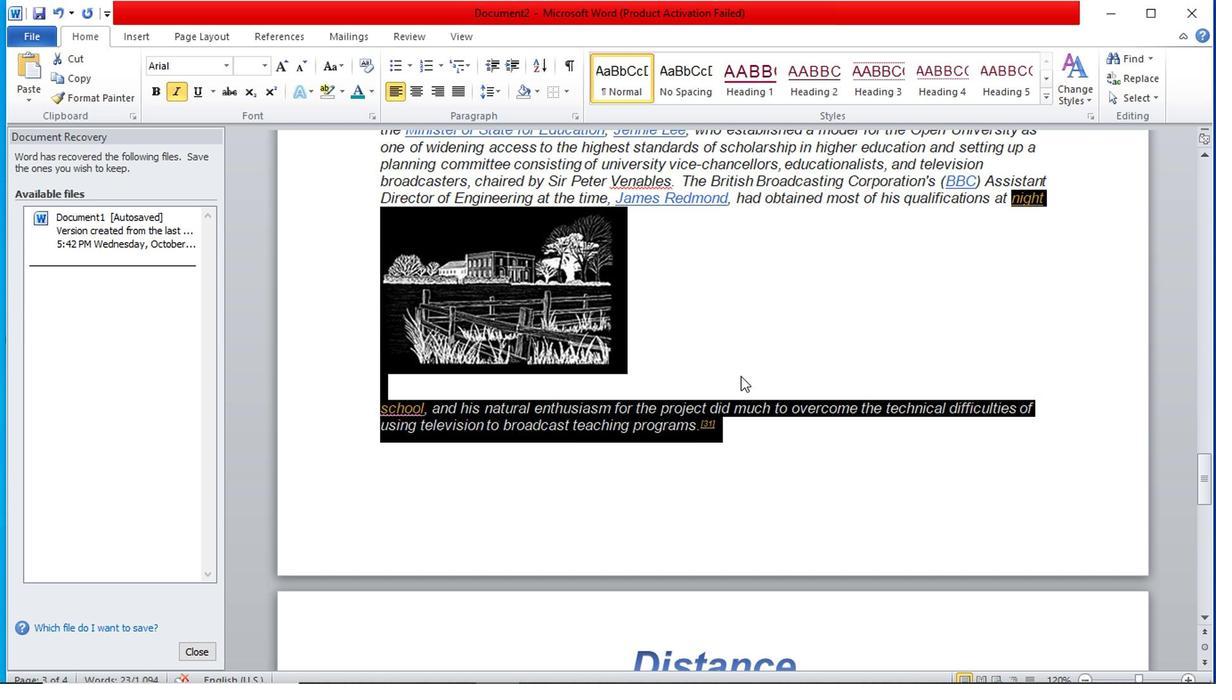 
Action: Mouse pressed left at (721, 351)
Screenshot: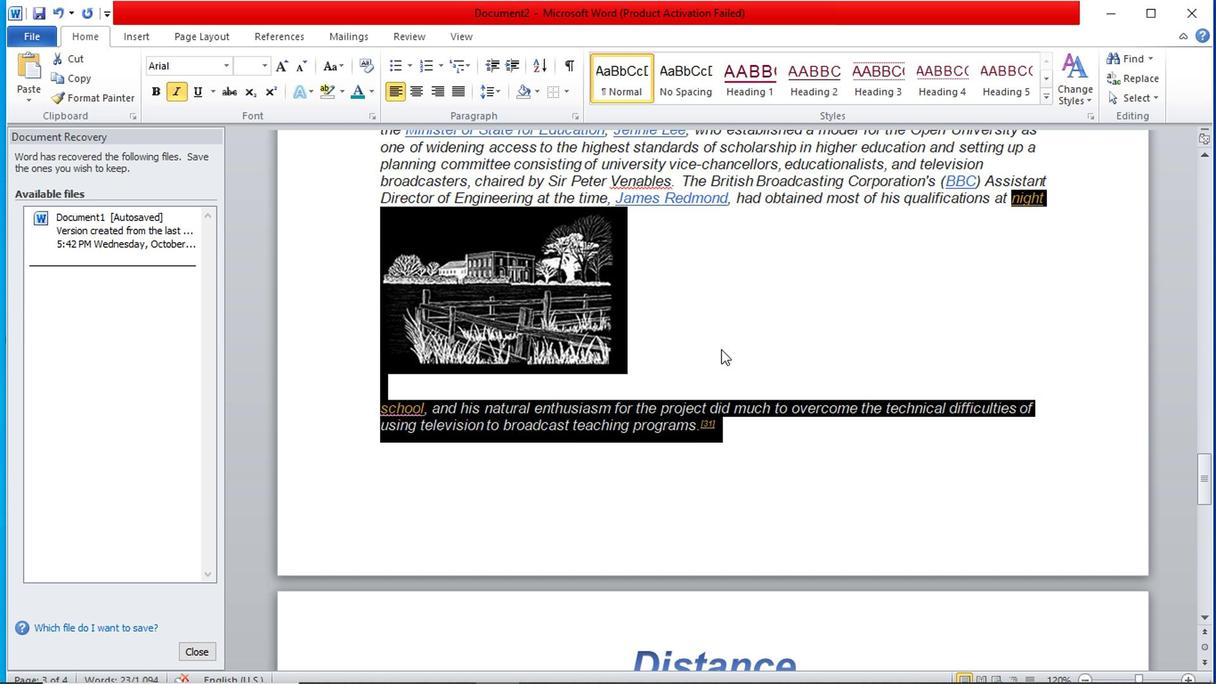 
Action: Mouse moved to (361, 392)
Screenshot: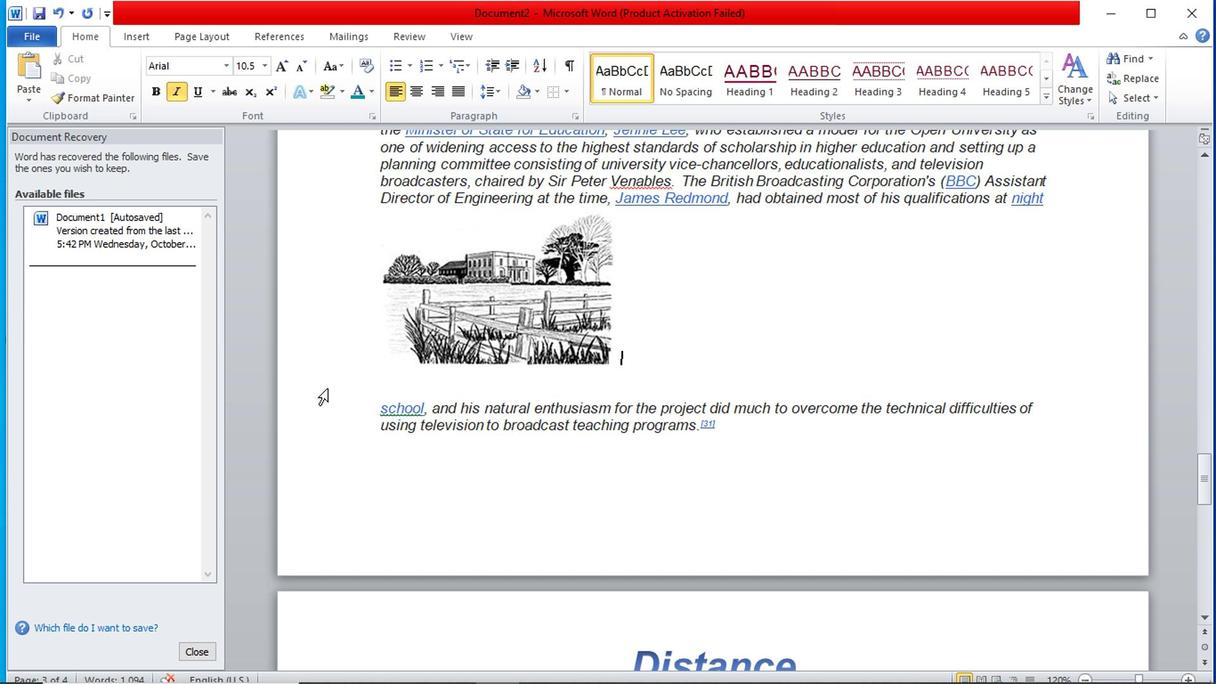 
Action: Mouse pressed left at (361, 392)
Screenshot: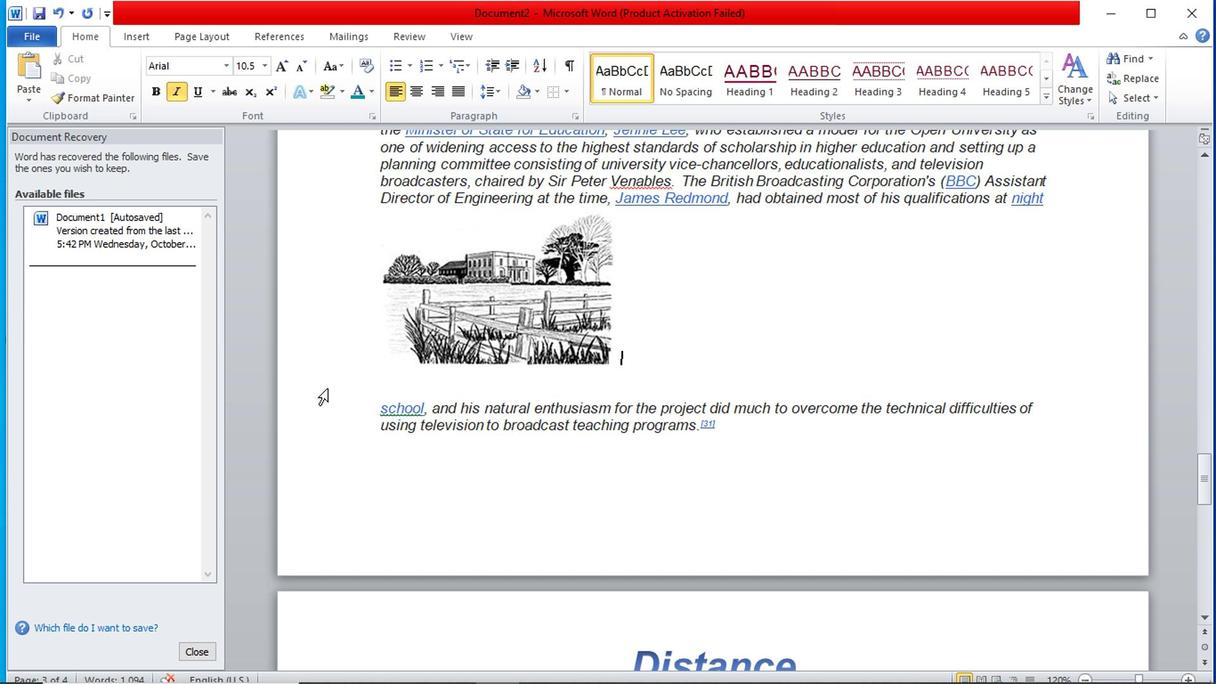 
Action: Mouse moved to (497, 311)
Screenshot: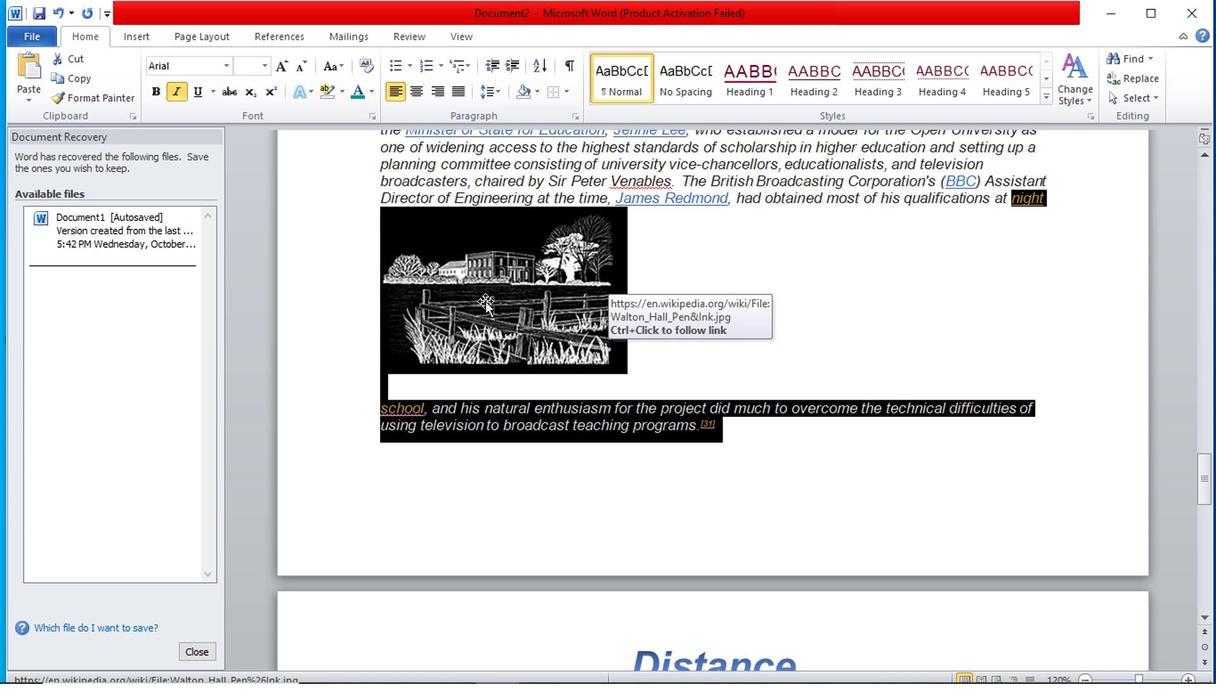 
Action: Mouse pressed right at (497, 311)
Screenshot: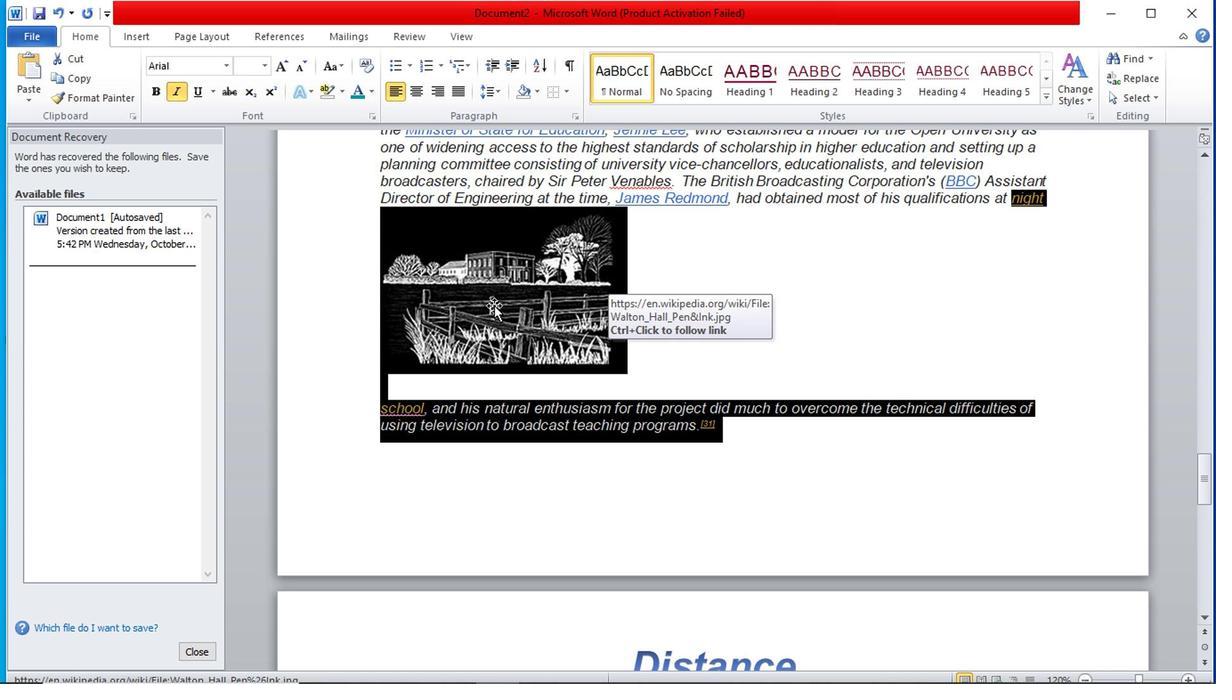 
Action: Mouse moved to (739, 304)
Screenshot: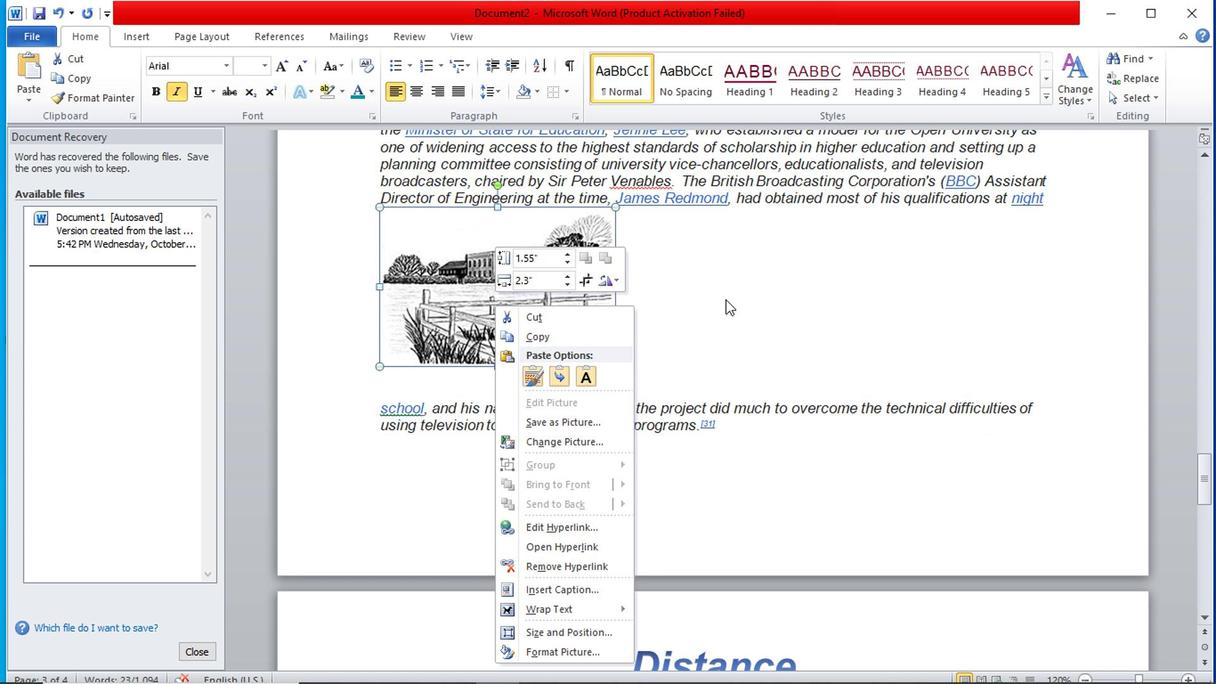 
Action: Mouse pressed left at (739, 304)
Screenshot: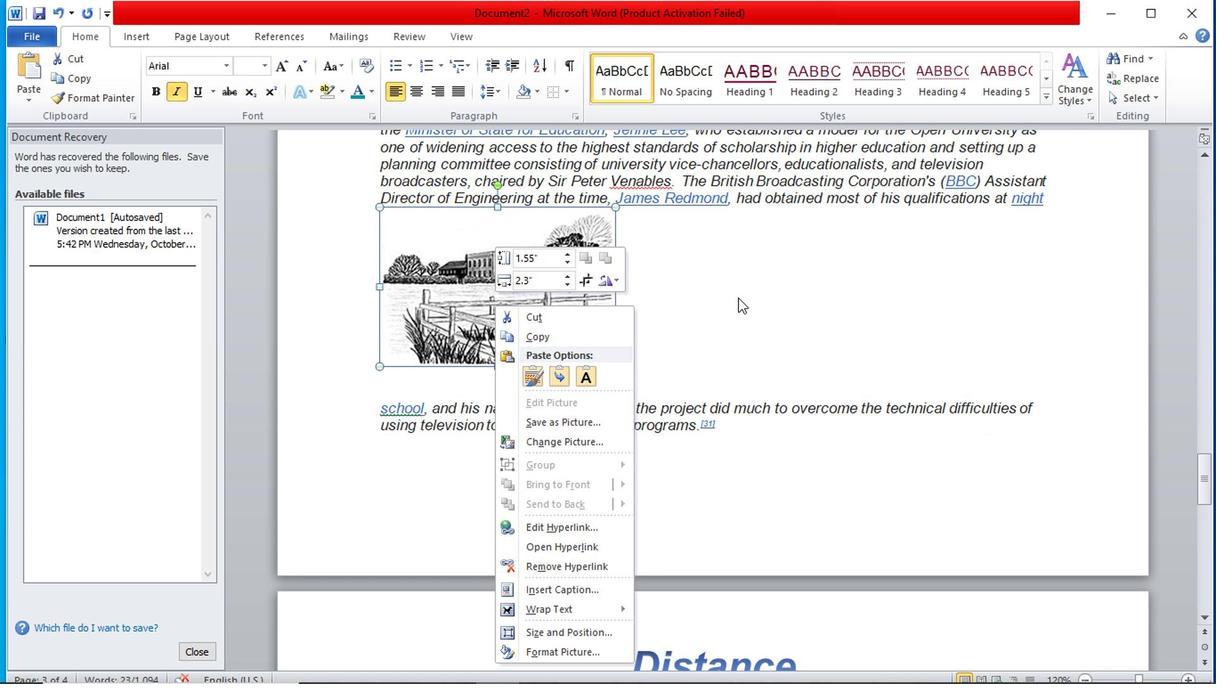 
Action: Mouse moved to (737, 314)
Screenshot: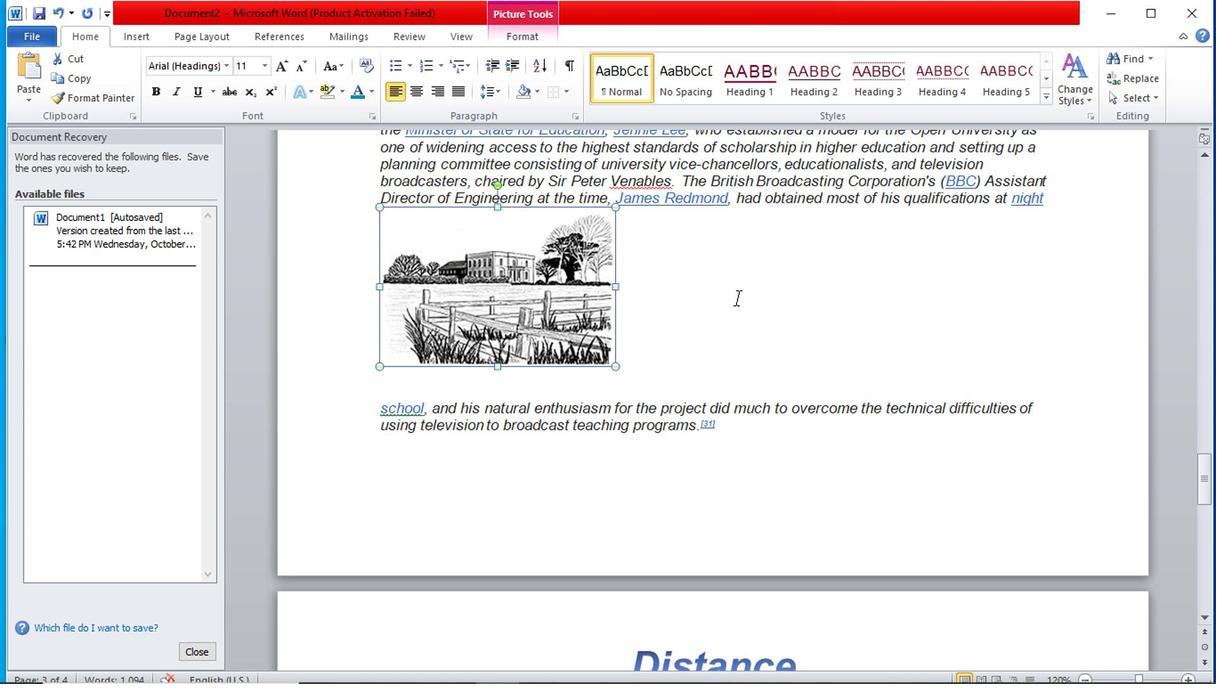 
Action: Mouse scrolled (737, 313) with delta (0, -1)
Screenshot: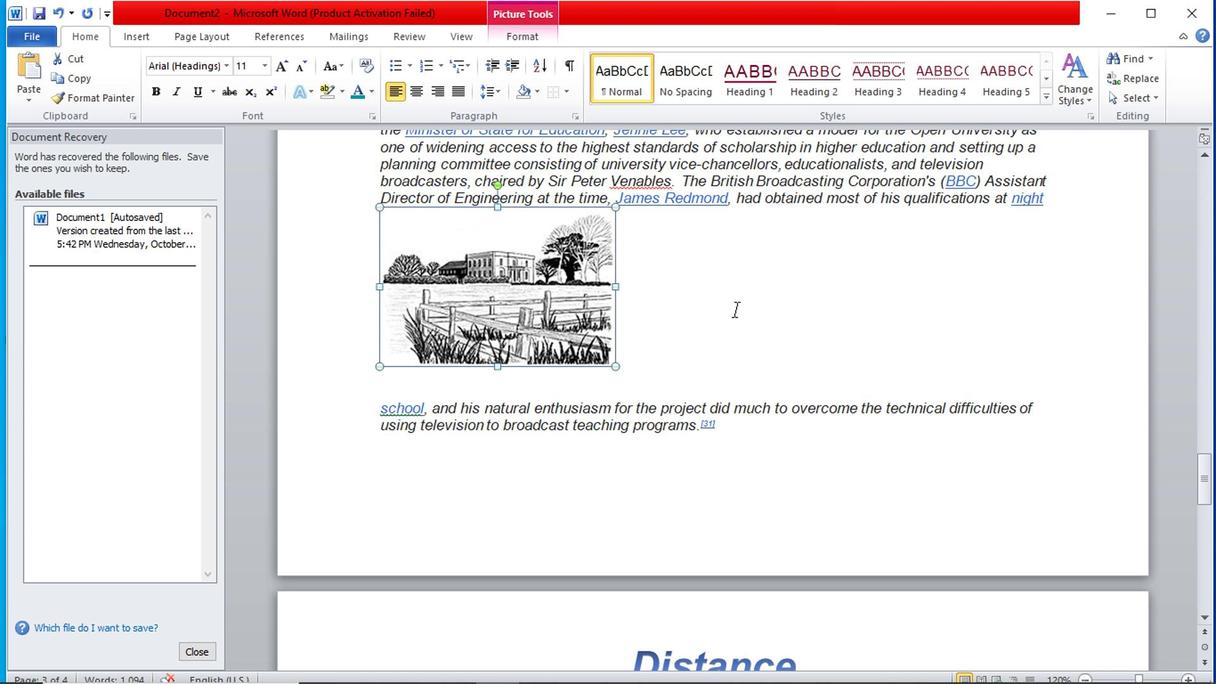 
Action: Mouse scrolled (737, 313) with delta (0, -1)
Screenshot: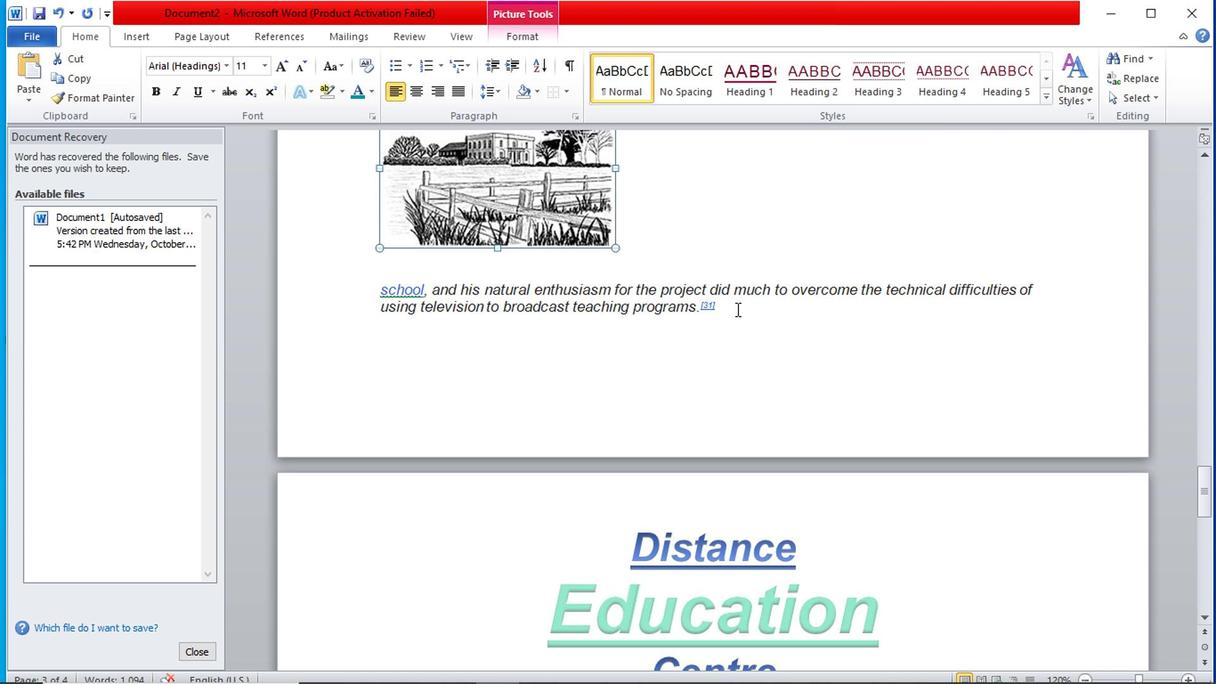 
Action: Mouse scrolled (737, 313) with delta (0, -1)
Screenshot: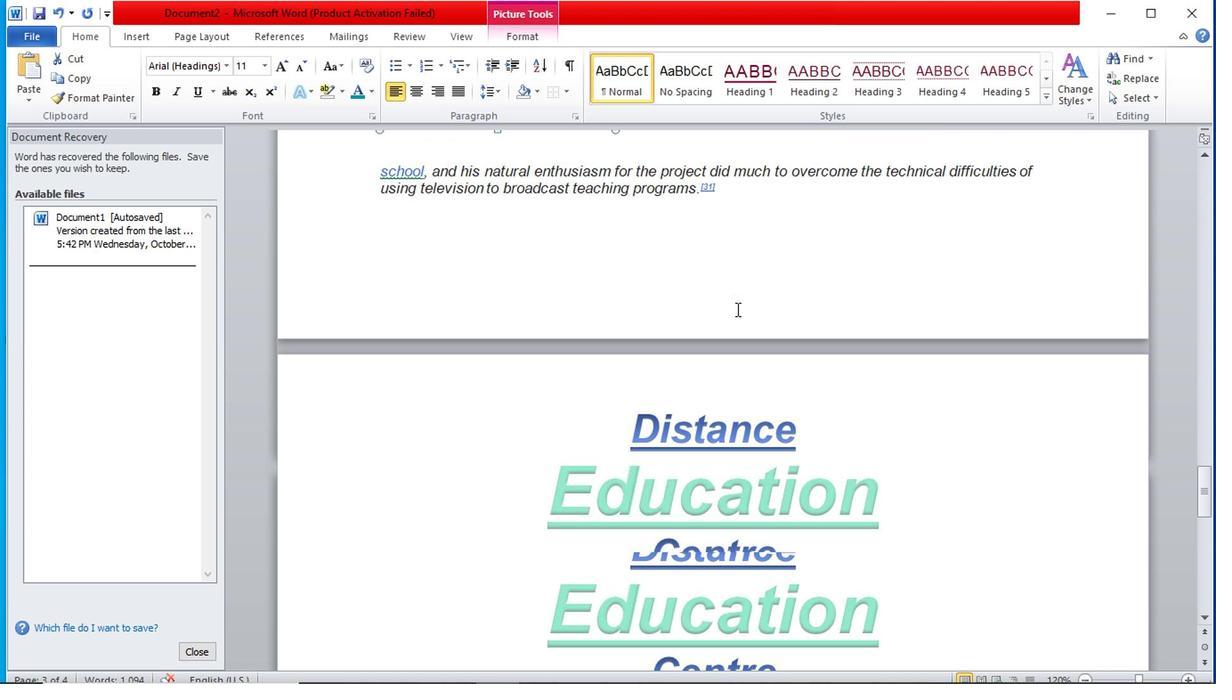 
Action: Mouse scrolled (737, 315) with delta (0, 0)
Screenshot: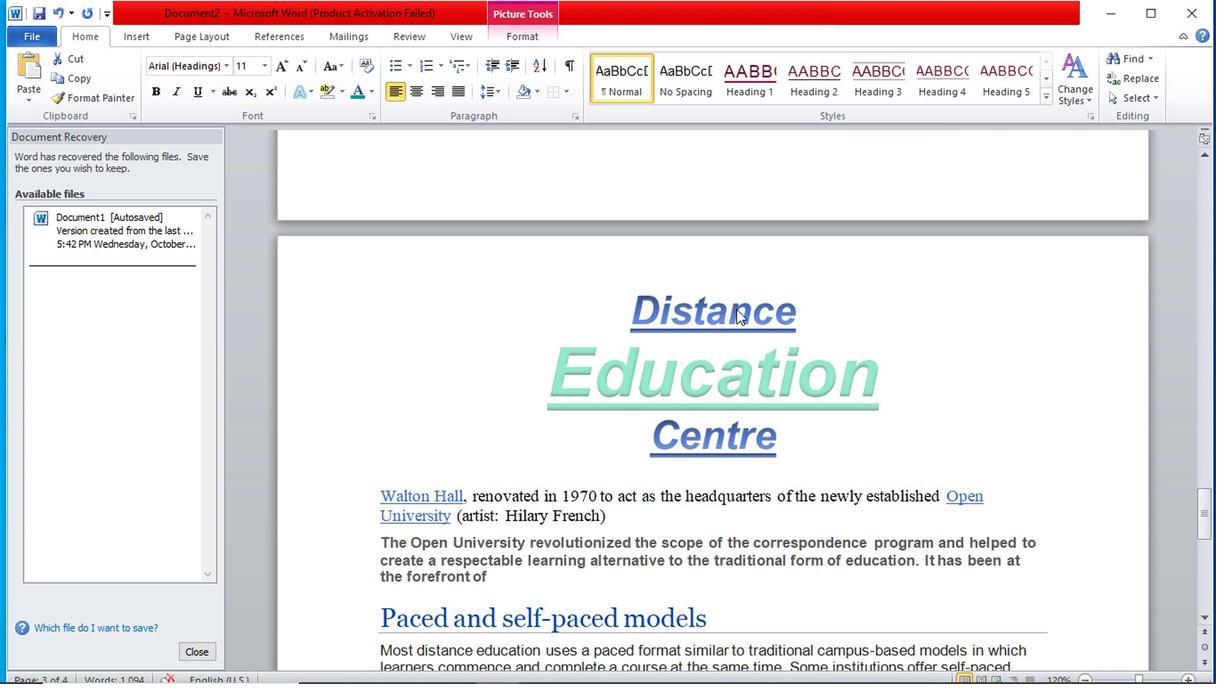 
Action: Mouse scrolled (737, 315) with delta (0, 0)
Screenshot: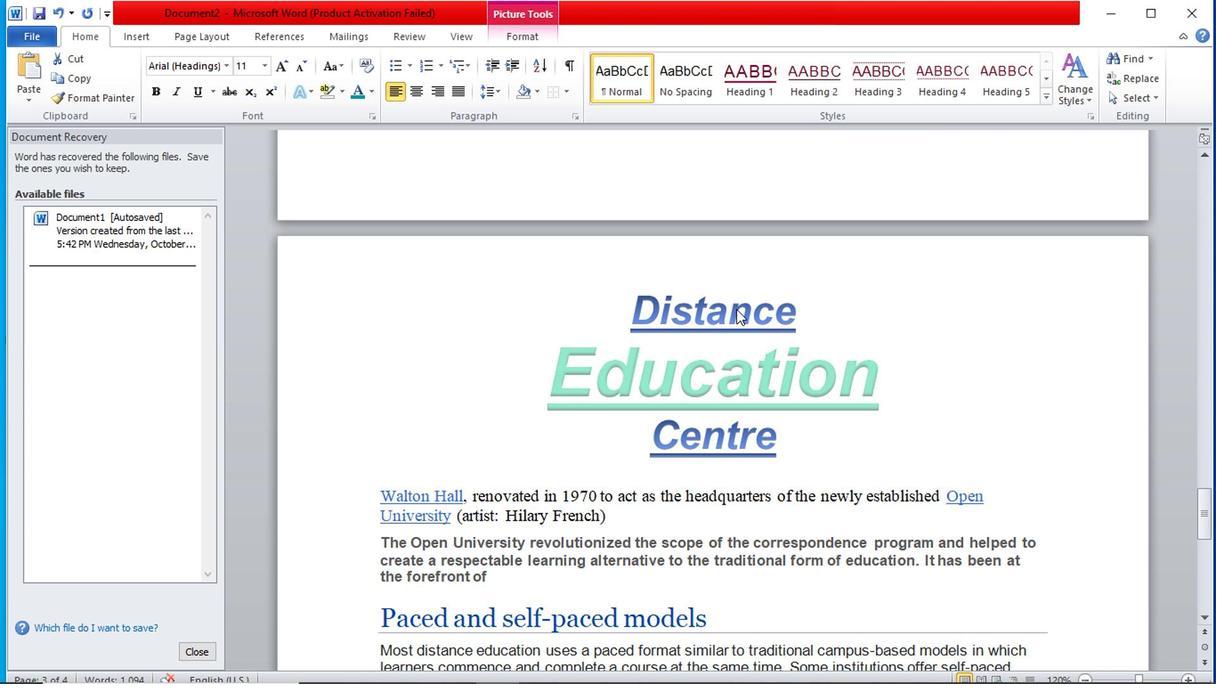 
Action: Mouse scrolled (737, 315) with delta (0, 0)
Screenshot: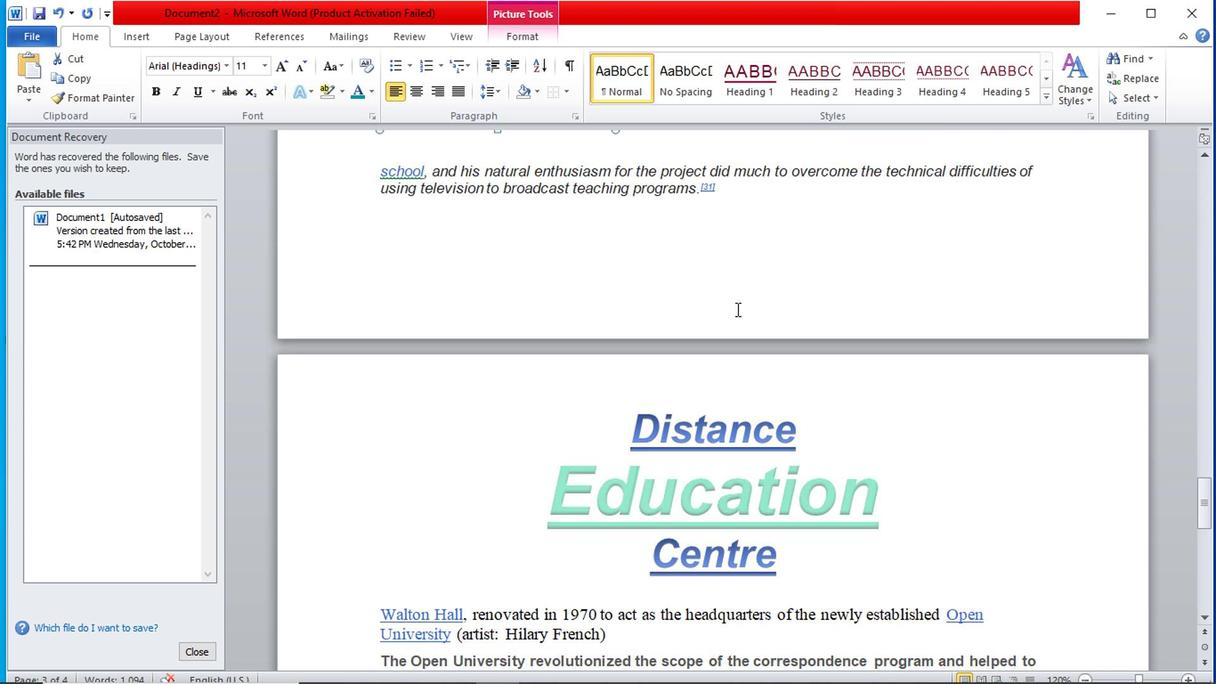 
Action: Mouse scrolled (737, 315) with delta (0, 0)
Screenshot: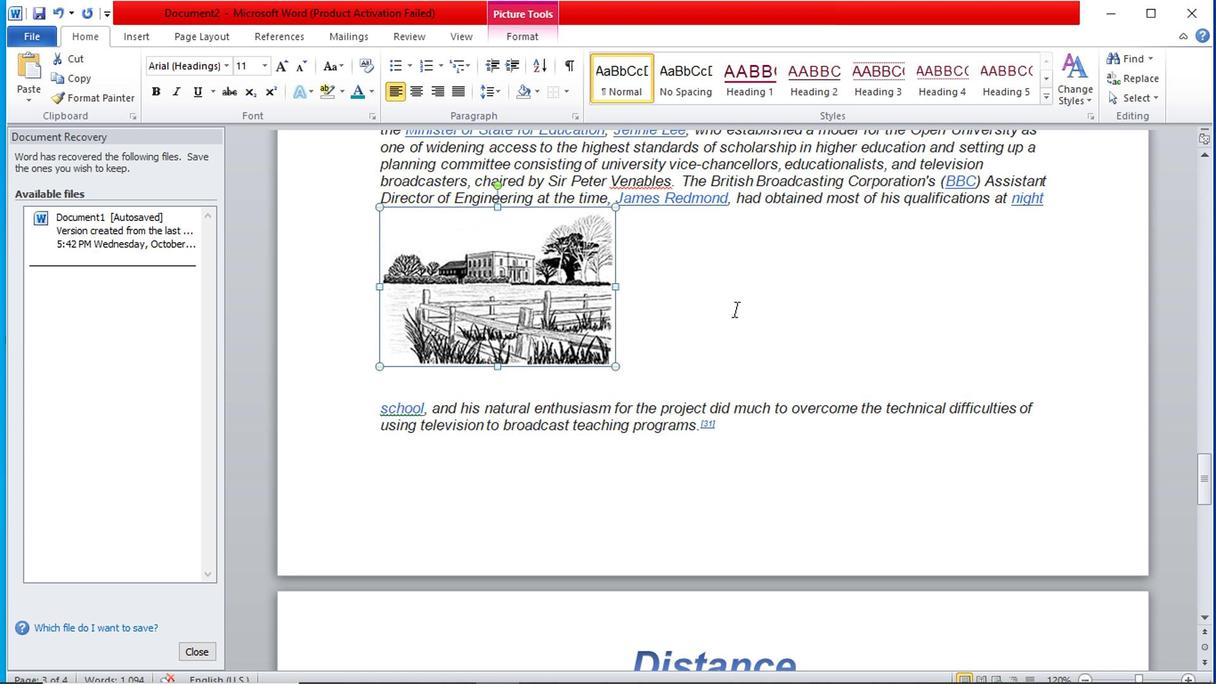 
Action: Mouse scrolled (737, 315) with delta (0, 0)
Screenshot: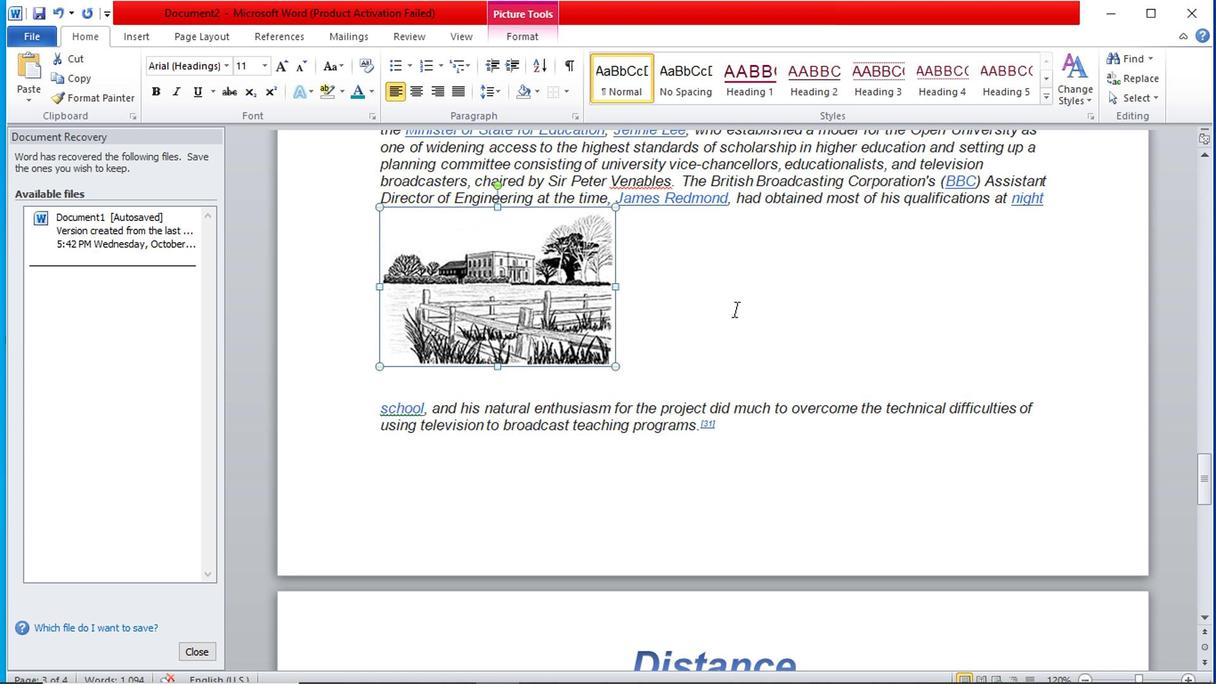 
Action: Mouse scrolled (737, 315) with delta (0, 0)
Screenshot: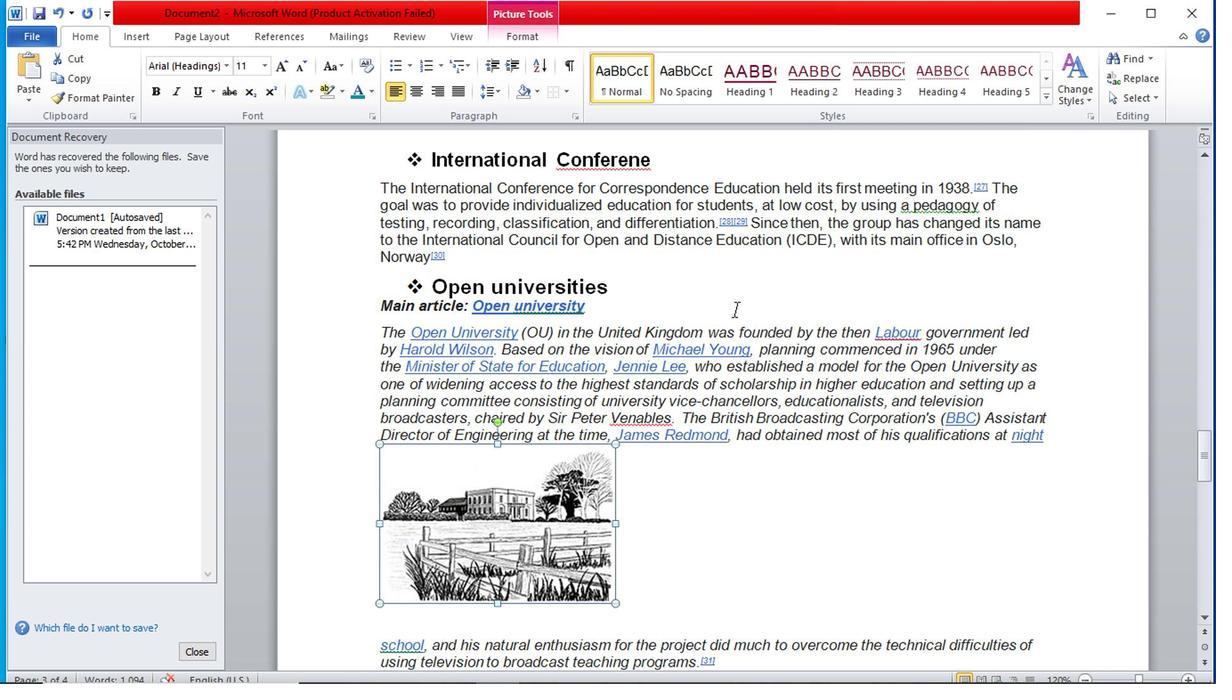 
Action: Mouse scrolled (737, 315) with delta (0, 0)
Screenshot: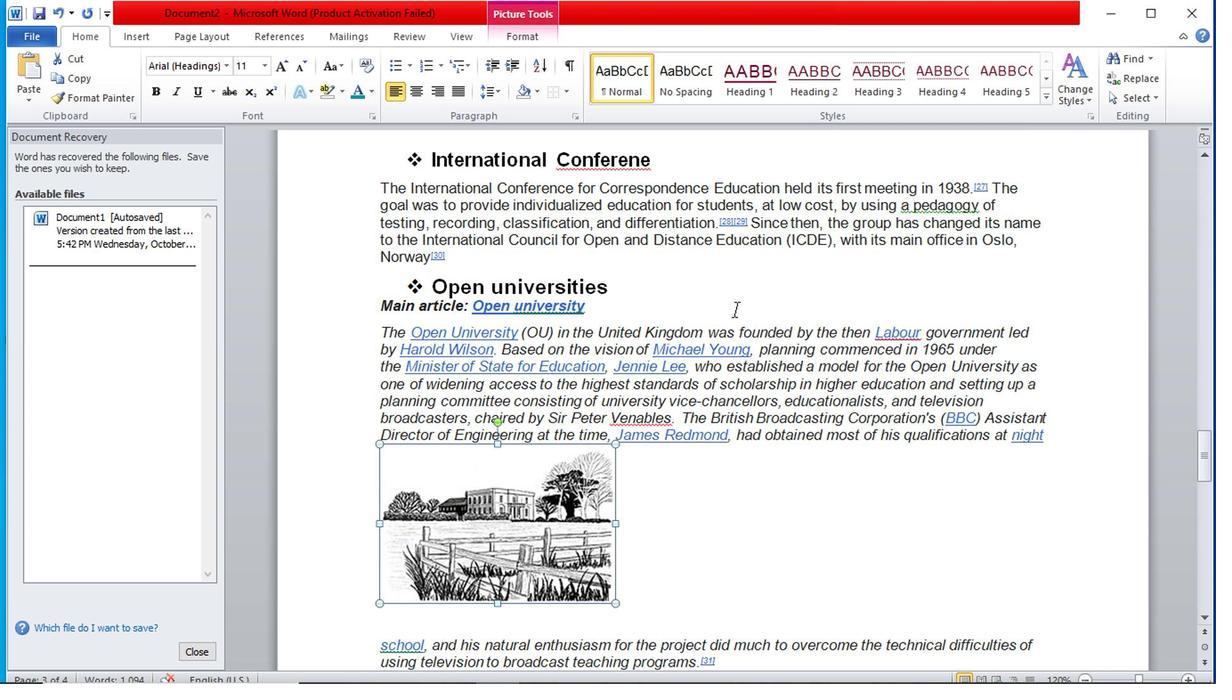 
Action: Mouse scrolled (737, 315) with delta (0, 0)
Screenshot: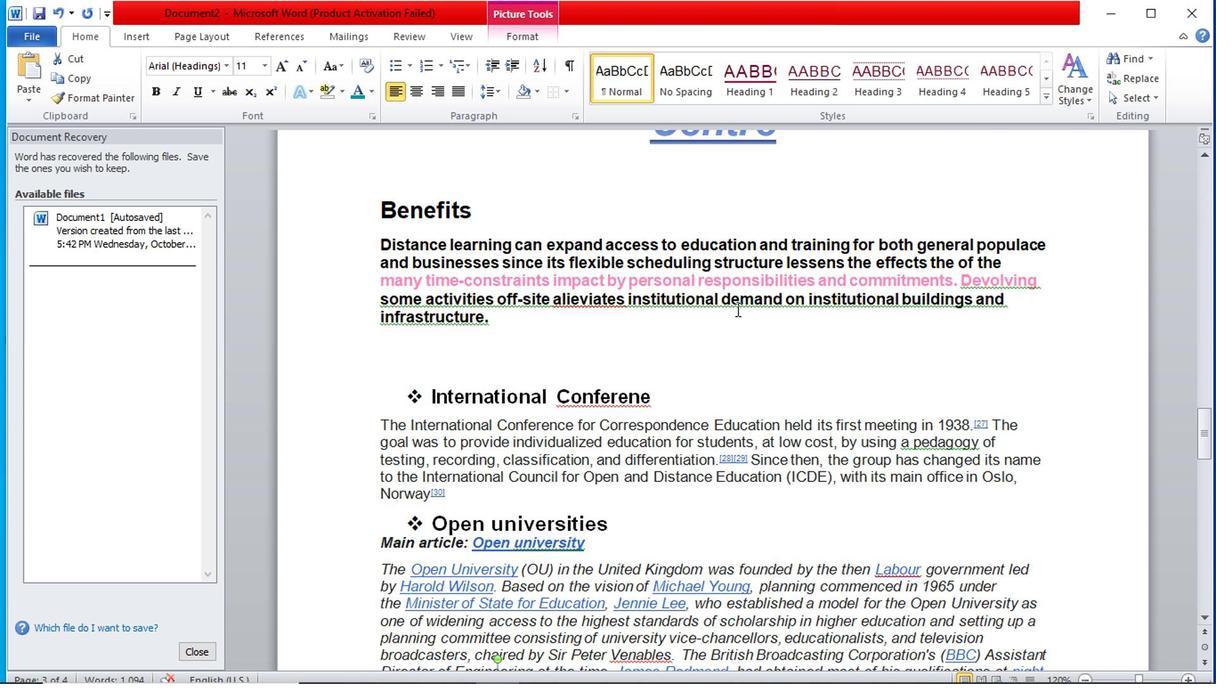 
Action: Mouse scrolled (737, 315) with delta (0, 0)
Screenshot: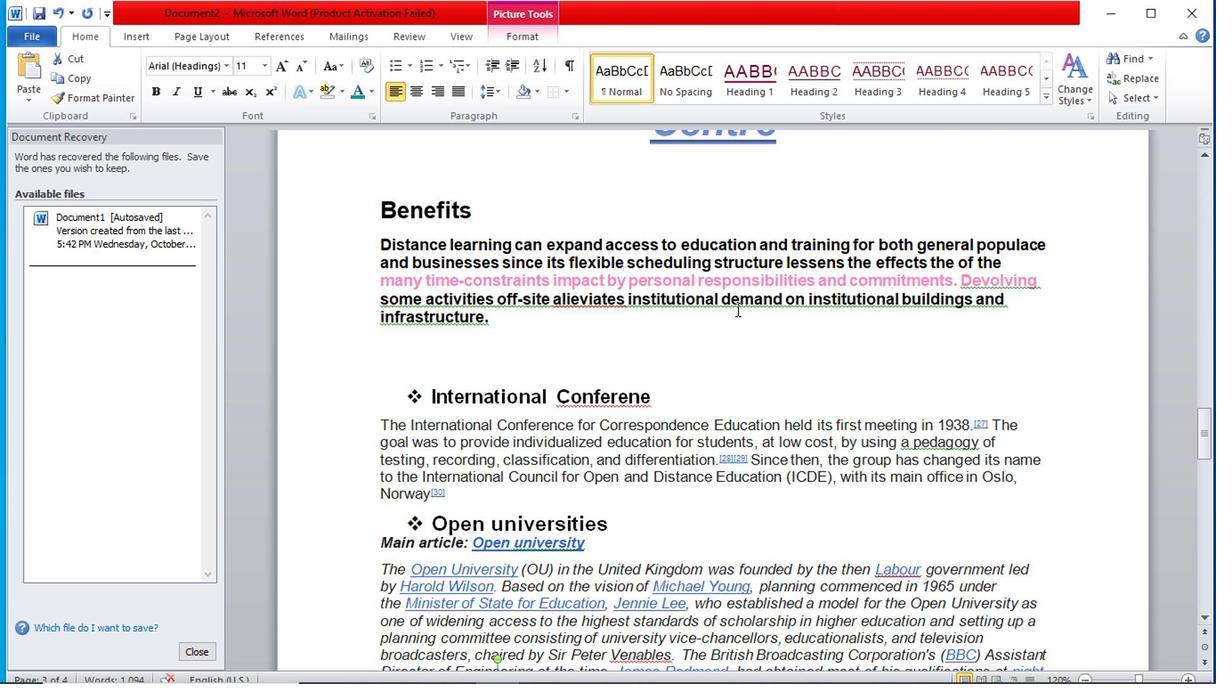 
Action: Mouse scrolled (737, 315) with delta (0, 0)
Screenshot: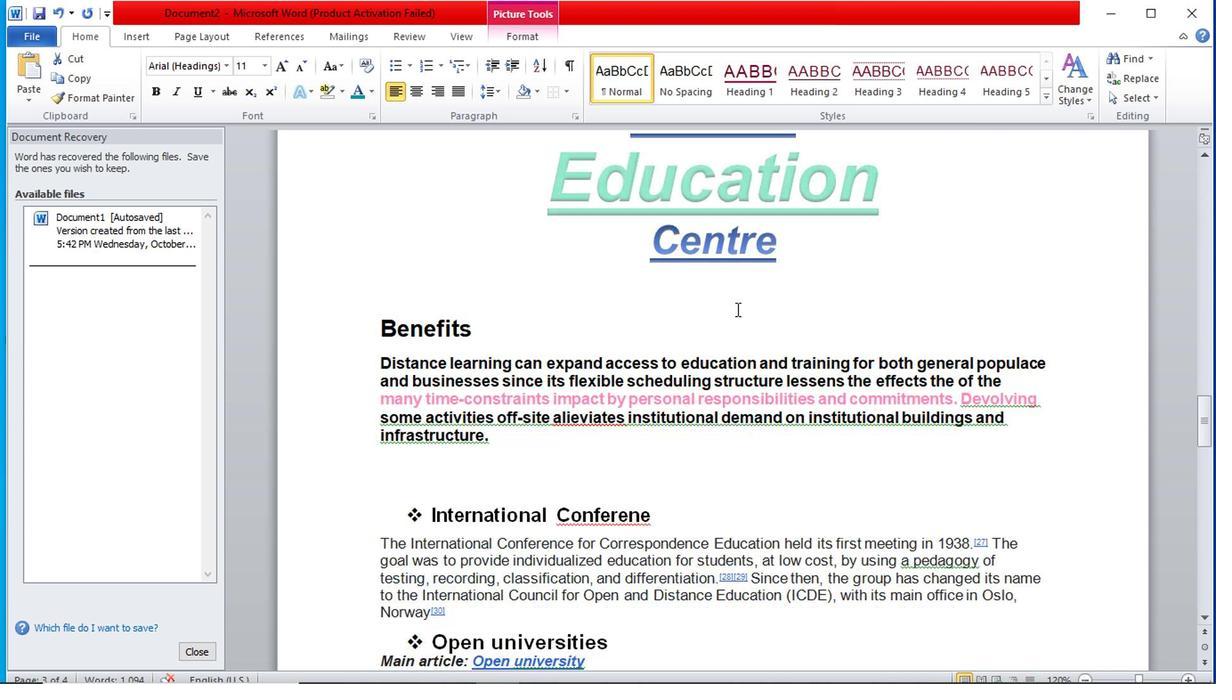 
Action: Mouse scrolled (737, 315) with delta (0, 0)
Screenshot: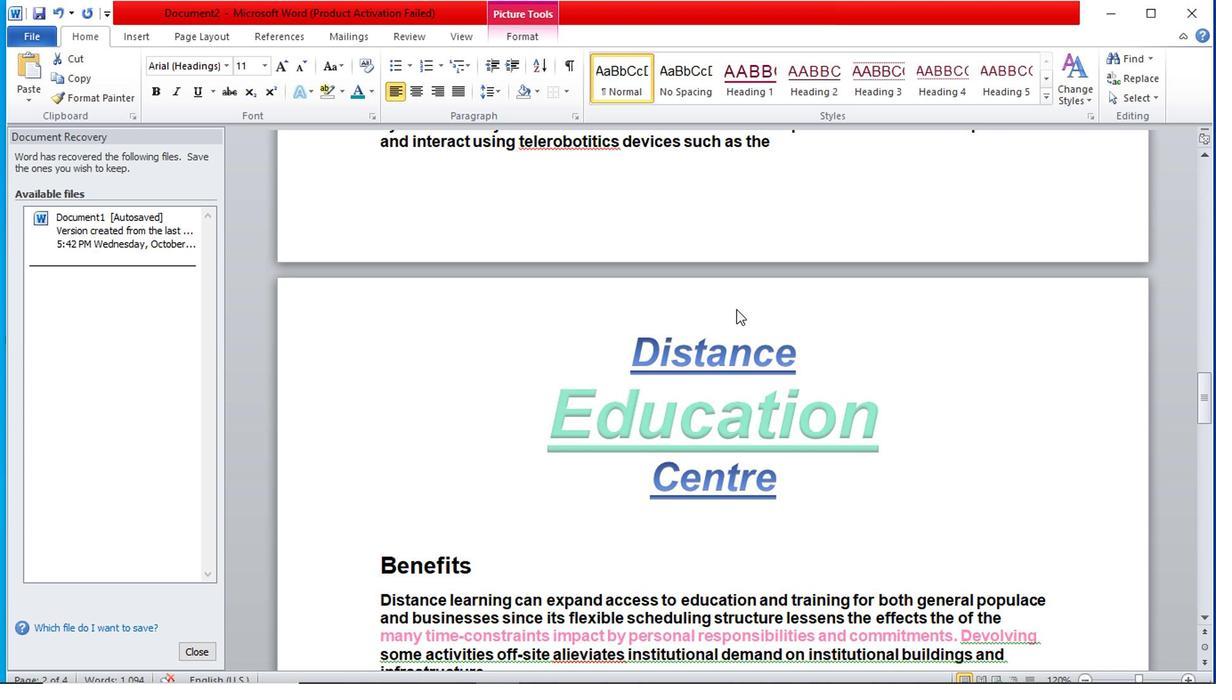 
Action: Mouse scrolled (737, 315) with delta (0, 0)
Screenshot: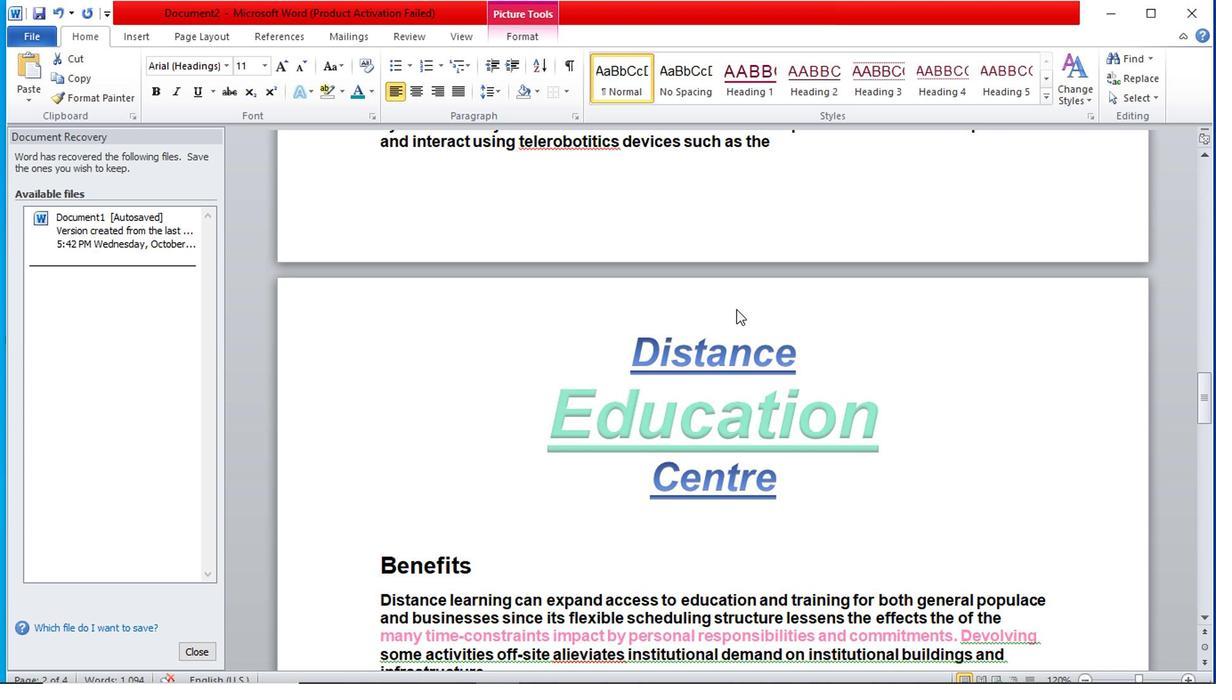 
Action: Mouse scrolled (737, 315) with delta (0, 0)
Screenshot: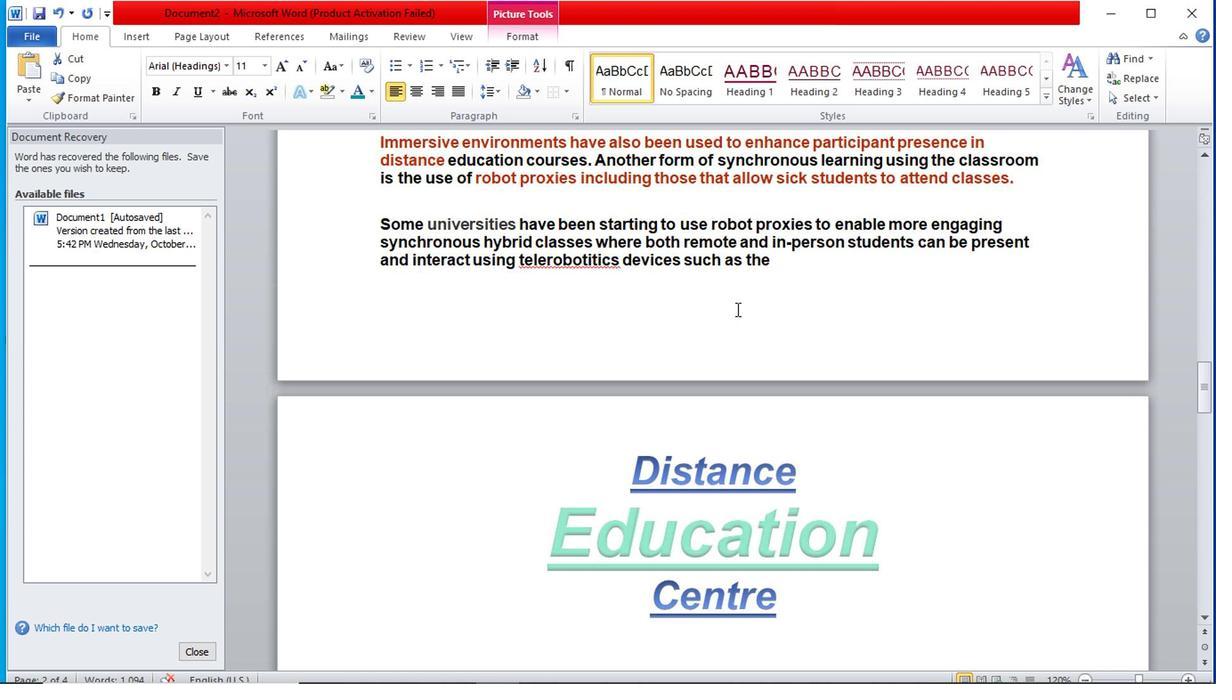 
Action: Mouse scrolled (737, 313) with delta (0, -1)
Screenshot: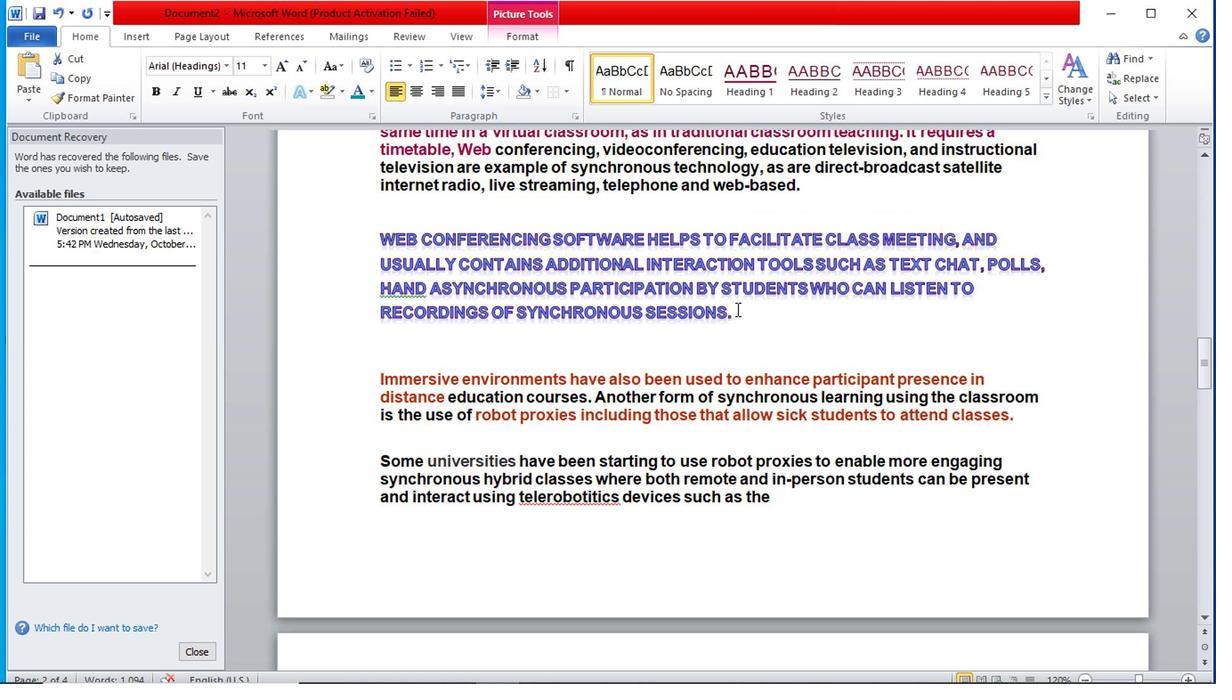 
Action: Mouse scrolled (737, 313) with delta (0, -1)
Screenshot: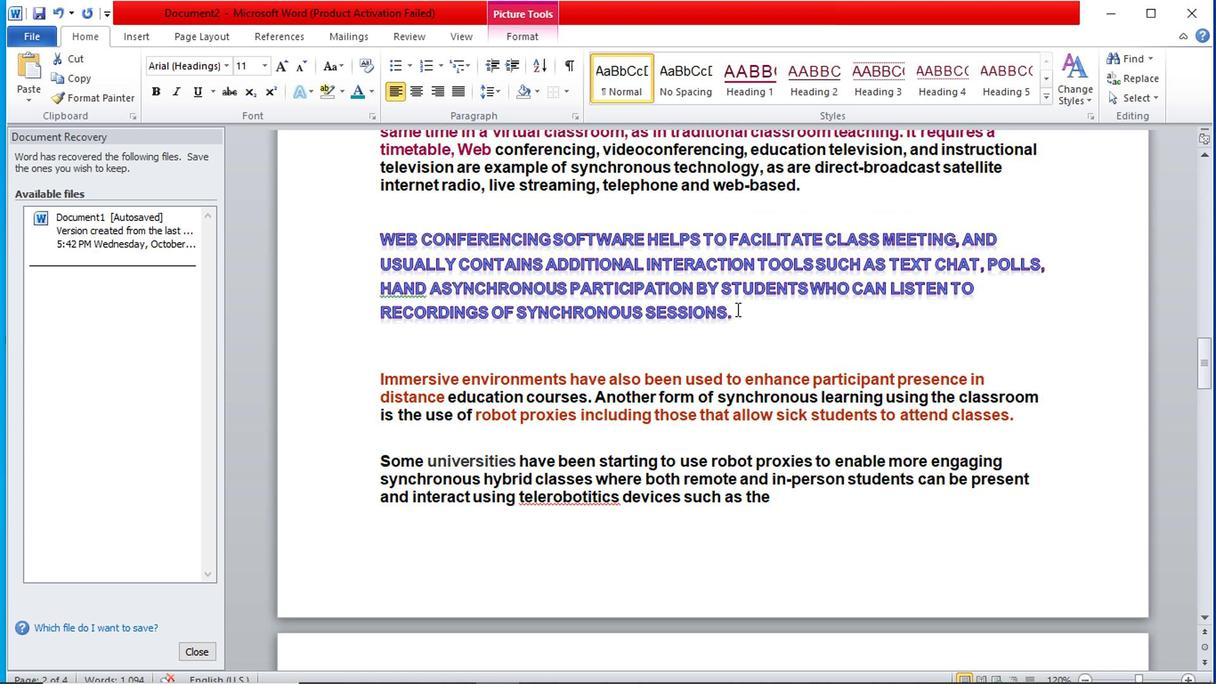 
Action: Mouse scrolled (737, 313) with delta (0, -1)
Screenshot: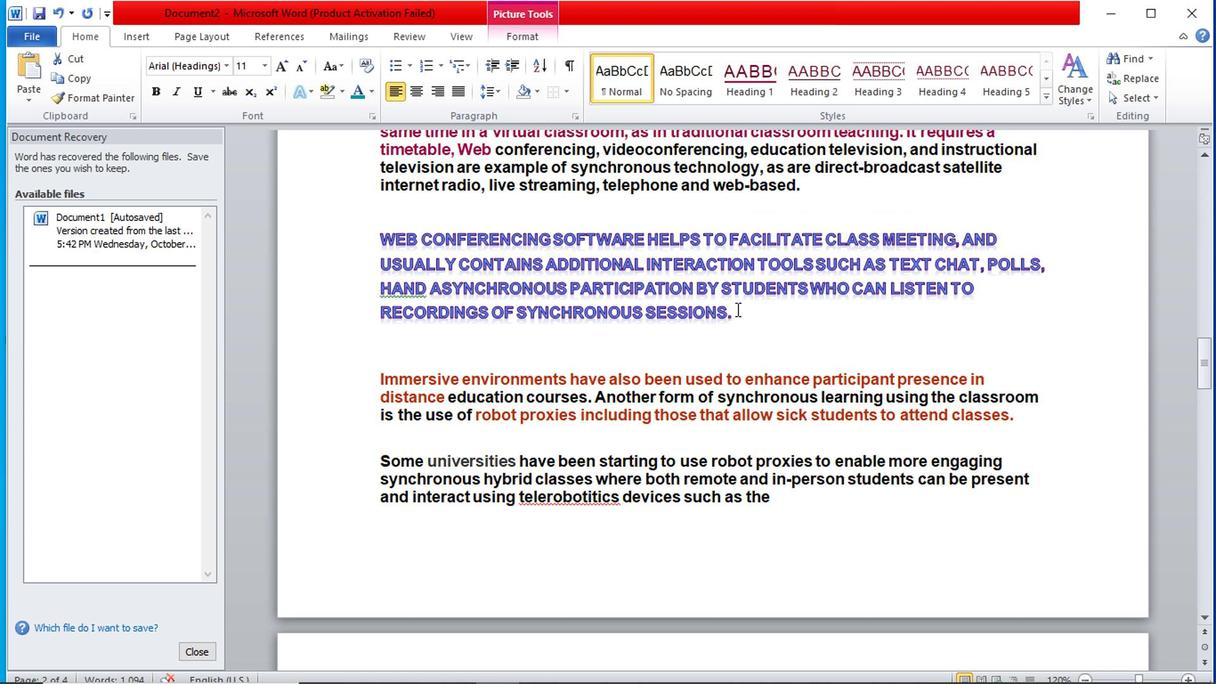 
Action: Mouse scrolled (737, 313) with delta (0, -1)
Screenshot: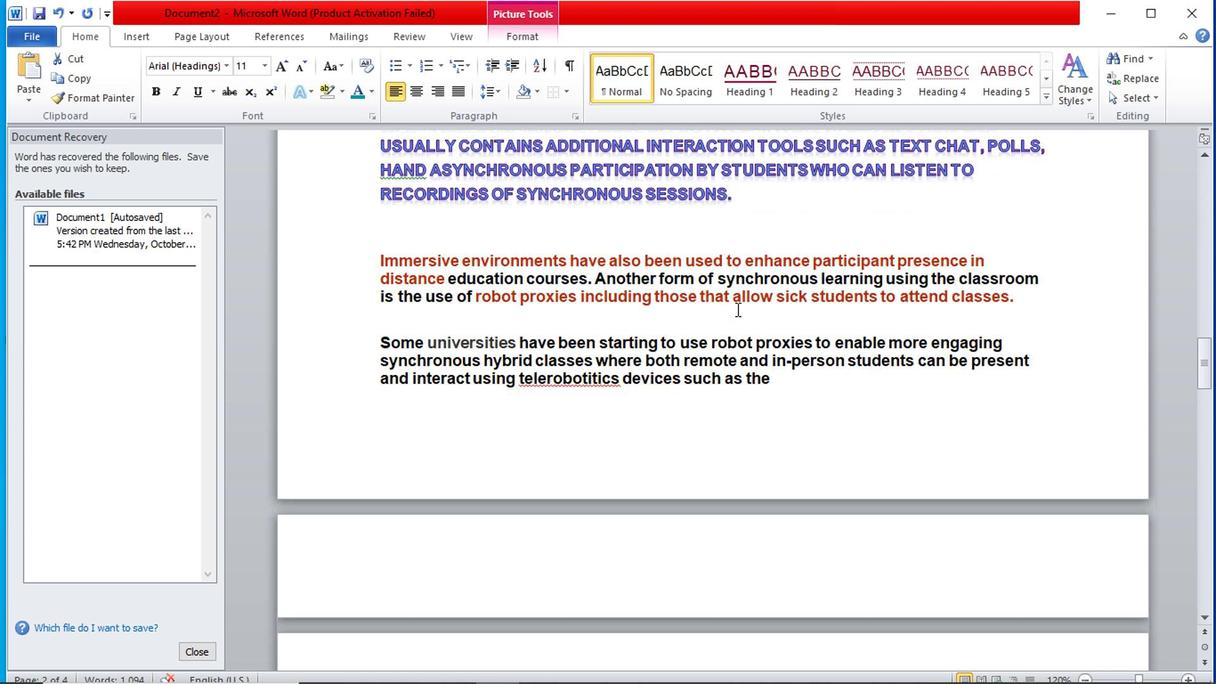 
Action: Mouse moved to (734, 316)
Screenshot: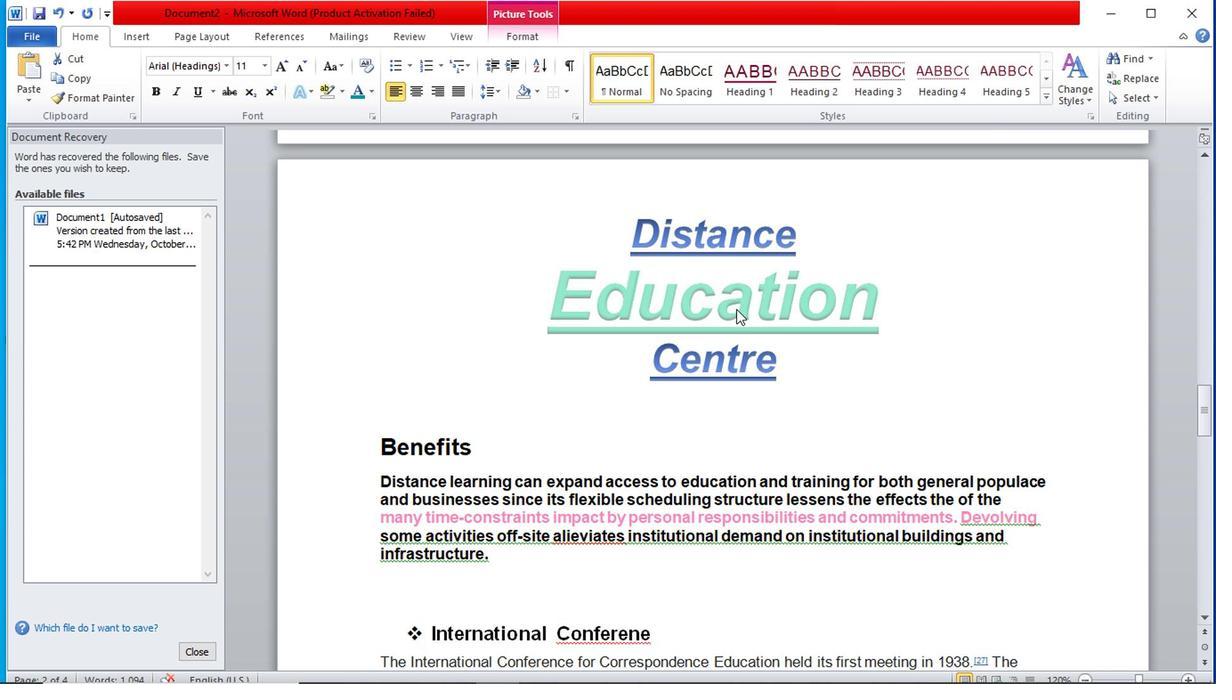 
Action: Mouse scrolled (734, 316) with delta (0, 0)
Screenshot: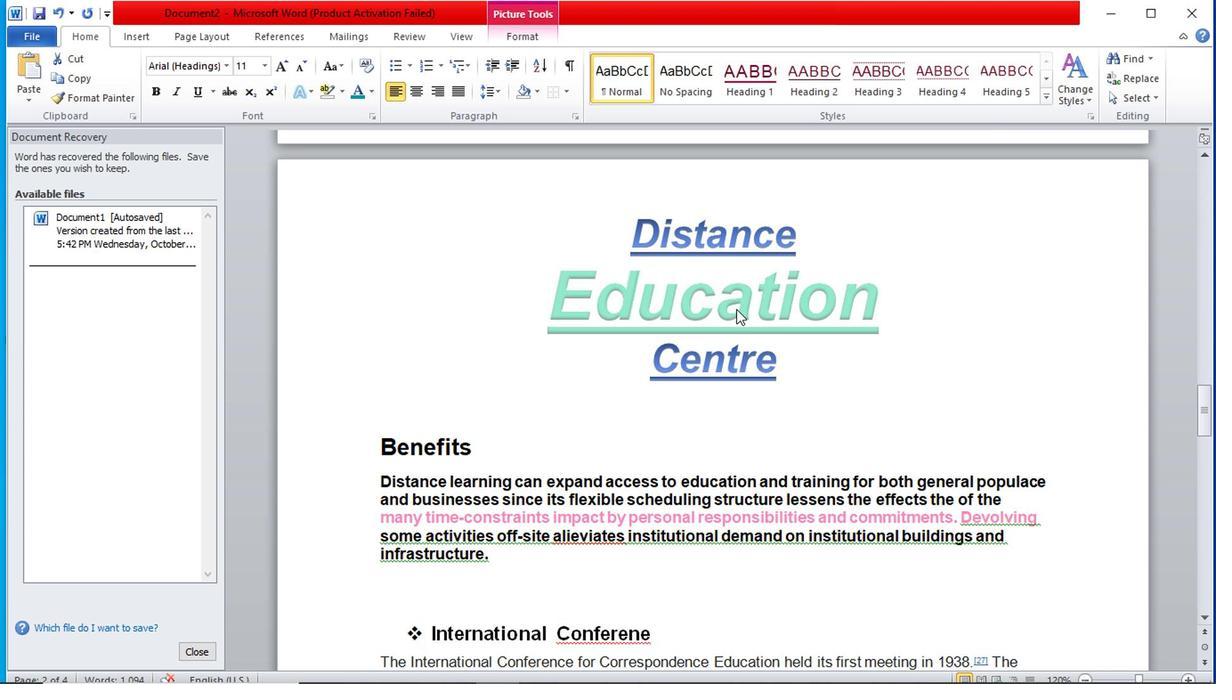 
Action: Mouse scrolled (734, 316) with delta (0, 0)
Screenshot: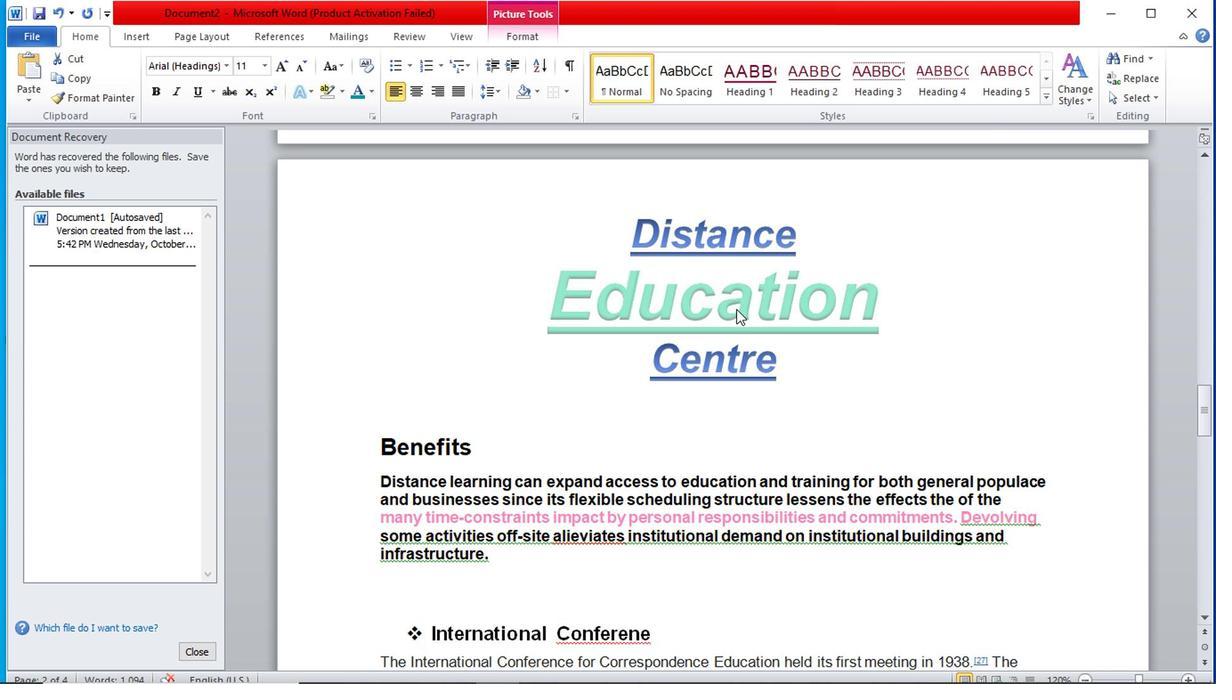 
Action: Mouse scrolled (734, 316) with delta (0, 0)
Screenshot: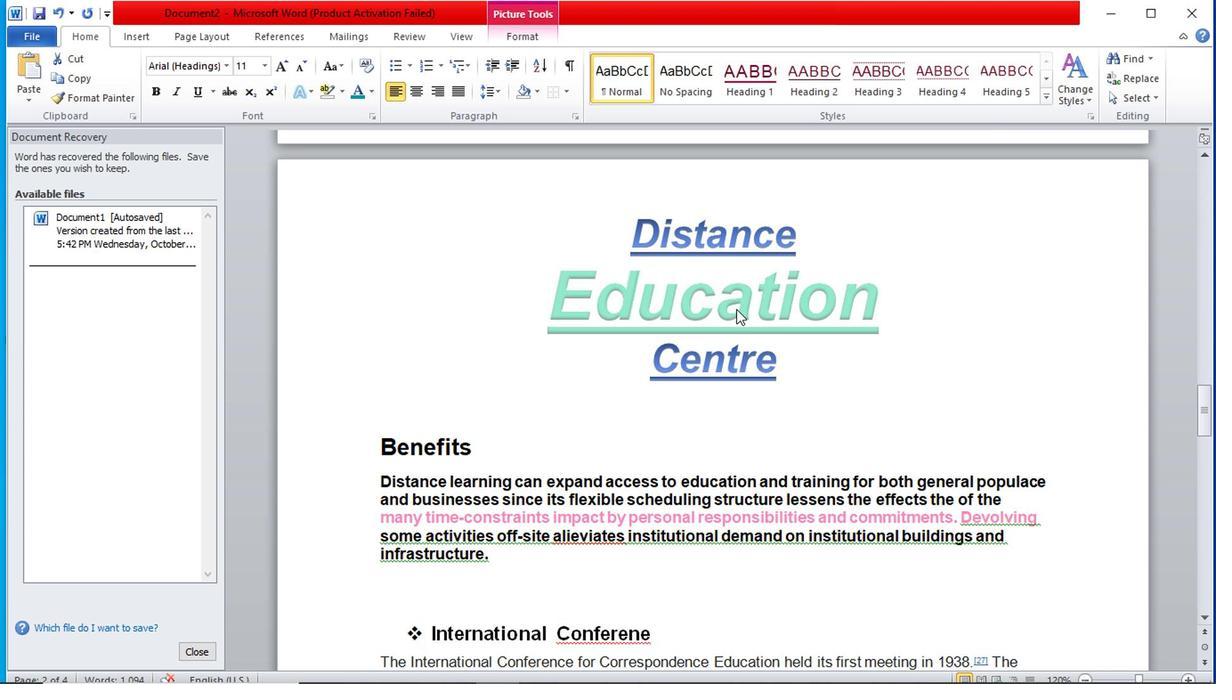 
Action: Mouse scrolled (734, 316) with delta (0, 0)
Screenshot: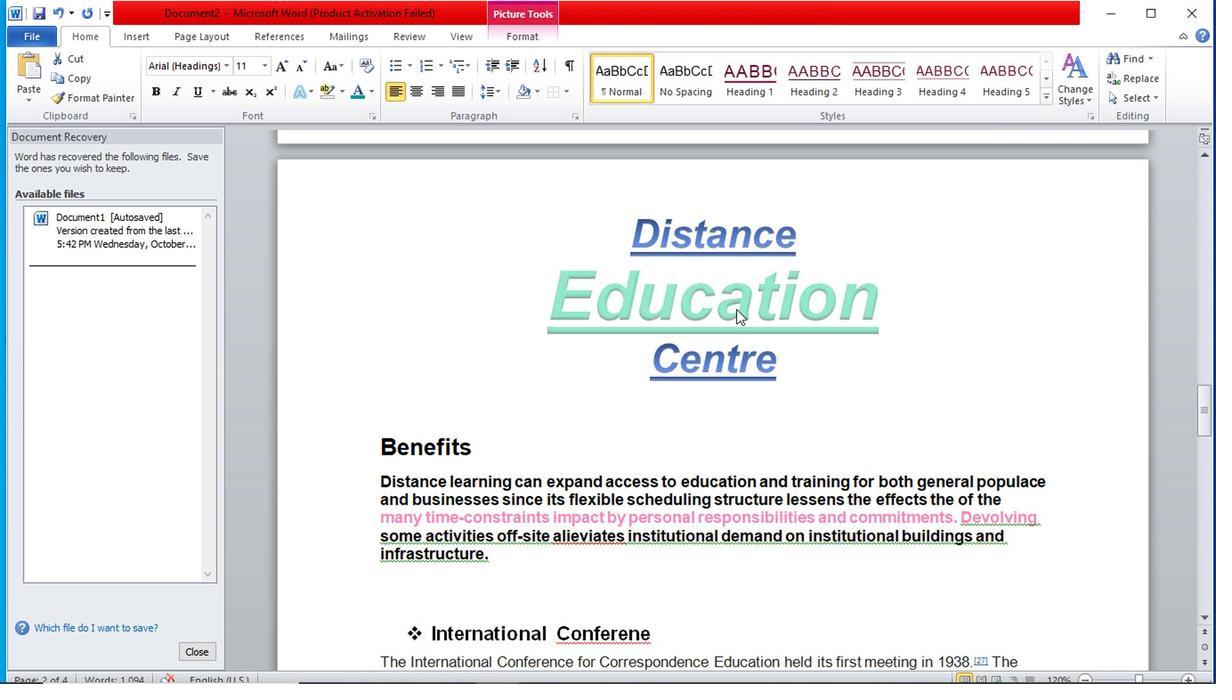 
Action: Mouse scrolled (734, 316) with delta (0, 0)
Screenshot: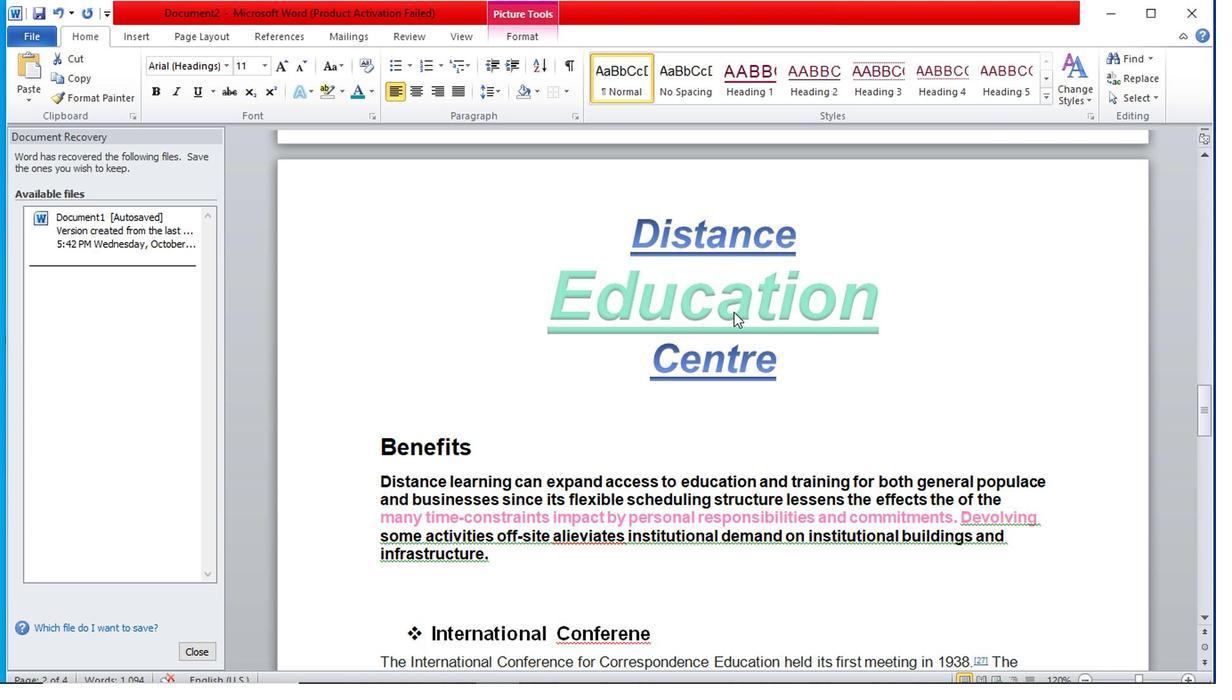 
Action: Mouse moved to (732, 318)
Screenshot: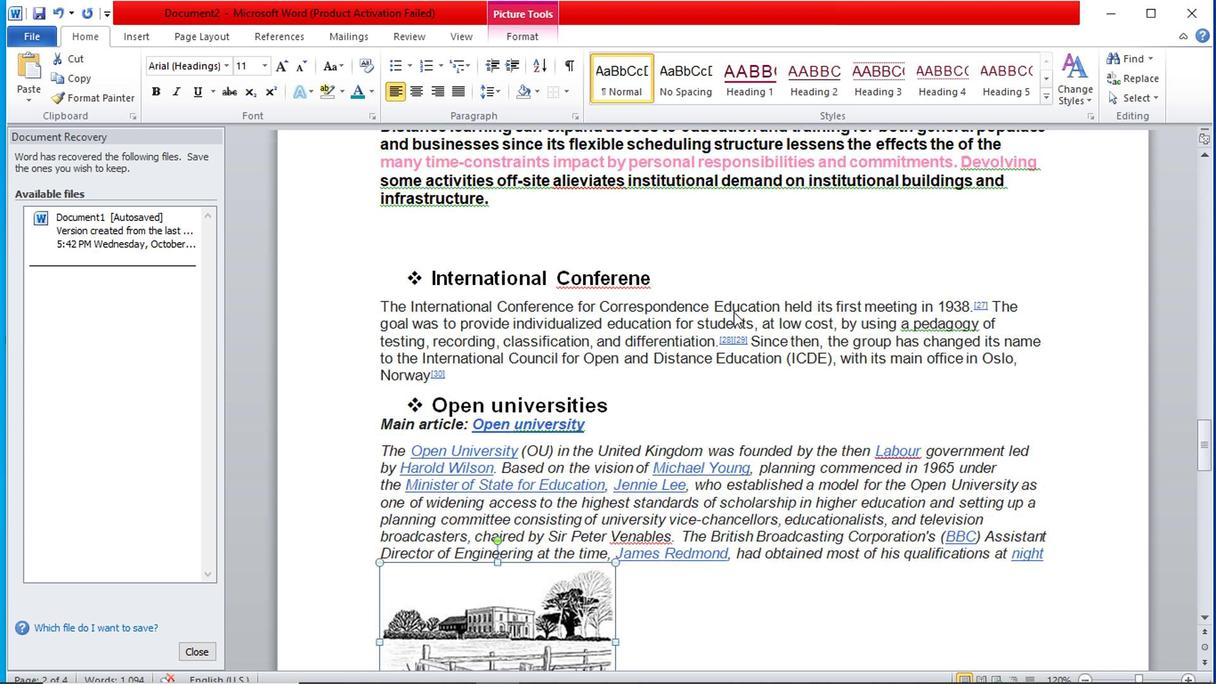 
Action: Mouse scrolled (732, 316) with delta (0, -1)
Screenshot: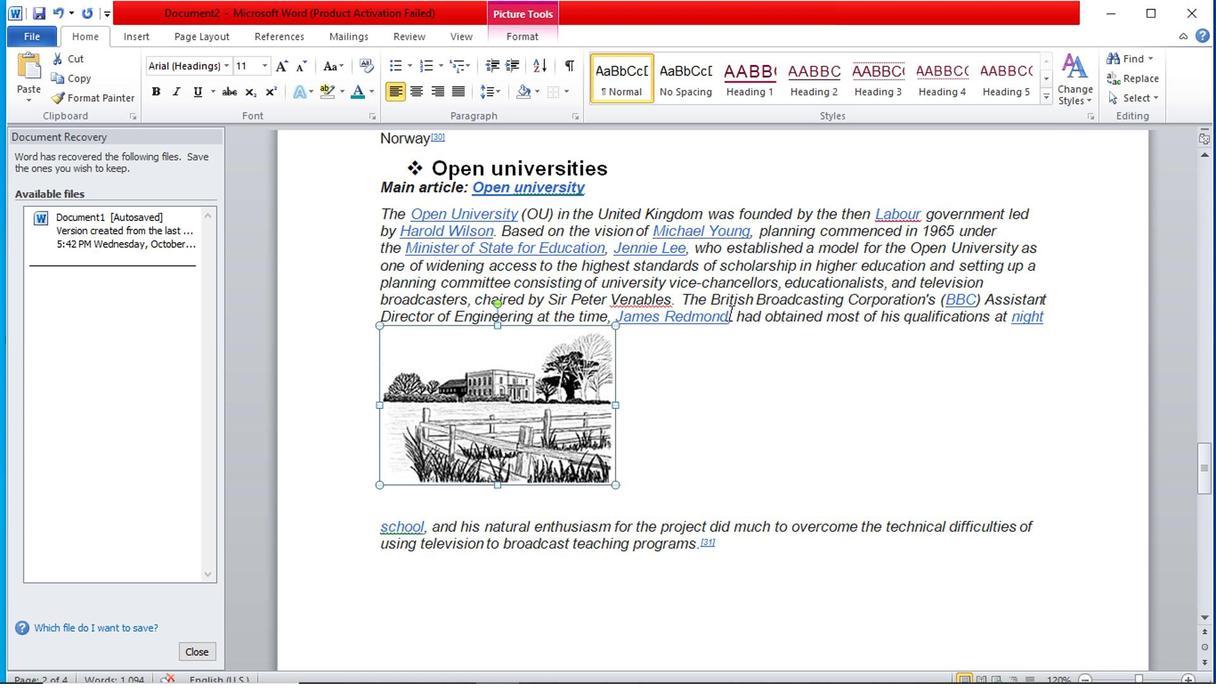 
Action: Mouse scrolled (732, 316) with delta (0, -1)
Screenshot: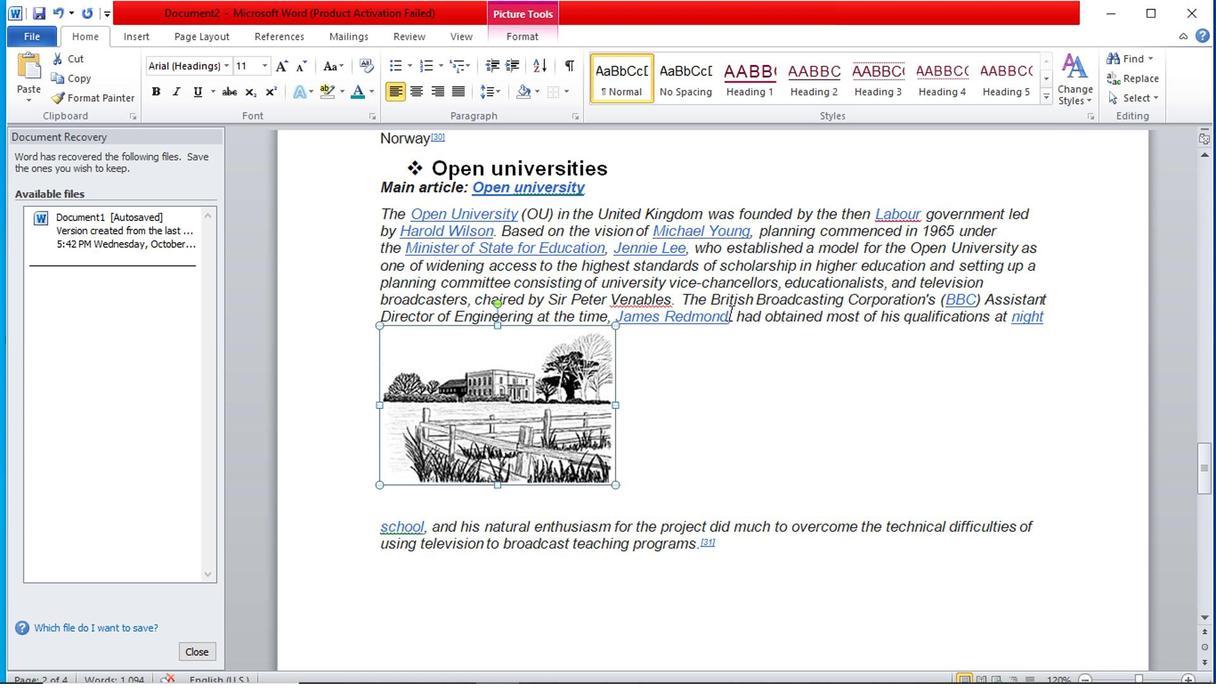 
Action: Mouse scrolled (732, 316) with delta (0, -1)
Screenshot: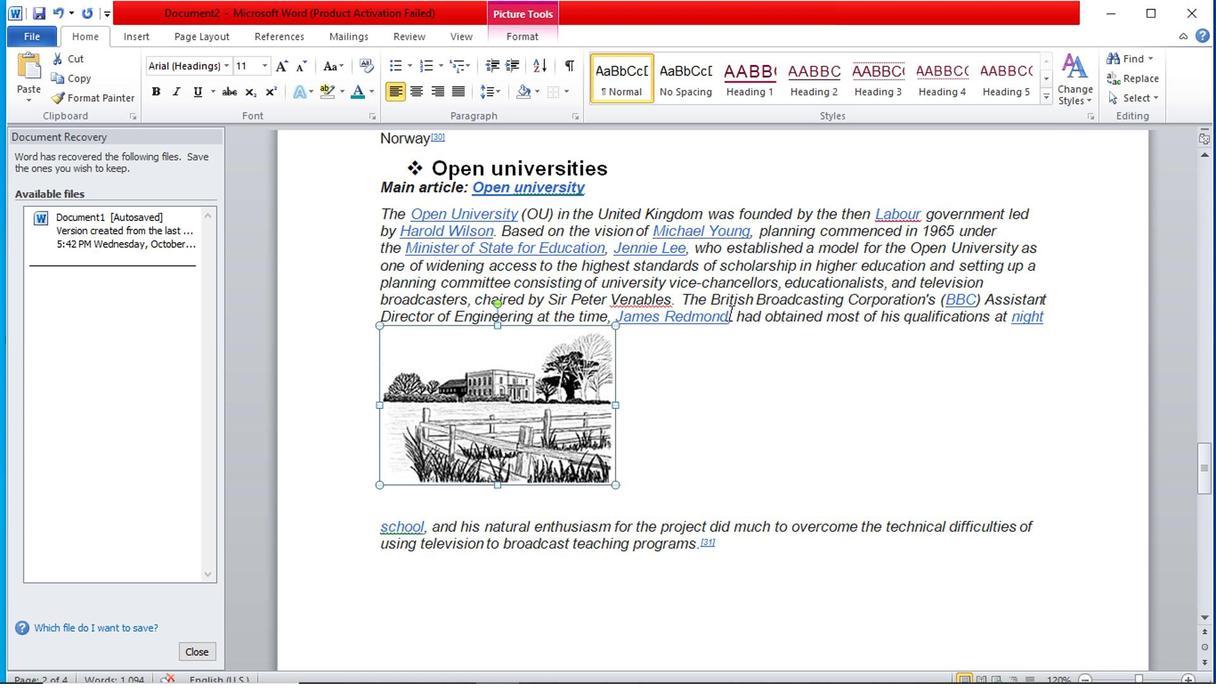 
Action: Mouse scrolled (732, 316) with delta (0, -1)
Screenshot: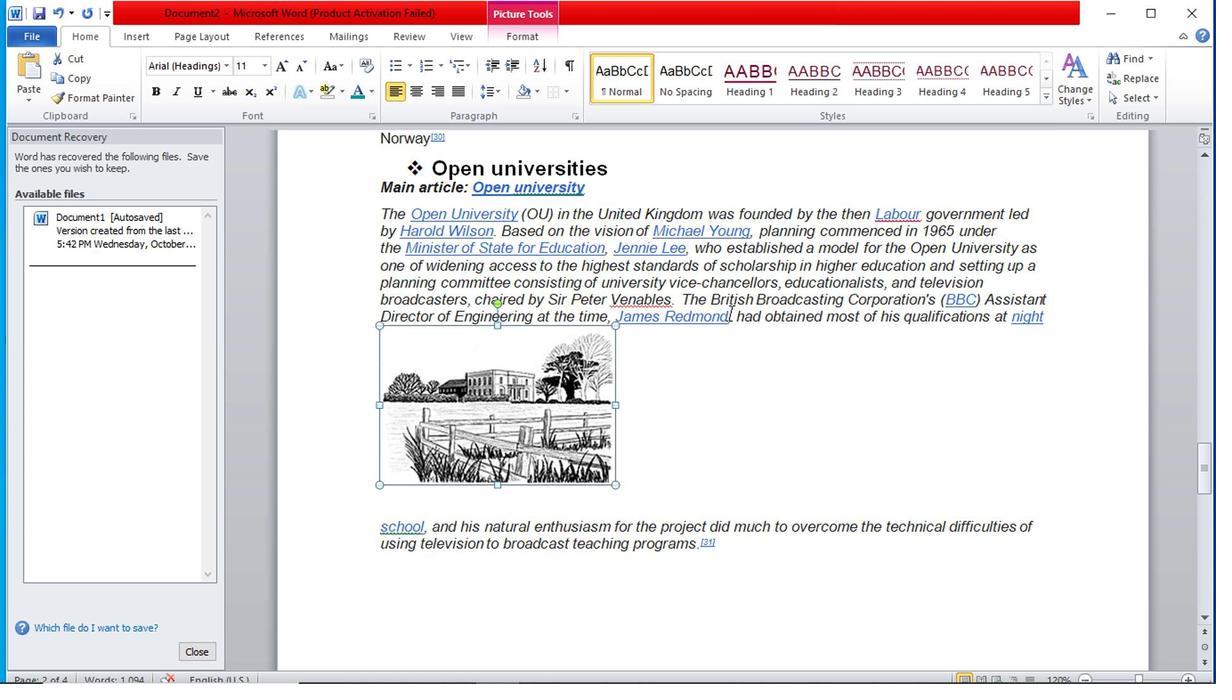 
Action: Mouse scrolled (732, 316) with delta (0, -1)
Screenshot: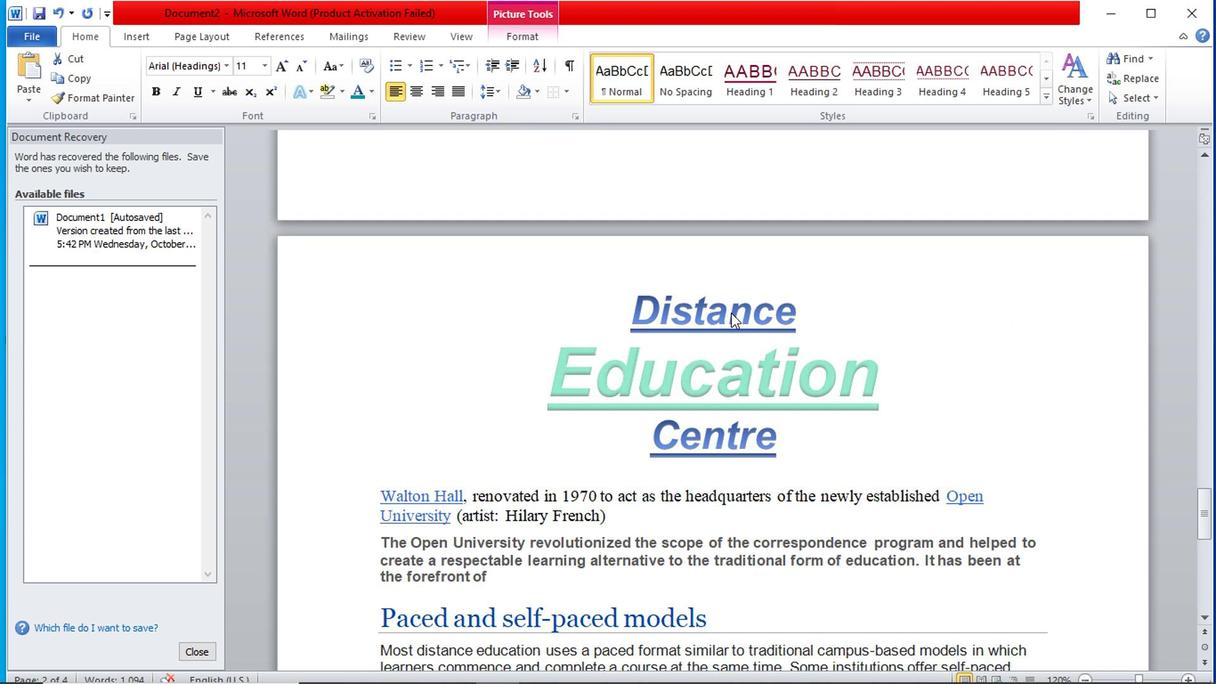 
Action: Mouse scrolled (732, 316) with delta (0, -1)
Screenshot: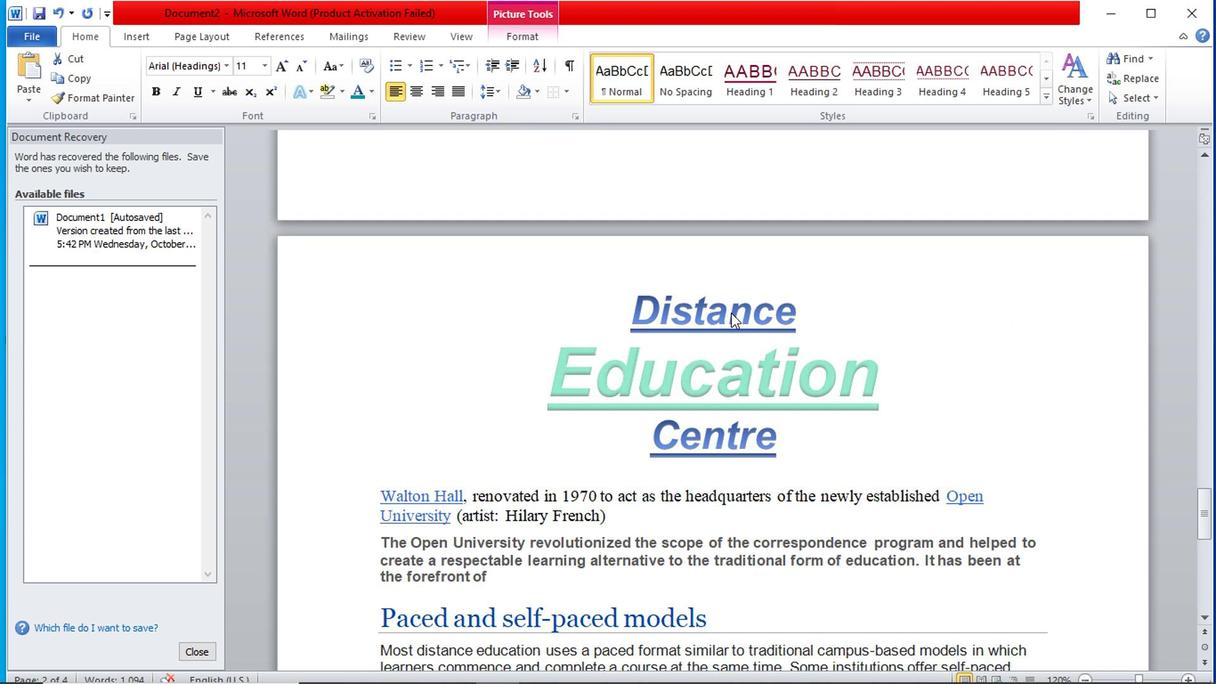 
Action: Mouse scrolled (732, 316) with delta (0, -1)
Screenshot: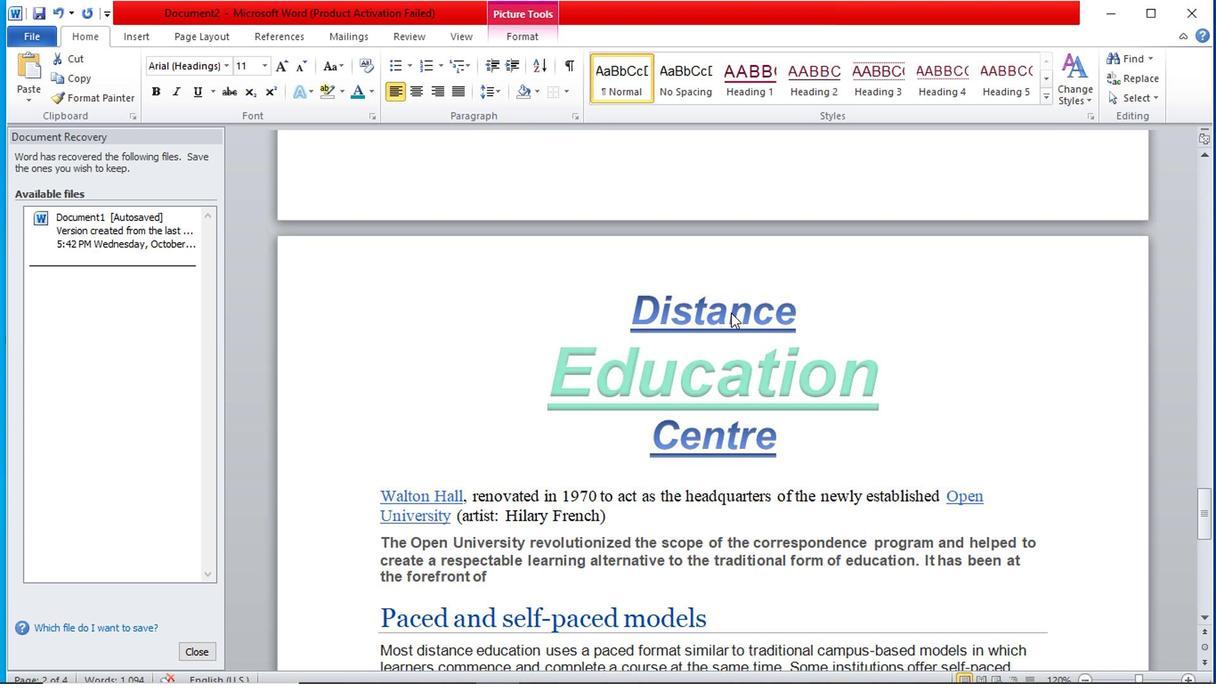 
Action: Mouse scrolled (732, 316) with delta (0, -1)
Screenshot: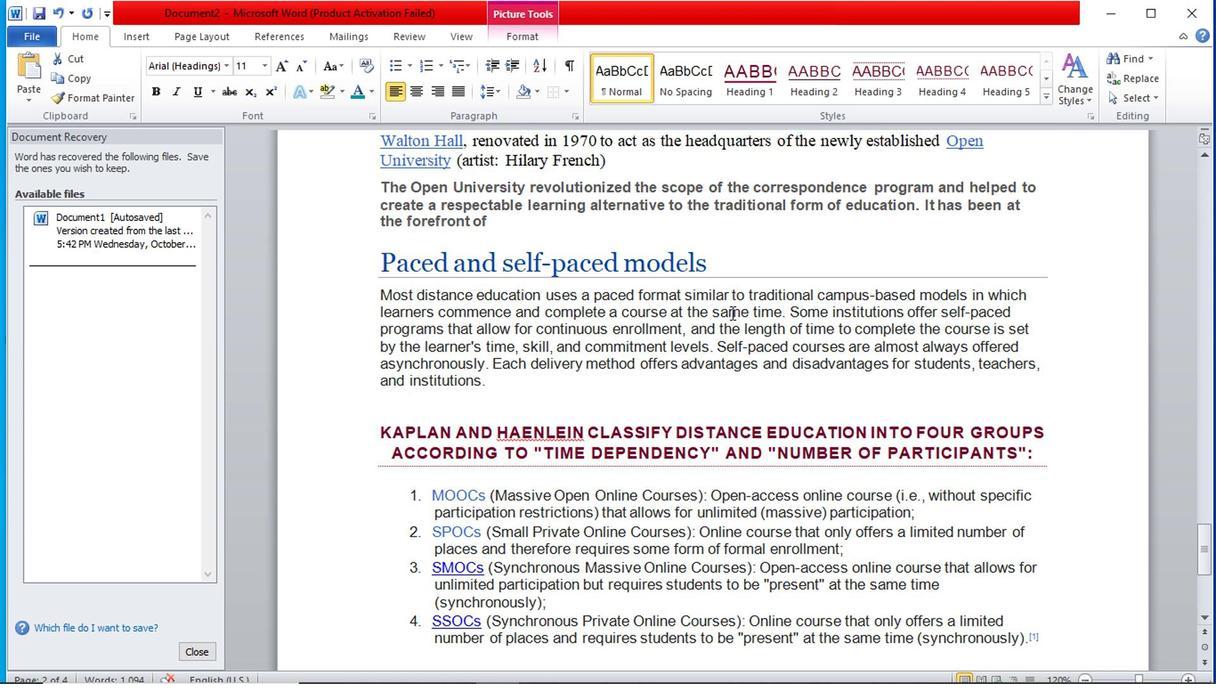 
Action: Mouse scrolled (732, 316) with delta (0, -1)
Screenshot: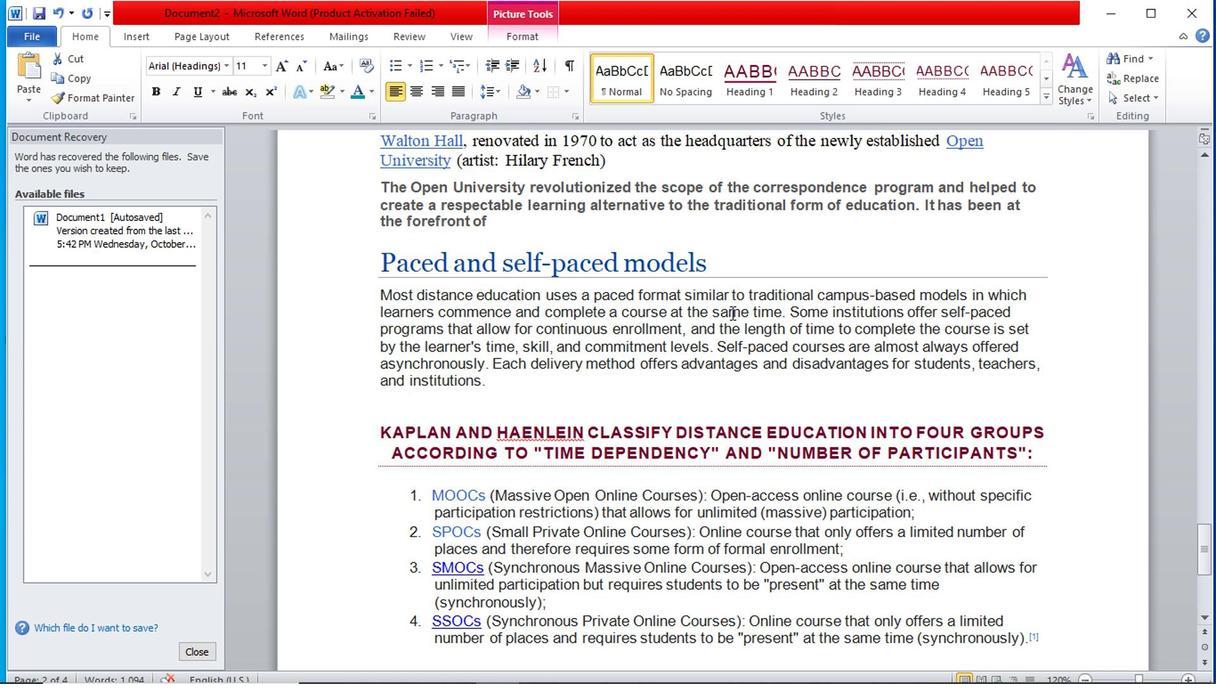 
Action: Mouse scrolled (732, 316) with delta (0, -1)
Screenshot: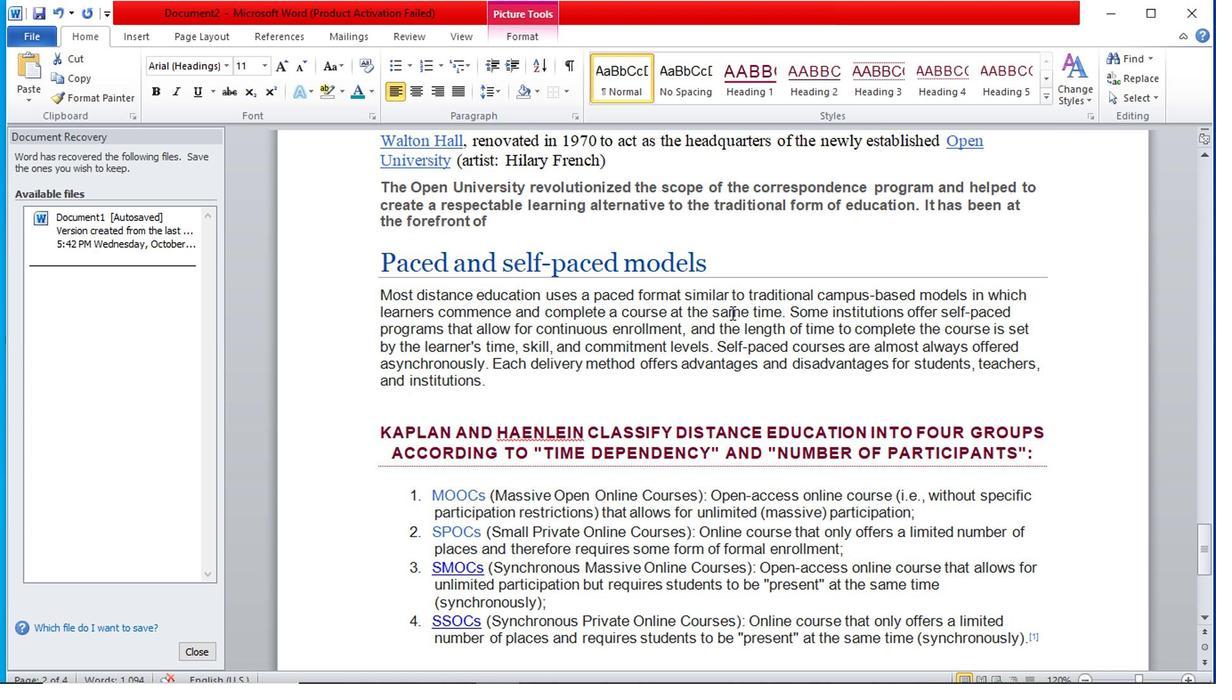 
Action: Mouse scrolled (732, 316) with delta (0, -1)
Screenshot: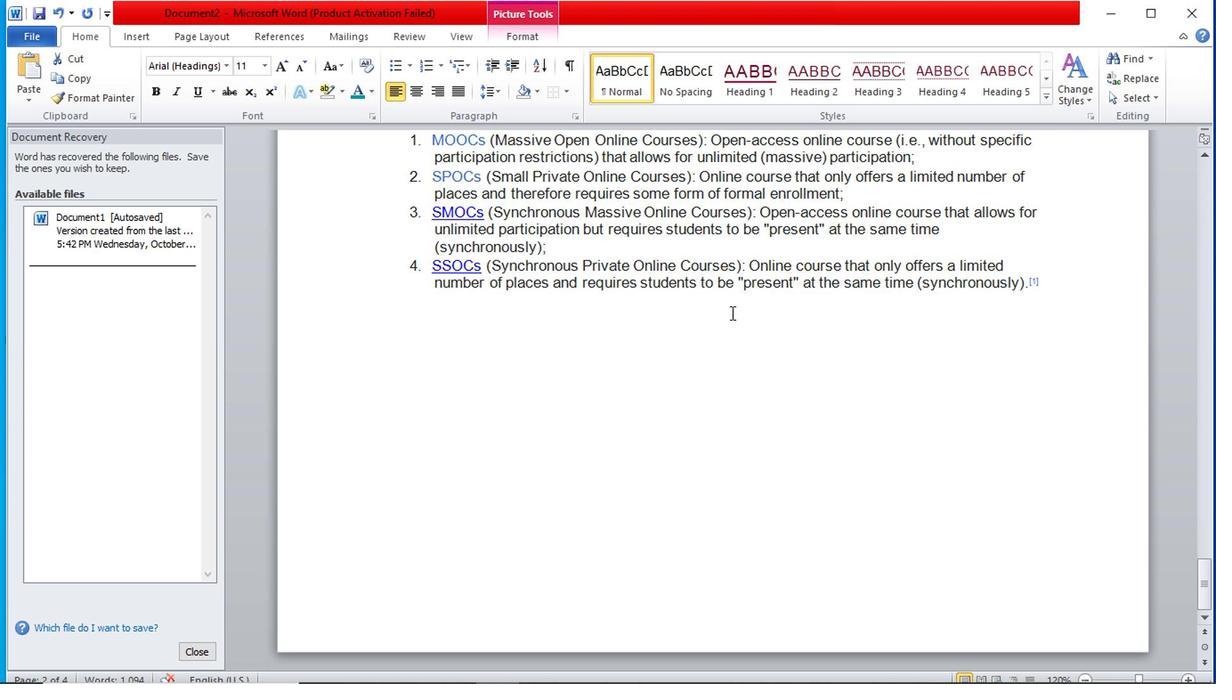 
Action: Mouse scrolled (732, 316) with delta (0, -1)
Screenshot: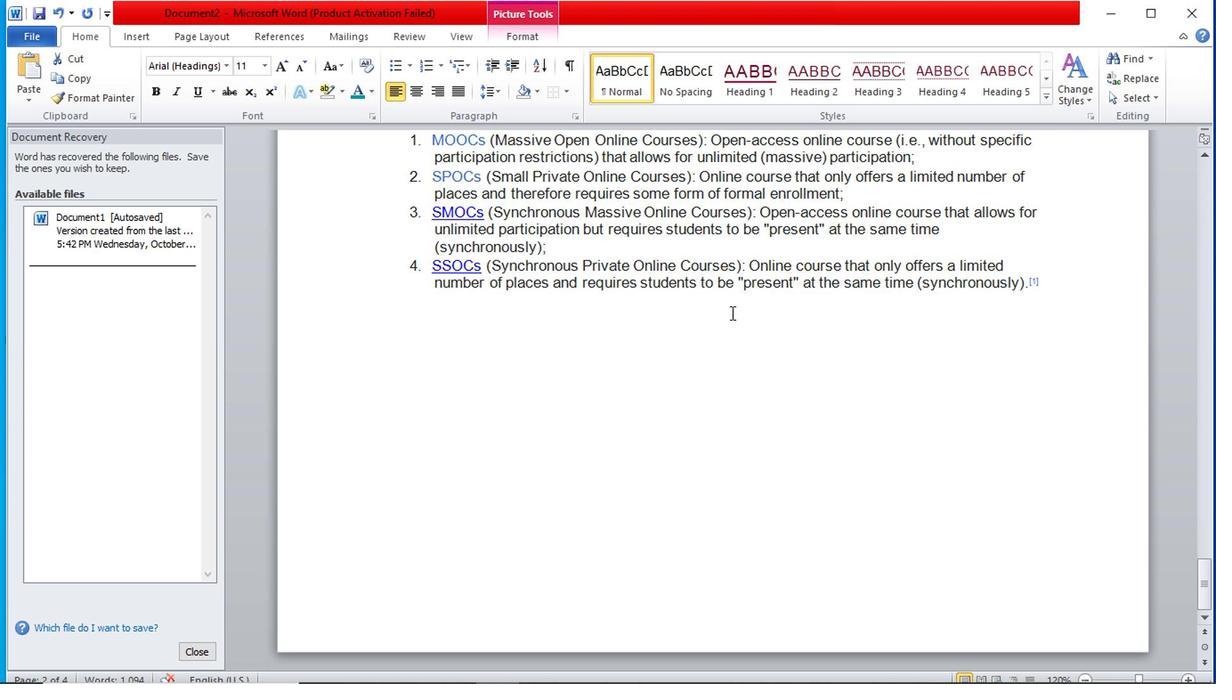 
Action: Mouse scrolled (732, 316) with delta (0, -1)
Screenshot: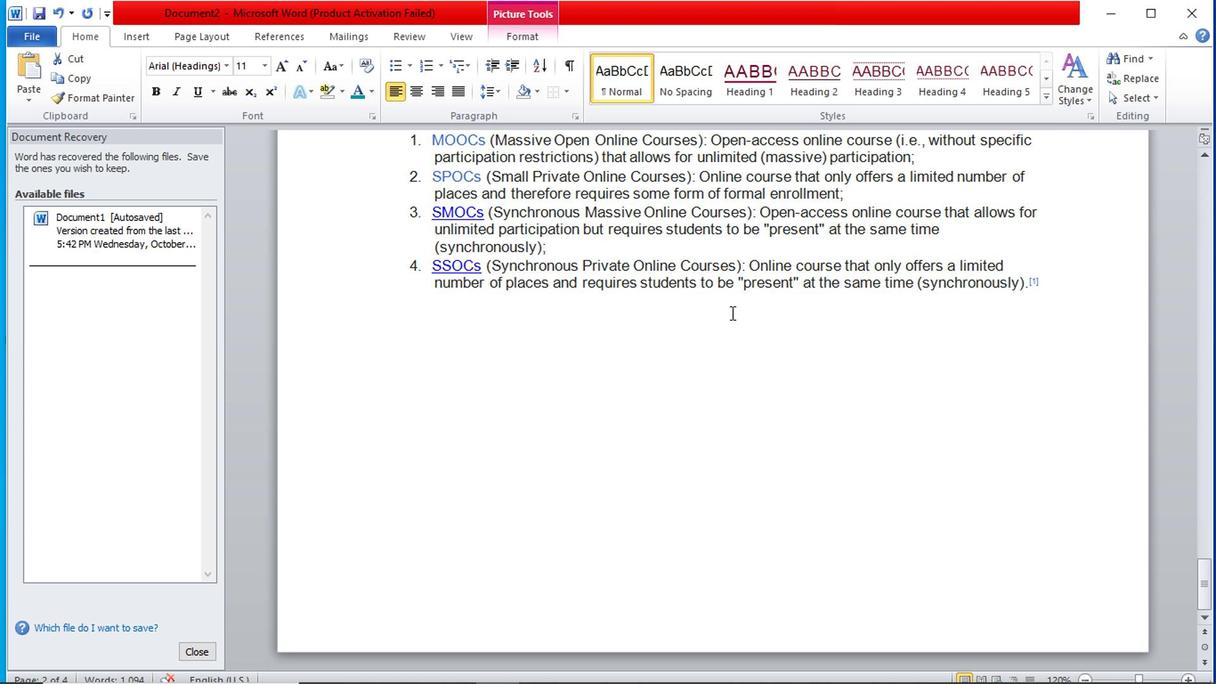 
Action: Mouse moved to (642, 316)
Screenshot: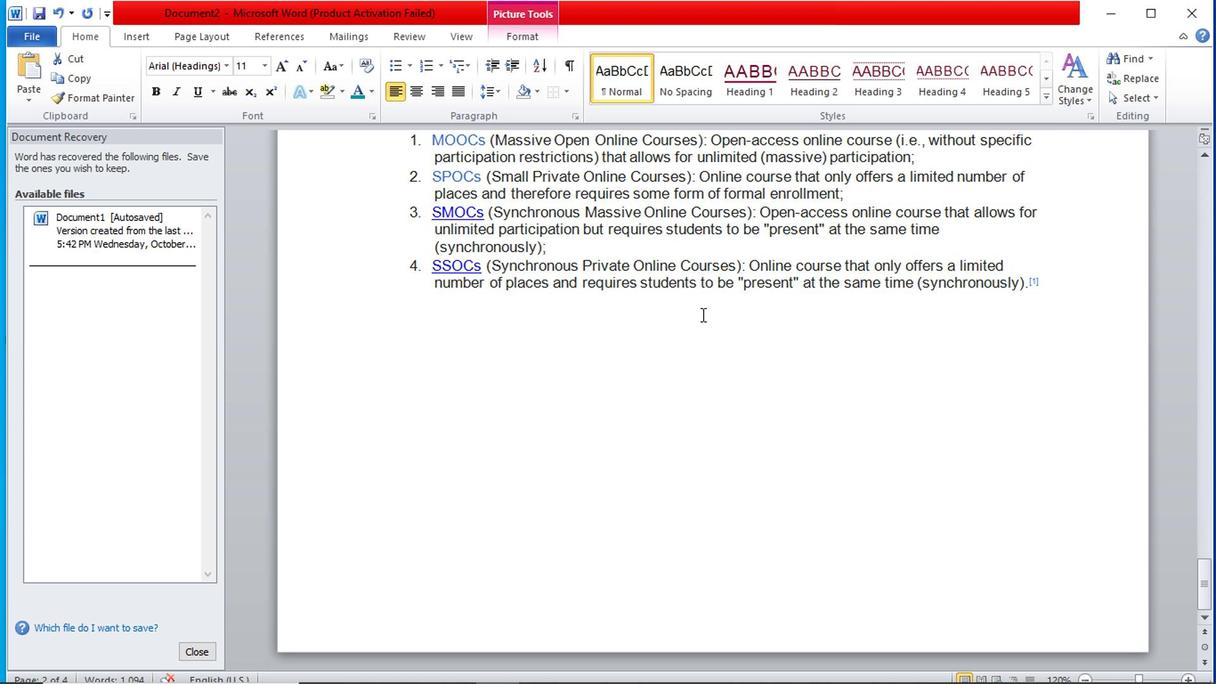 
Action: Mouse scrolled (642, 316) with delta (0, 0)
Screenshot: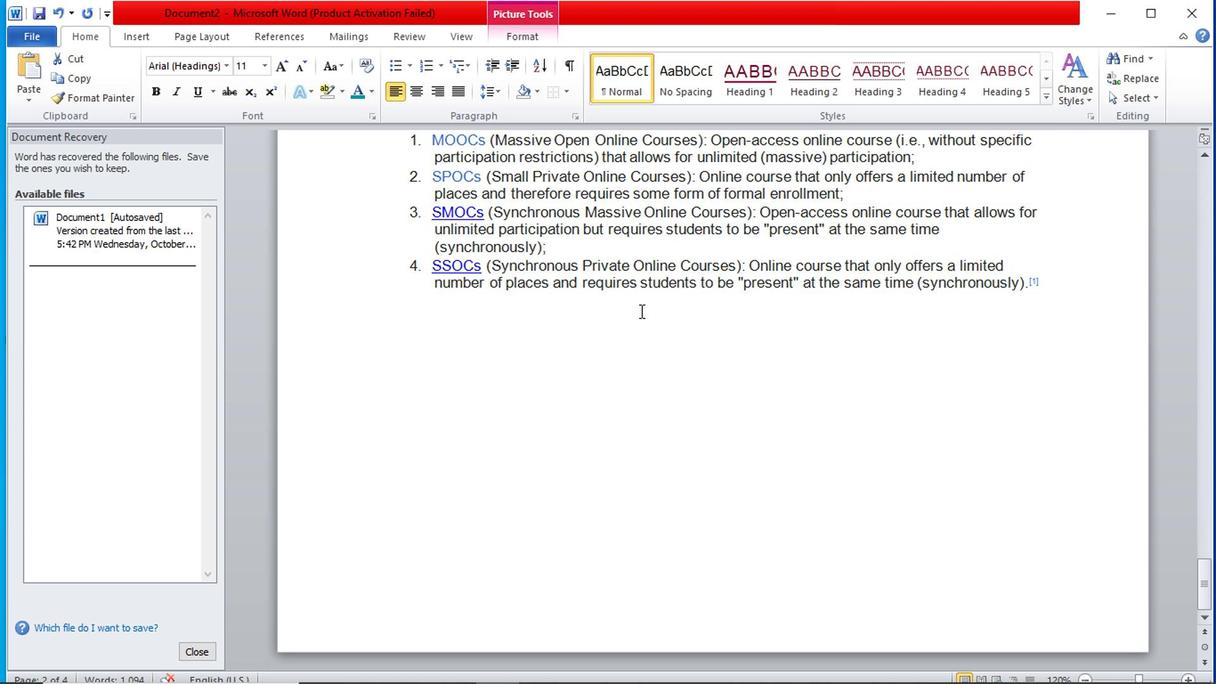
Action: Mouse scrolled (642, 316) with delta (0, 0)
Screenshot: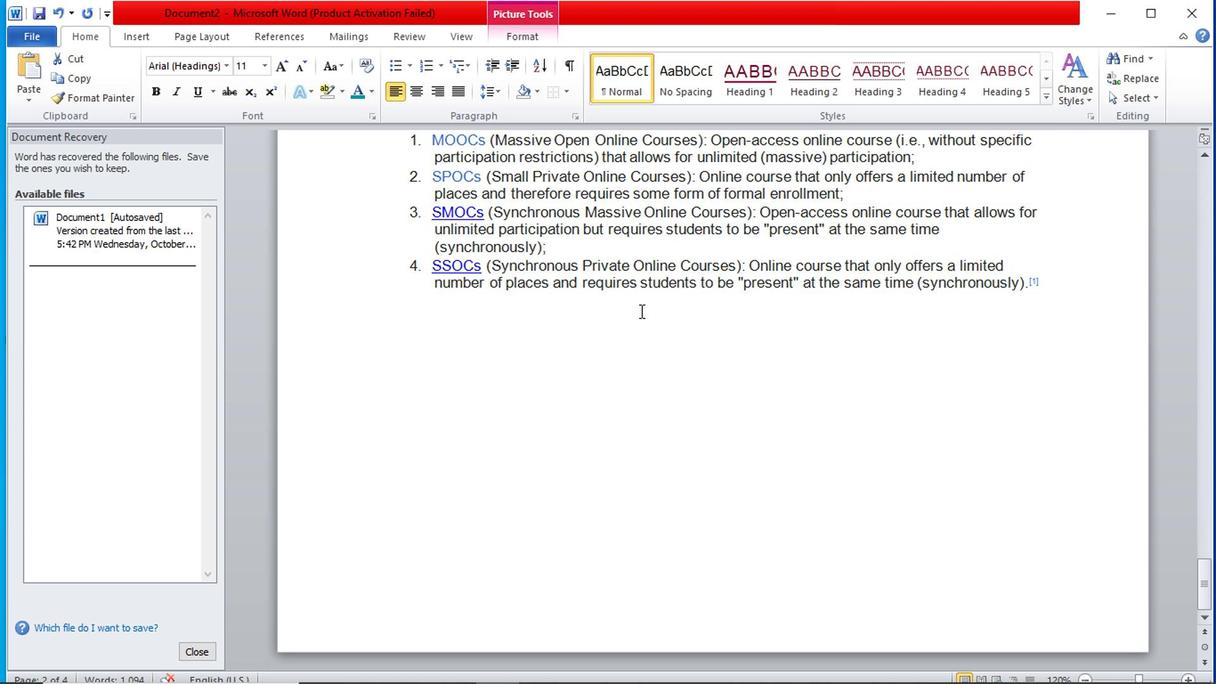 
Action: Mouse scrolled (642, 316) with delta (0, 0)
Screenshot: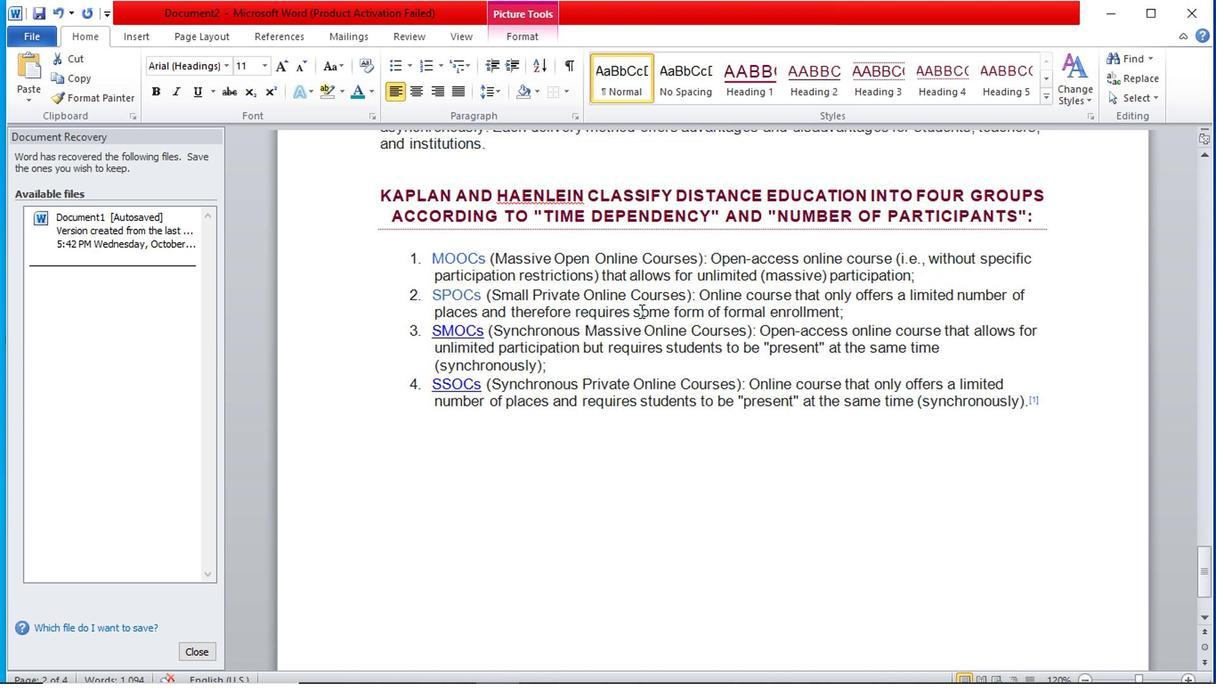 
Action: Mouse moved to (644, 315)
Screenshot: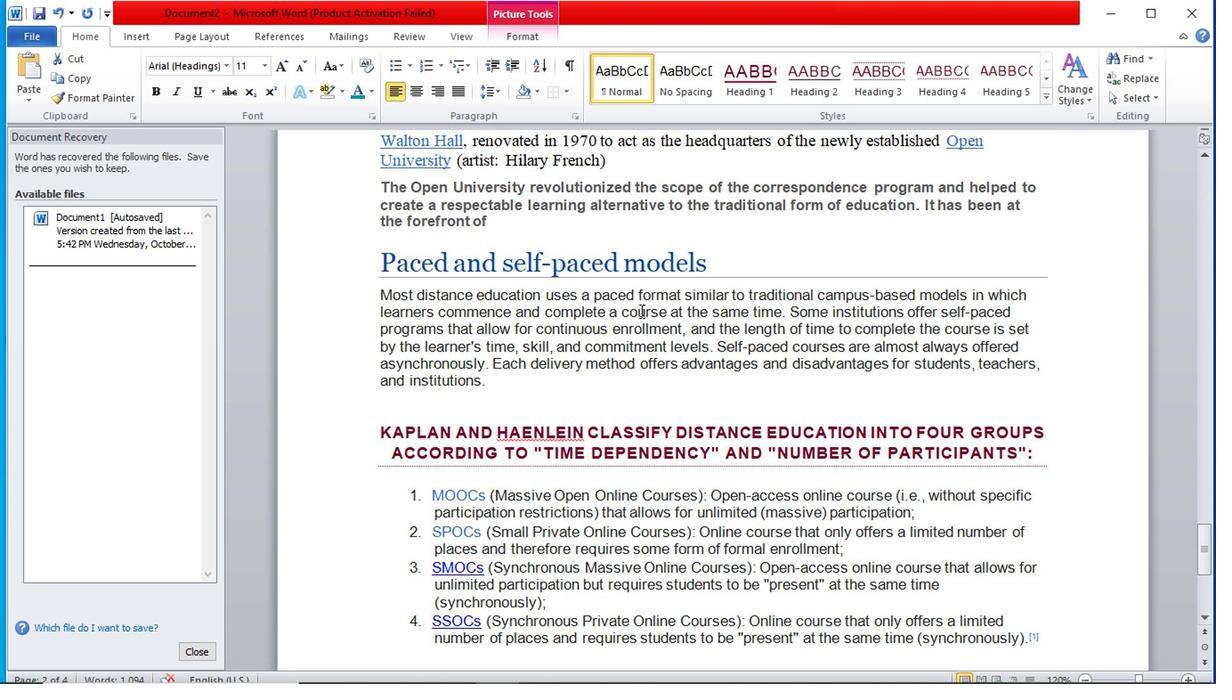 
Action: Mouse scrolled (644, 314) with delta (0, 0)
Screenshot: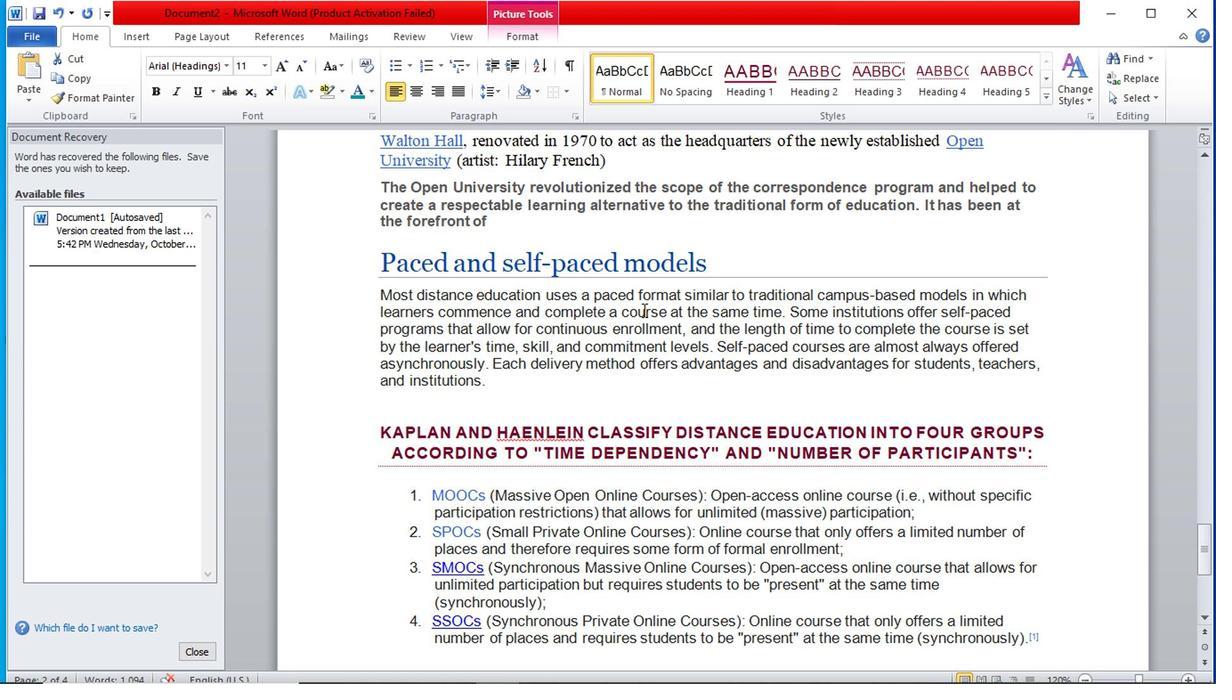 
Action: Mouse scrolled (644, 314) with delta (0, 0)
Screenshot: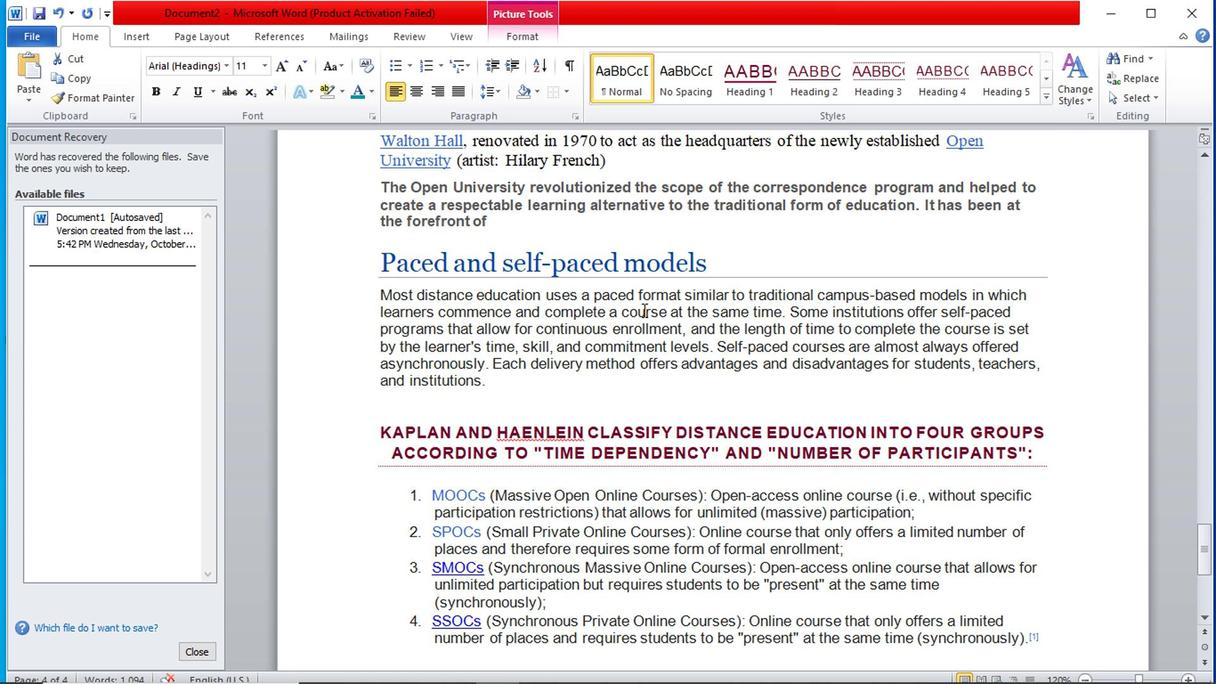 
Action: Mouse moved to (491, 268)
Screenshot: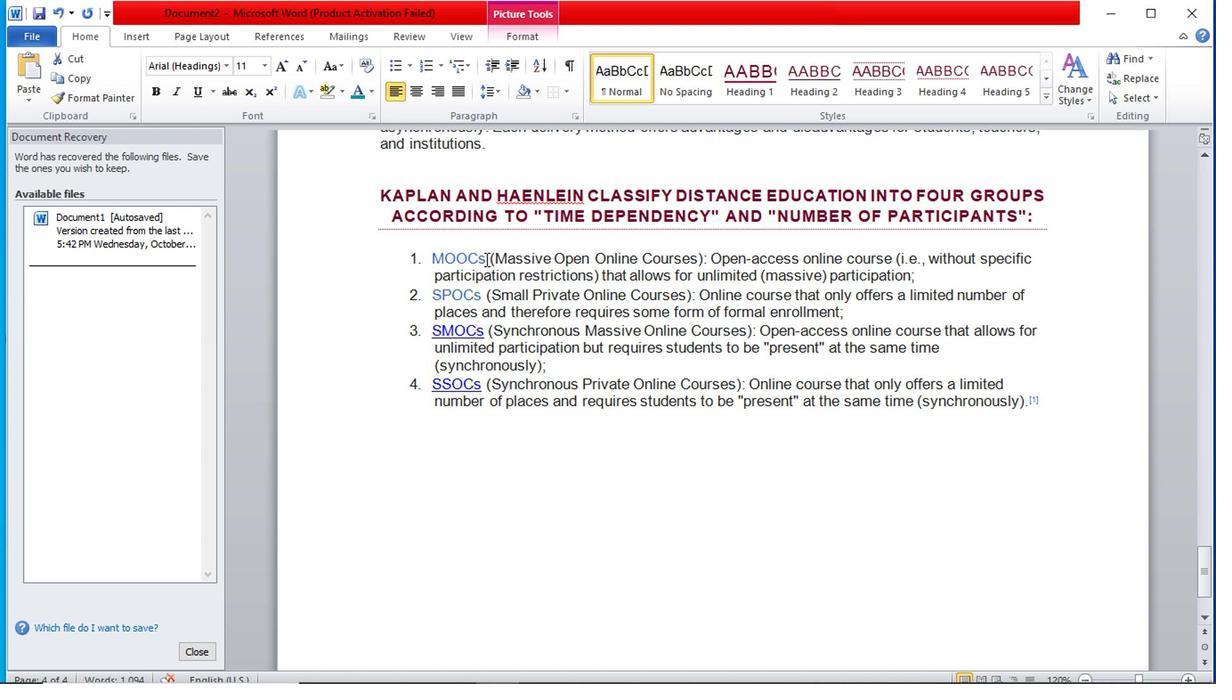 
Action: Mouse pressed left at (491, 268)
Screenshot: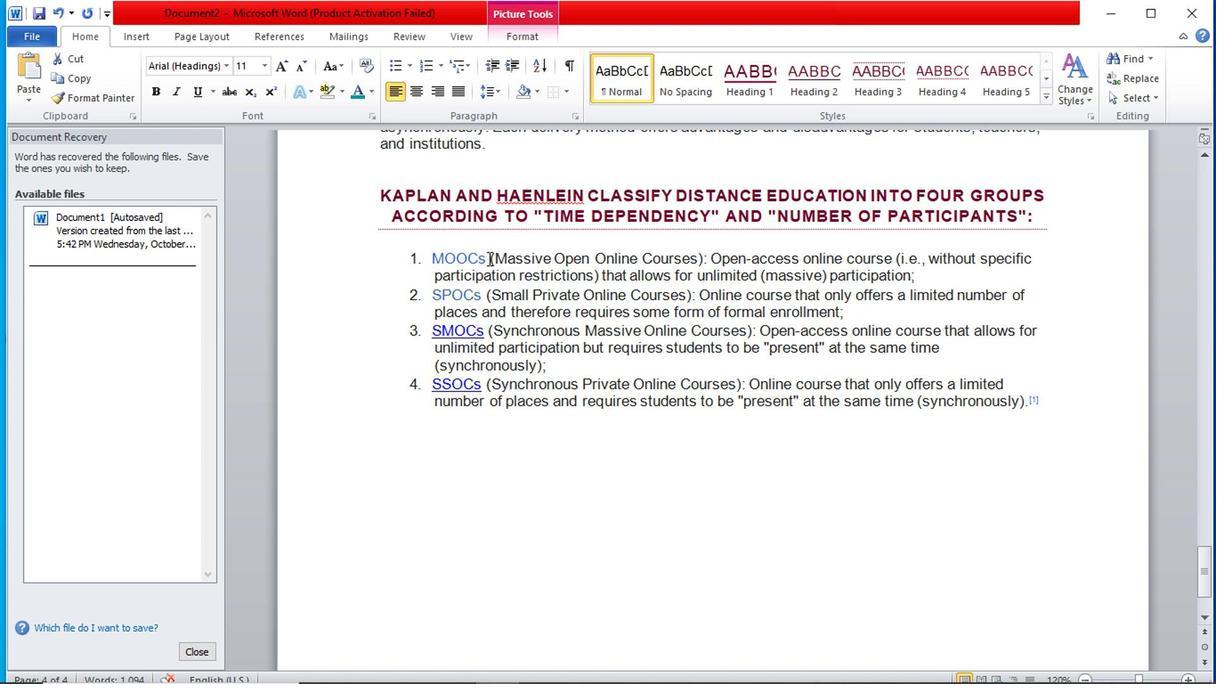 
Action: Mouse moved to (143, 65)
Screenshot: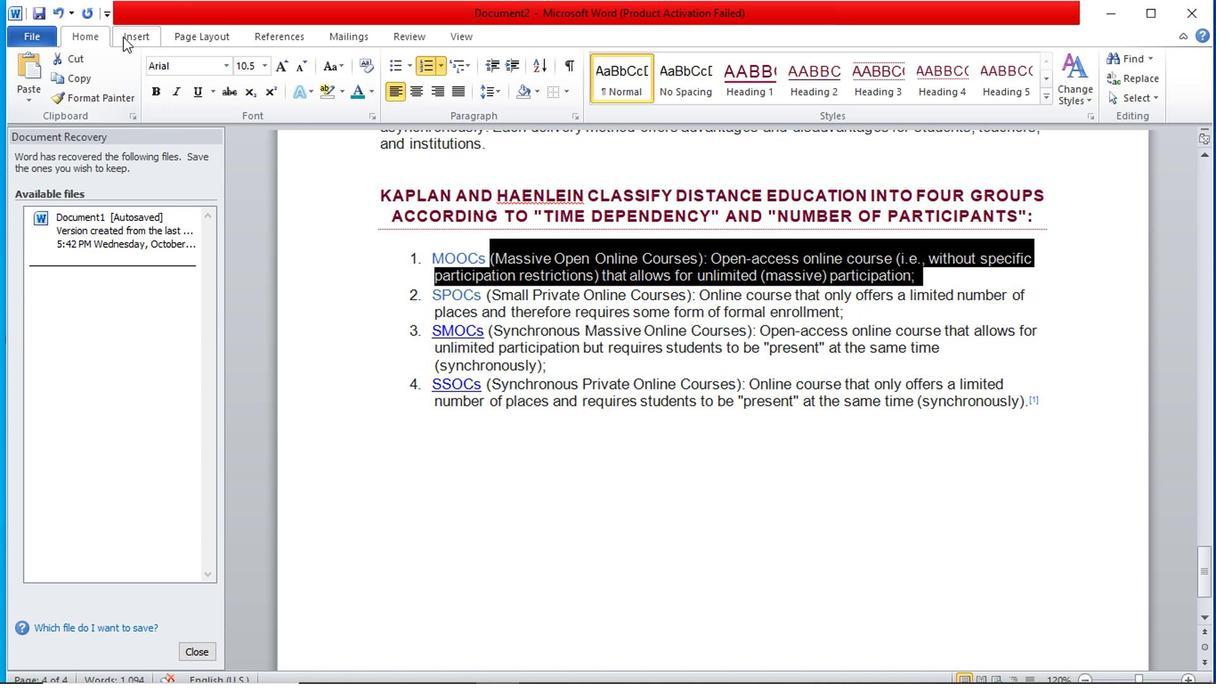 
Action: Mouse pressed left at (143, 65)
Screenshot: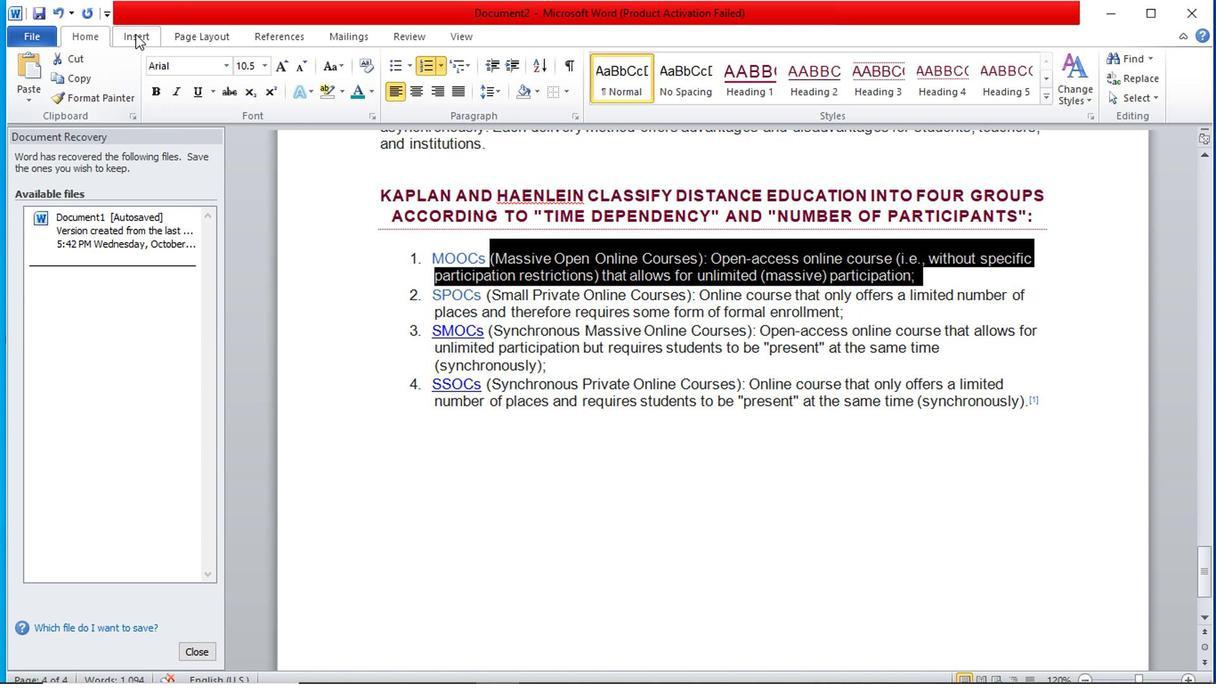 
Action: Mouse moved to (174, 72)
Screenshot: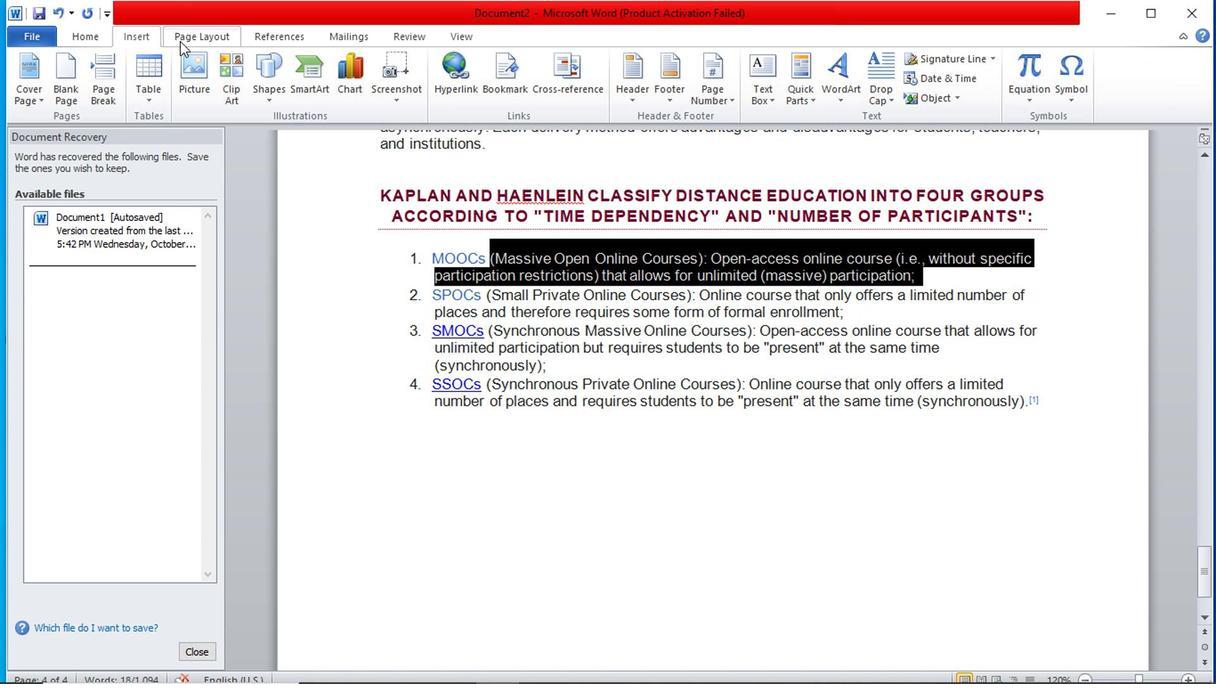 
Action: Mouse pressed left at (174, 72)
Screenshot: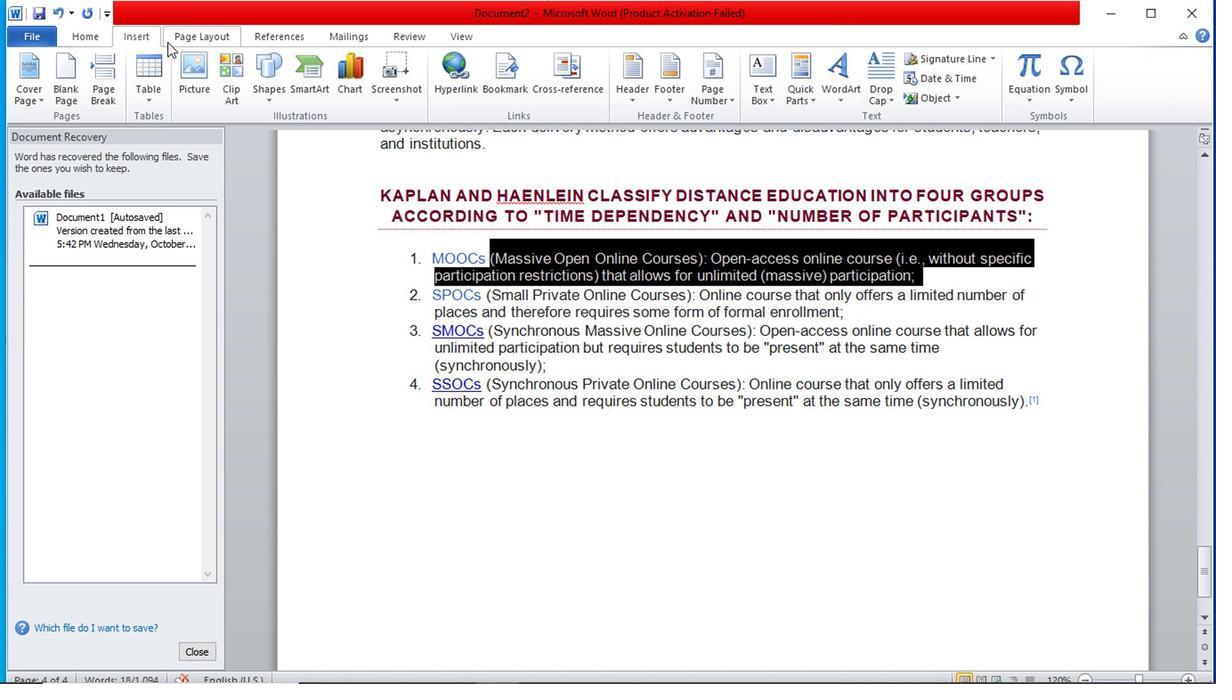 
Action: Mouse moved to (110, 112)
Screenshot: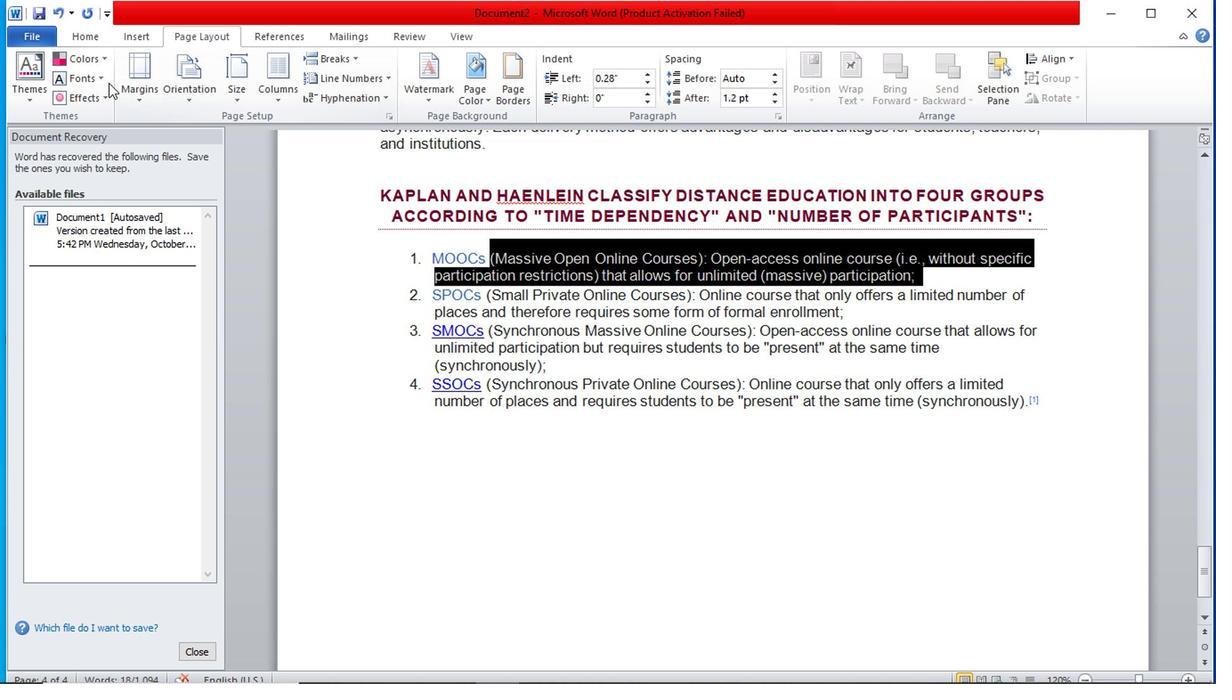 
Action: Mouse pressed left at (110, 112)
Screenshot: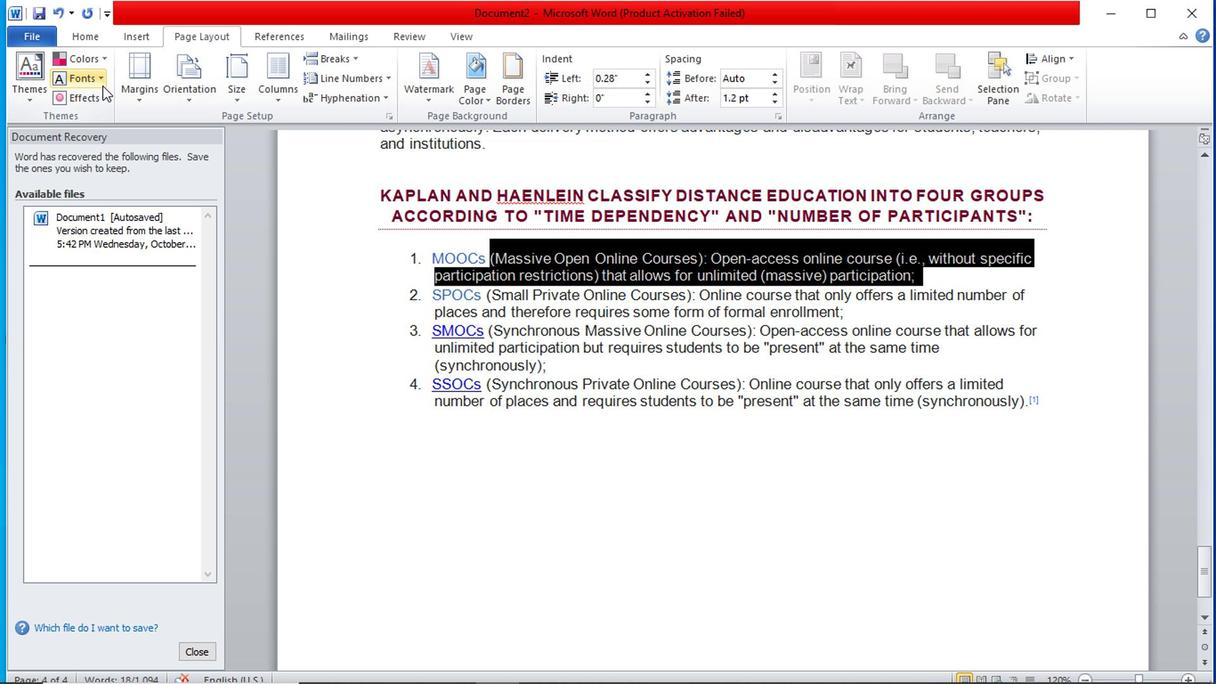 
Action: Mouse moved to (104, 71)
Screenshot: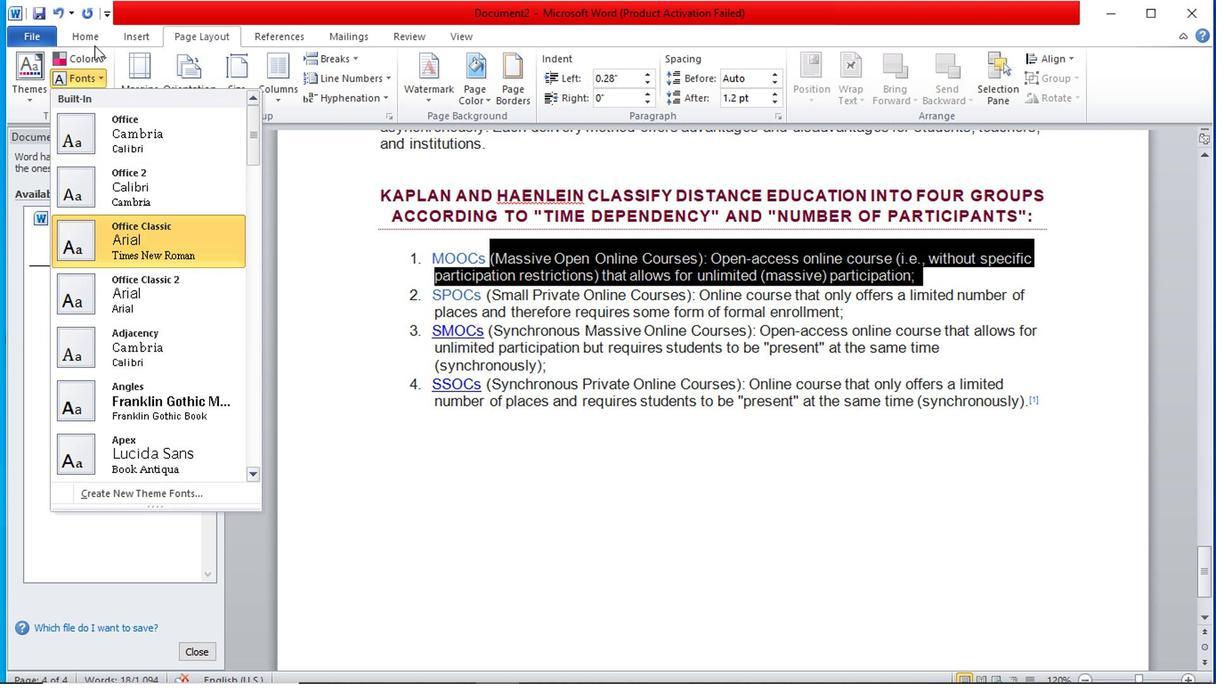 
Action: Mouse pressed left at (104, 71)
Screenshot: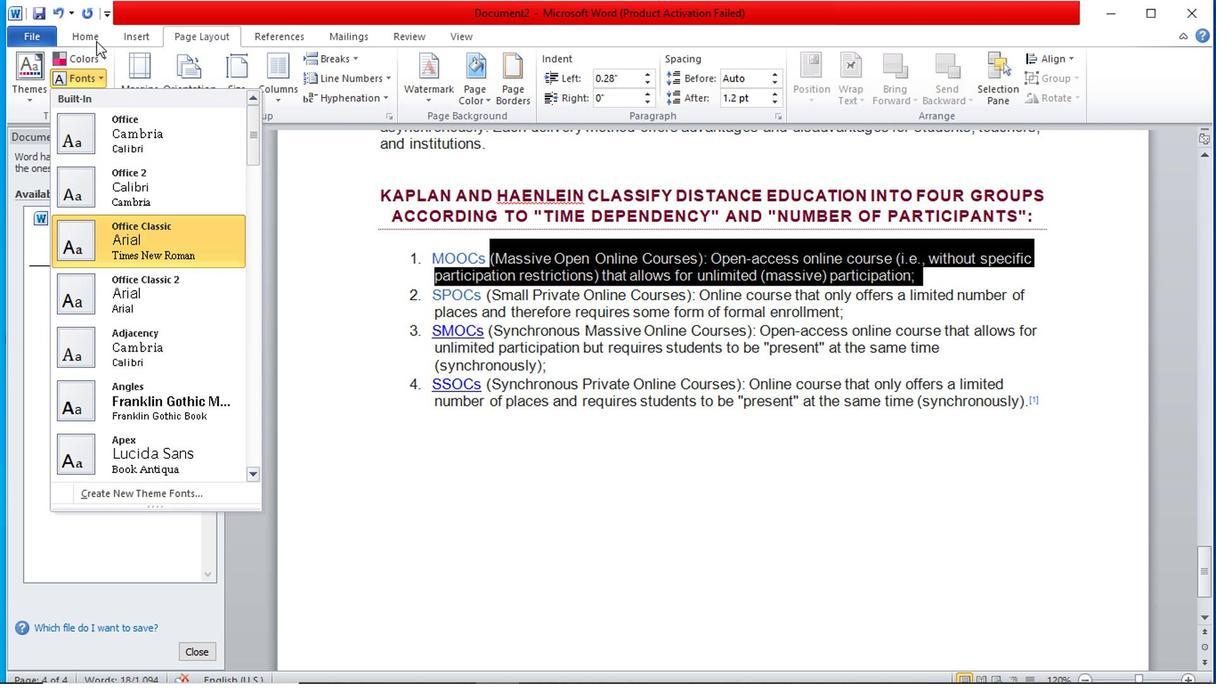 
Action: Mouse pressed left at (104, 71)
Screenshot: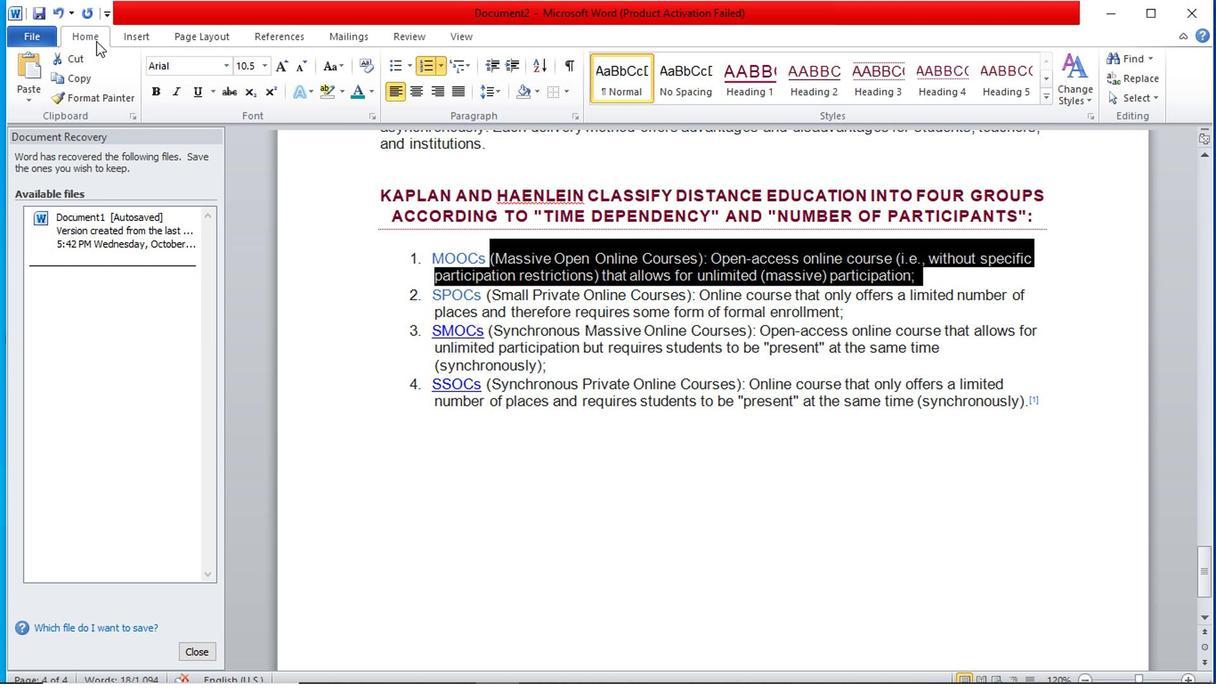 
Action: Mouse moved to (129, 68)
Screenshot: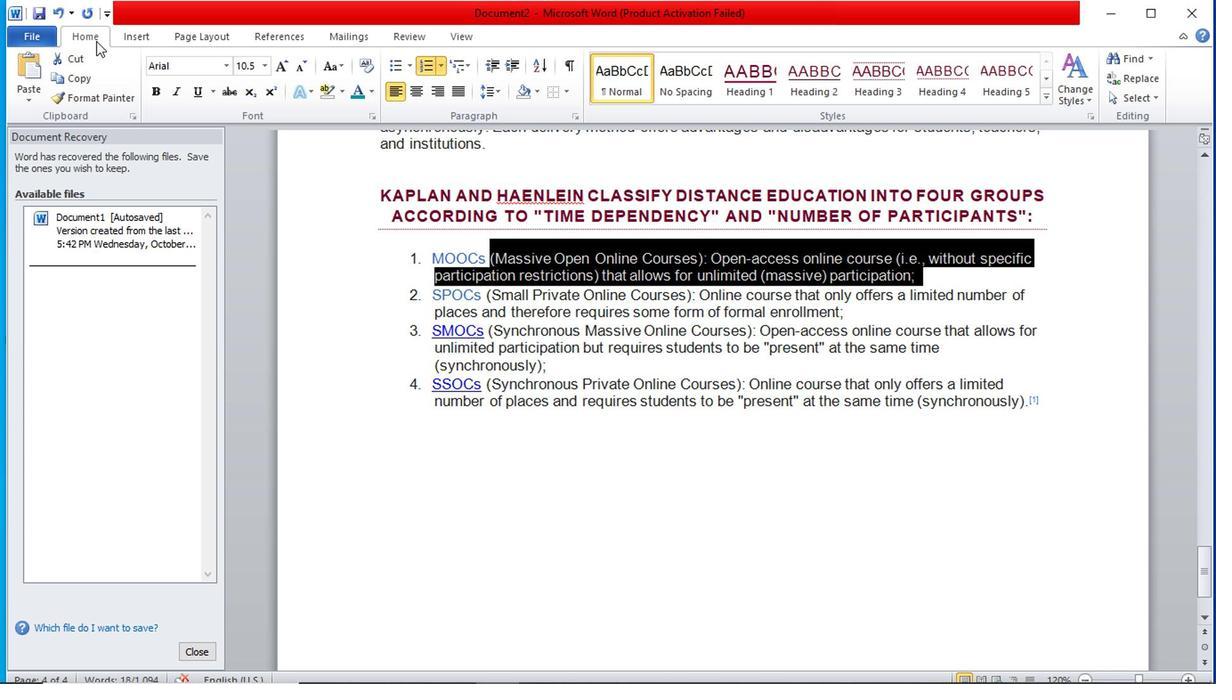 
Action: Mouse pressed left at (129, 68)
Screenshot: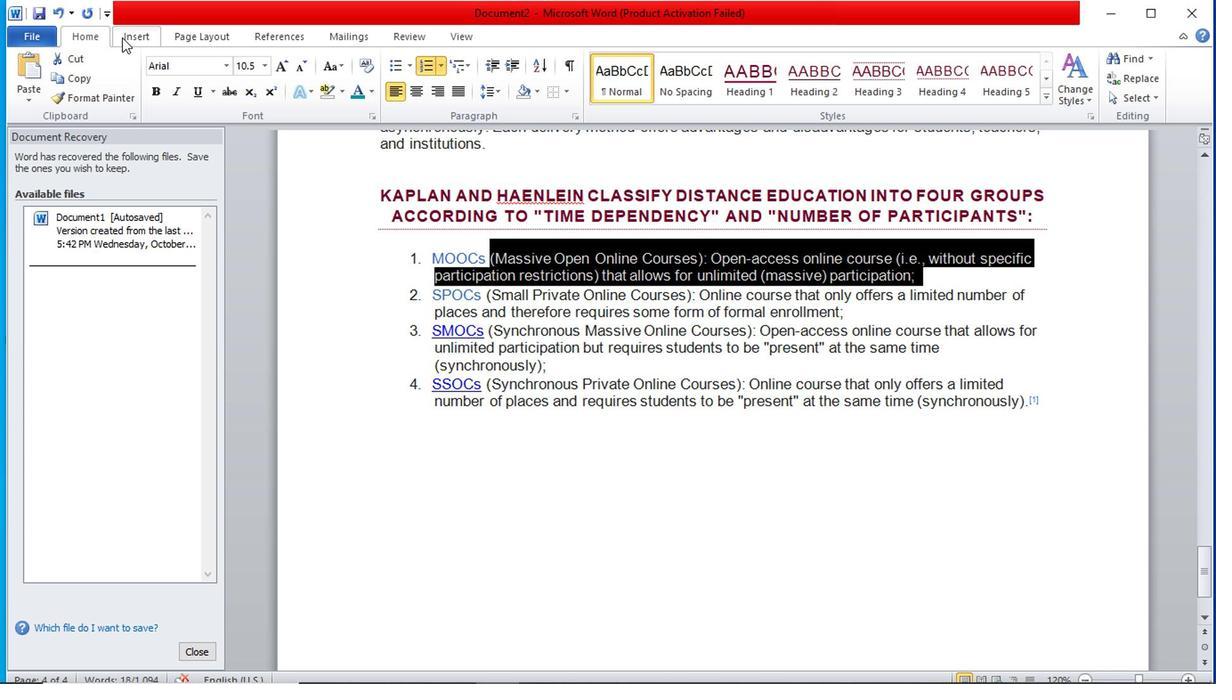 
Action: Mouse moved to (211, 65)
Screenshot: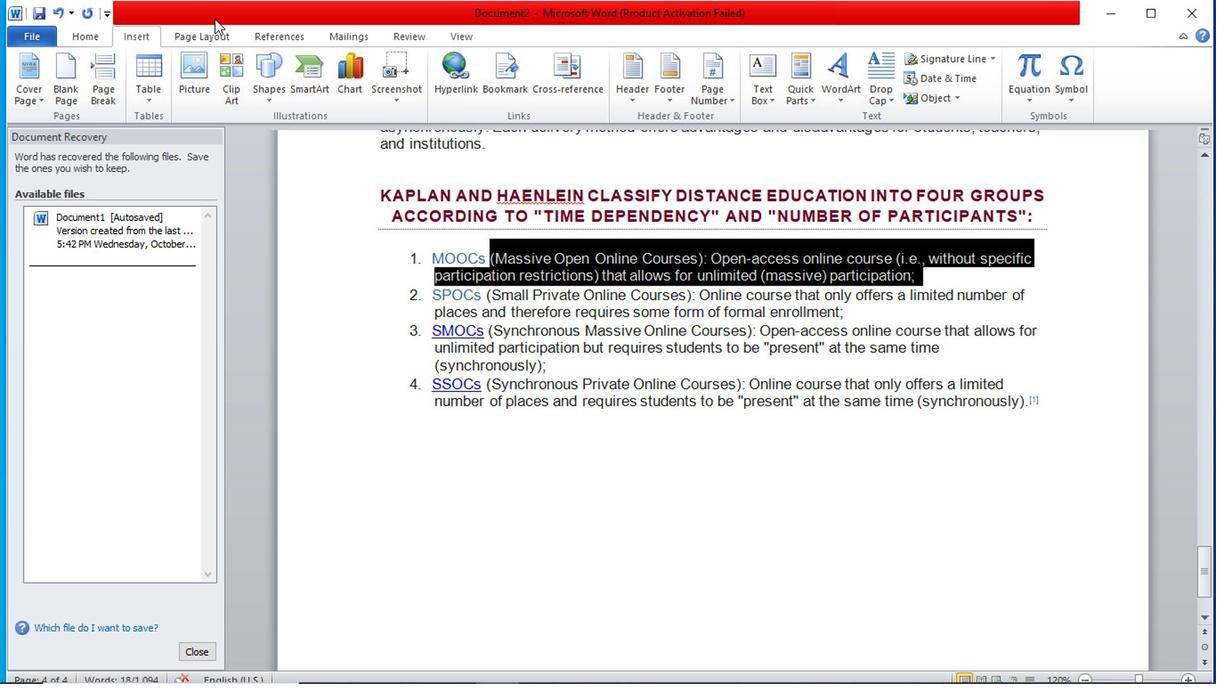 
Action: Mouse pressed left at (211, 65)
Screenshot: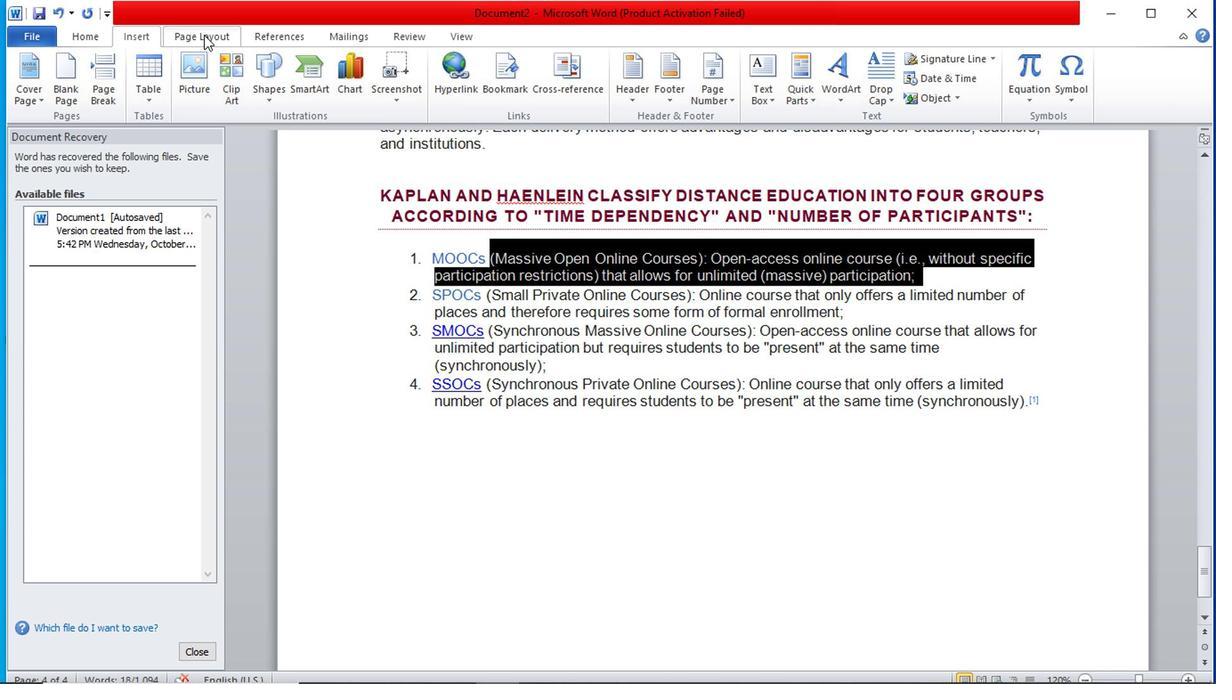 
Action: Mouse moved to (114, 81)
Screenshot: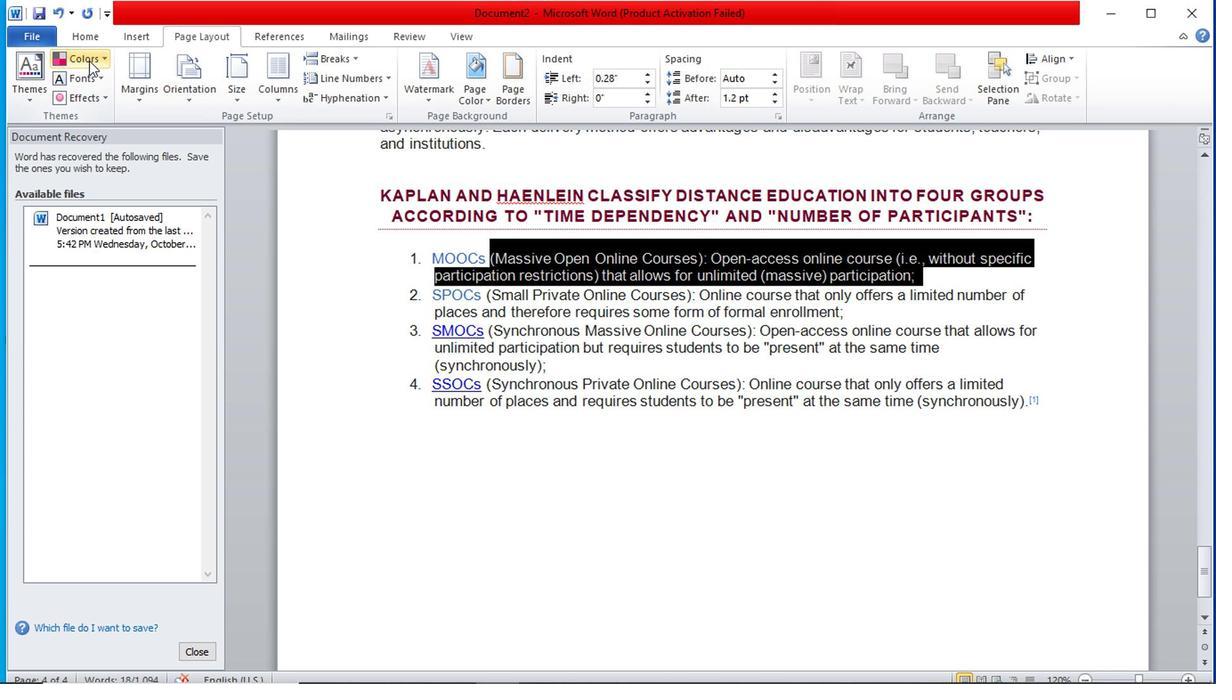 
Action: Mouse pressed left at (114, 81)
Screenshot: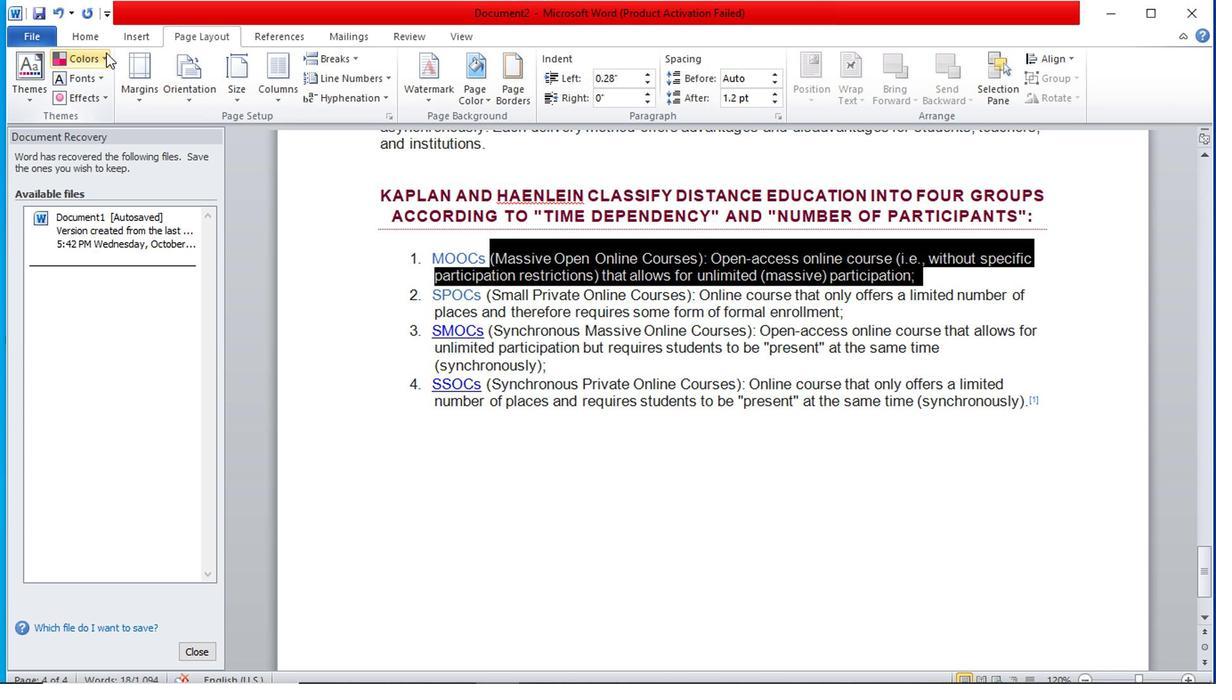 
Action: Mouse moved to (335, 247)
Screenshot: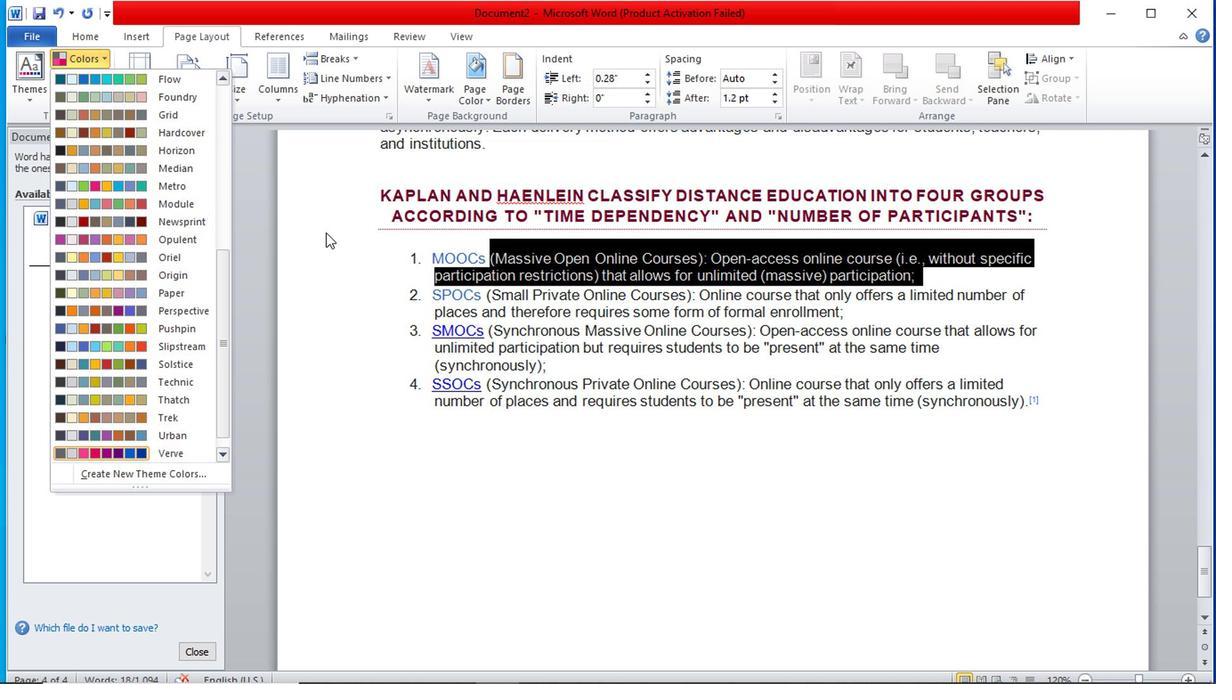 
Action: Mouse pressed left at (335, 247)
Screenshot: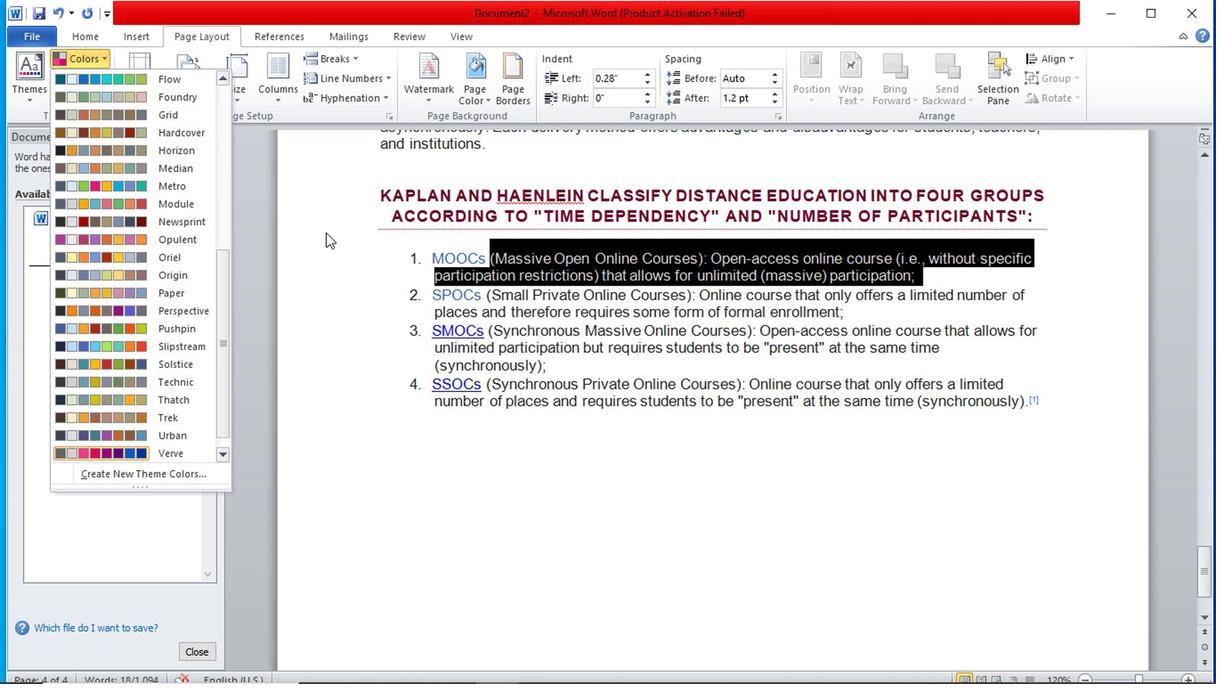 
Action: Mouse moved to (83, 66)
